 Task: Reply All to email with the signature Edwin Parker with the subject Request for a promotion from softage.1@softage.net with the message I would like to schedule a meeting to discuss the projects risk mitigation plan.
Action: Mouse moved to (111, 144)
Screenshot: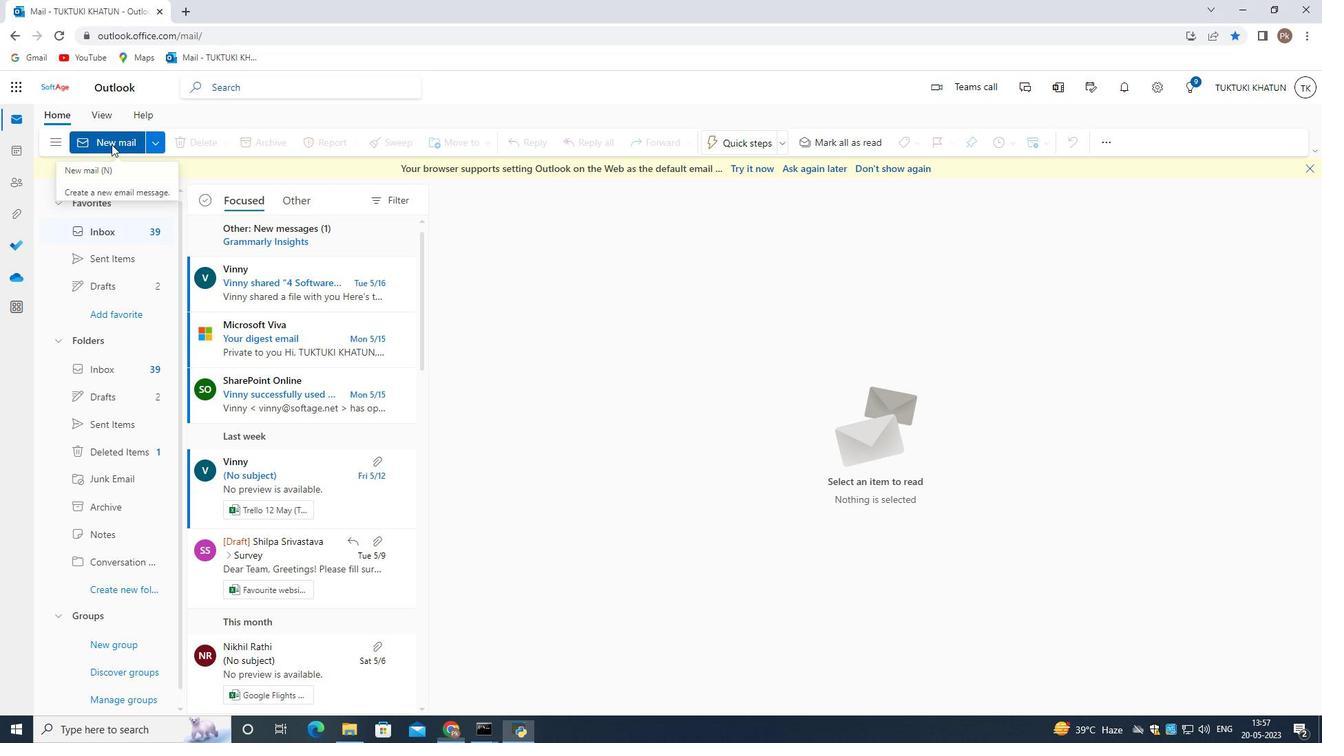 
Action: Mouse pressed left at (111, 144)
Screenshot: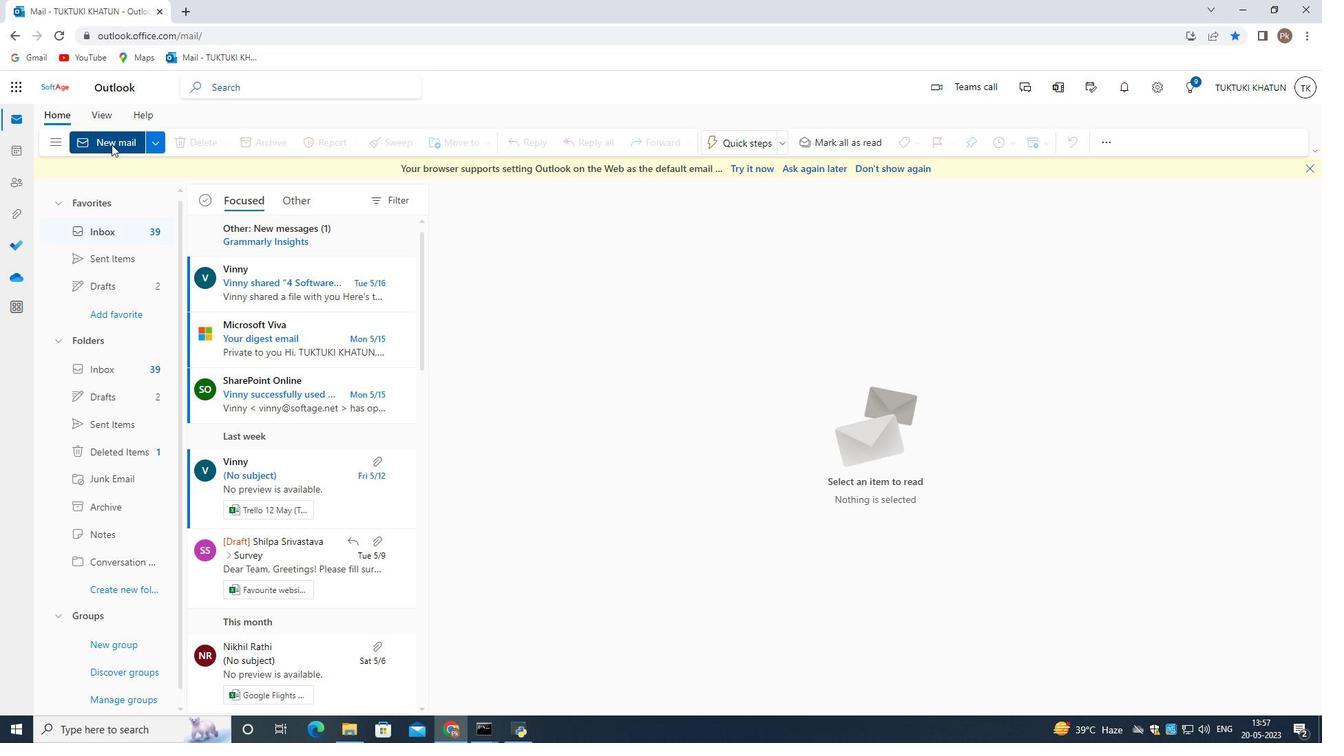 
Action: Mouse moved to (1324, 294)
Screenshot: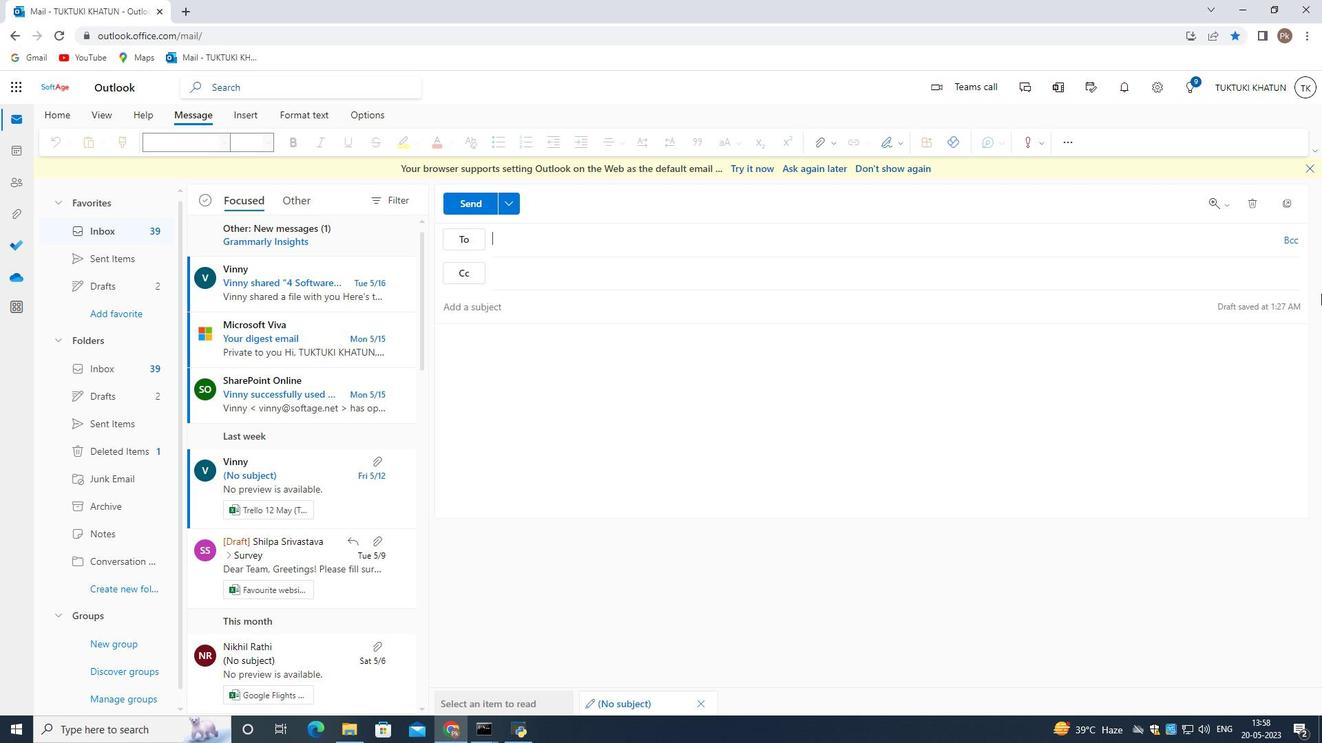 
Action: Key pressed <Key.shift><Key.shift><Key.shift><Key.shift><Key.shift><Key.shift><Key.shift><Key.shift><Key.shift><Key.shift>S<Key.backspace>softage.1<Key.shift>@
Screenshot: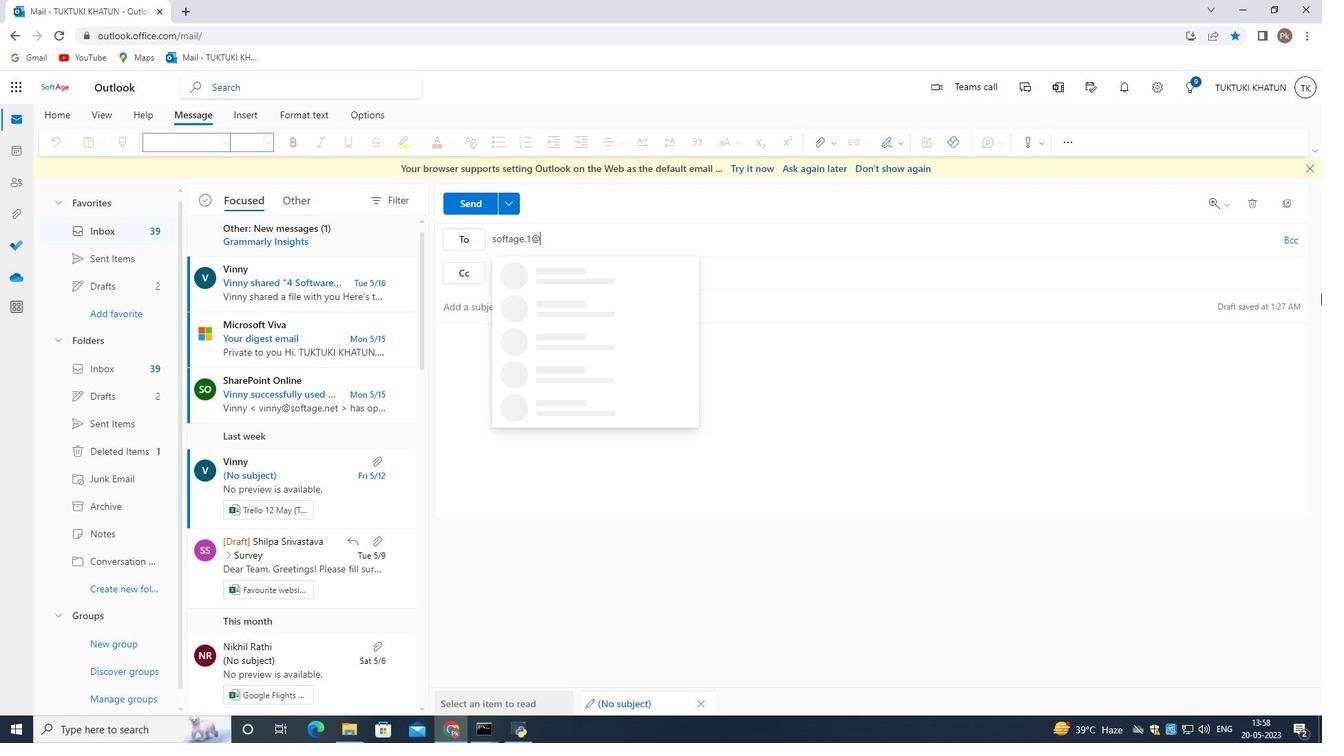 
Action: Mouse moved to (1321, 231)
Screenshot: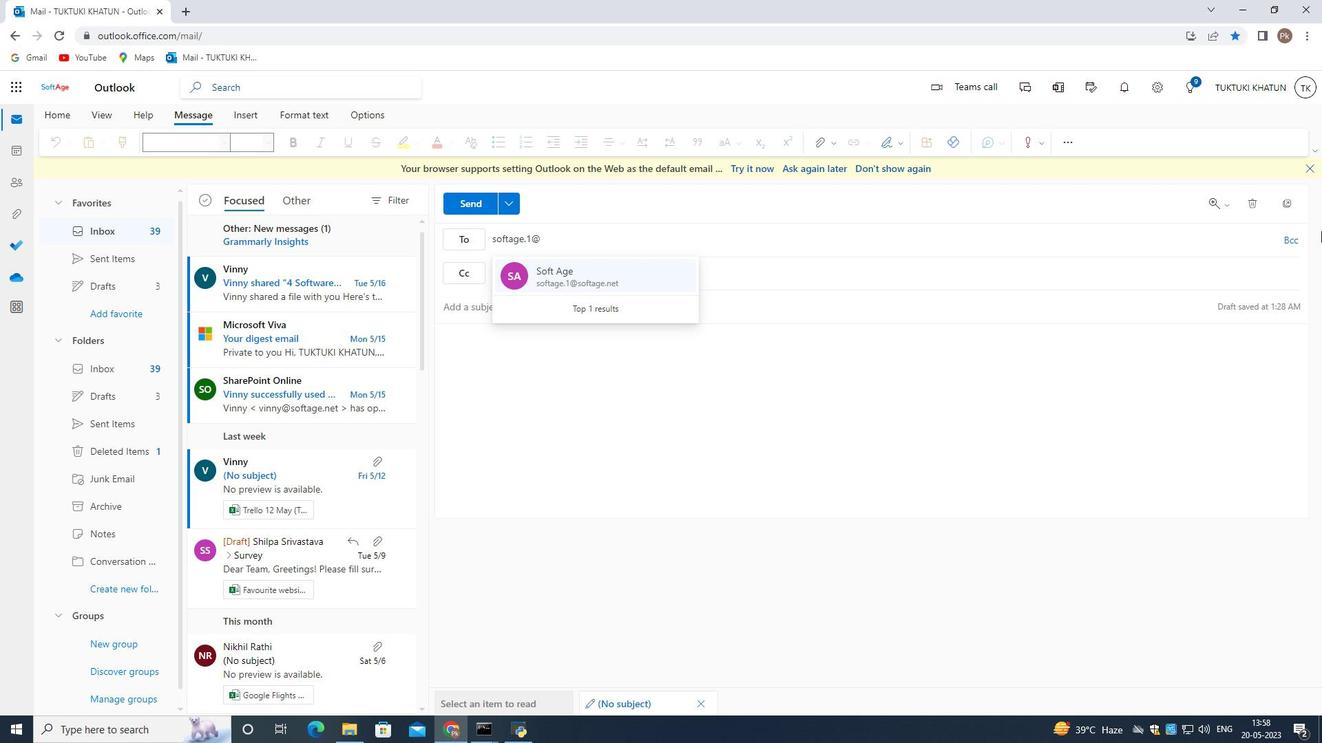 
Action: Key pressed softage.net
Screenshot: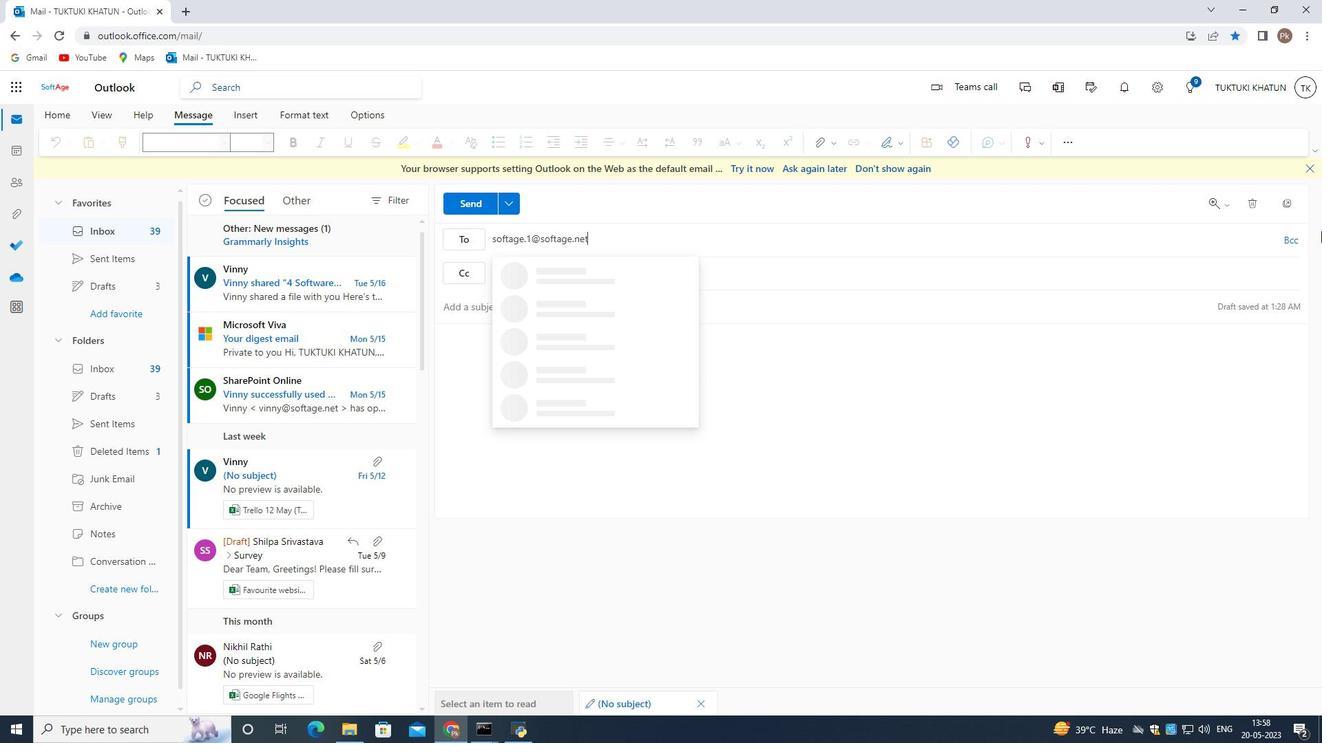 
Action: Mouse moved to (577, 427)
Screenshot: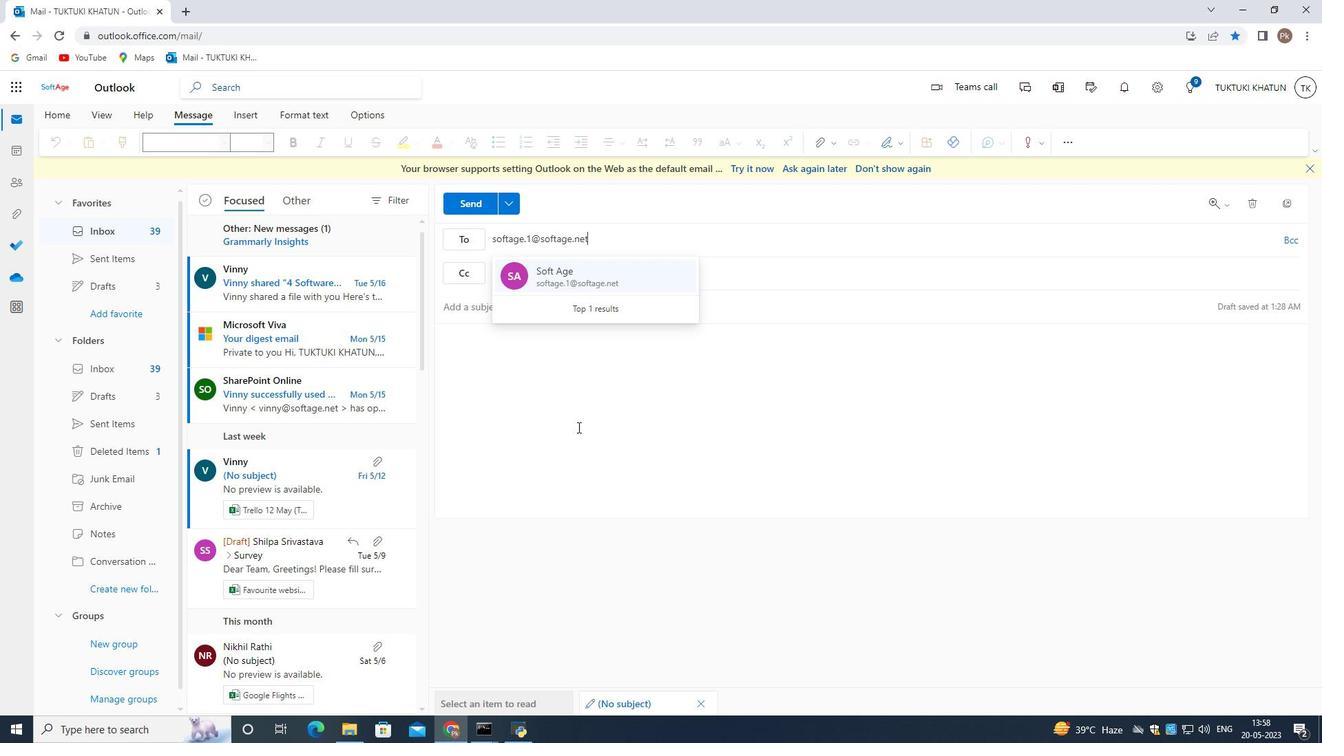 
Action: Mouse pressed left at (577, 427)
Screenshot: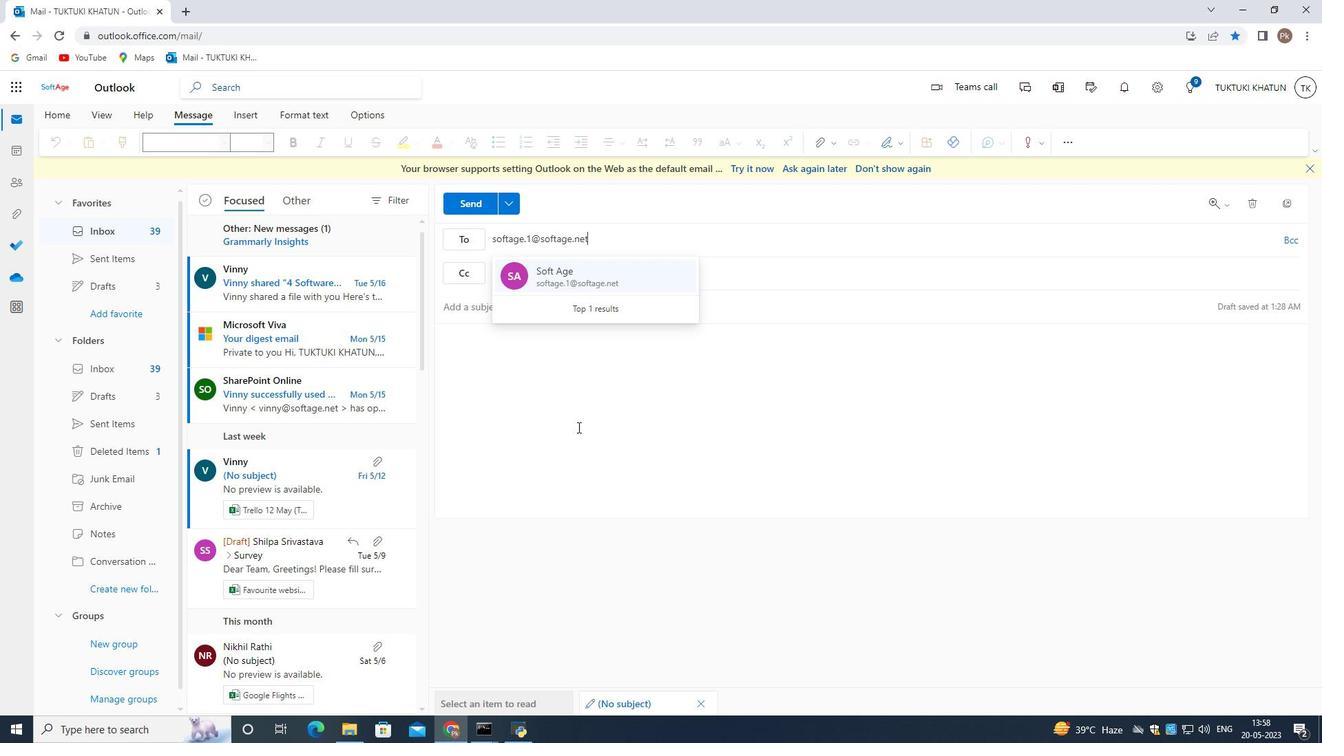 
Action: Mouse moved to (513, 304)
Screenshot: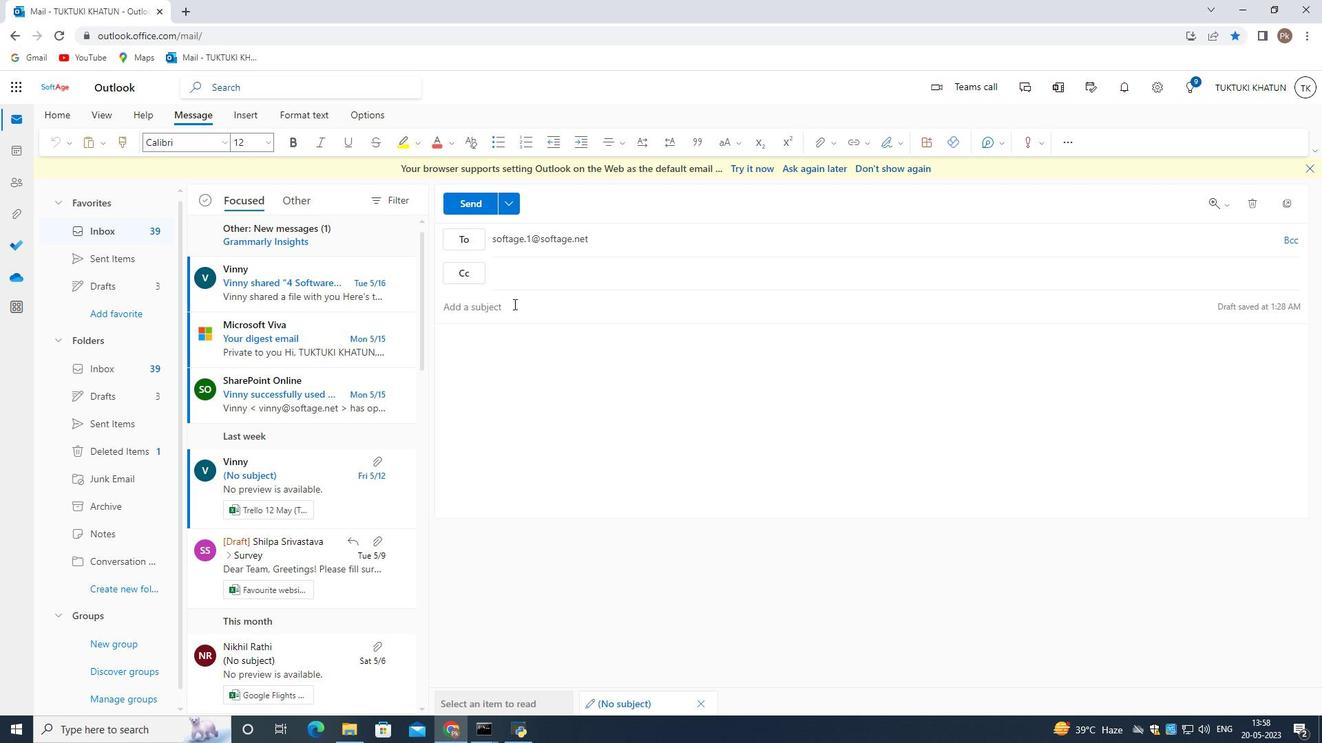 
Action: Mouse pressed left at (513, 304)
Screenshot: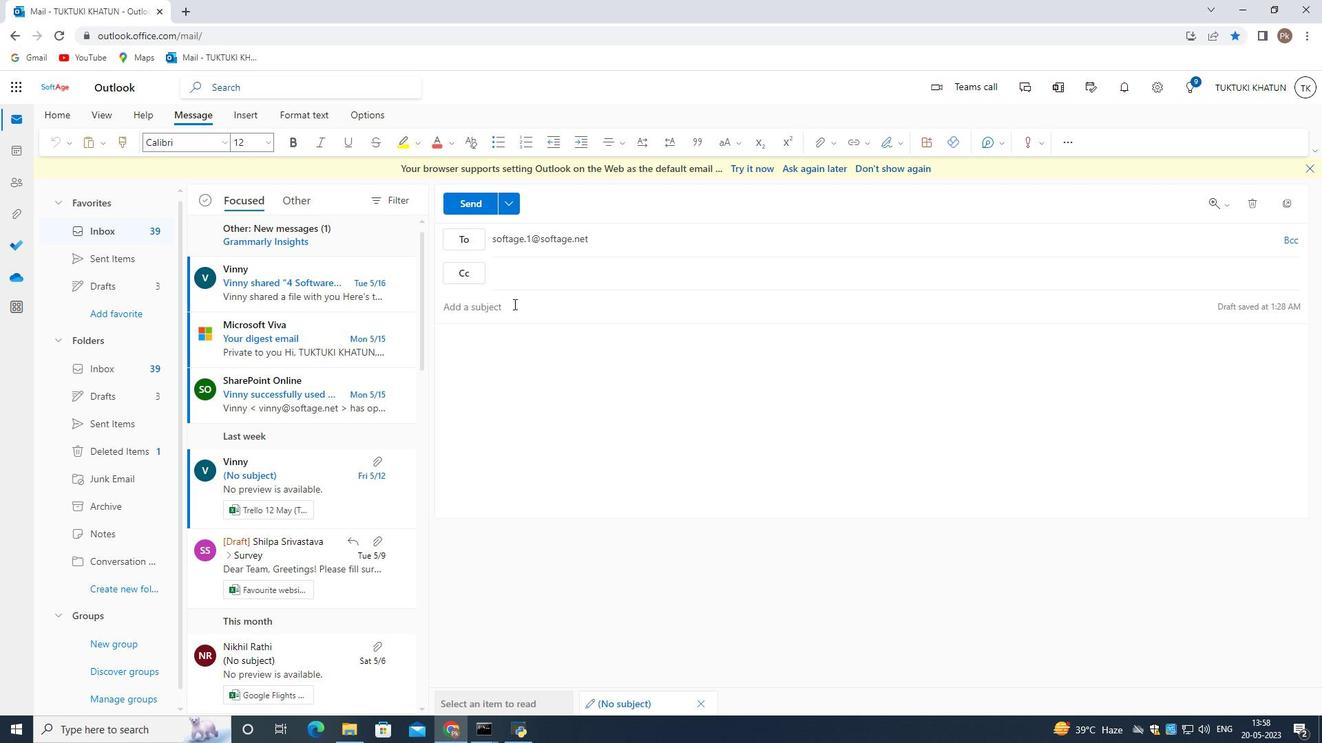 
Action: Key pressed <Key.shift><Key.shift><Key.shift><Key.shift><Key.shift><Key.shift><Key.shift><Key.shift><Key.shift><Key.shift><Key.shift><Key.shift><Key.shift><Key.shift><Key.shift><Key.shift><Key.shift><Key.shift><Key.shift><Key.shift>Request<Key.space>for<Key.space><Key.shift>Promotion<Key.space>and<Key.space>schedule<Key.space>a<Key.space>meeting
Screenshot: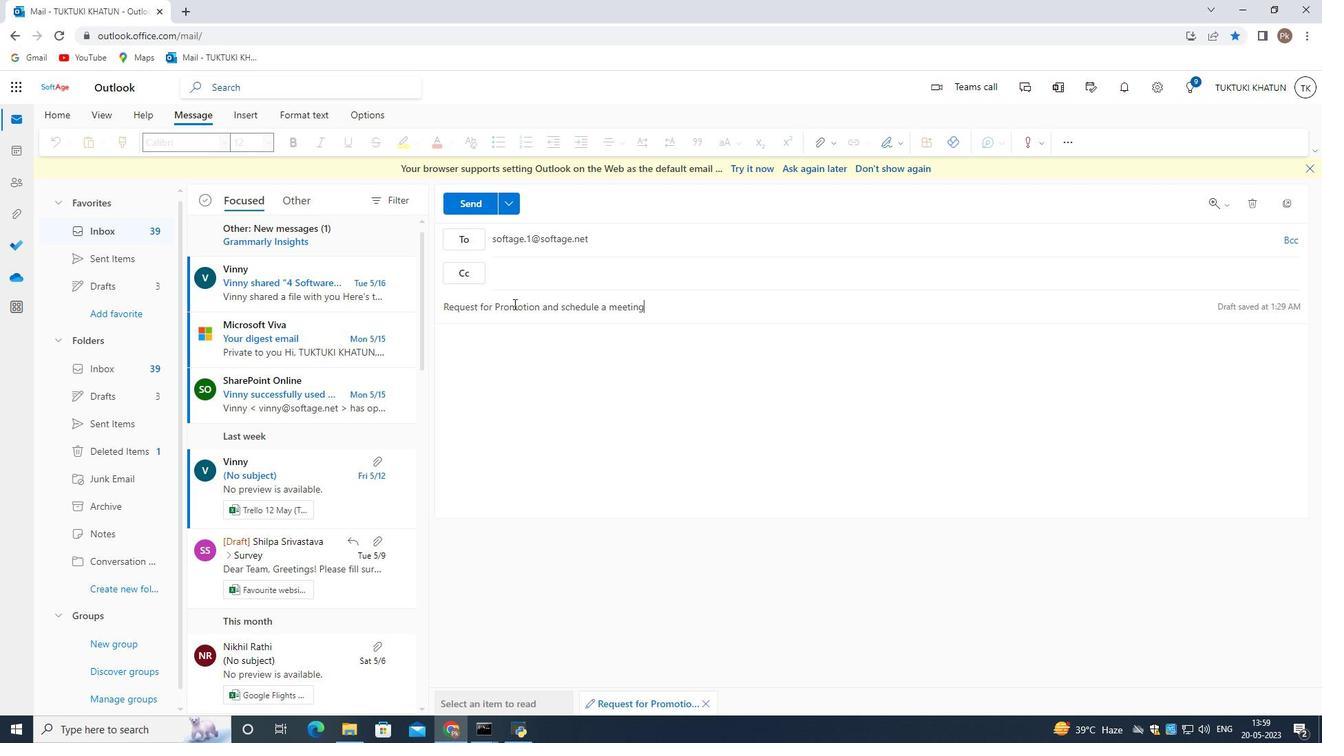 
Action: Mouse moved to (561, 304)
Screenshot: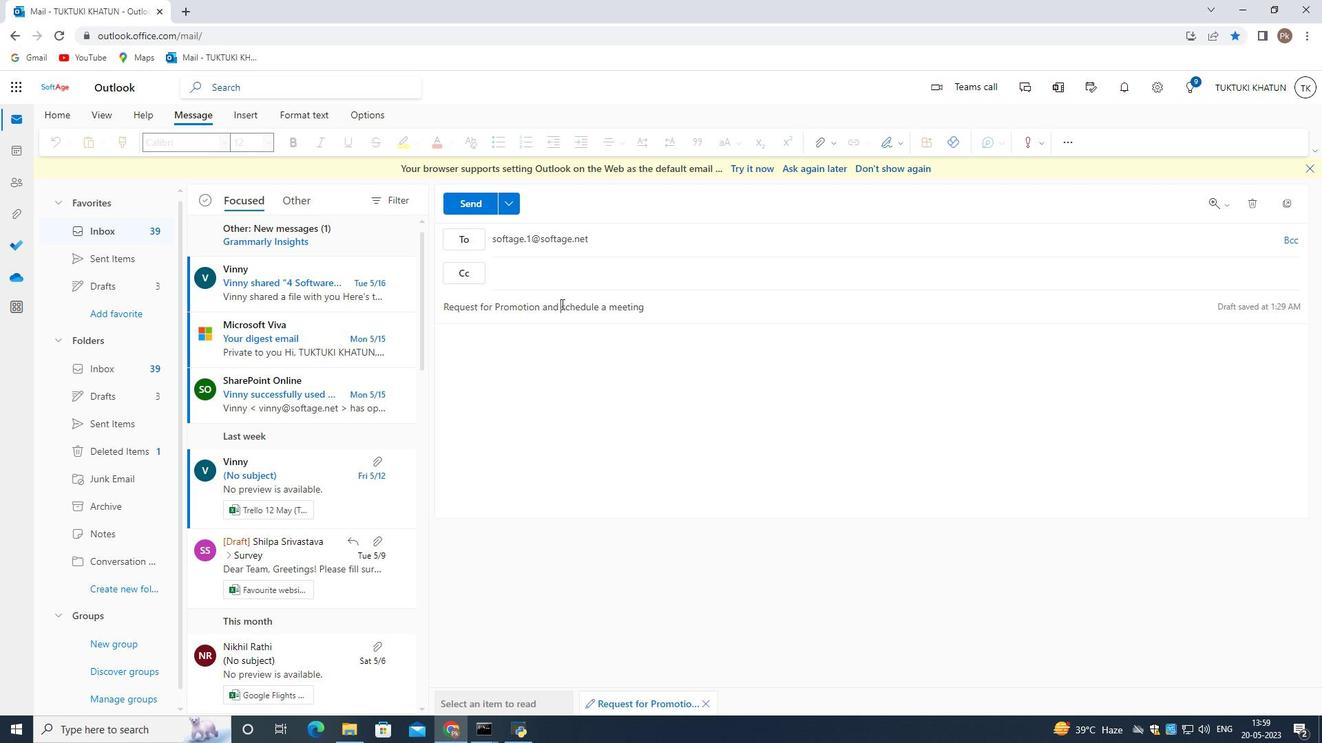 
Action: Mouse pressed left at (561, 304)
Screenshot: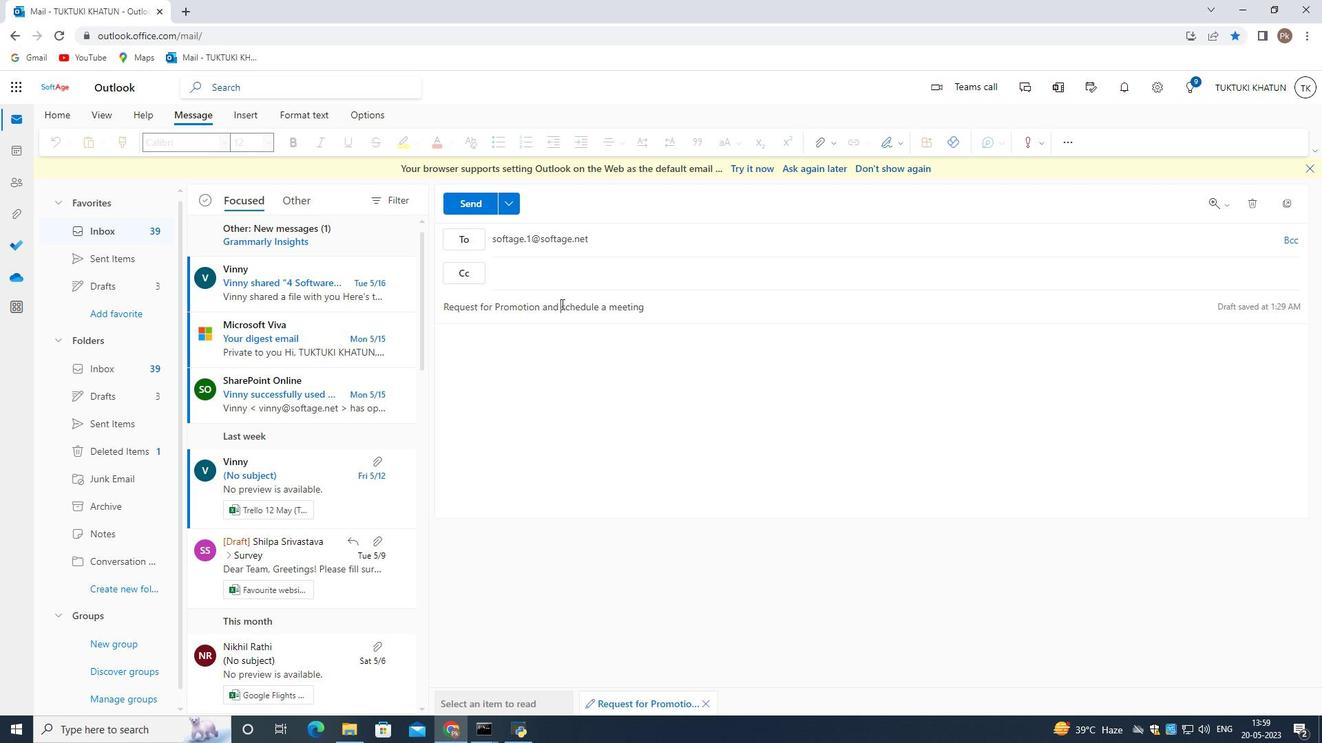 
Action: Key pressed arrenge<Key.space>
Screenshot: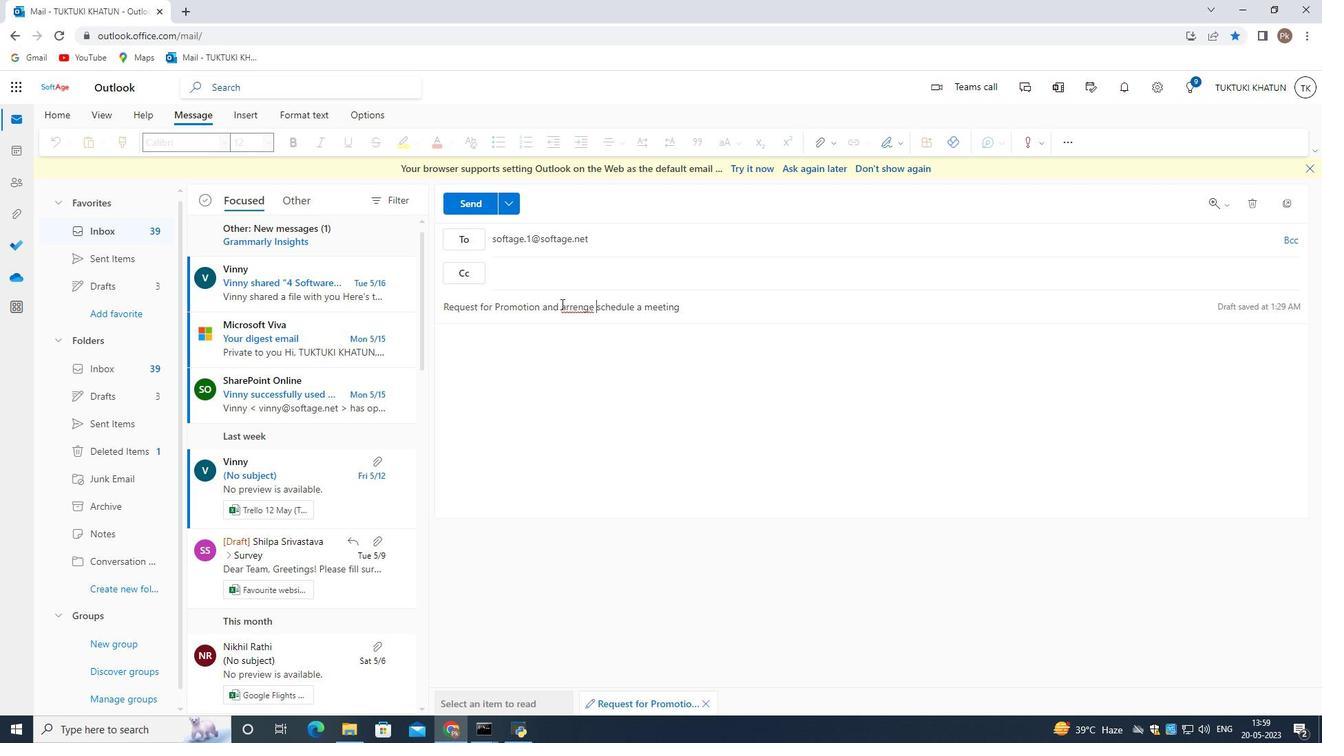 
Action: Mouse moved to (570, 312)
Screenshot: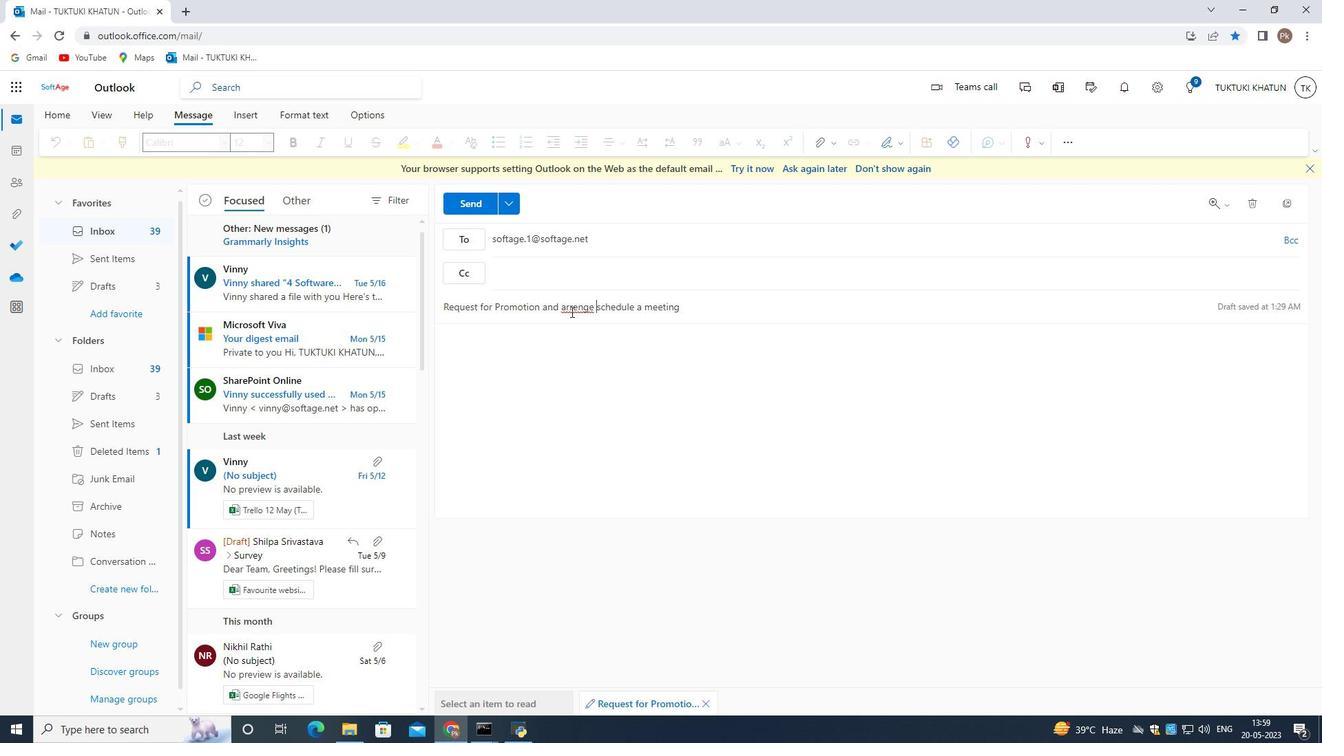
Action: Mouse pressed right at (570, 312)
Screenshot: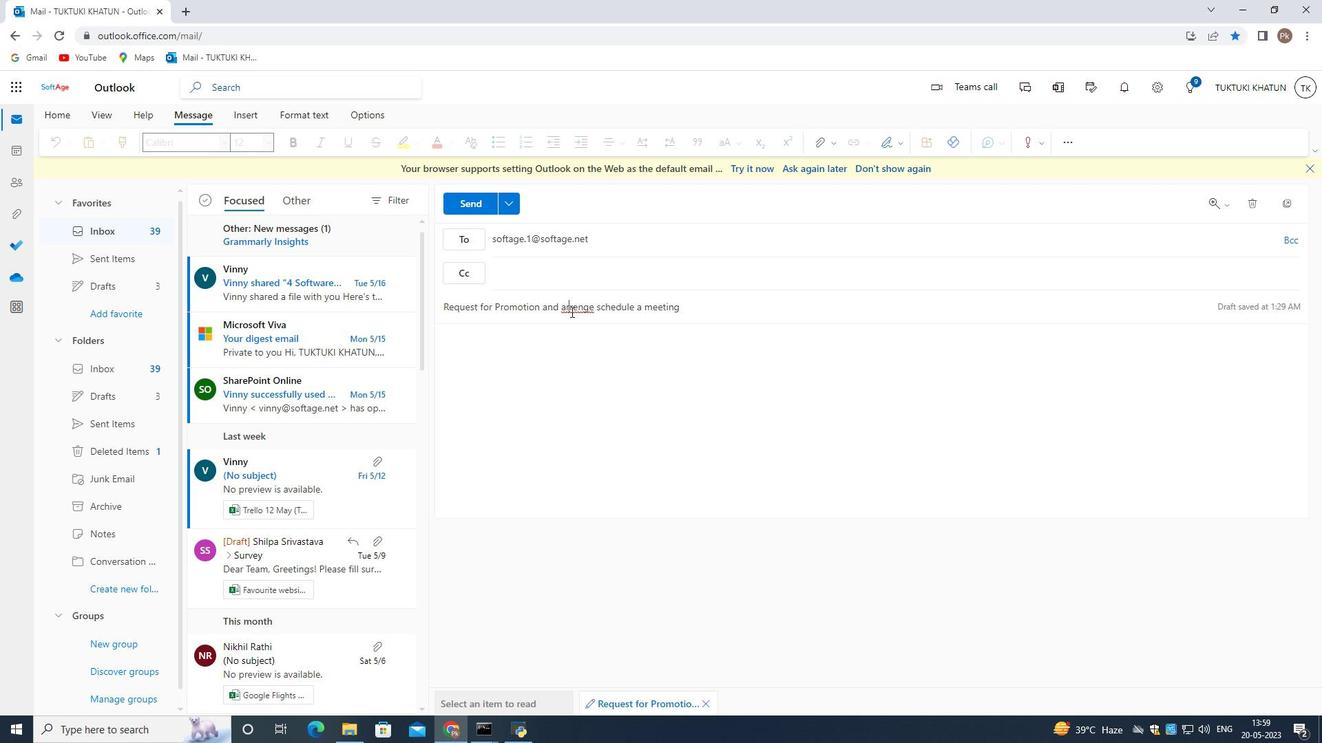 
Action: Mouse moved to (579, 325)
Screenshot: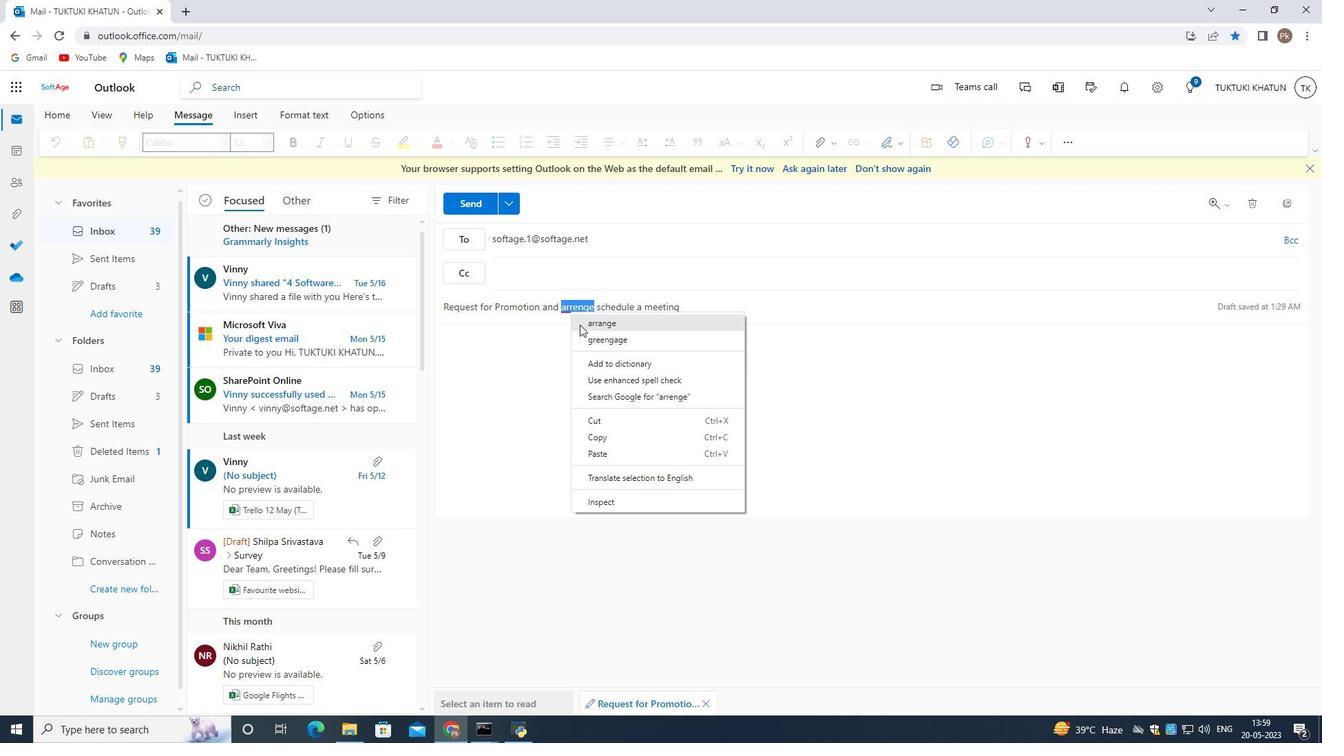 
Action: Mouse pressed left at (579, 325)
Screenshot: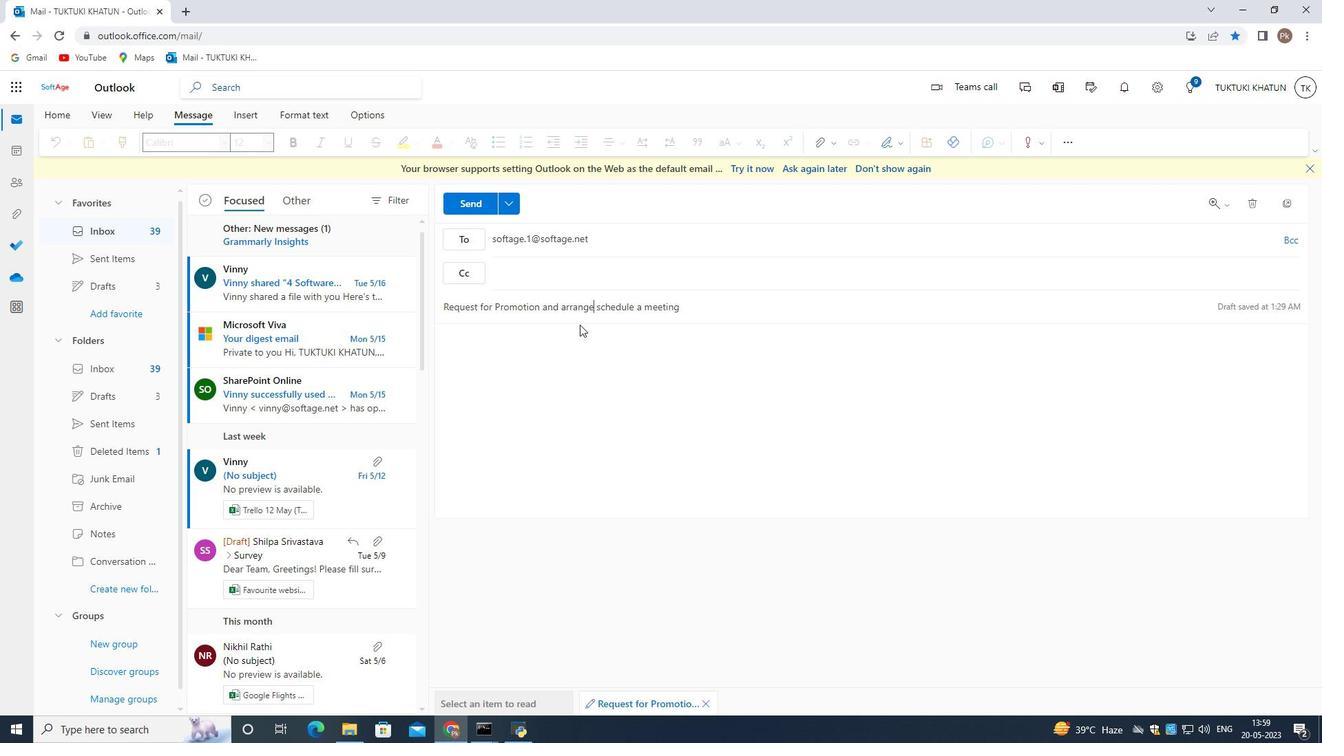 
Action: Mouse moved to (703, 307)
Screenshot: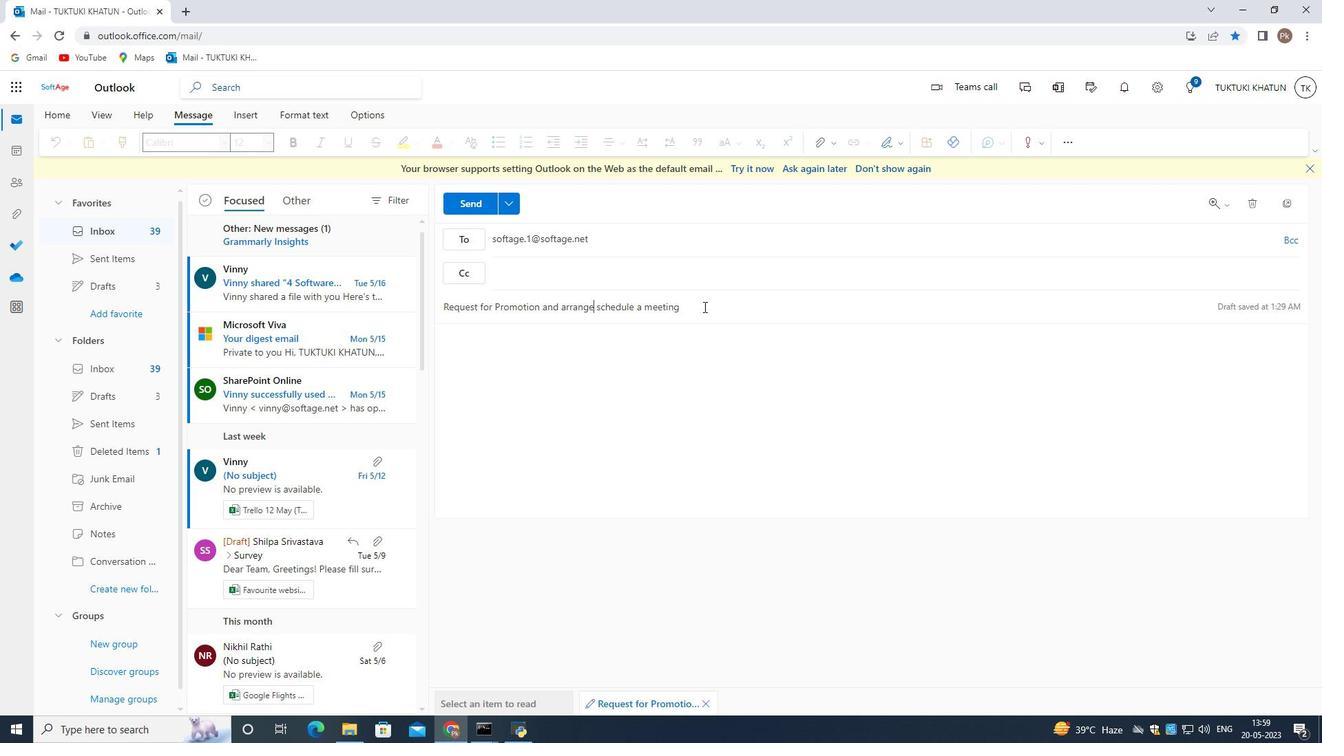 
Action: Mouse pressed left at (703, 307)
Screenshot: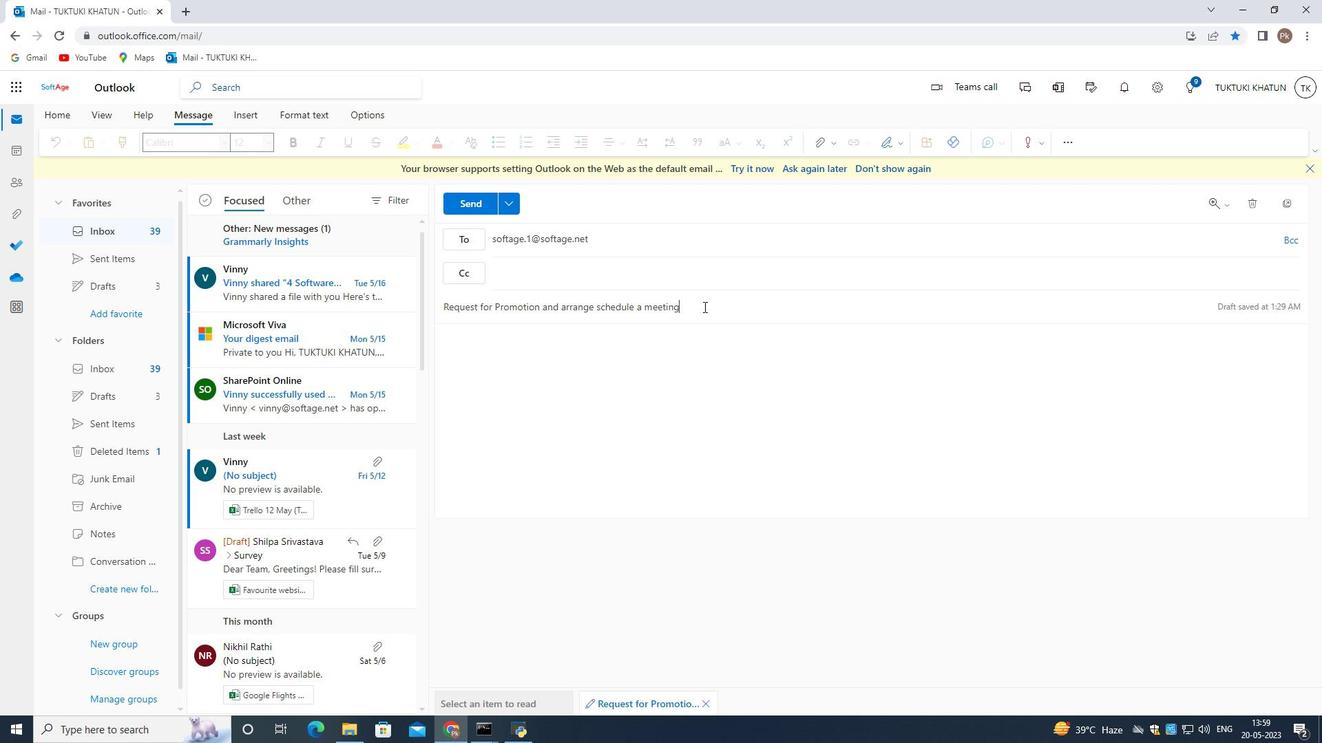
Action: Mouse moved to (634, 306)
Screenshot: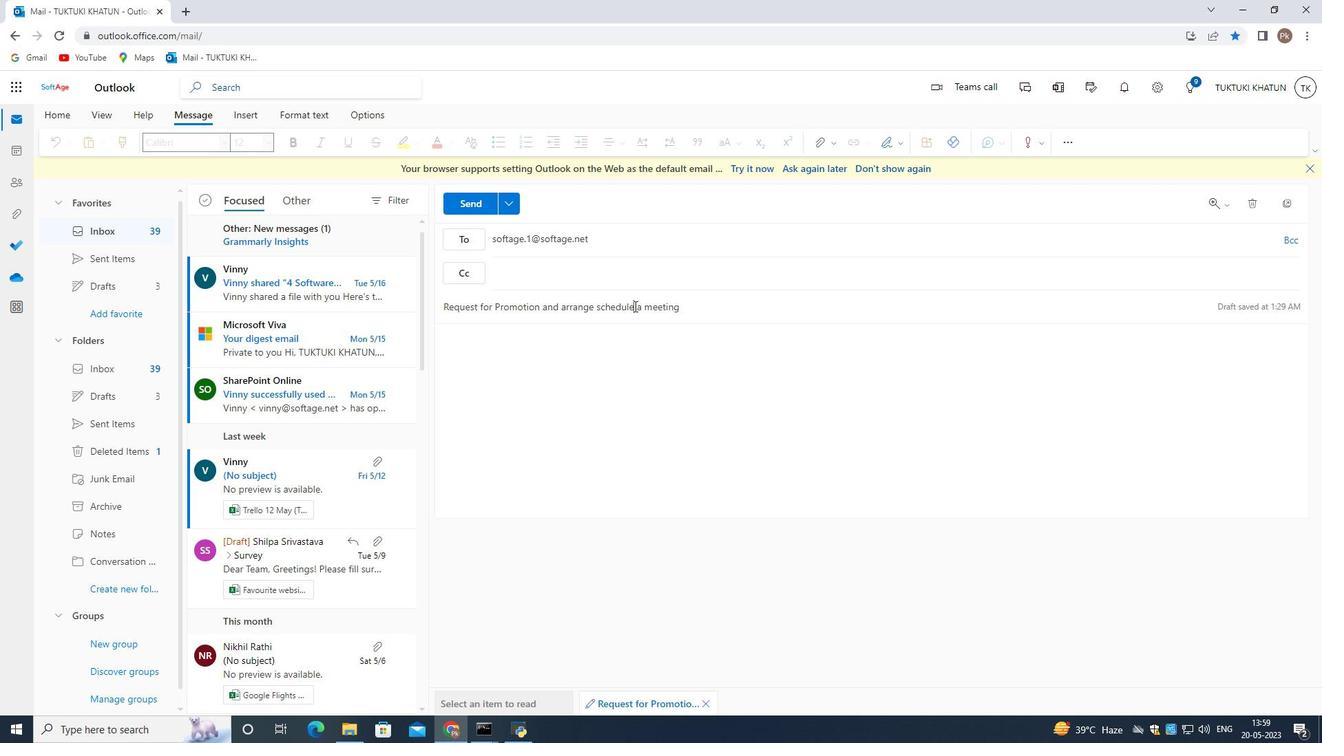 
Action: Mouse pressed left at (634, 306)
Screenshot: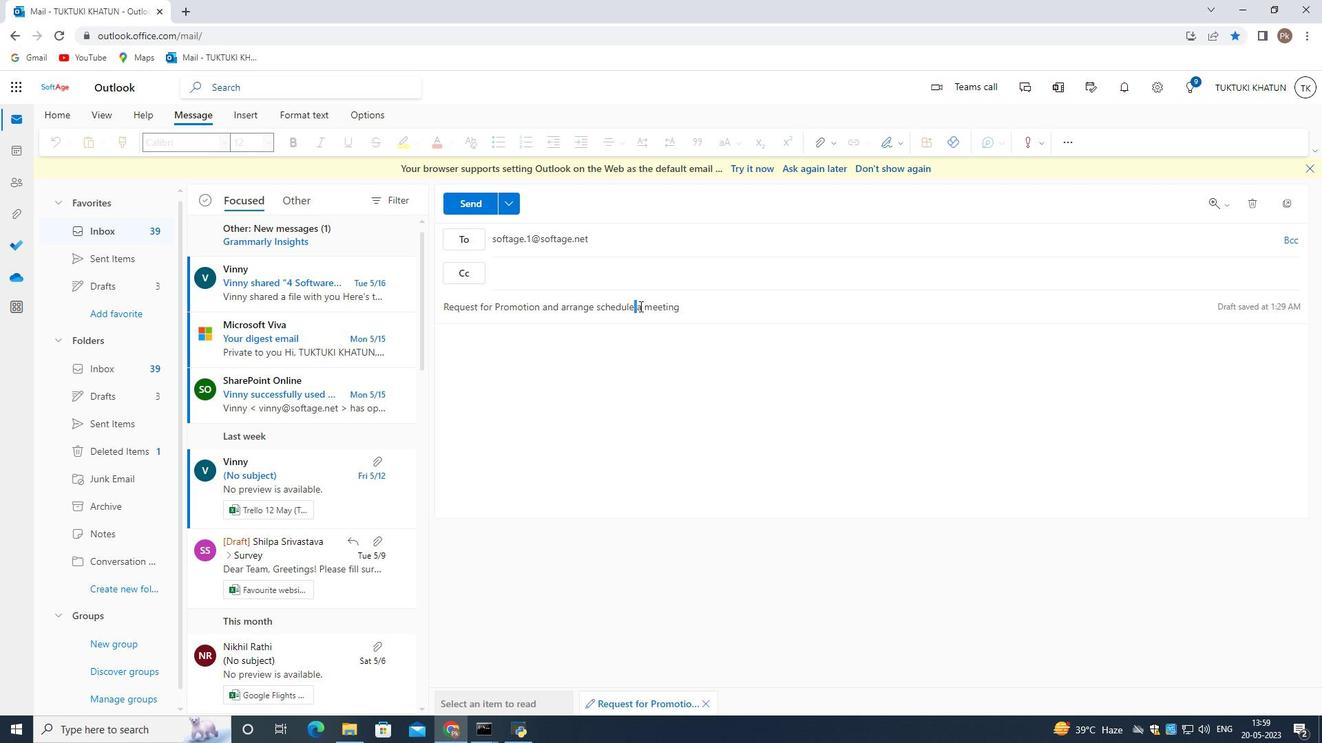 
Action: Mouse moved to (634, 307)
Screenshot: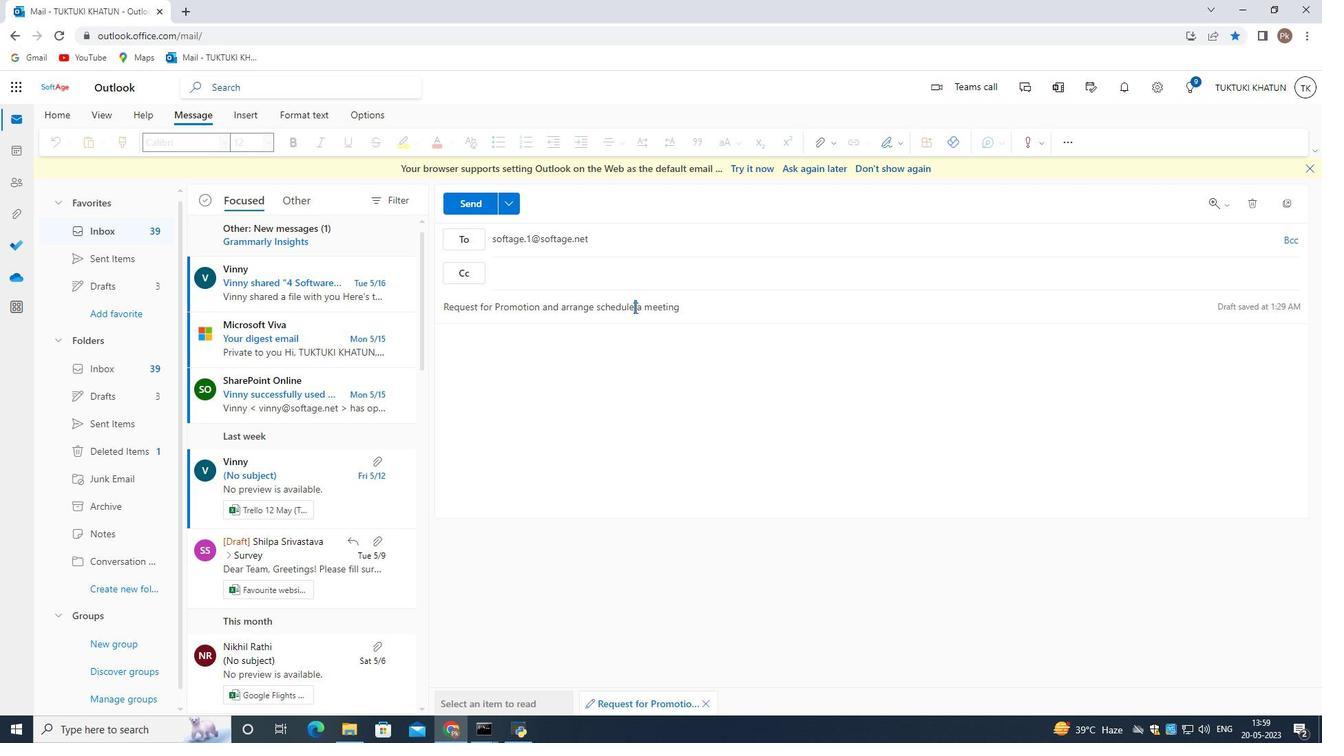 
Action: Mouse pressed left at (634, 307)
Screenshot: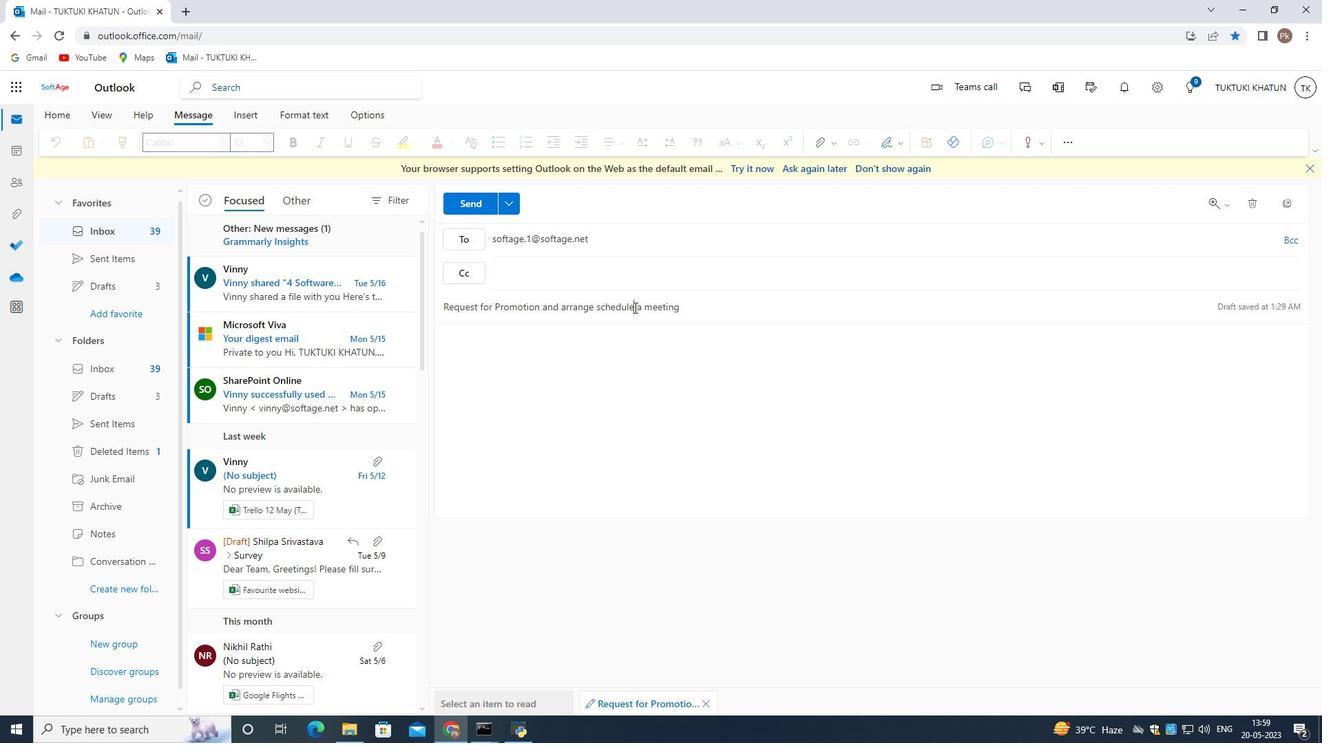 
Action: Mouse moved to (644, 307)
Screenshot: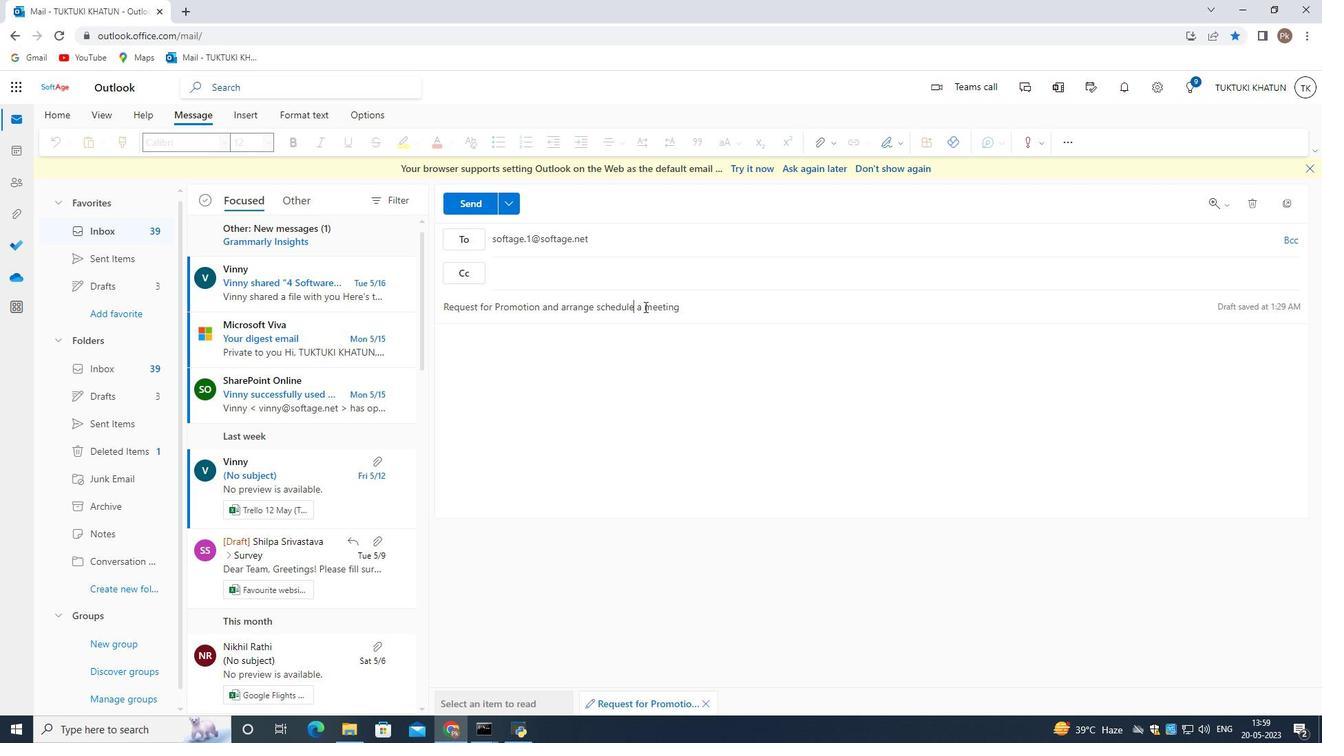 
Action: Key pressed <Key.space>for
Screenshot: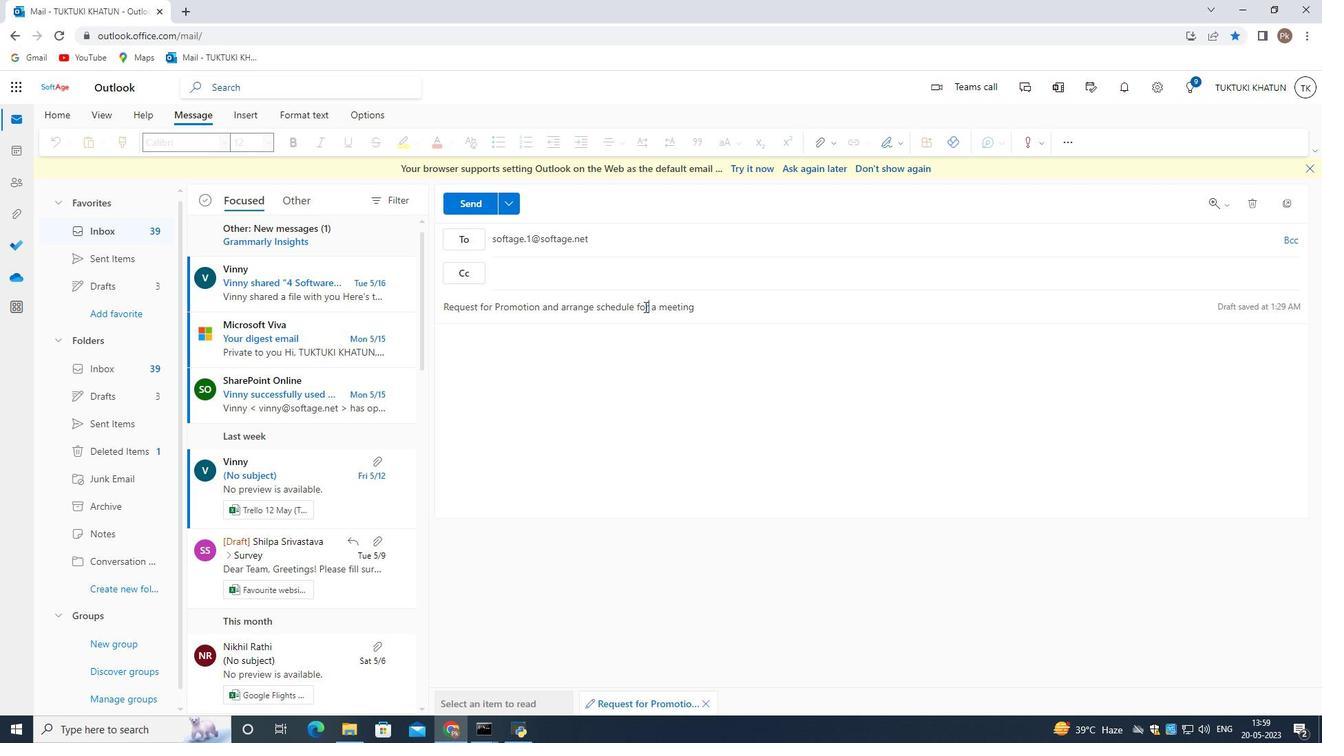 
Action: Mouse moved to (699, 312)
Screenshot: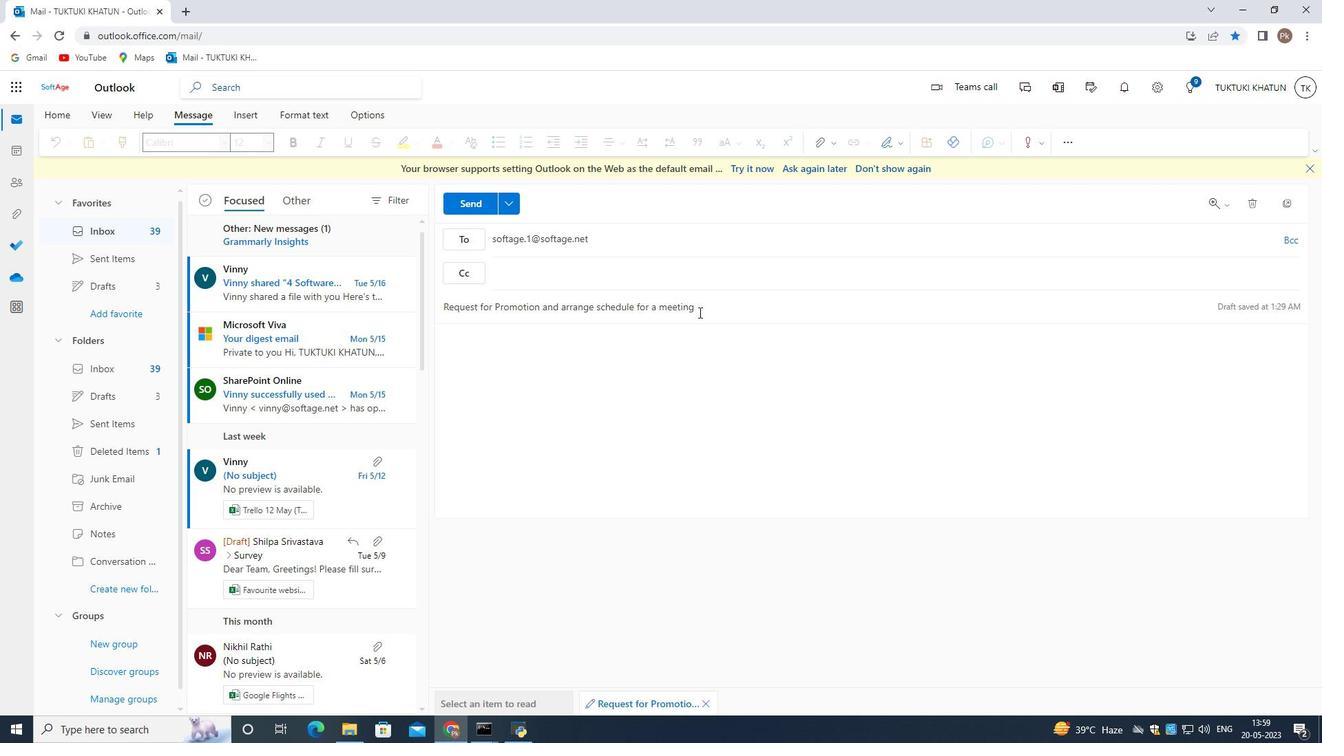 
Action: Mouse pressed left at (699, 312)
Screenshot: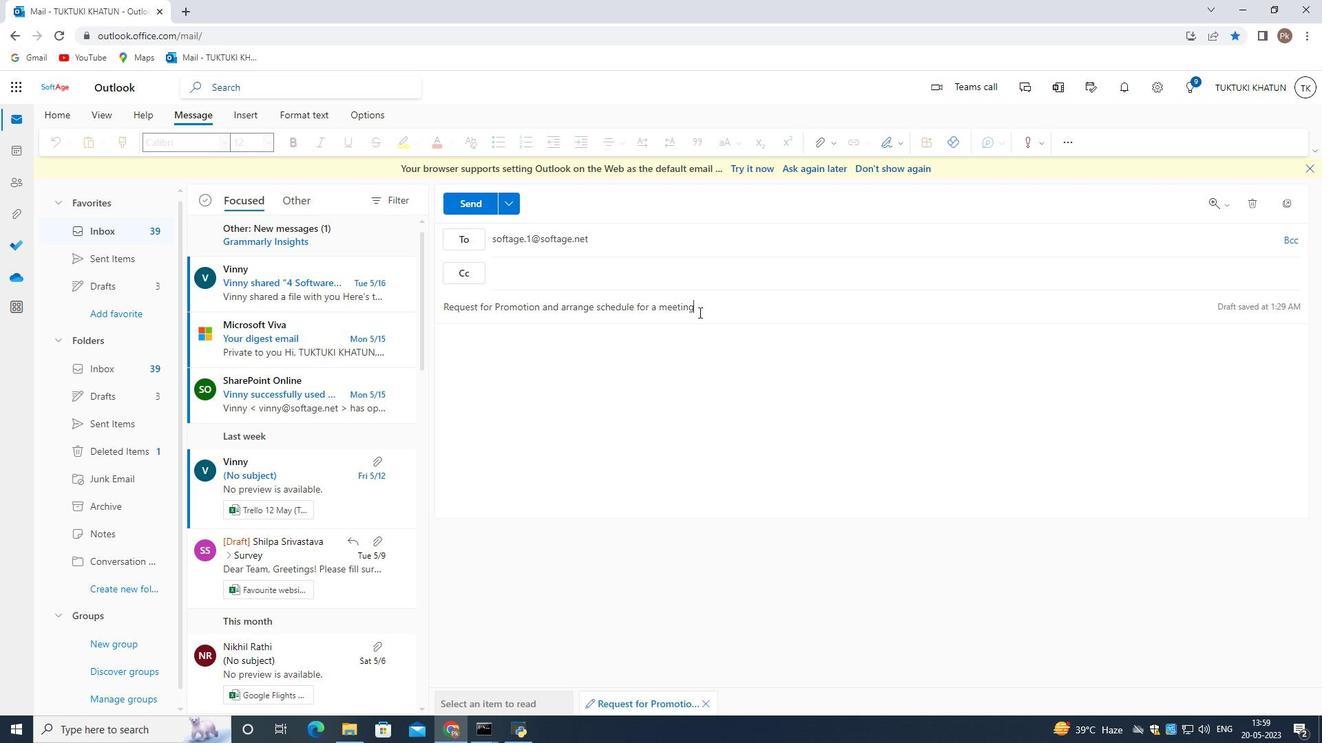 
Action: Mouse moved to (1001, 407)
Screenshot: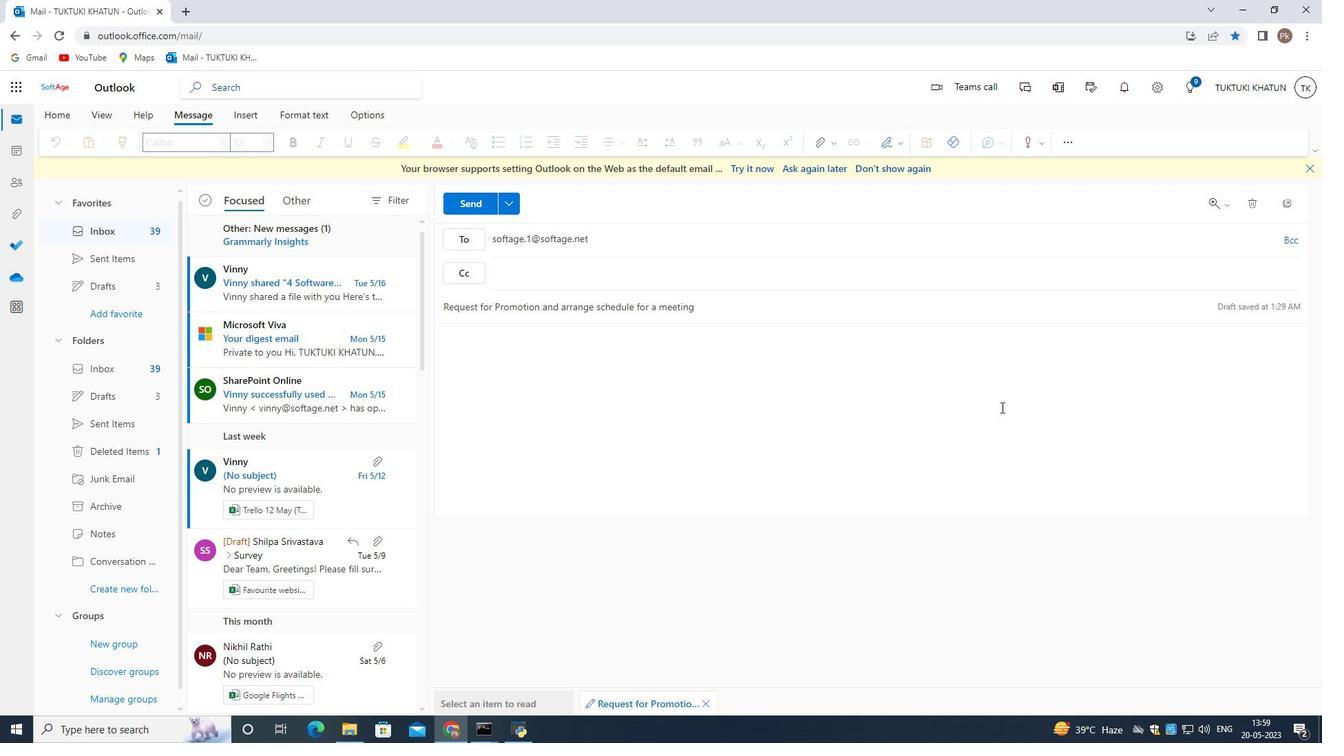 
Action: Key pressed <Key.space>to<Key.space>discuss<Key.space>the<Key.space>projects<Key.space>risk<Key.space>mitigation<Key.space>plan.
Screenshot: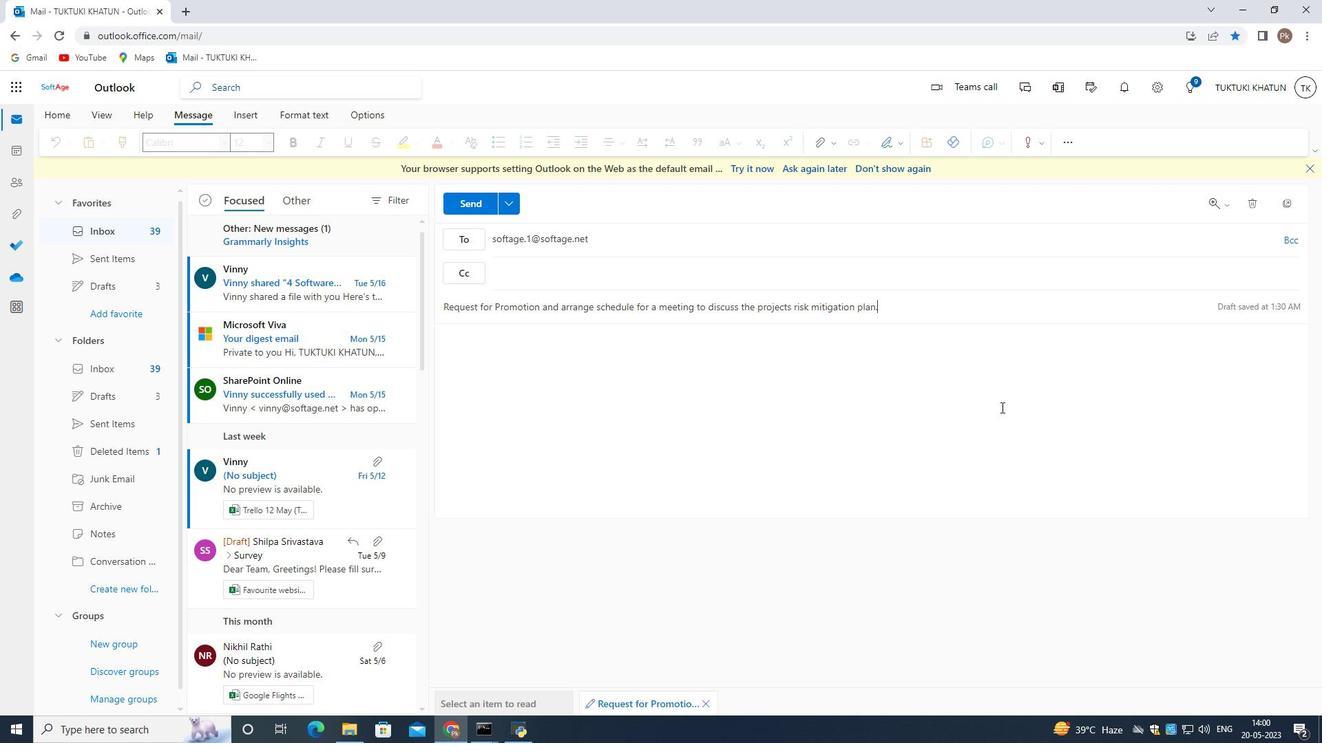
Action: Mouse moved to (475, 373)
Screenshot: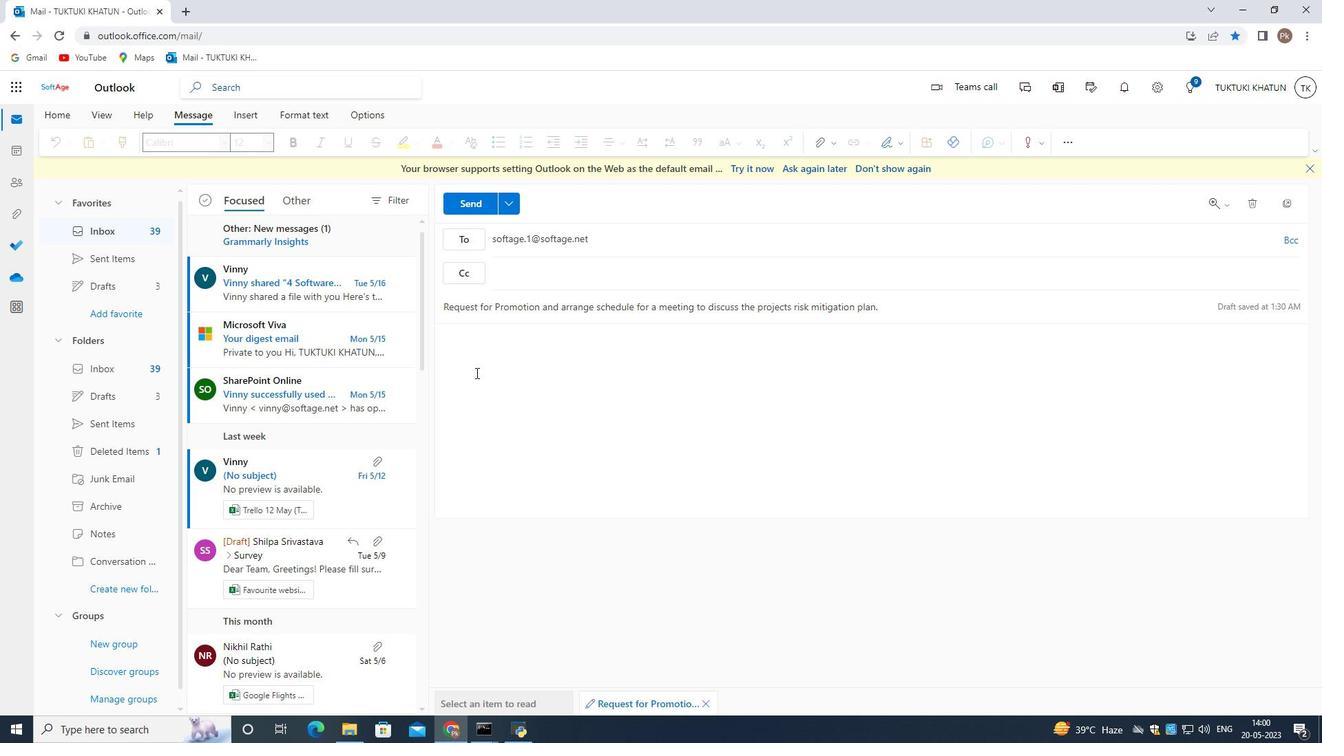 
Action: Mouse pressed left at (475, 373)
Screenshot: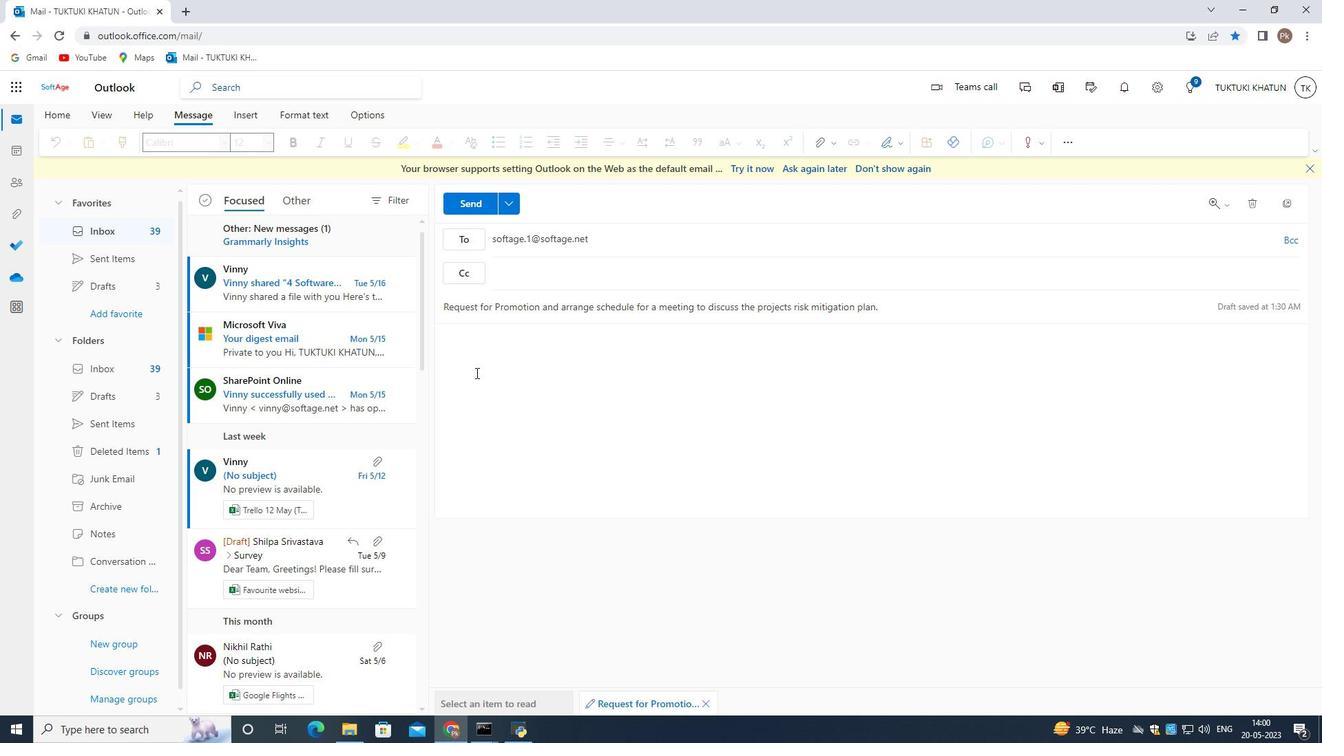 
Action: Key pressed <Key.shift>TO<Key.space><Key.space><Key.space><Key.space><Key.space><Key.space><Key.space><Key.space><Key.space><Key.space><Key.space><Key.space><Key.space><Key.space><Key.space><Key.space><Key.space><Key.space><Key.space><Key.space><Key.space><Key.space><Key.space><Key.space><Key.space><Key.space><Key.space><Key.space><Key.space><Key.space><Key.space><Key.space><Key.enter><Key.space><Key.space><Key.space><Key.space>sir/<Key.space>mam<Key.space><Key.shift>I<Key.space>am<Key.space><Key.shift>Edwin<Key.space><Key.shift>Parker<Key.space>,<Key.space>i<Key.backspace><Key.shift>I<Key.space>would<Key.space>like<Key.space>to<Key.space>schedule<Key.space>a<Key.space>meeting<Key.space>to<Key.space>discuss<Key.space>the<Key.space>proj<Key.backspace><Key.backspace><Key.backspace><Key.backspace><Key.backspace><Key.backspace><Key.backspace><Key.backspace>about<Key.space>the<Key.space>project<Key.space>benefit<Key.space>or<Key.space>loss<Key.space><Key.backspace><Key.backspace><Key.backspace><Key.backspace><Key.backspace><Key.backspace><Key.backspace><Key.backspace><Key.backspace><Key.backspace><Key.backspace><Key.backspace><Key.backspace><Key.backspace><Key.backspace><Key.backspace>risk<Key.space>relatrd<Key.space>
Screenshot: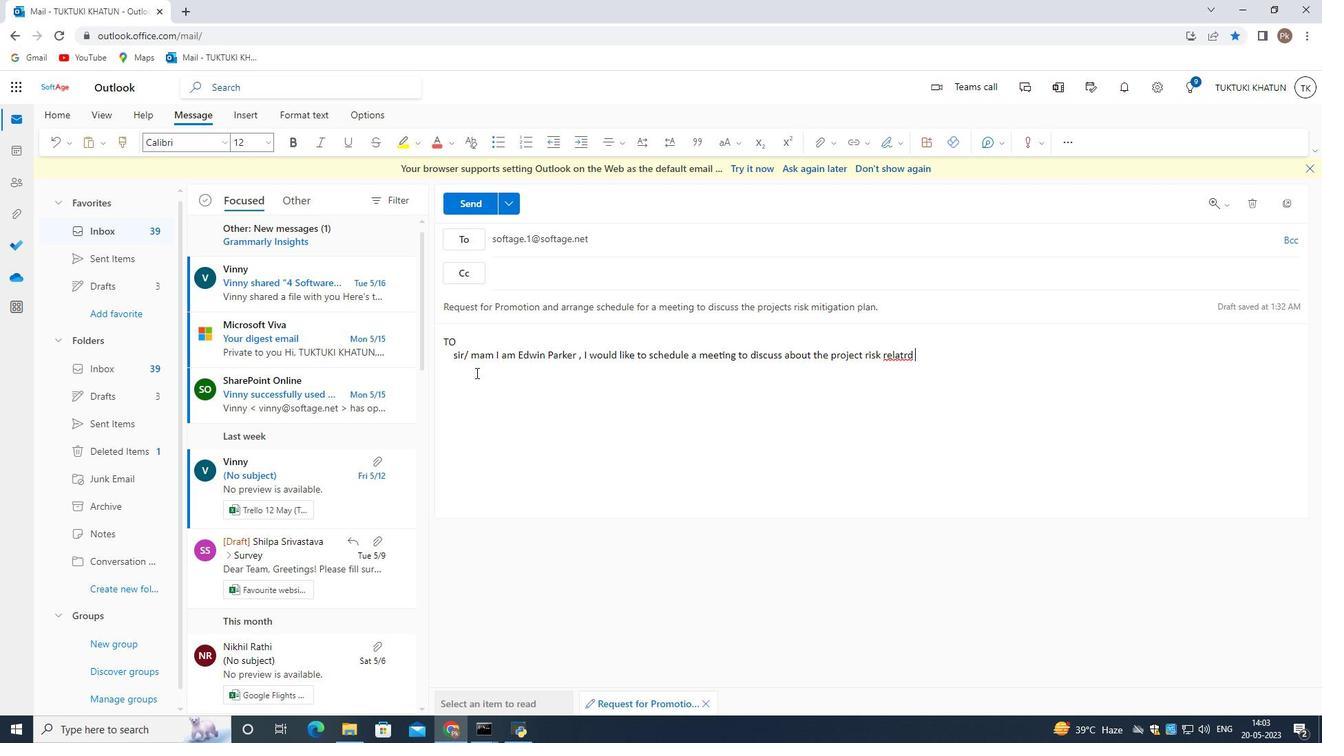 
Action: Mouse moved to (909, 360)
Screenshot: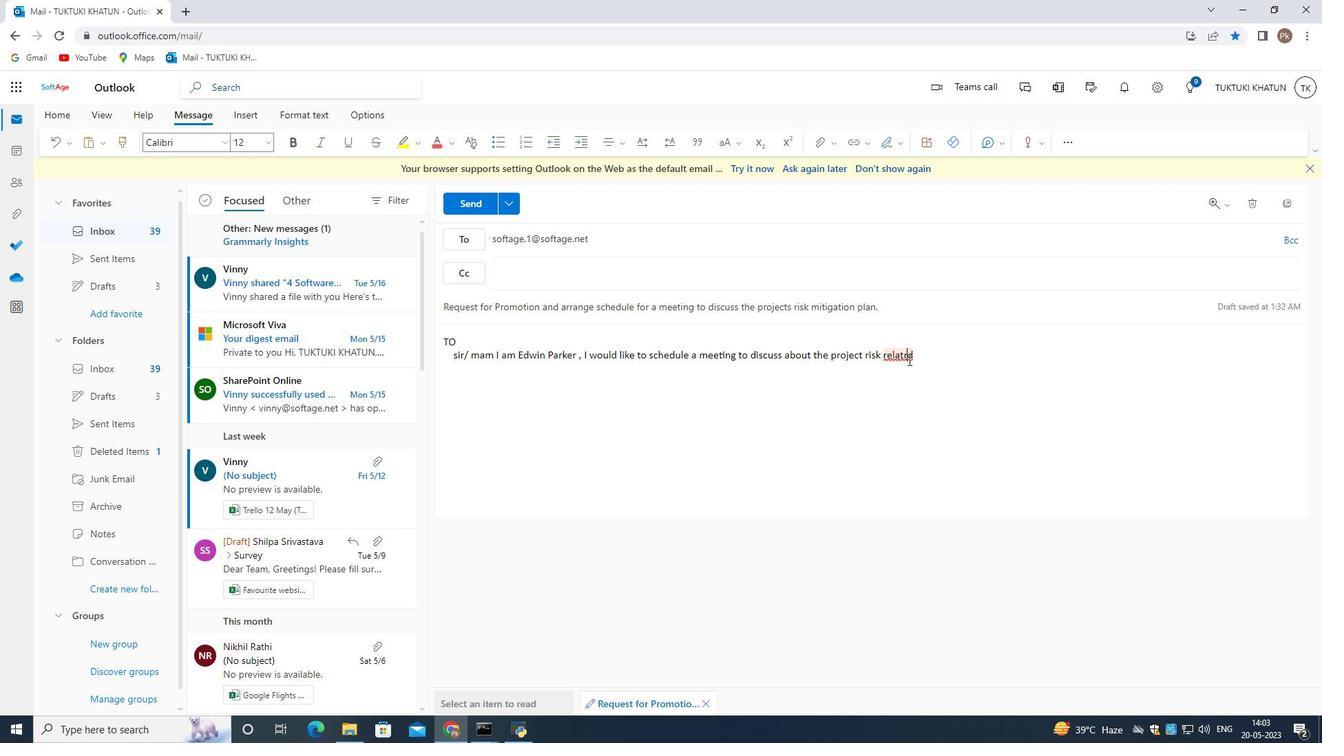 
Action: Mouse pressed right at (909, 360)
Screenshot: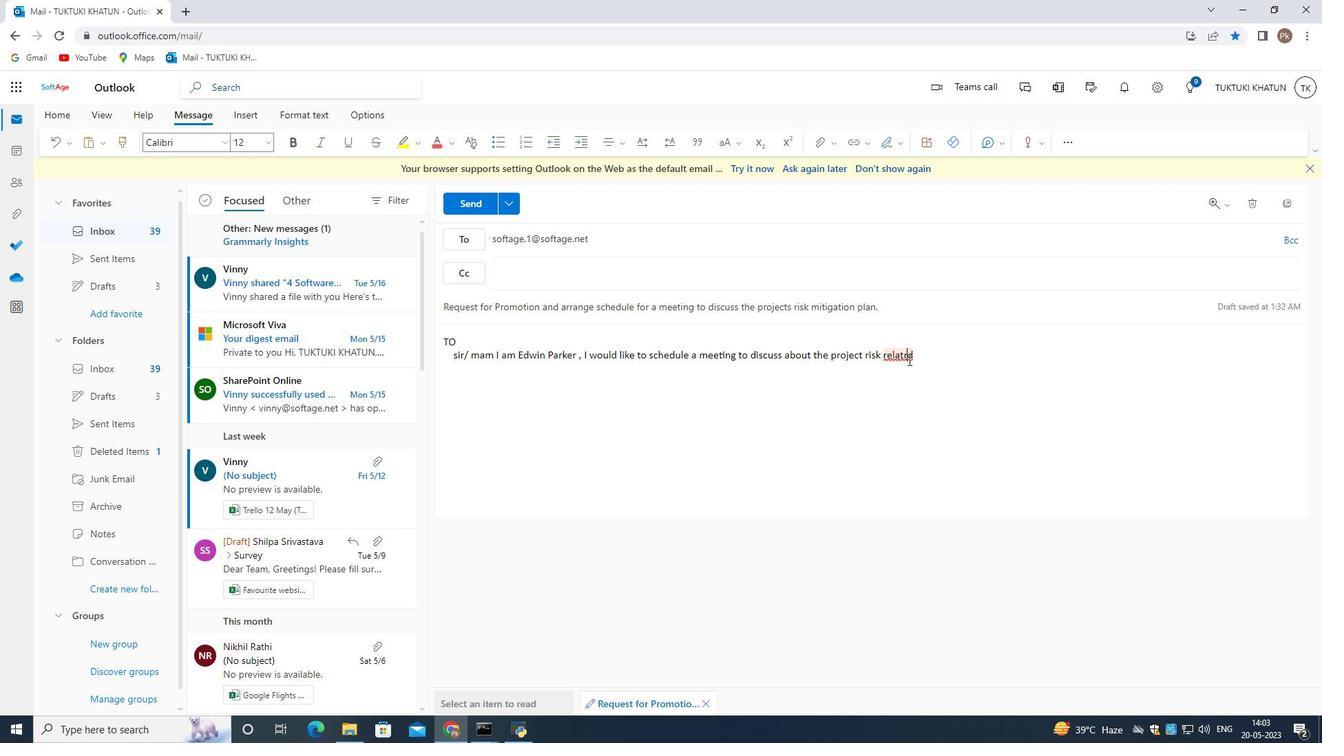 
Action: Mouse moved to (892, 360)
Screenshot: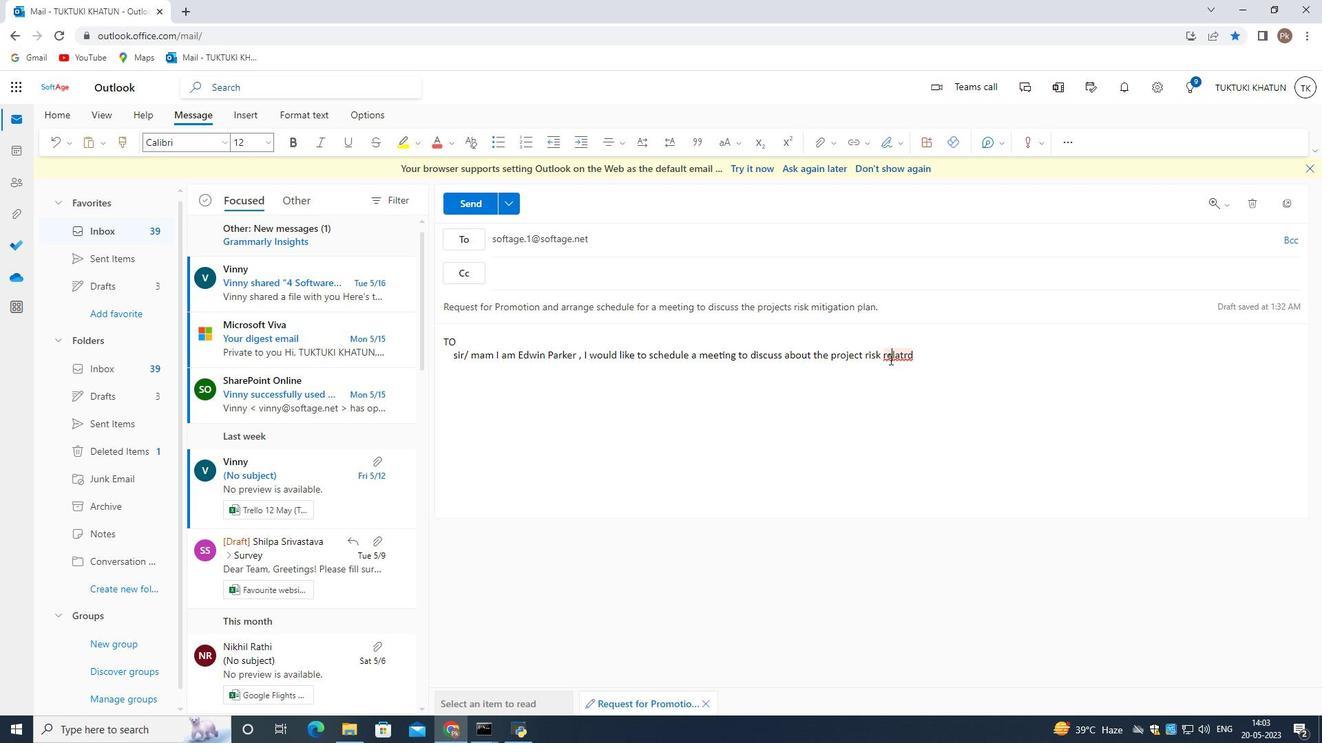 
Action: Mouse pressed right at (892, 360)
Screenshot: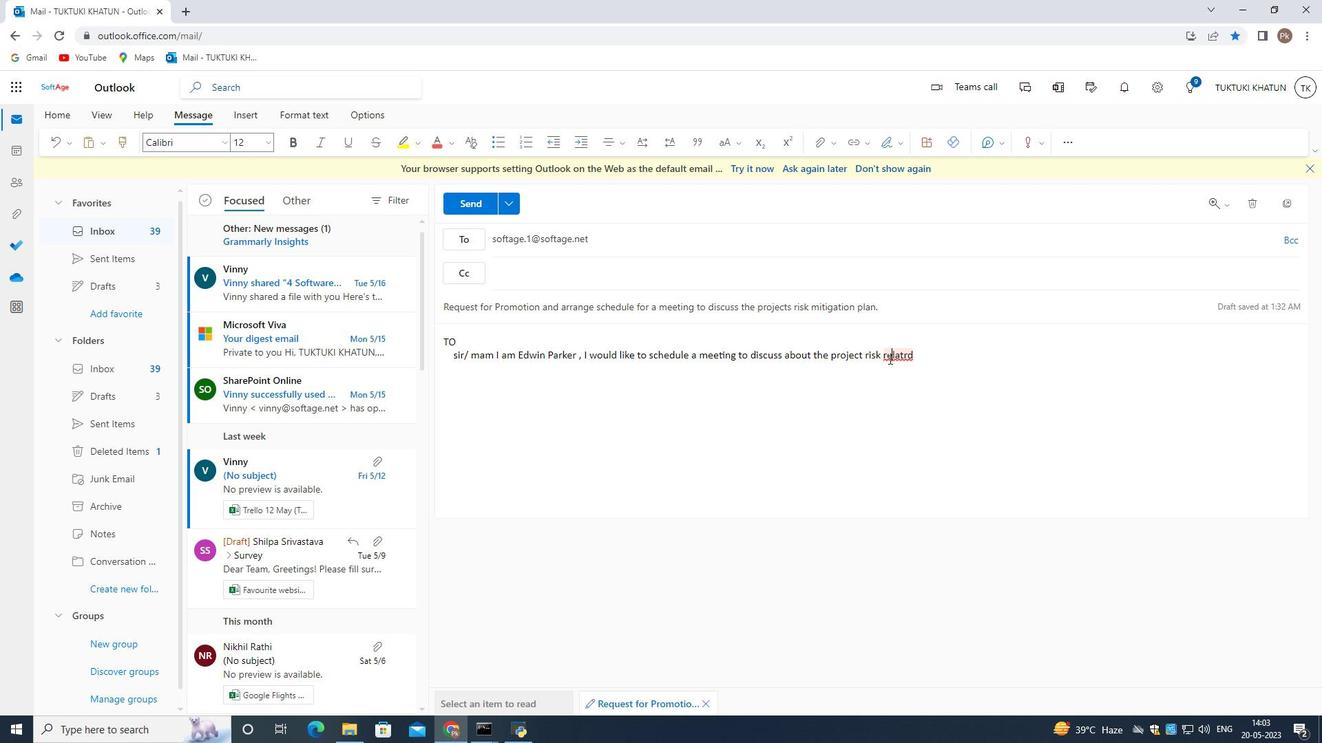 
Action: Mouse moved to (832, 469)
Screenshot: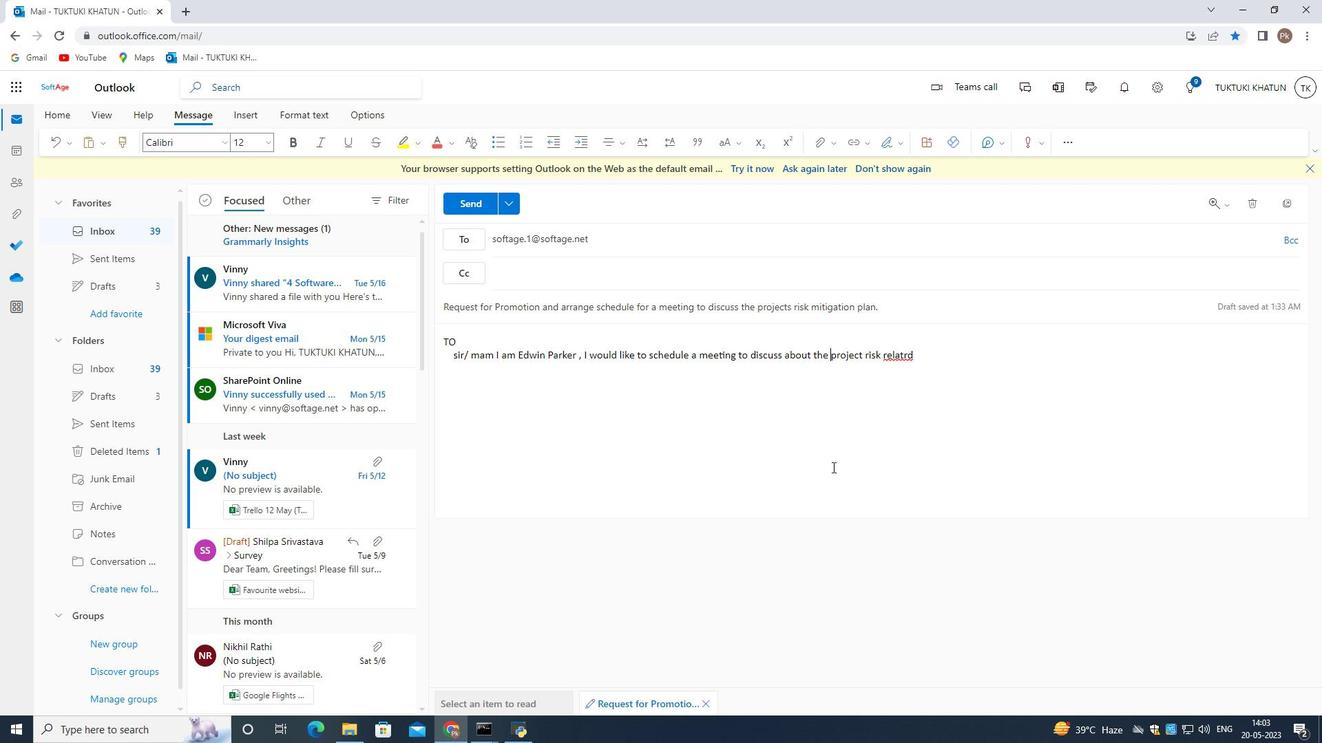 
Action: Mouse pressed left at (832, 469)
Screenshot: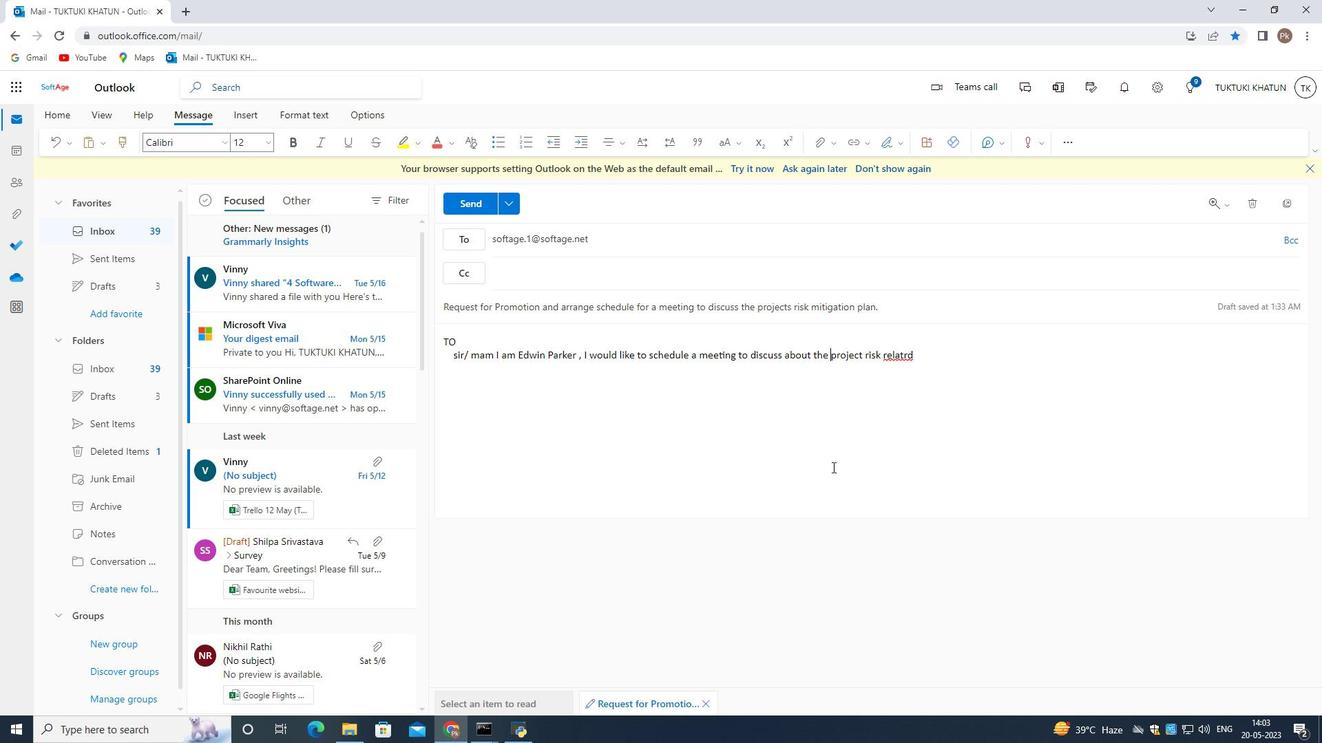 
Action: Mouse moved to (900, 356)
Screenshot: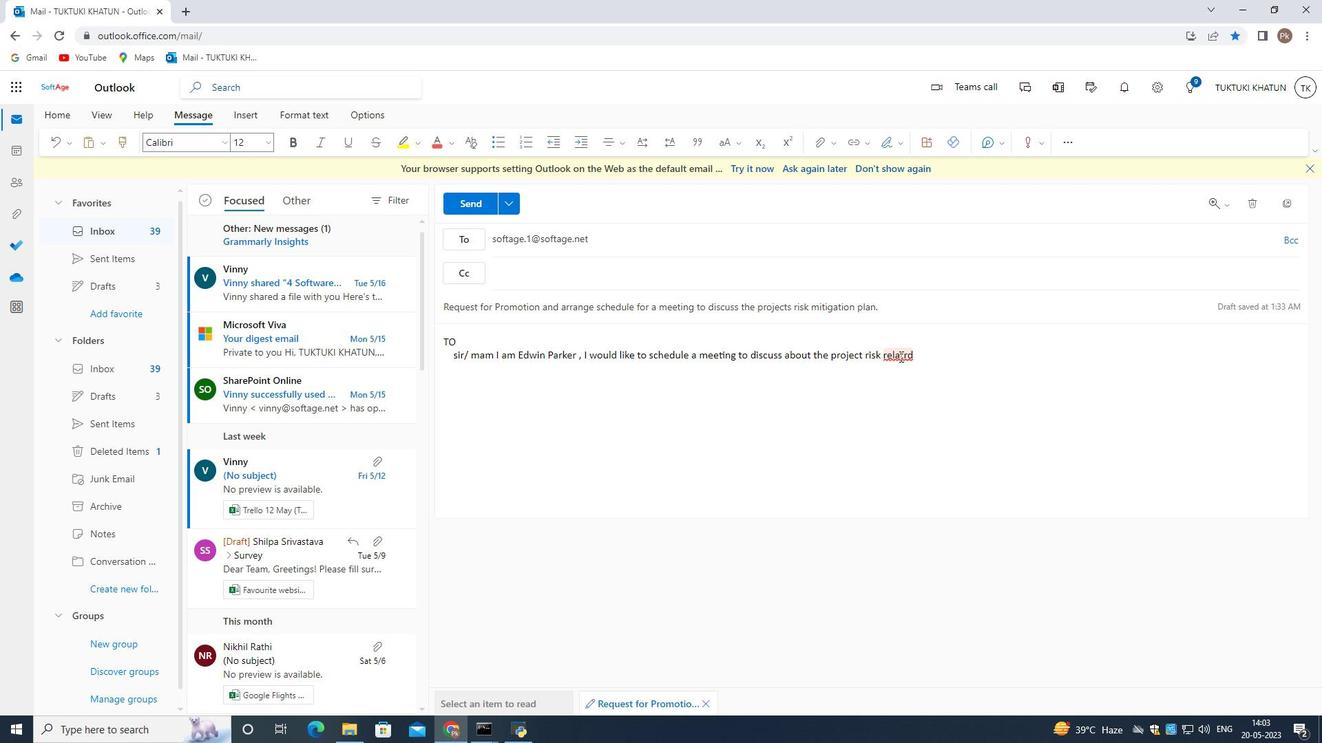 
Action: Mouse pressed left at (900, 356)
Screenshot: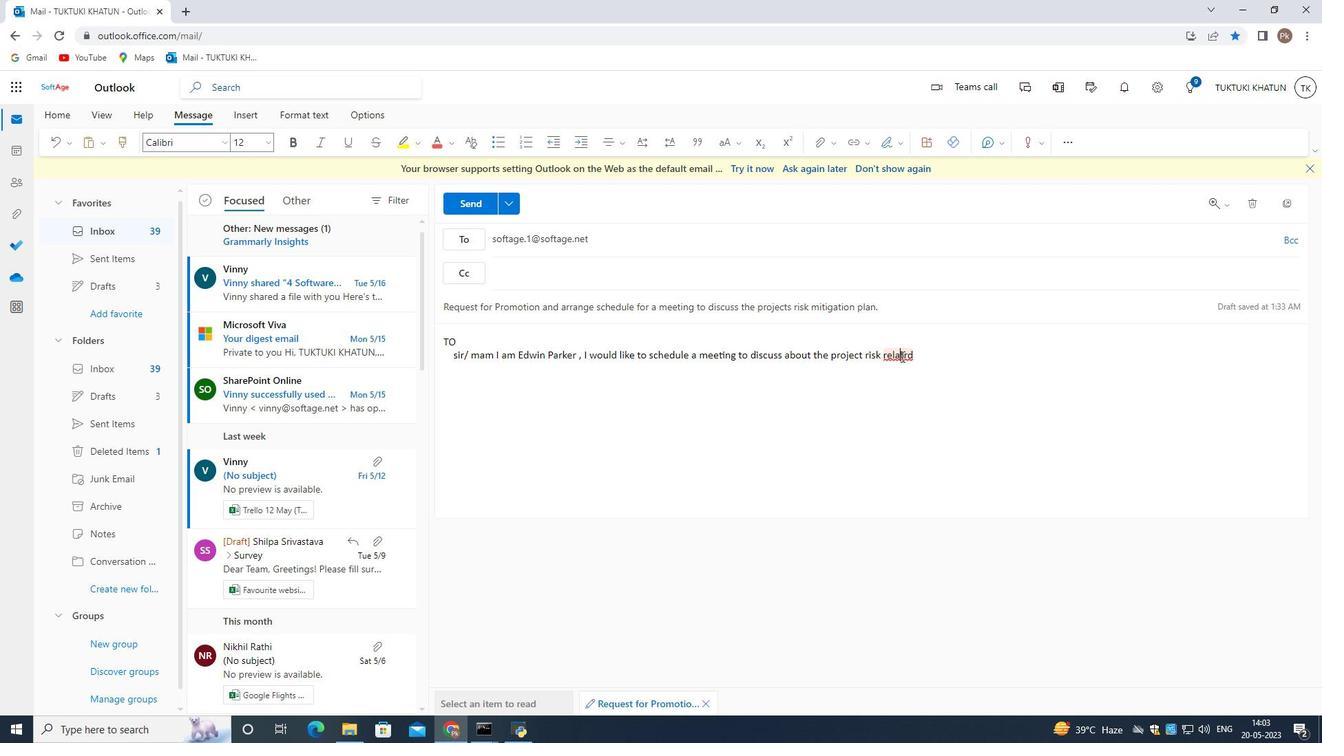 
Action: Mouse moved to (761, 403)
Screenshot: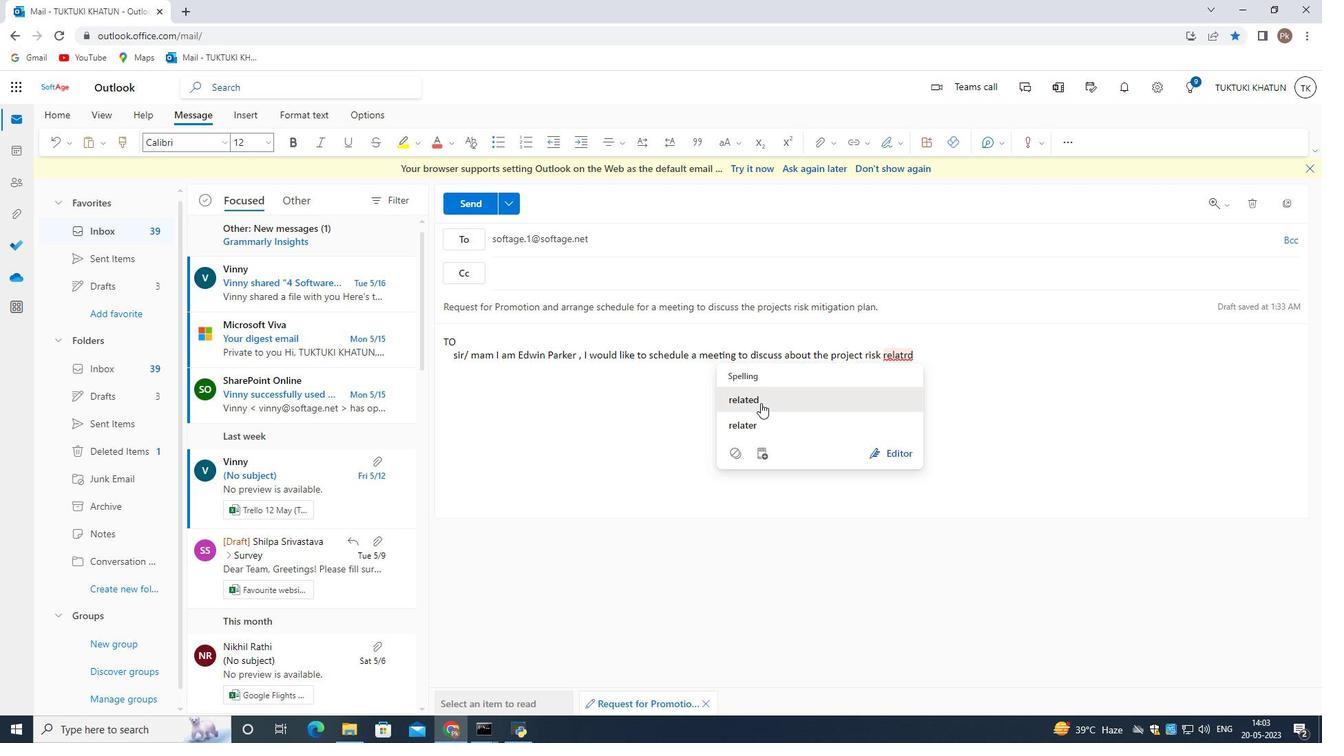 
Action: Mouse pressed left at (761, 403)
Screenshot: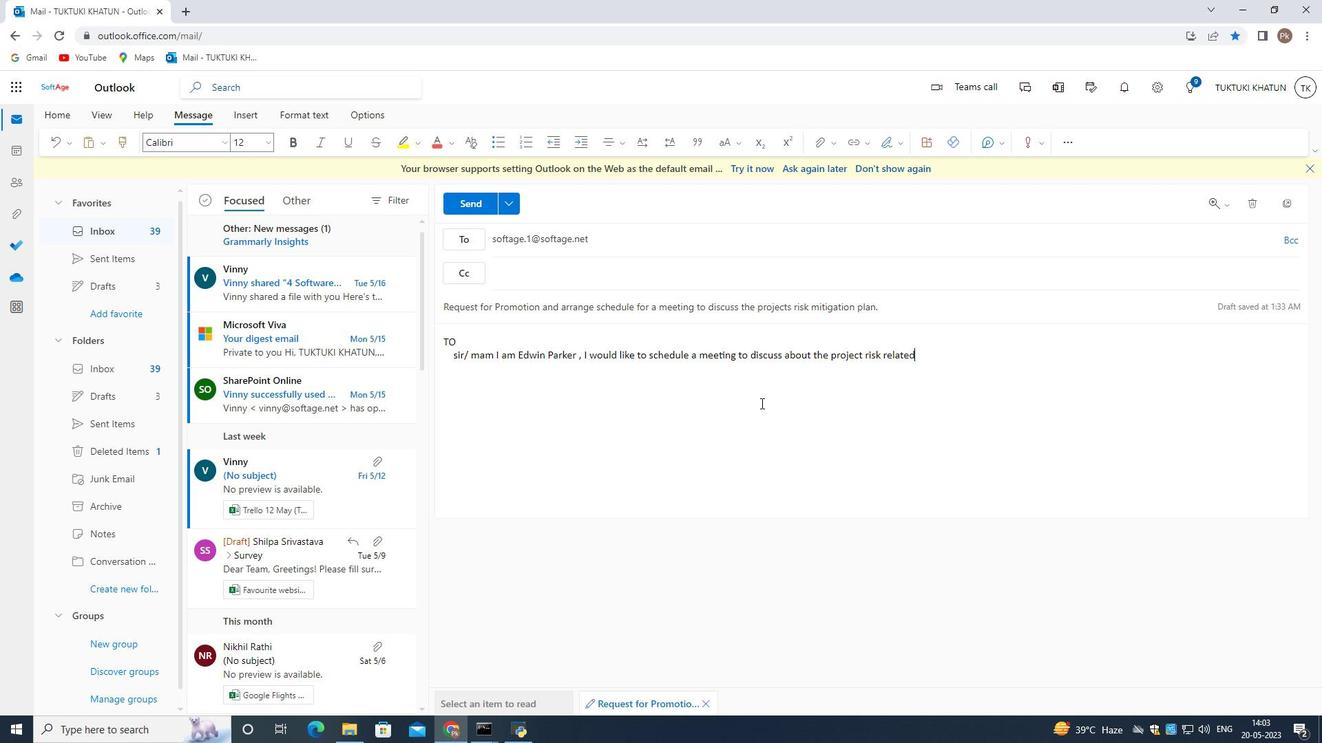
Action: Mouse moved to (964, 373)
Screenshot: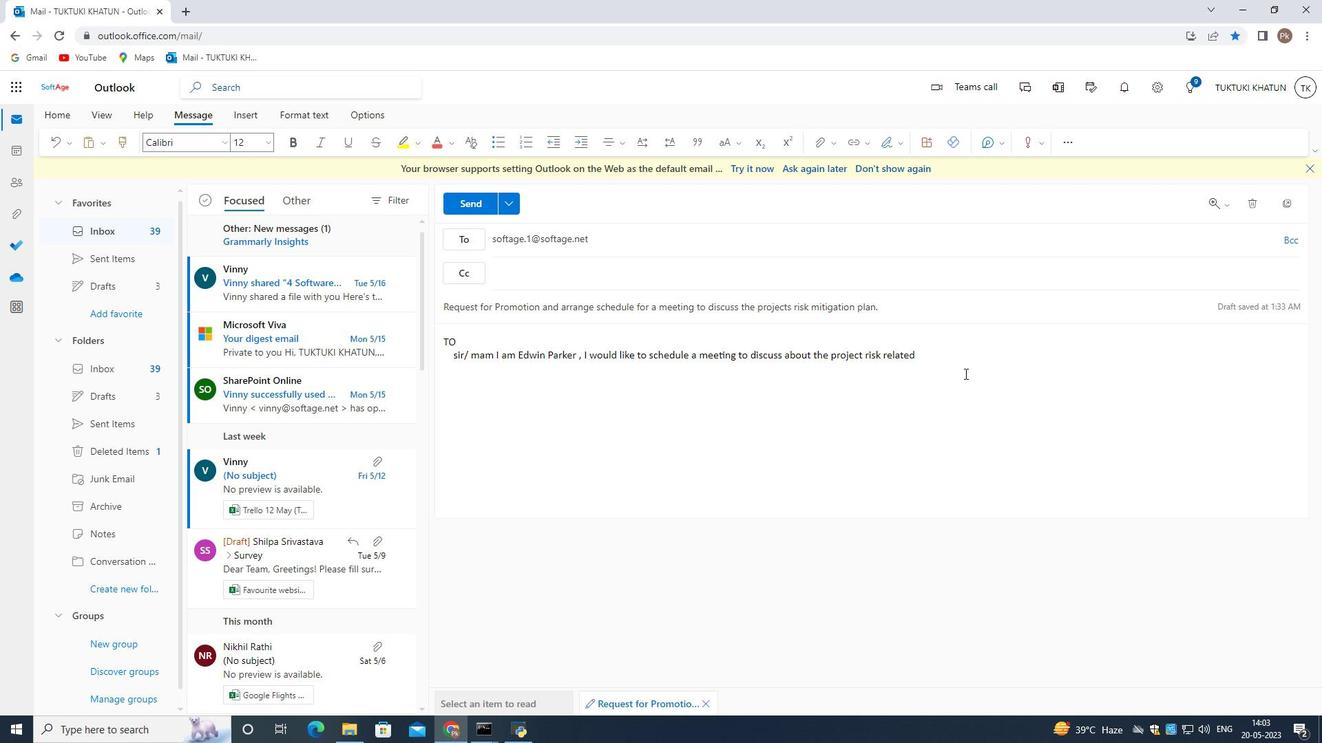 
Action: Key pressed <Key.space>eny<Key.space>
Screenshot: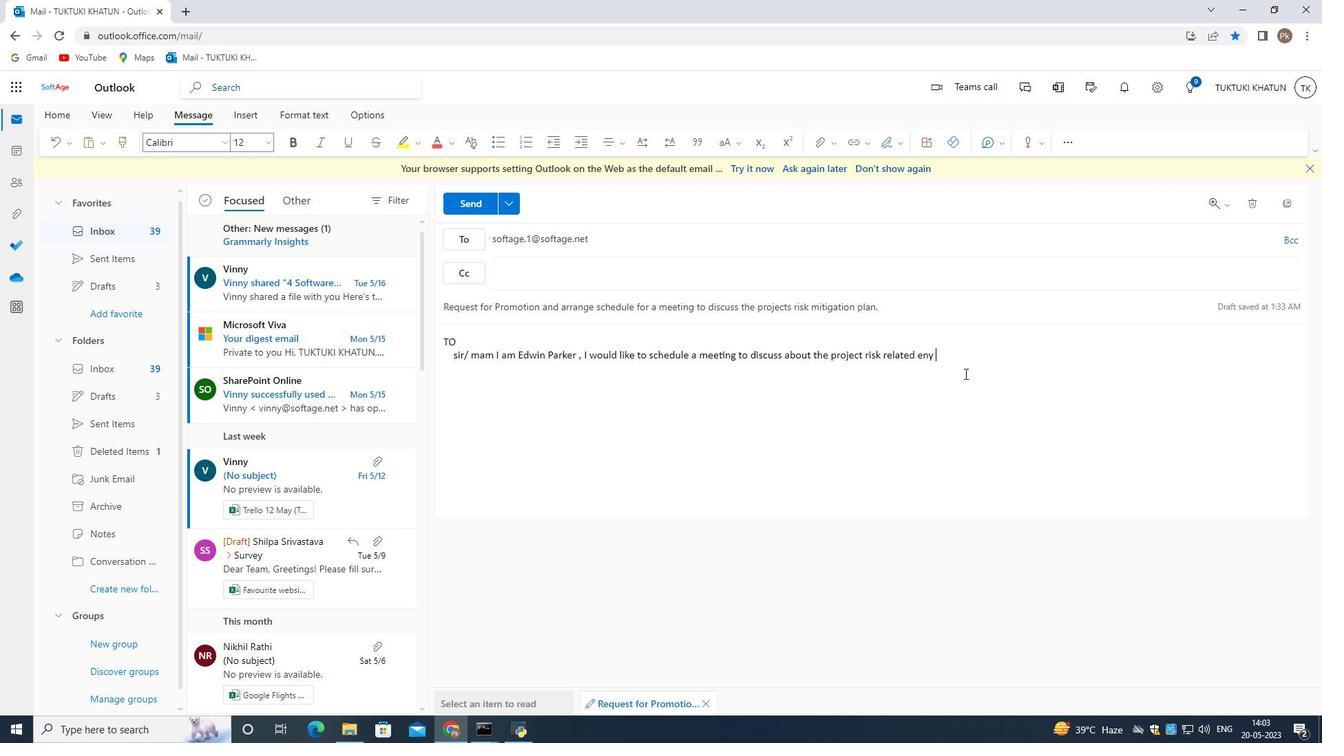 
Action: Mouse moved to (922, 361)
Screenshot: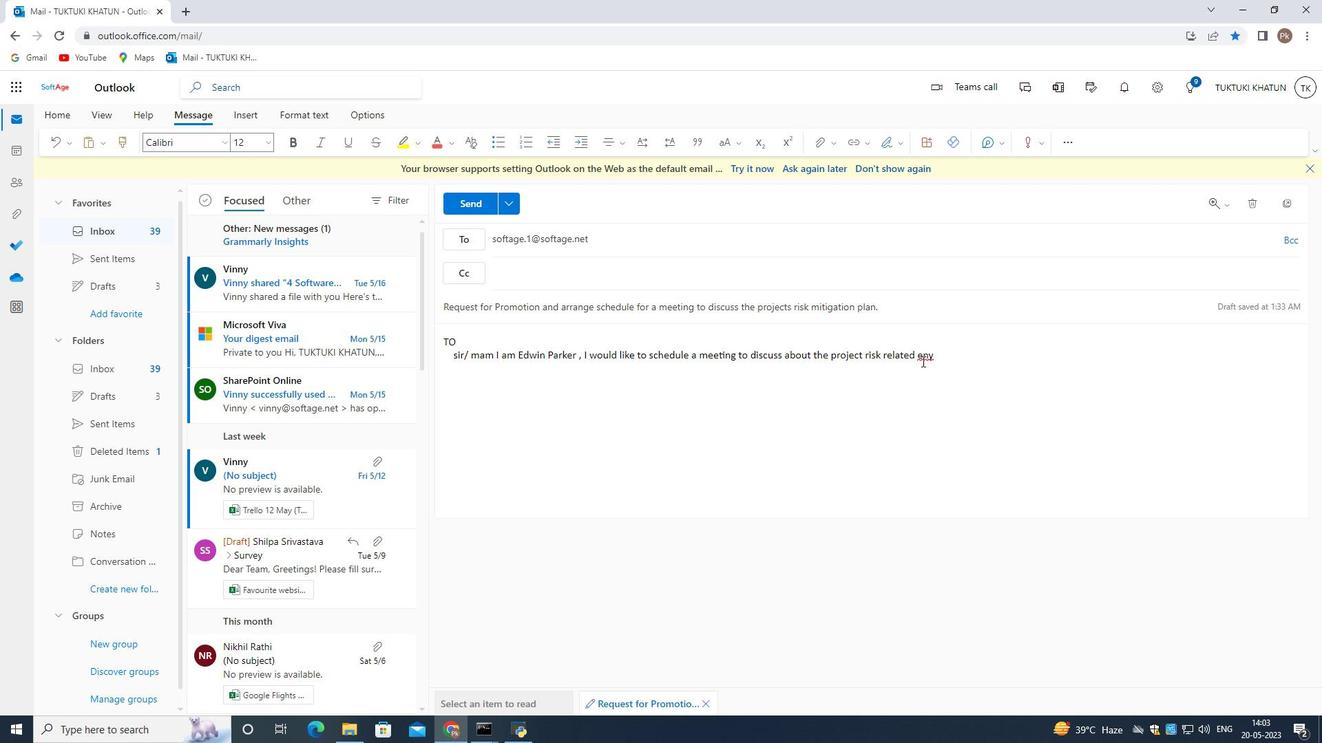 
Action: Mouse pressed right at (922, 361)
Screenshot: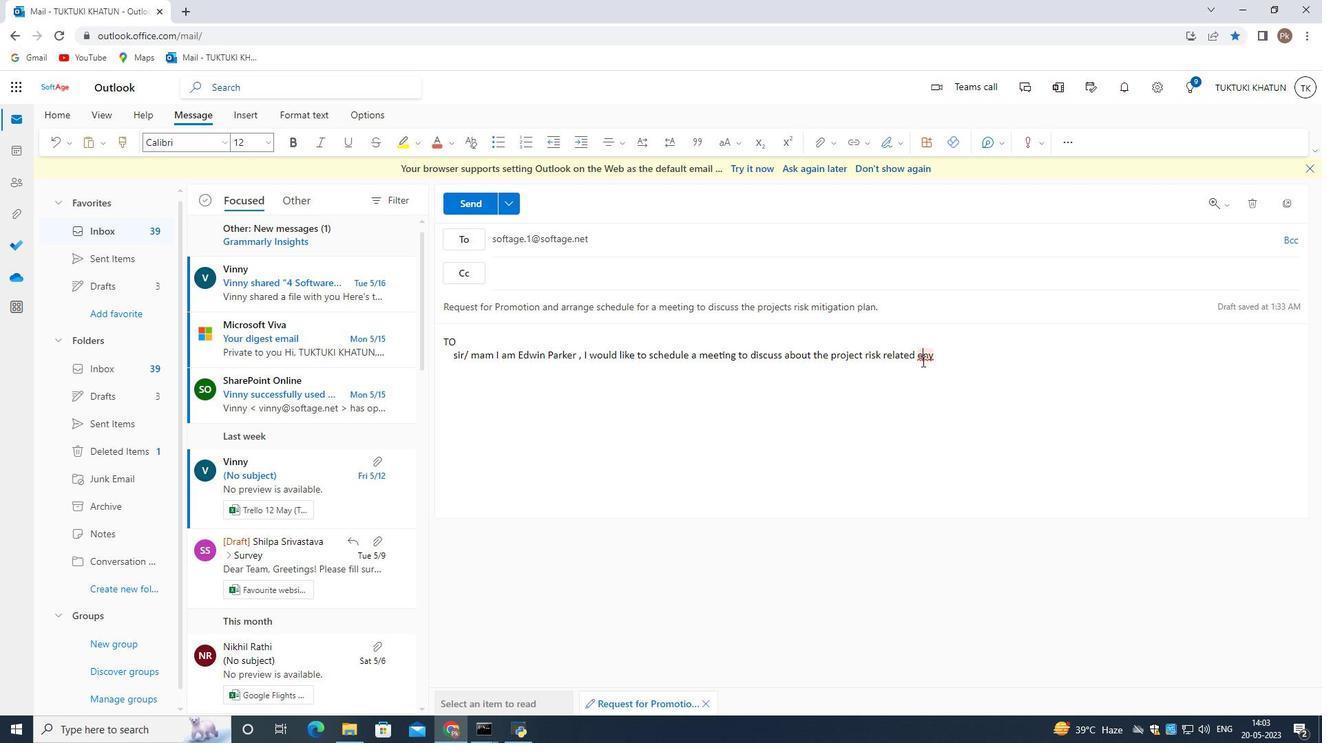 
Action: Mouse moved to (880, 453)
Screenshot: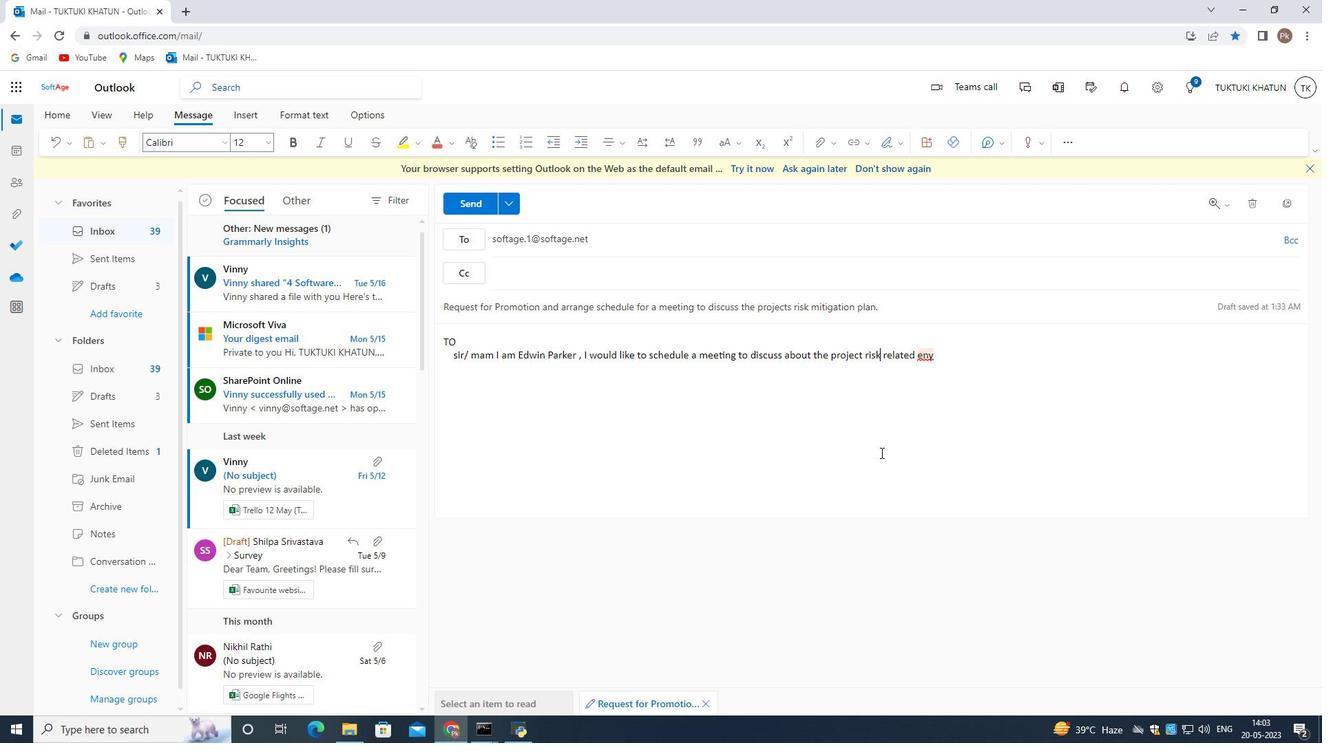 
Action: Mouse pressed left at (880, 453)
Screenshot: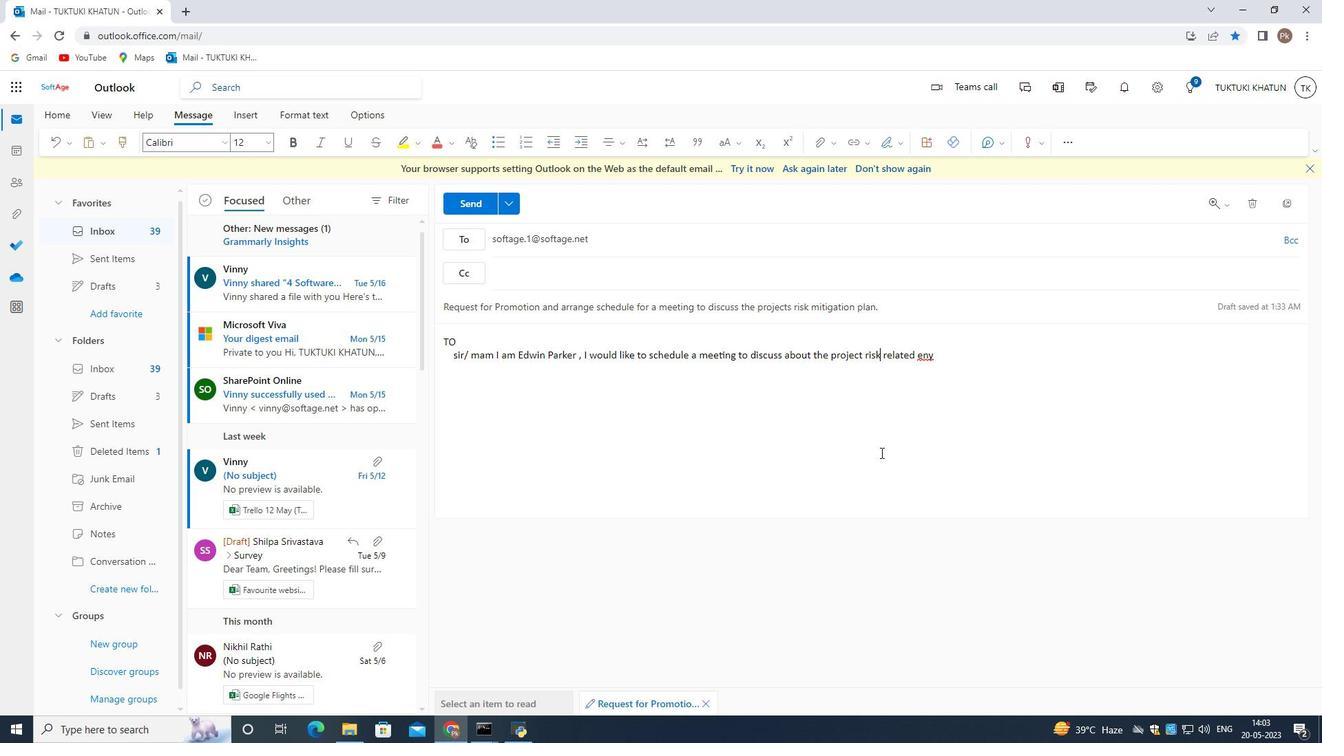 
Action: Mouse moved to (929, 357)
Screenshot: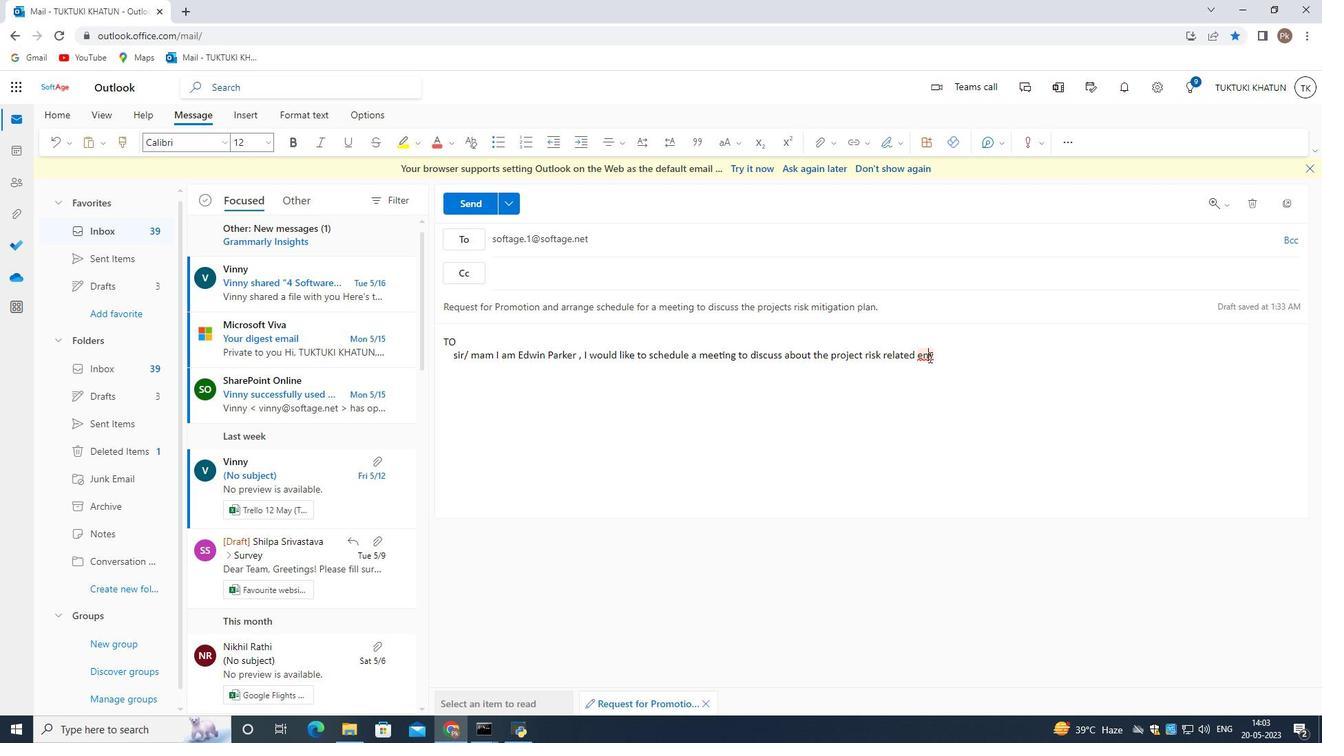 
Action: Mouse pressed left at (929, 357)
Screenshot: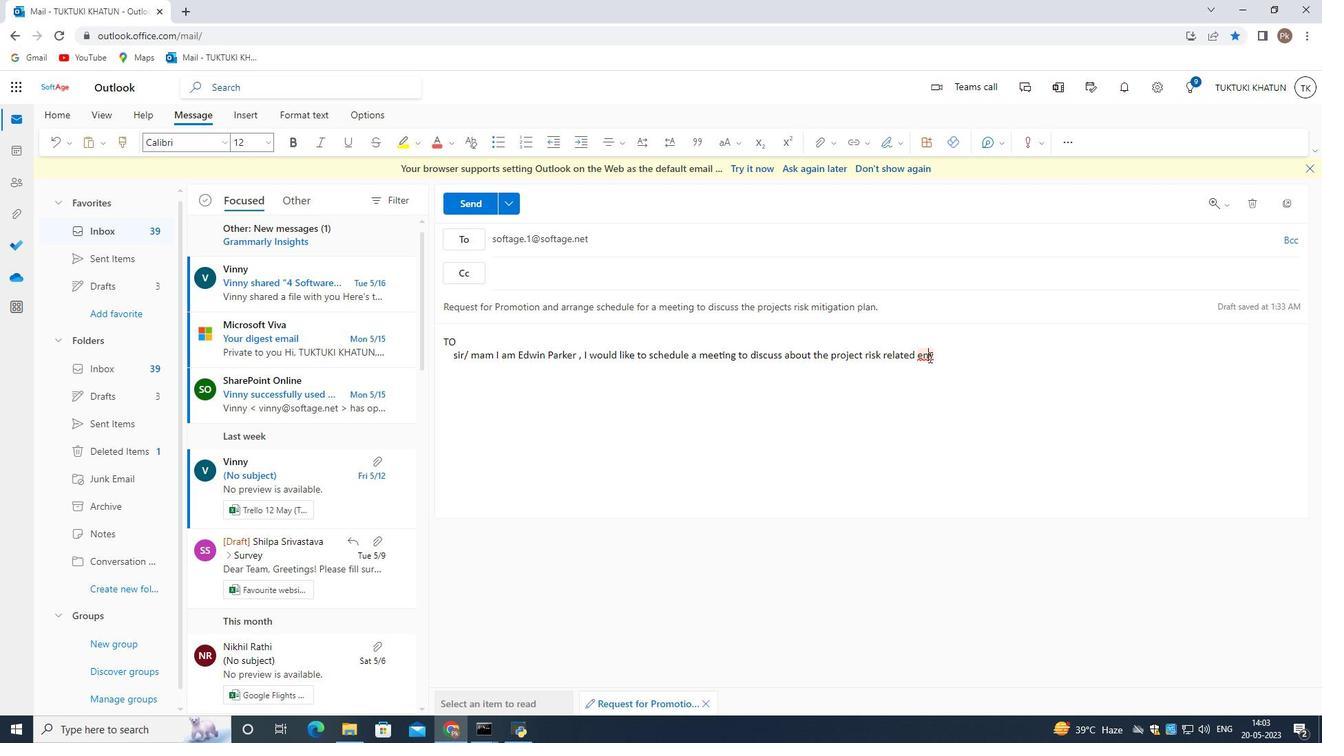 
Action: Mouse moved to (943, 360)
Screenshot: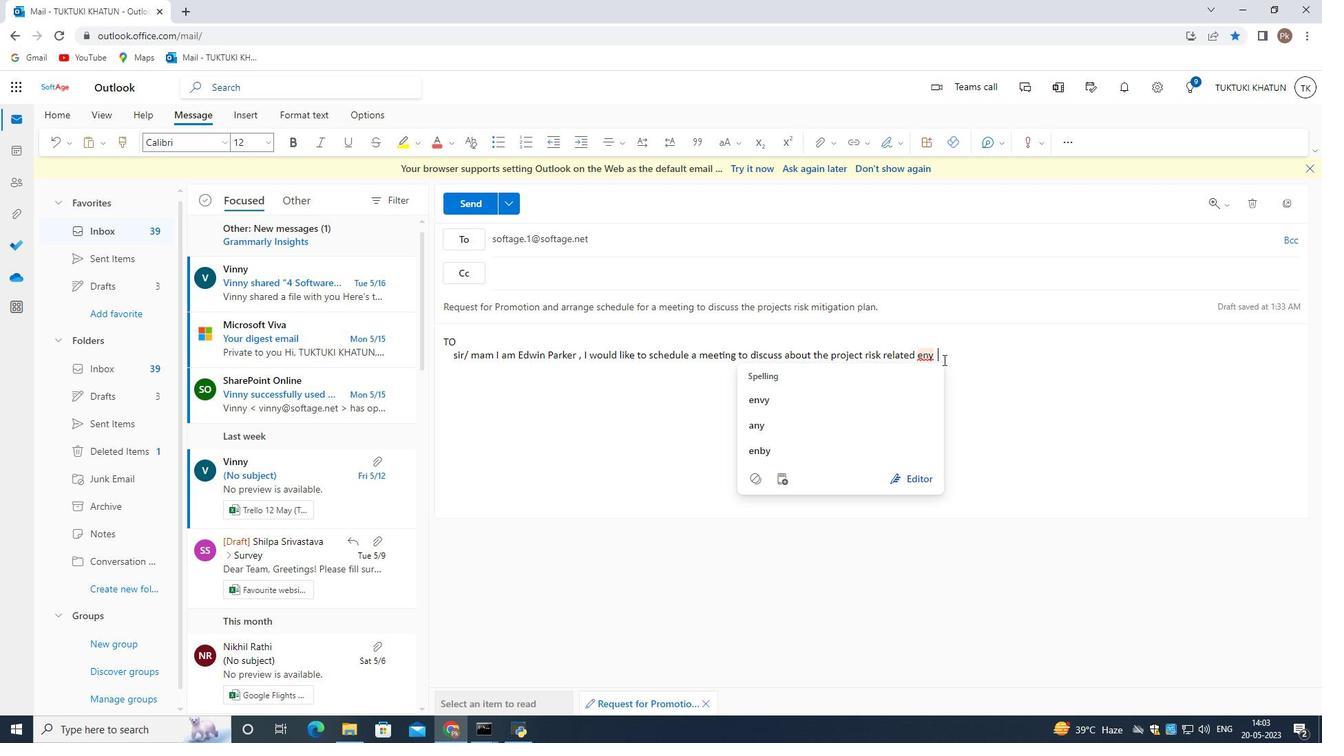 
Action: Mouse pressed left at (943, 360)
Screenshot: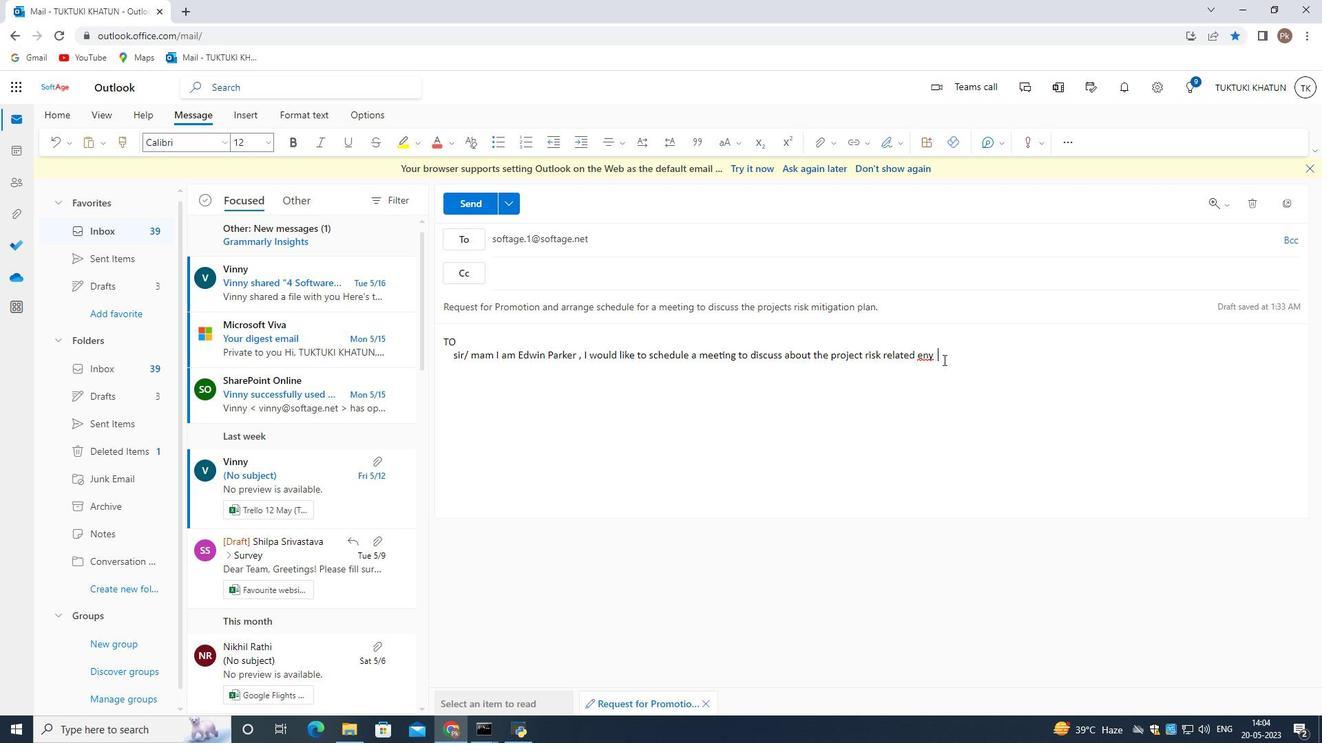 
Action: Key pressed <Key.backspace><Key.backspace><Key.backspace>
Screenshot: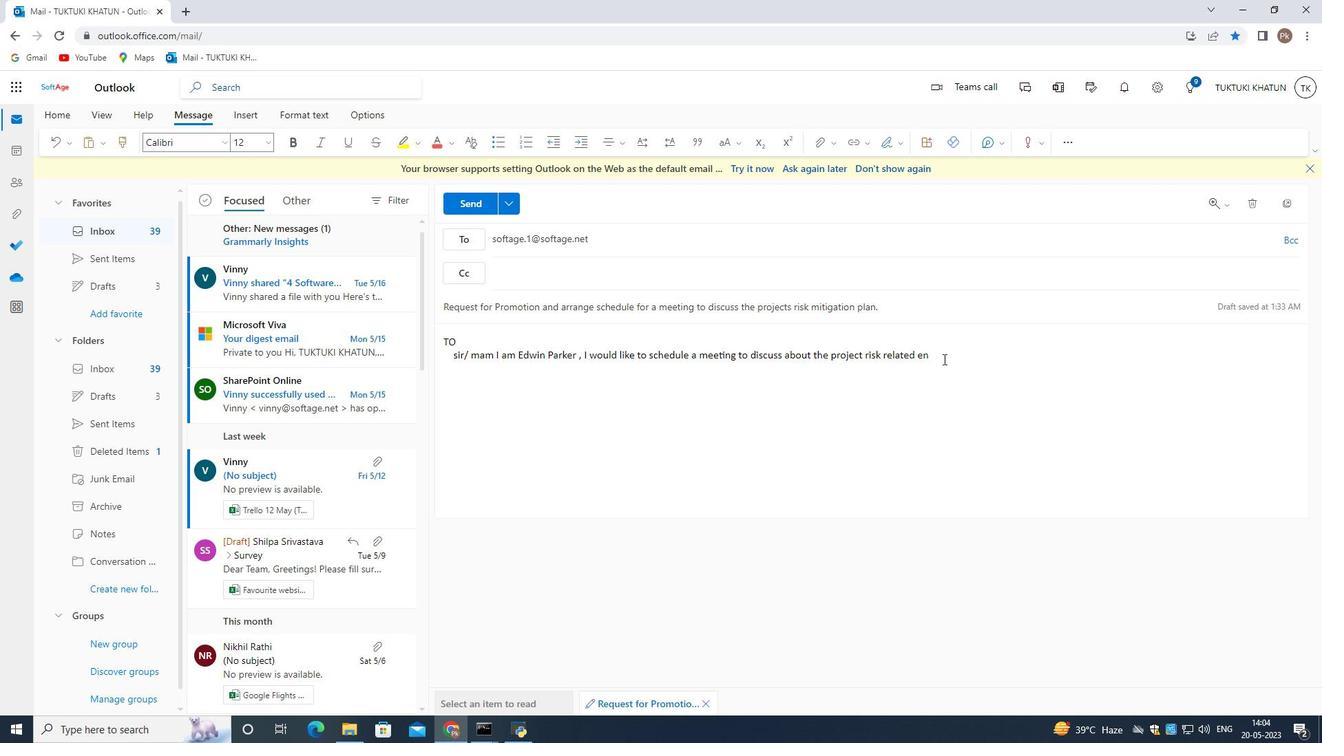 
Action: Mouse moved to (943, 359)
Screenshot: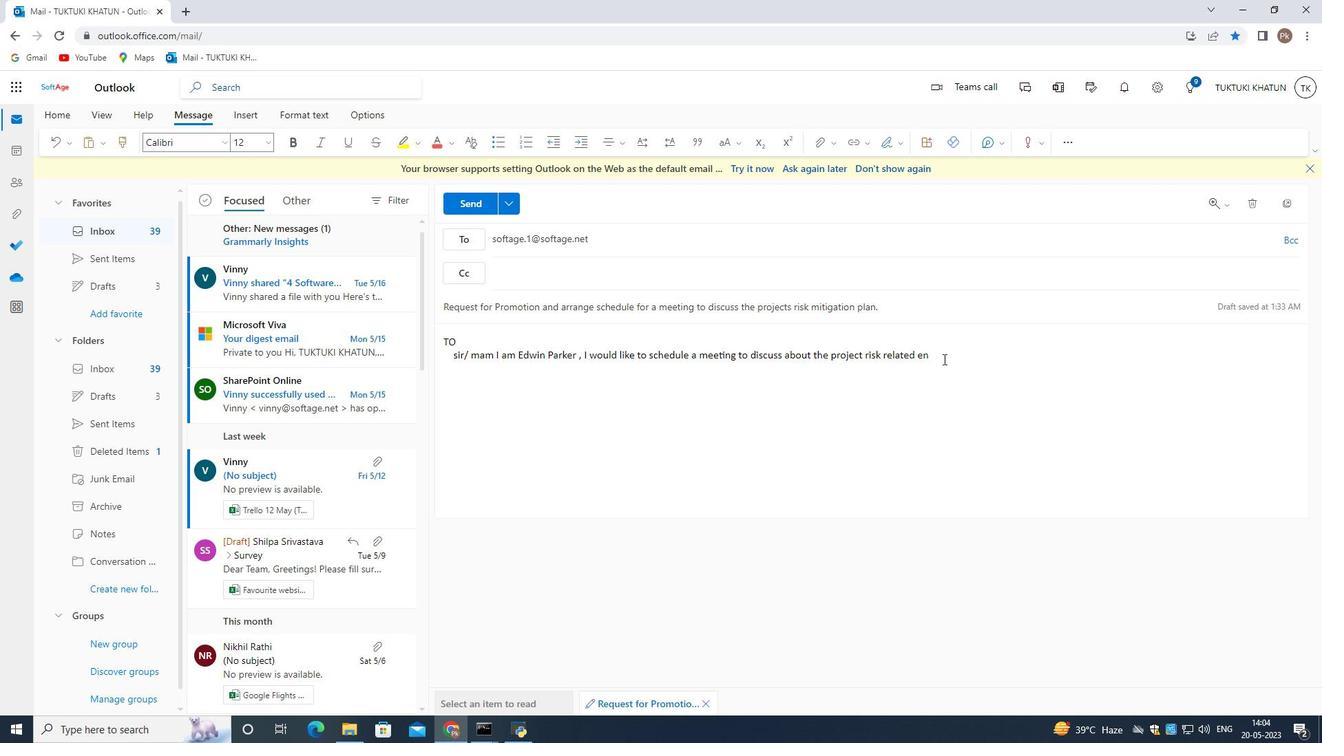 
Action: Key pressed <Key.backspace>very
Screenshot: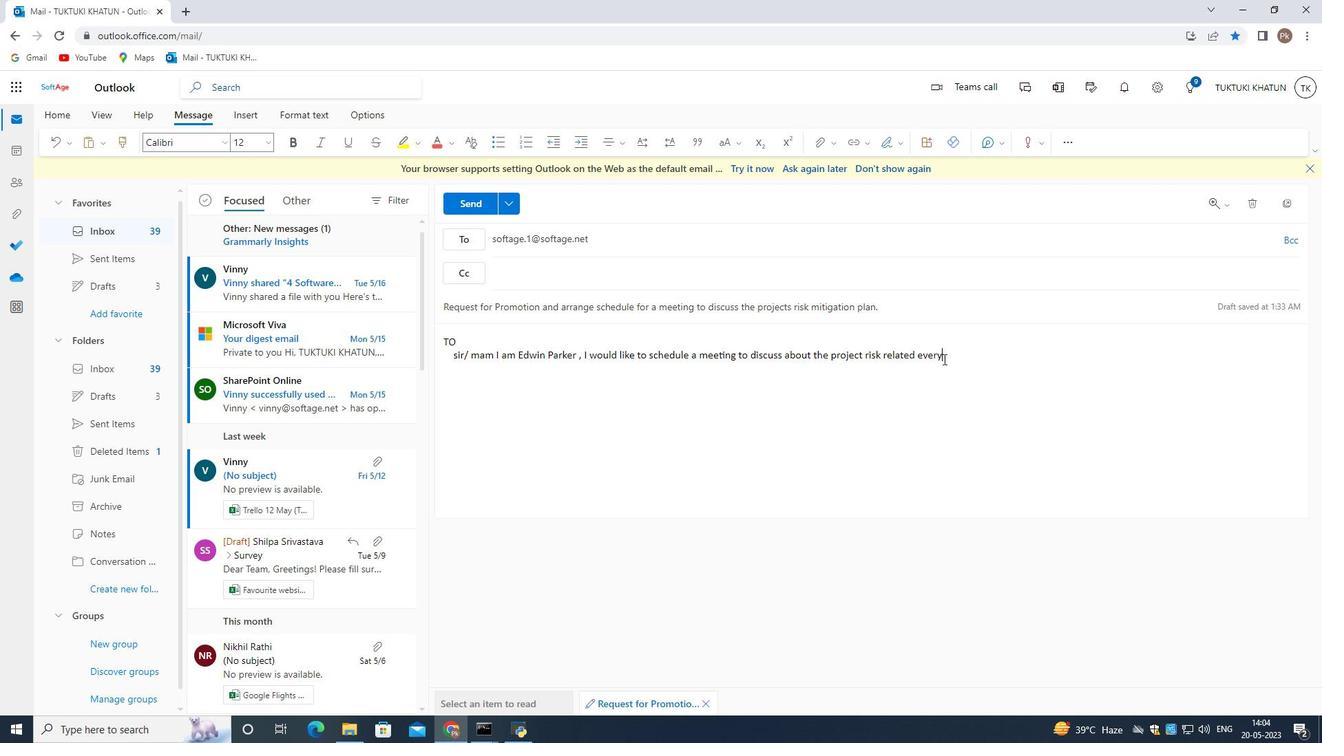 
Action: Mouse moved to (1302, 340)
Screenshot: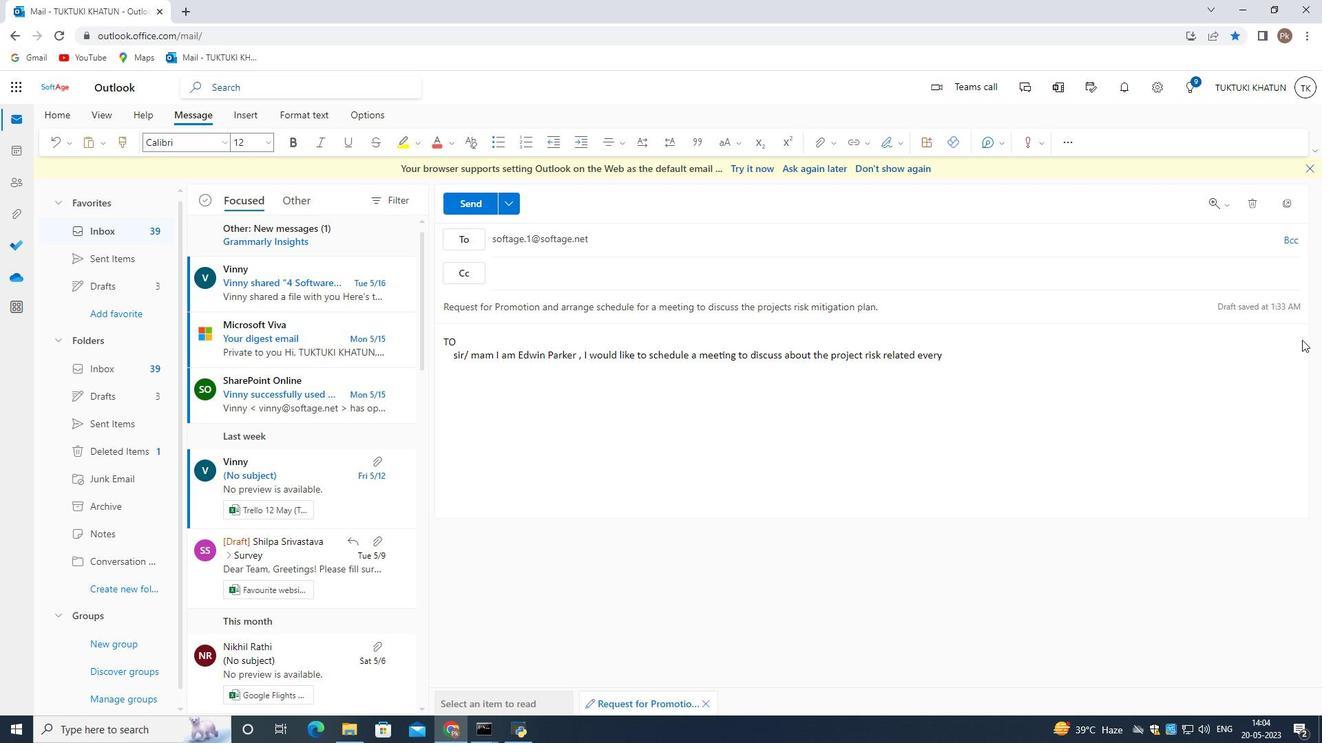 
Action: Key pressed <Key.space>subjet<Key.space>
Screenshot: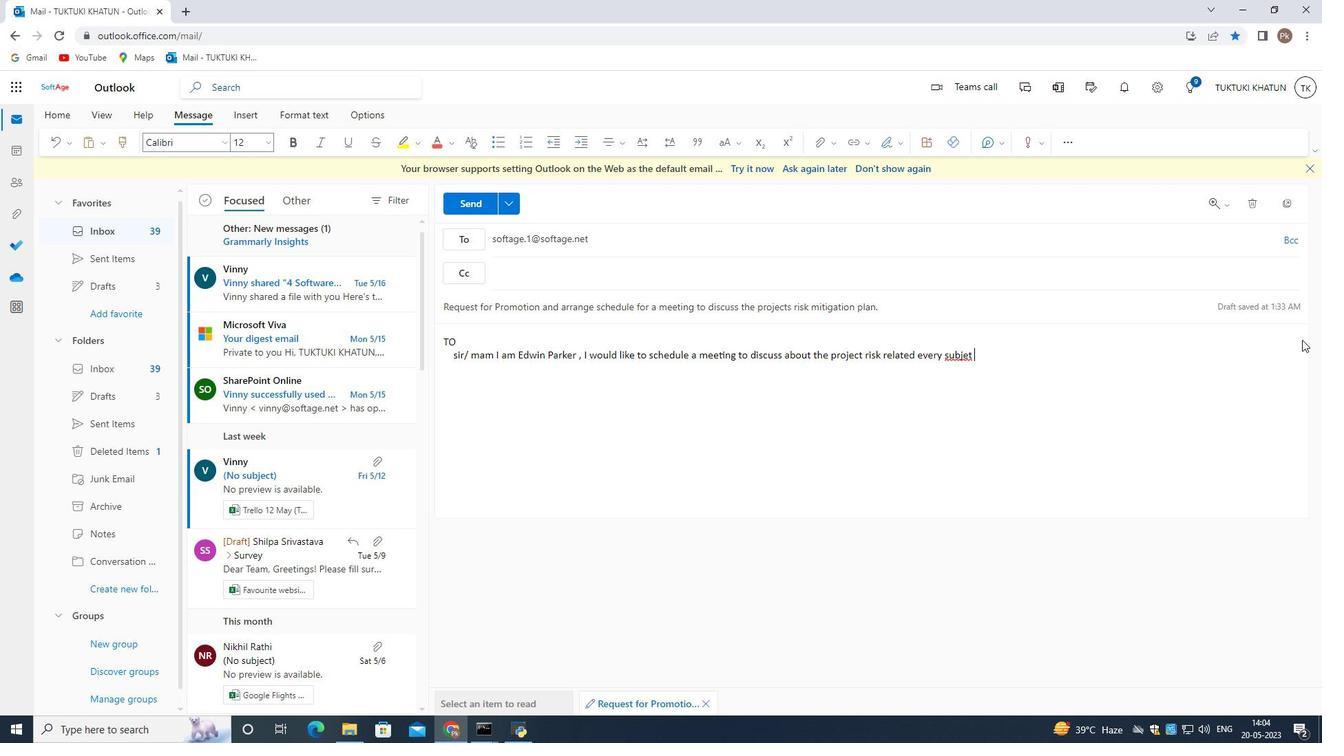 
Action: Mouse moved to (964, 355)
Screenshot: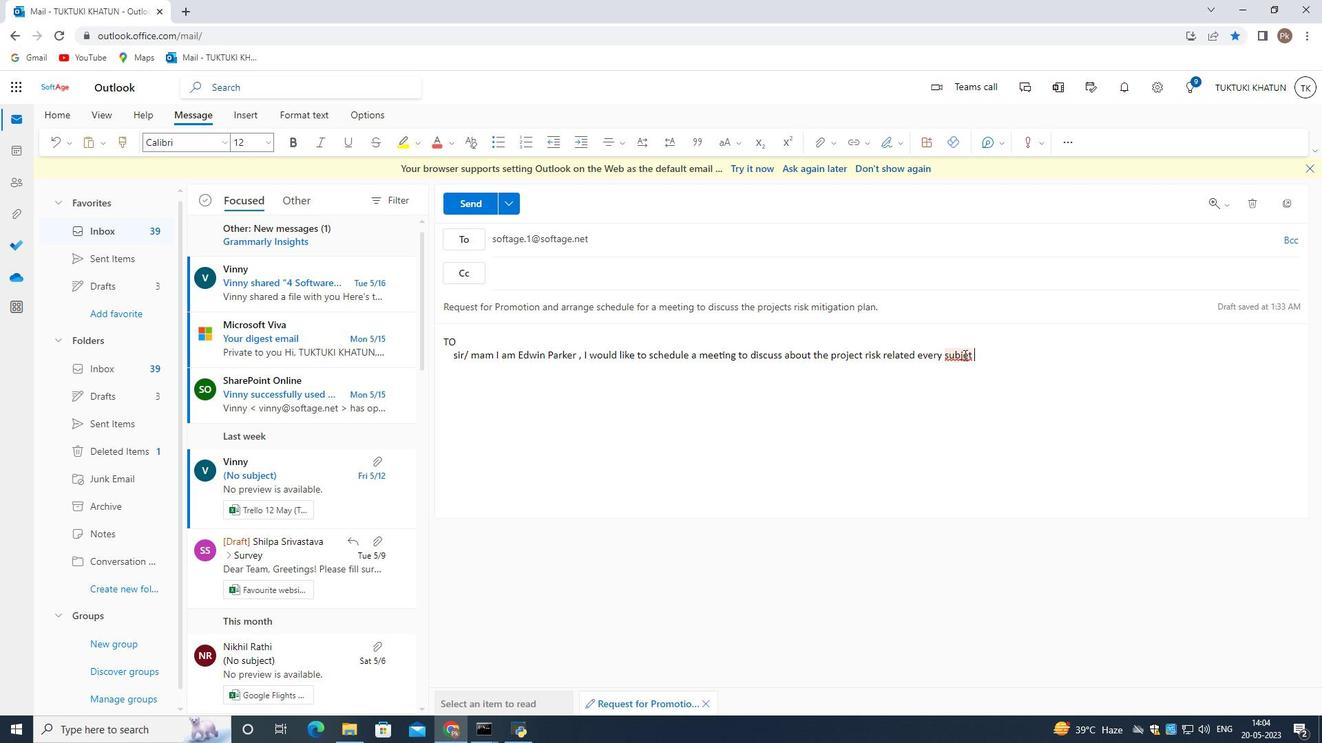 
Action: Mouse pressed right at (964, 355)
Screenshot: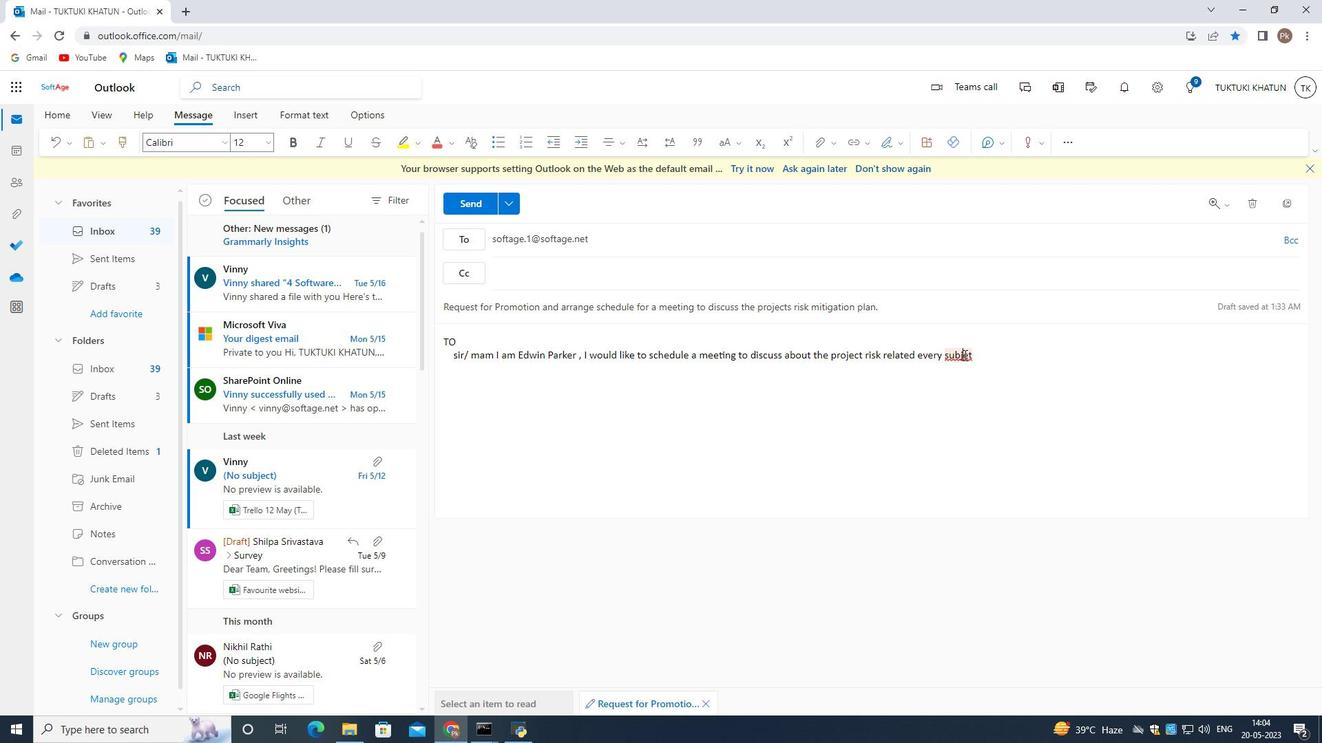 
Action: Mouse moved to (807, 440)
Screenshot: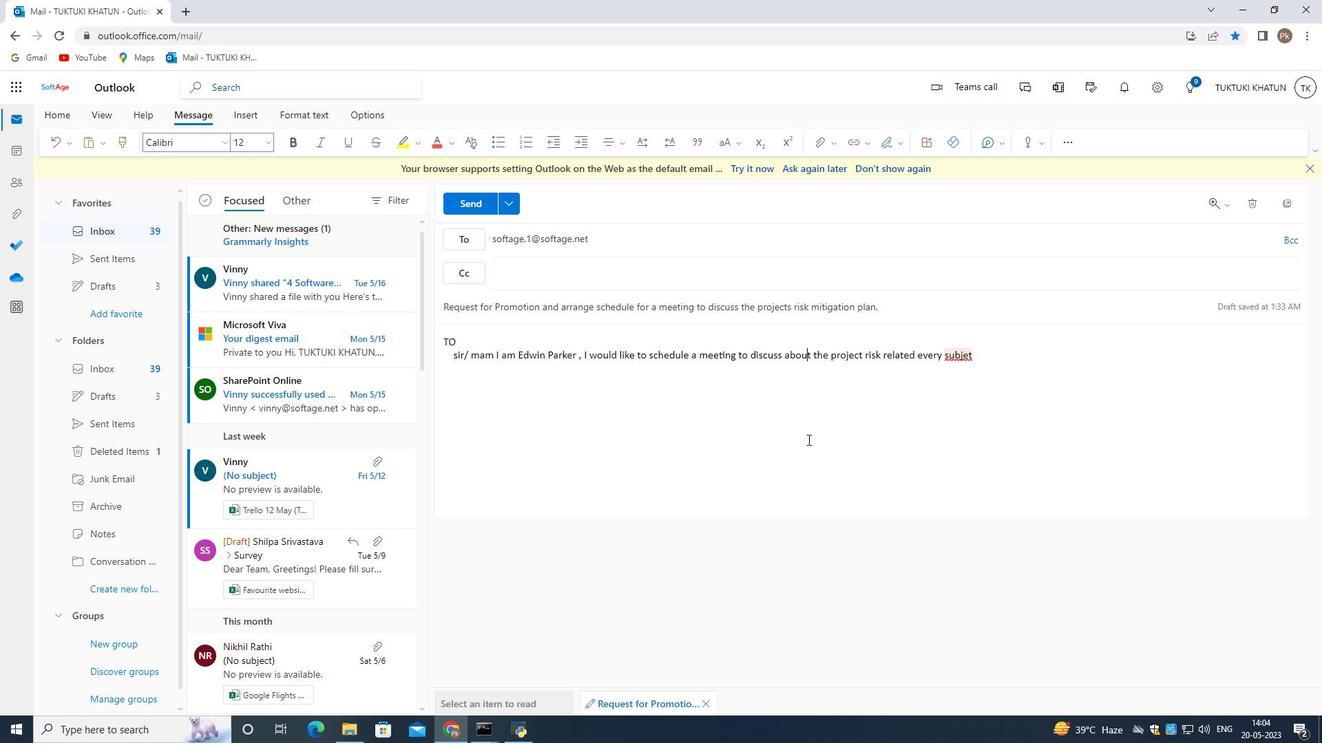 
Action: Mouse pressed left at (807, 440)
Screenshot: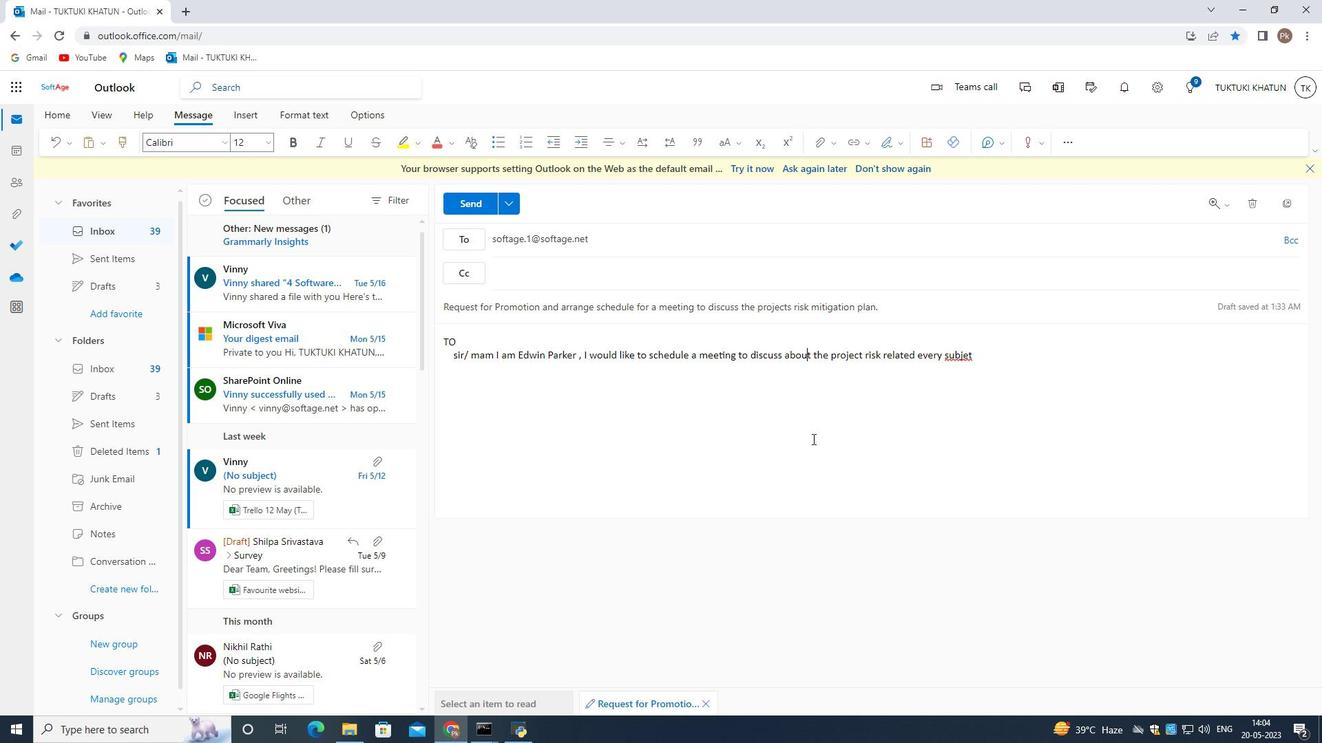 
Action: Mouse moved to (969, 355)
Screenshot: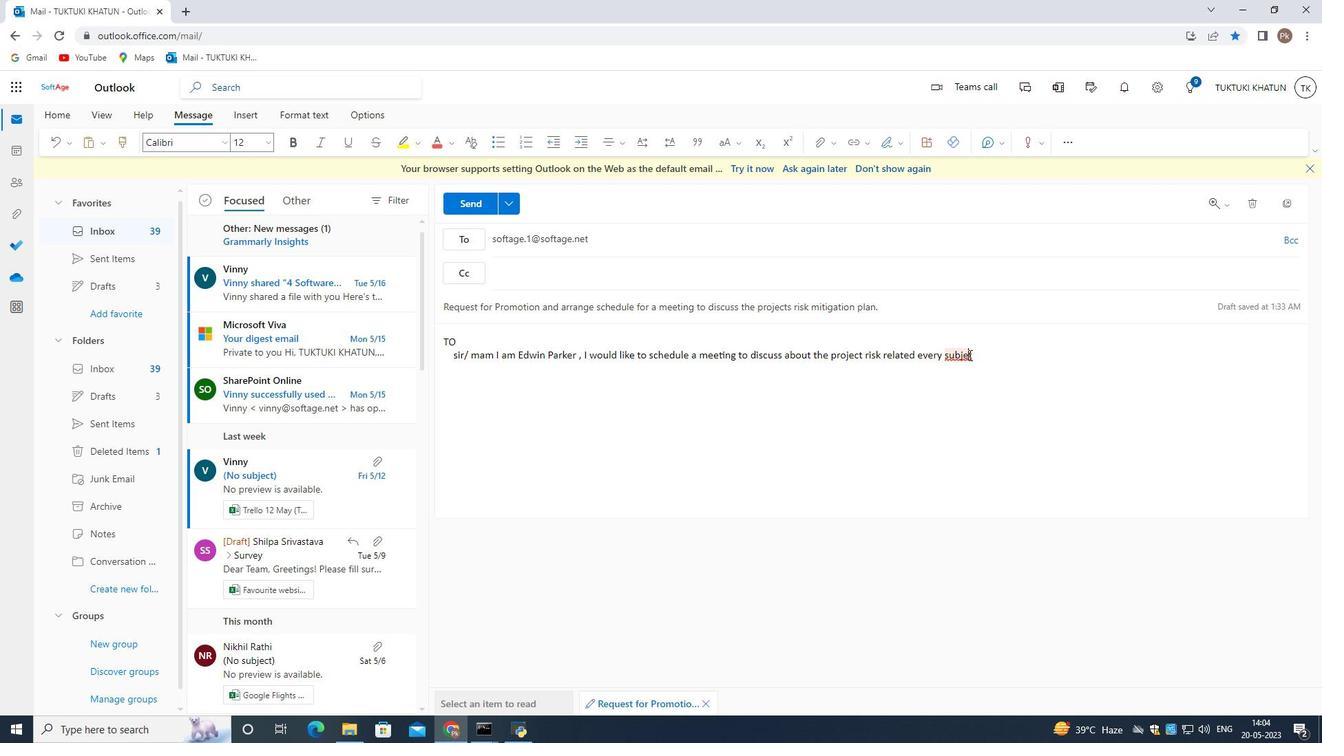 
Action: Mouse pressed left at (969, 355)
Screenshot: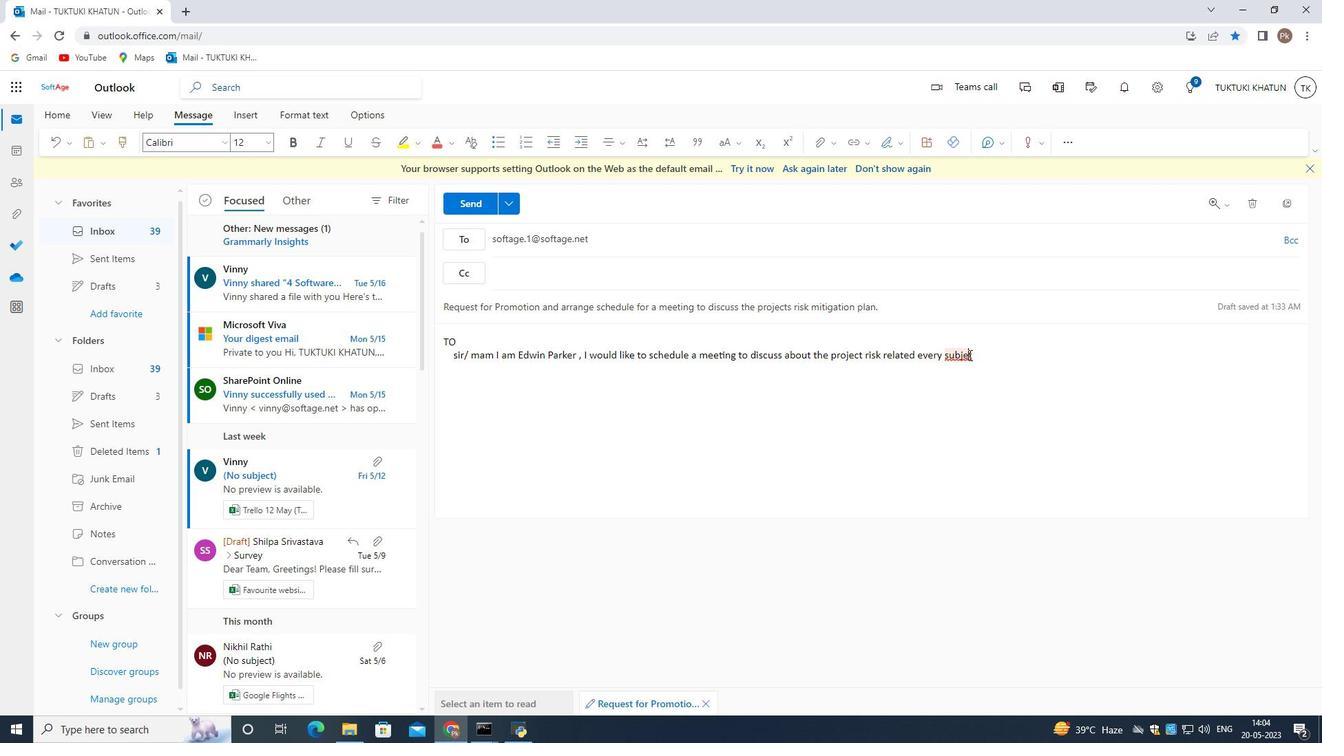 
Action: Mouse moved to (829, 407)
Screenshot: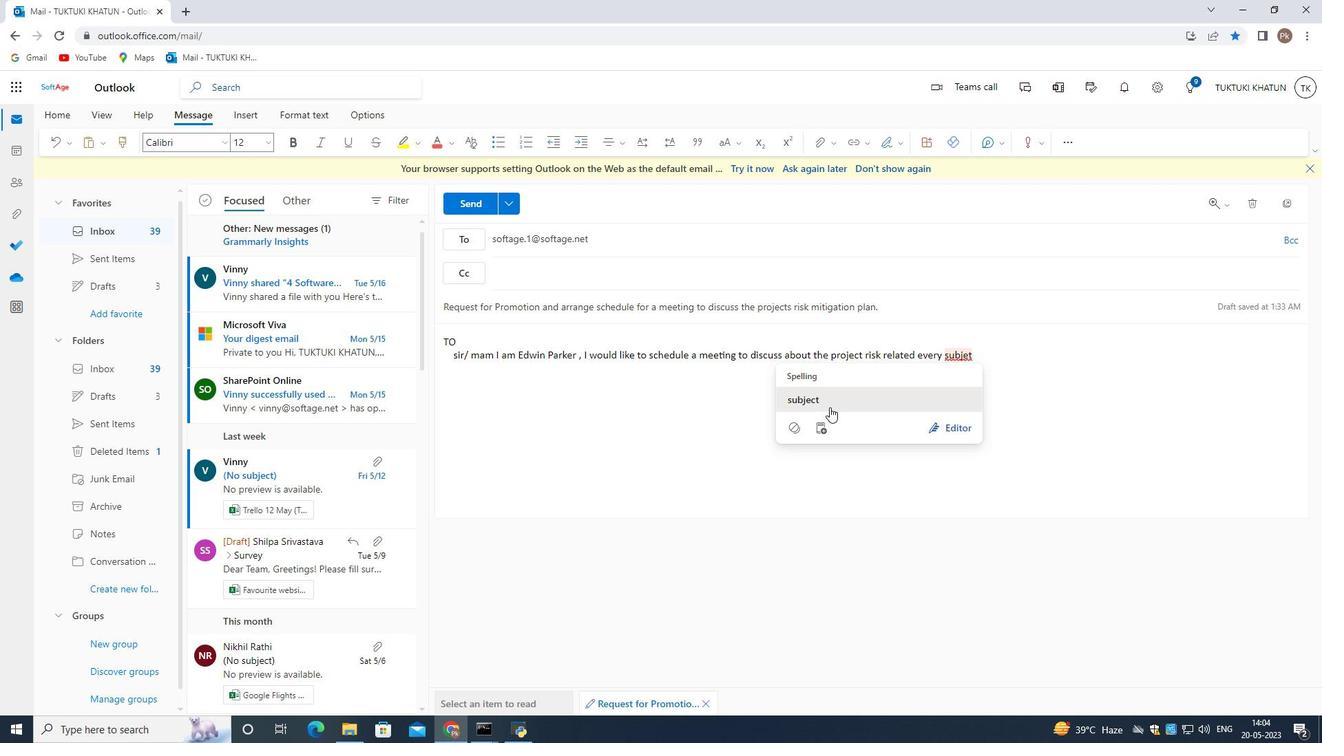 
Action: Mouse pressed left at (829, 407)
Screenshot: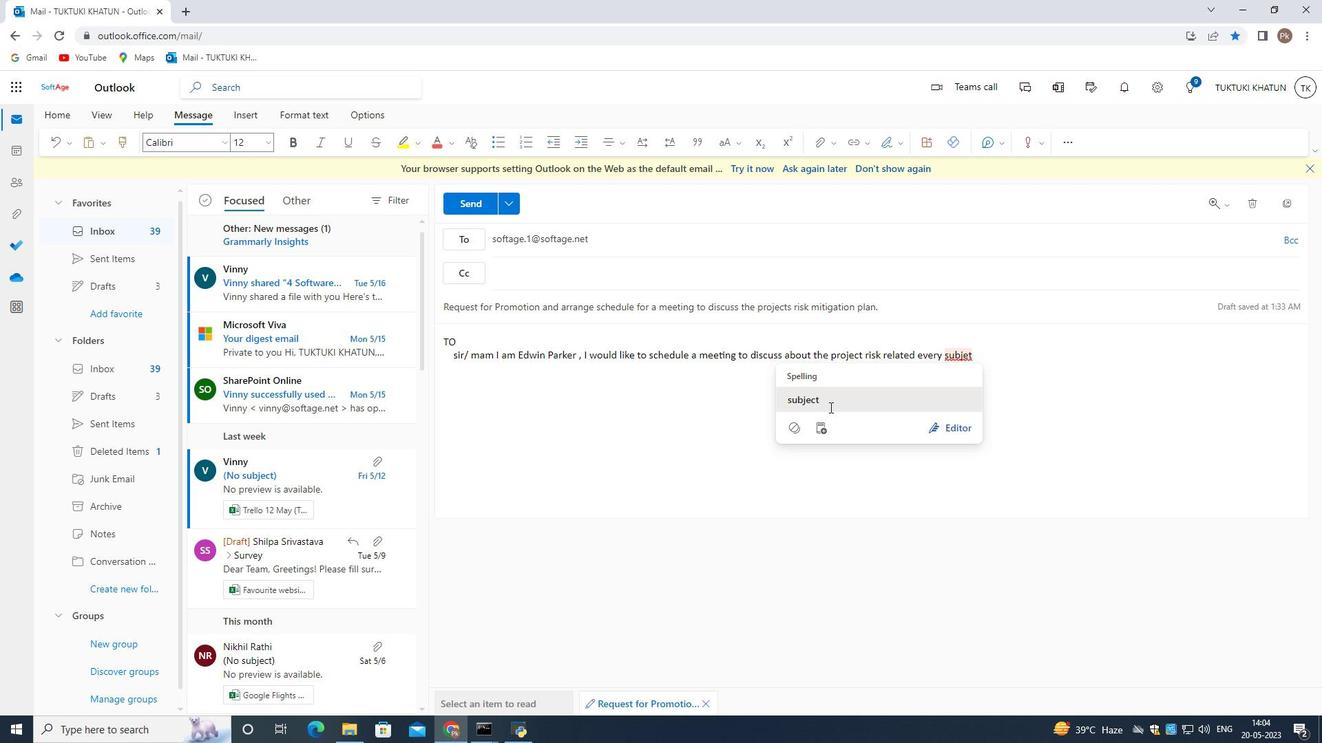 
Action: Mouse moved to (1186, 360)
Screenshot: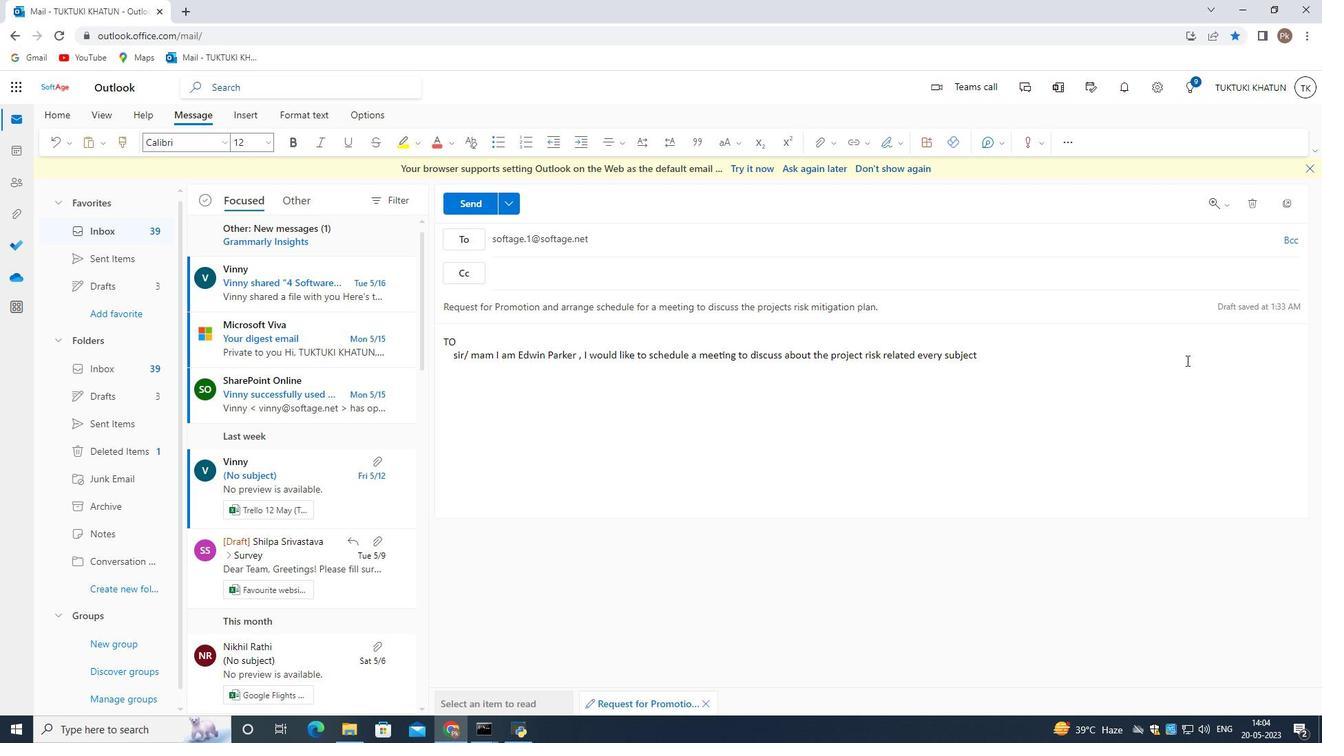 
Action: Key pressed <Key.space>for<Key.space>risk<Key.space>mitigation<Key.space>plan
Screenshot: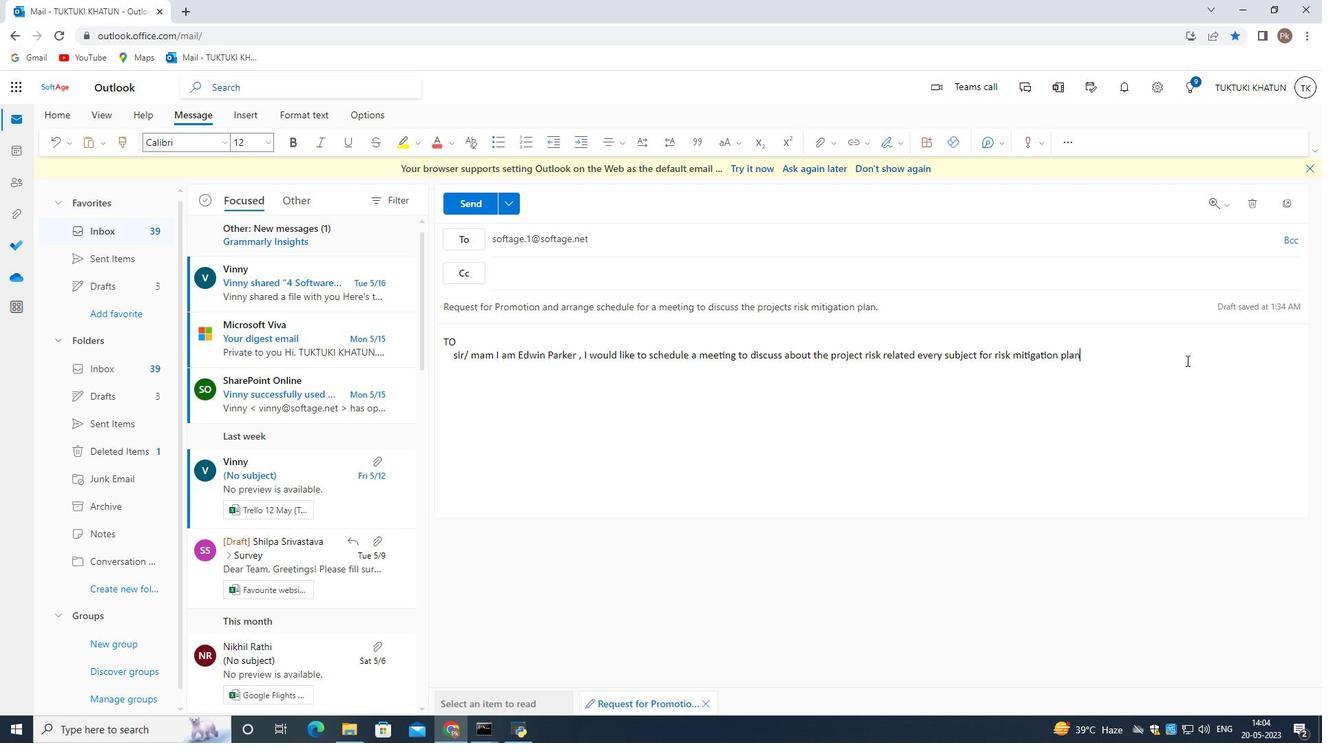 
Action: Mouse moved to (881, 356)
Screenshot: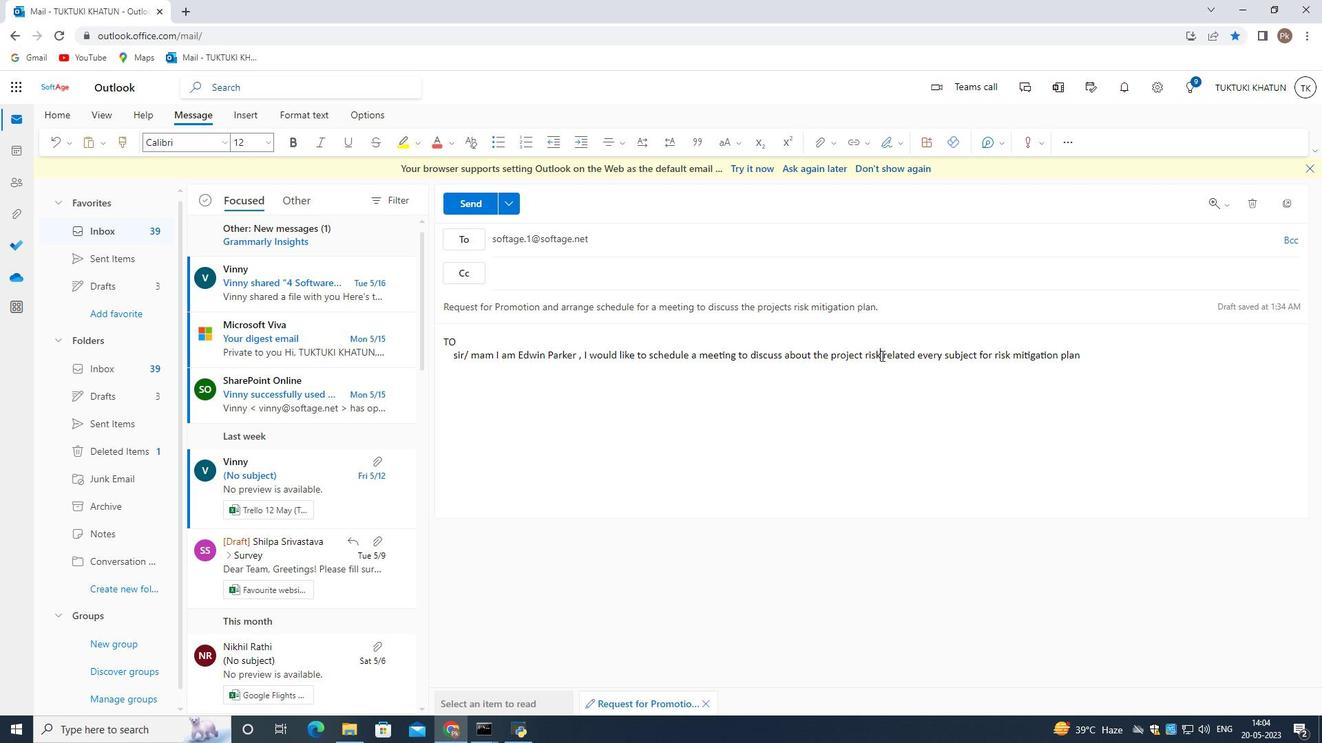 
Action: Mouse pressed left at (881, 356)
Screenshot: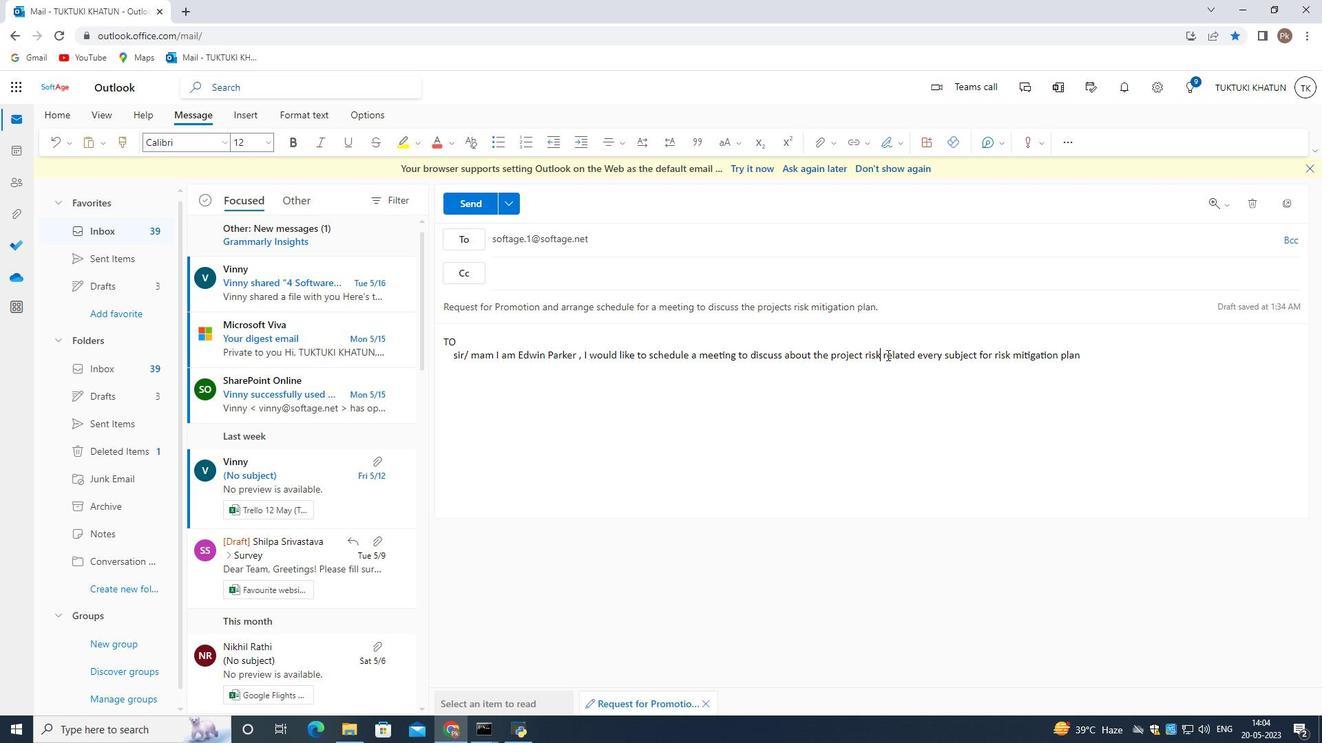 
Action: Mouse moved to (1012, 385)
Screenshot: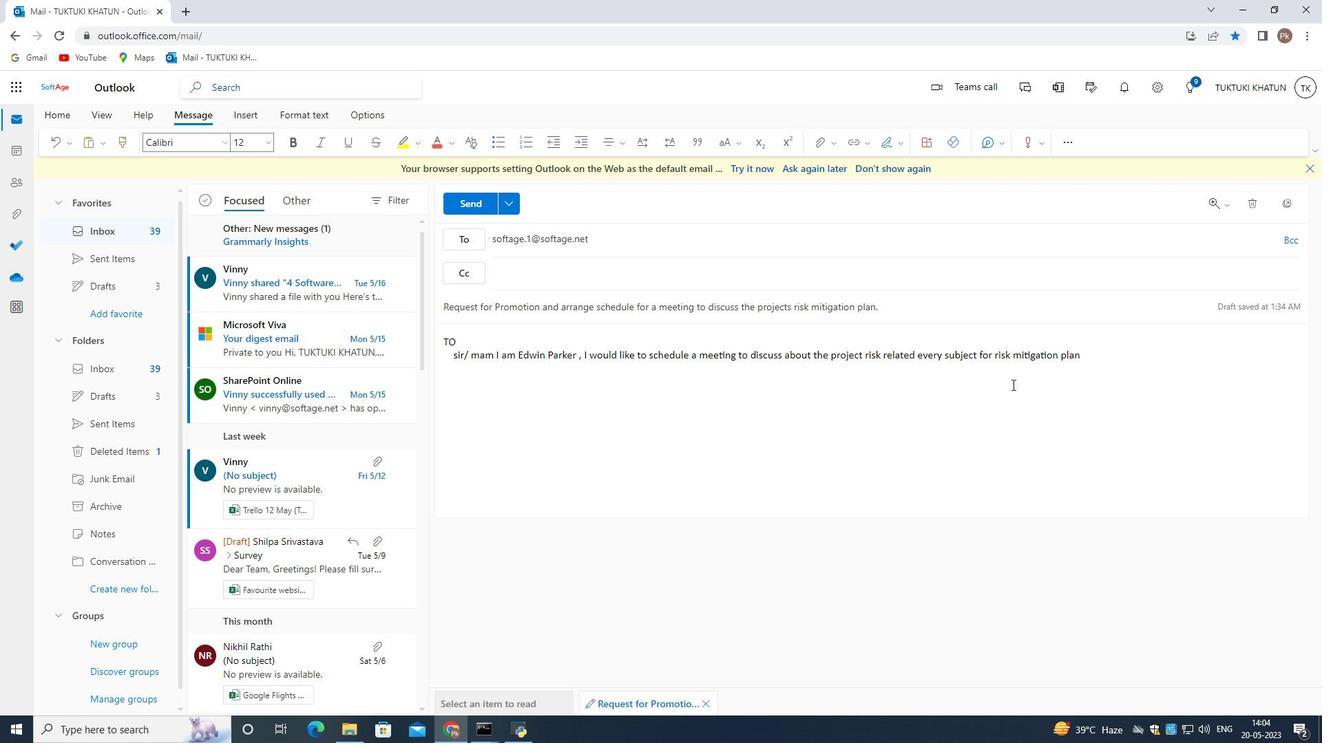 
Action: Key pressed <Key.space>or<Key.space>other<Key.space>ma<Key.backspace><Key.backspace>side
Screenshot: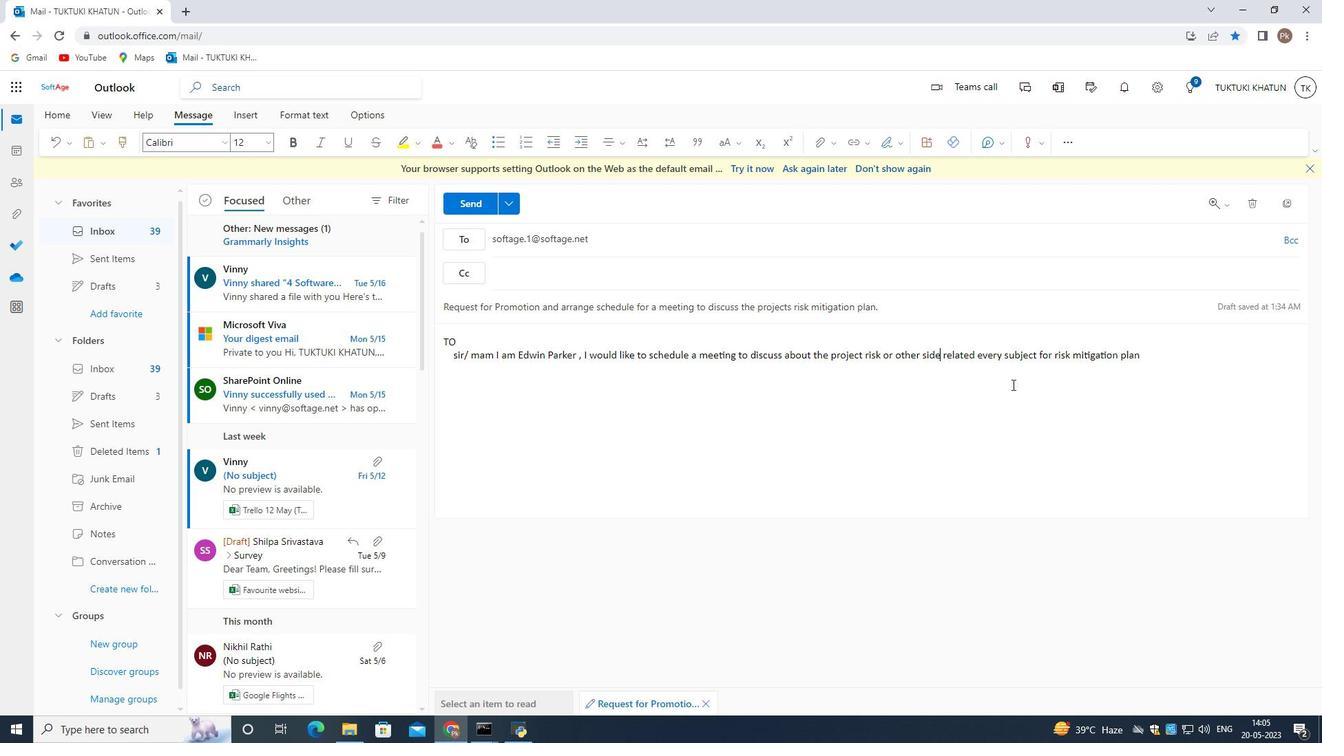 
Action: Mouse moved to (1146, 366)
Screenshot: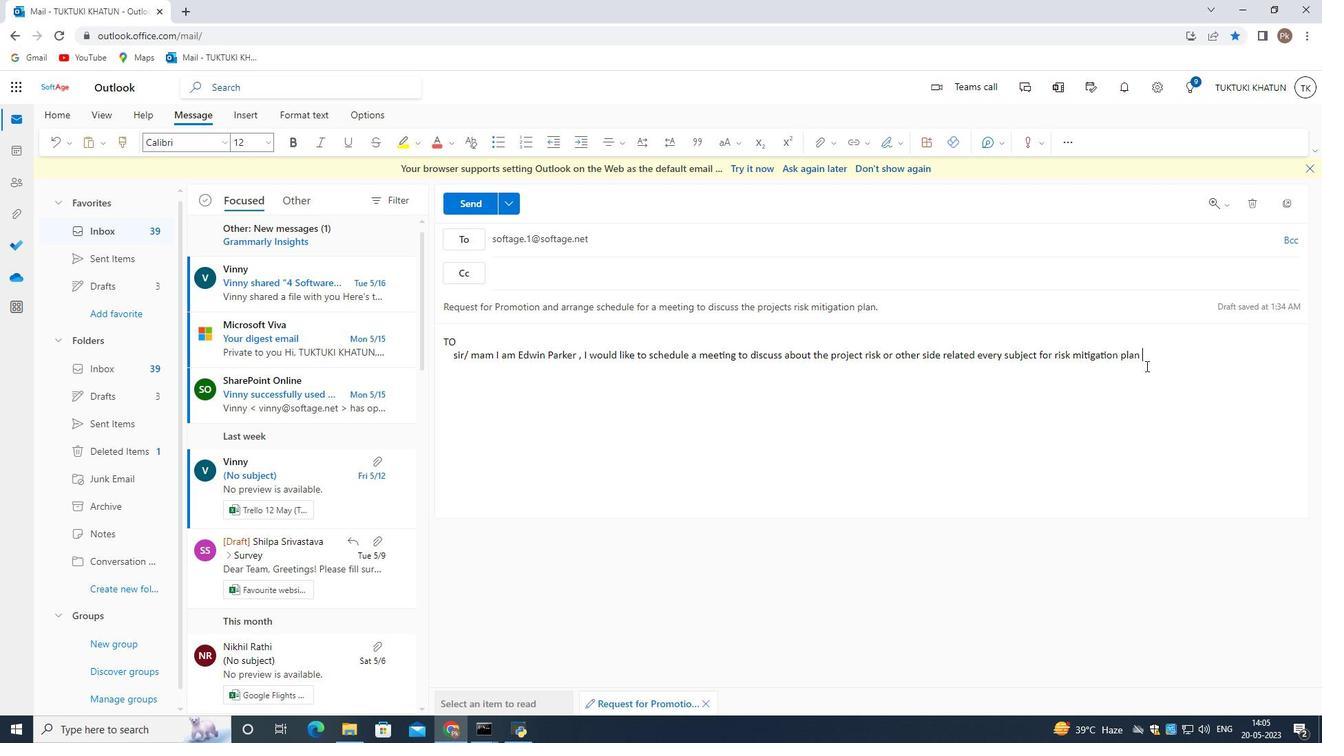 
Action: Mouse pressed left at (1146, 366)
Screenshot: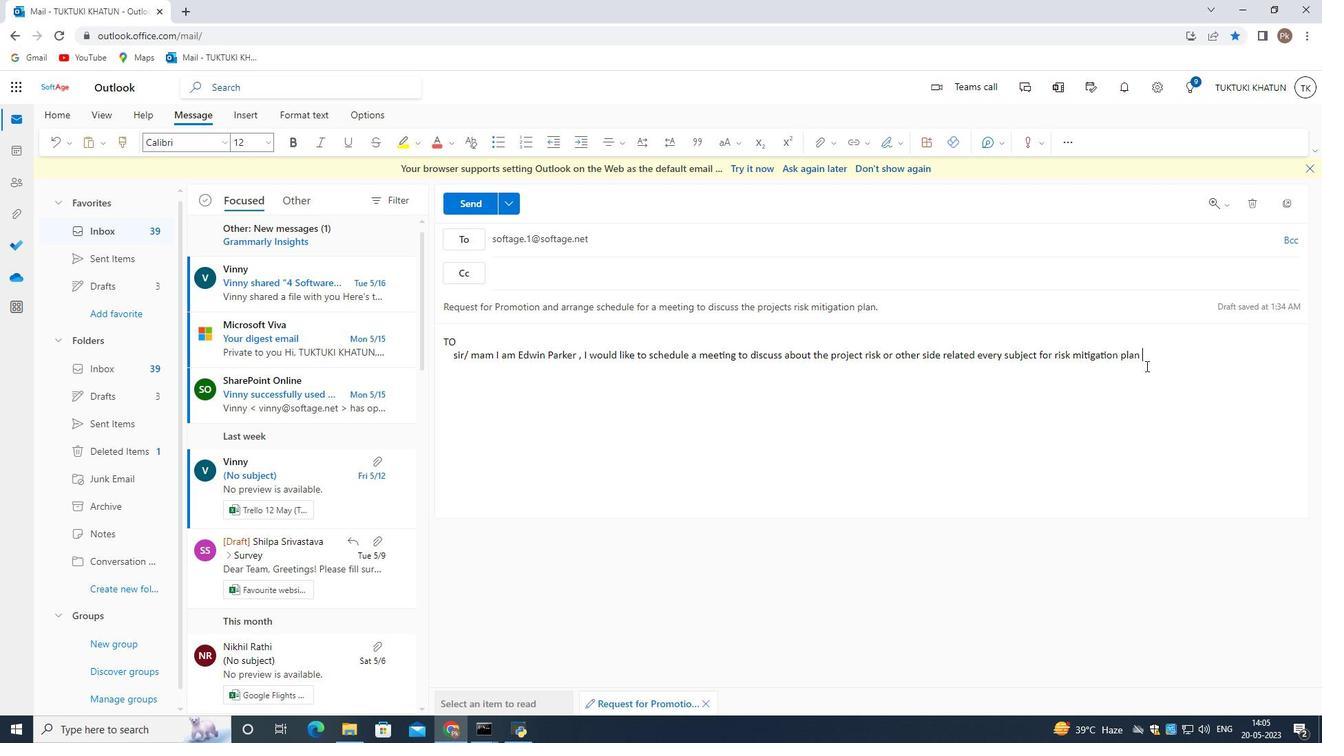 
Action: Key pressed .<Key.space>so<Key.space><Key.backspace><Key.backspace><Key.backspace>k<Key.backspace><Key.shift>Kindly<Key.space>you<Key.space>give<Key.space>me<Key.space>a<Key.space>chance<Key.space>prove<Key.space>my<Key.space>self<Key.space>as<Key.space>a<Key.space><Key.backspace><Key.backspace><Key.backspace><Key.backspace><Key.backspace>,<Key.space><Key.backspace><Key.space>and<Key.space>discuss<Key.space>this<Key.backspace><Key.backspace><Key.backspace><Key.backspace>this<Key.space>subjectwir<Key.backspace>th<Key.space><Key.backspace><Key.backspace><Key.backspace><Key.backspace><Key.backspace><Key.space><Key.space><Key.backspace>wir<Key.backspace>th<Key.space>
Screenshot: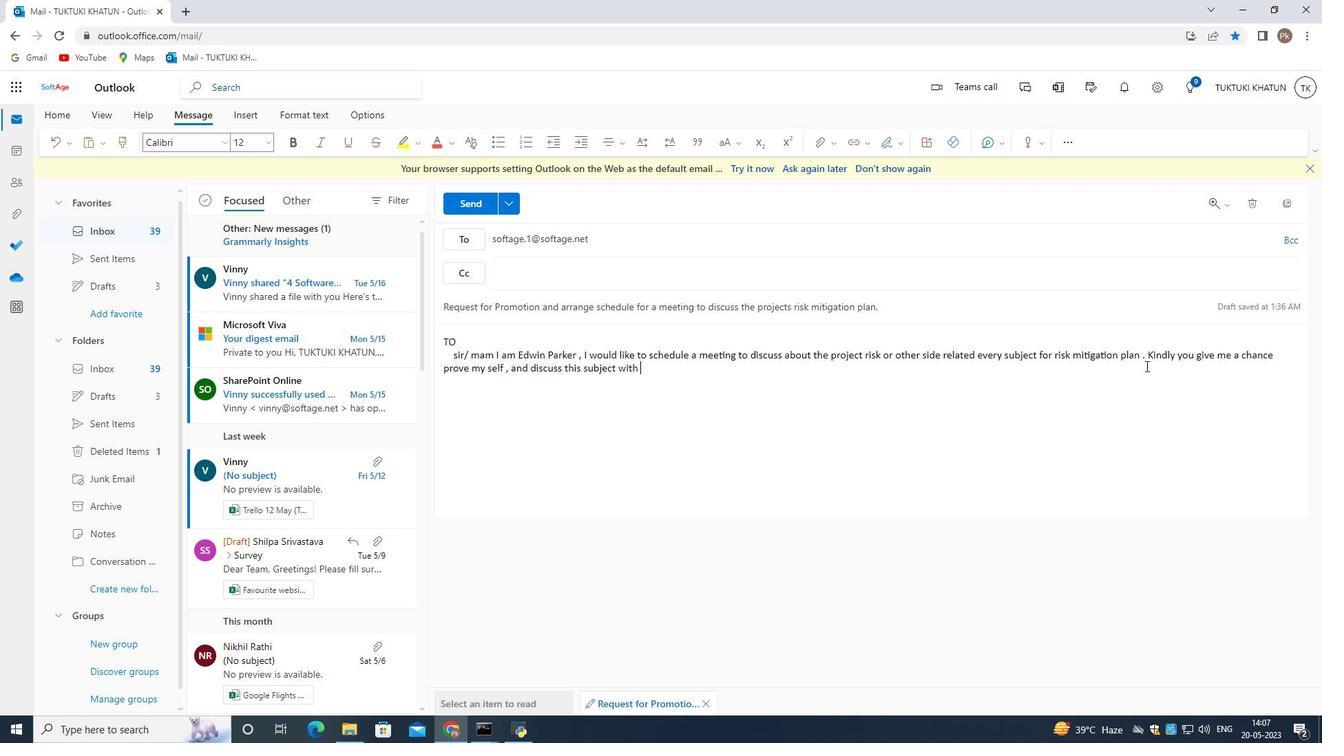 
Action: Mouse moved to (1145, 366)
Screenshot: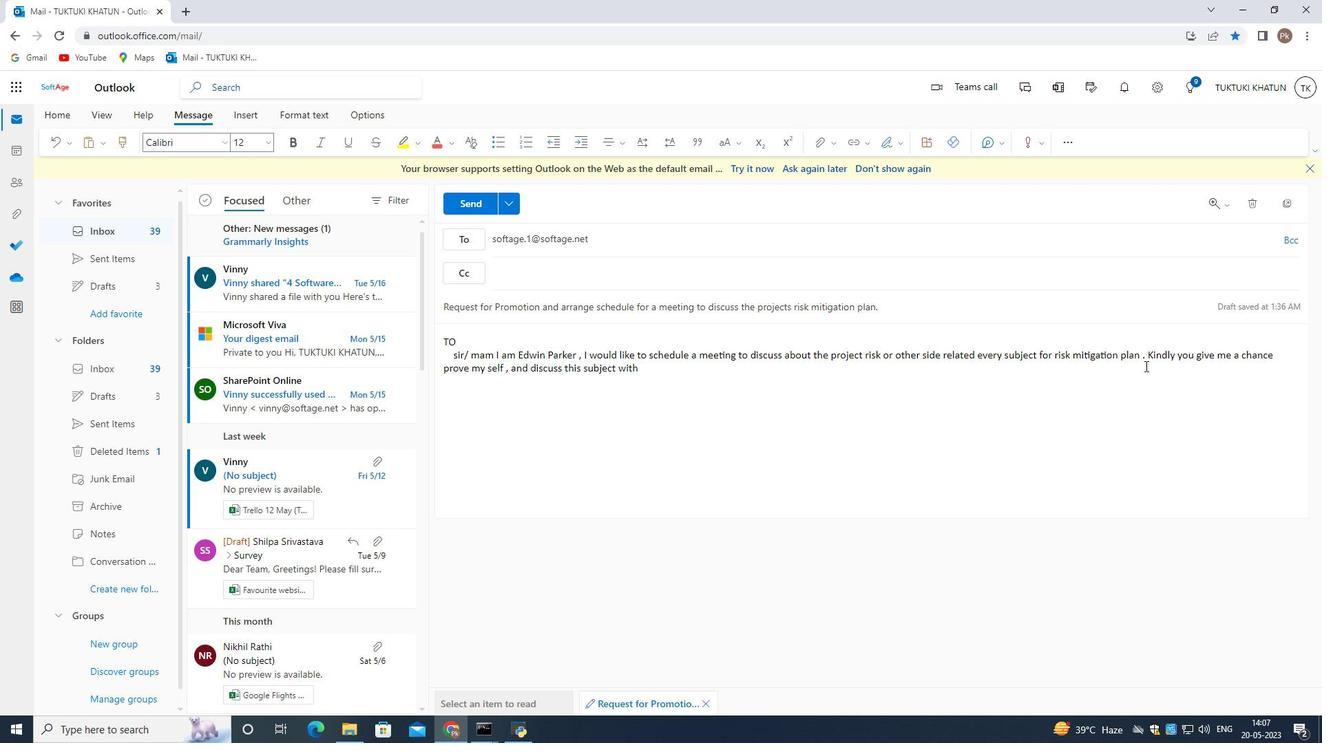 
Action: Key pressed a<Key.space>perfect<Key.space>decission<Key.space>
Screenshot: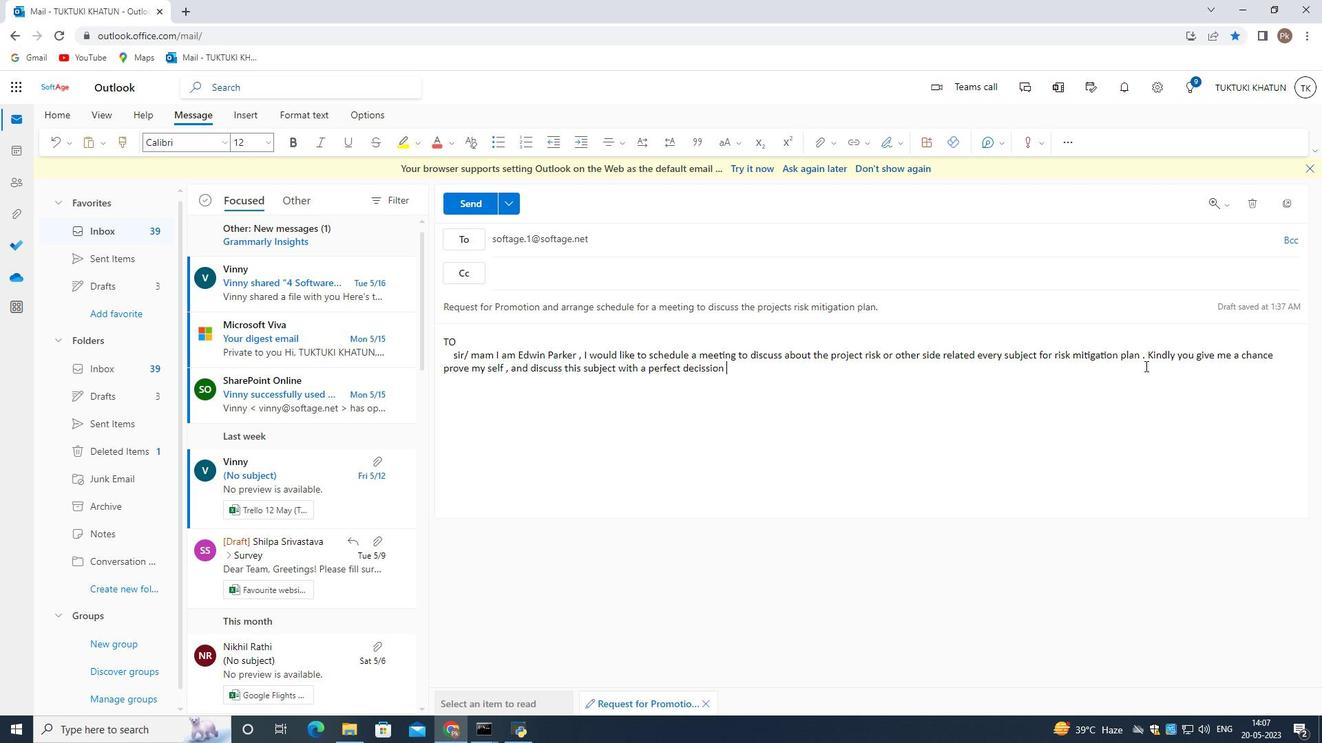 
Action: Mouse moved to (695, 376)
Screenshot: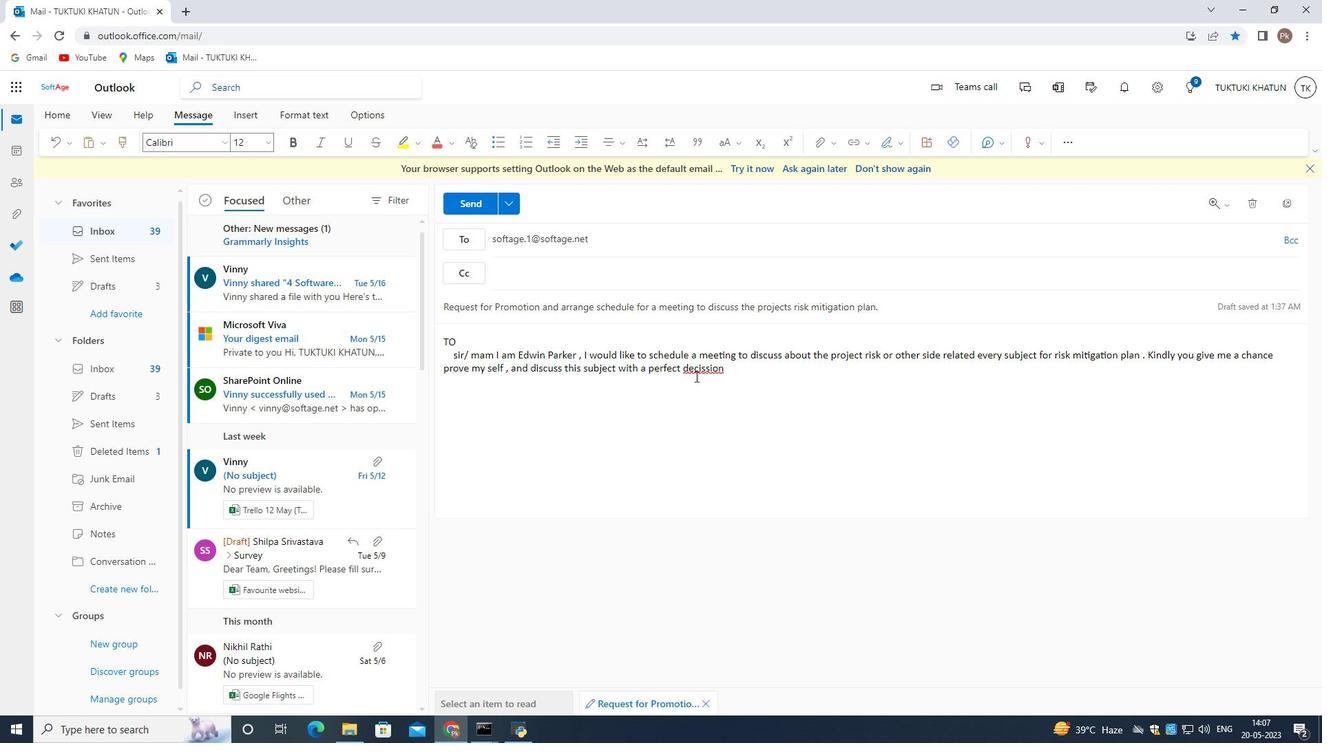 
Action: Mouse pressed right at (695, 376)
Screenshot: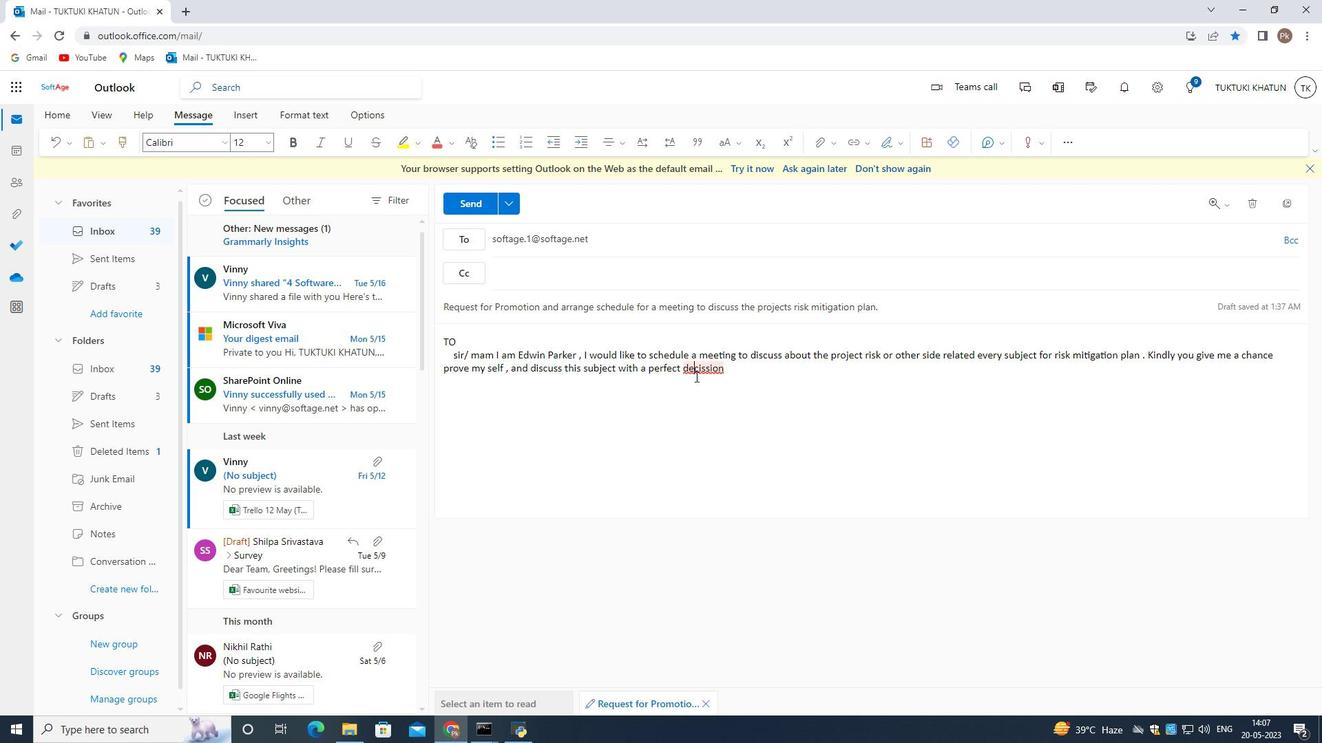 
Action: Mouse moved to (650, 454)
Screenshot: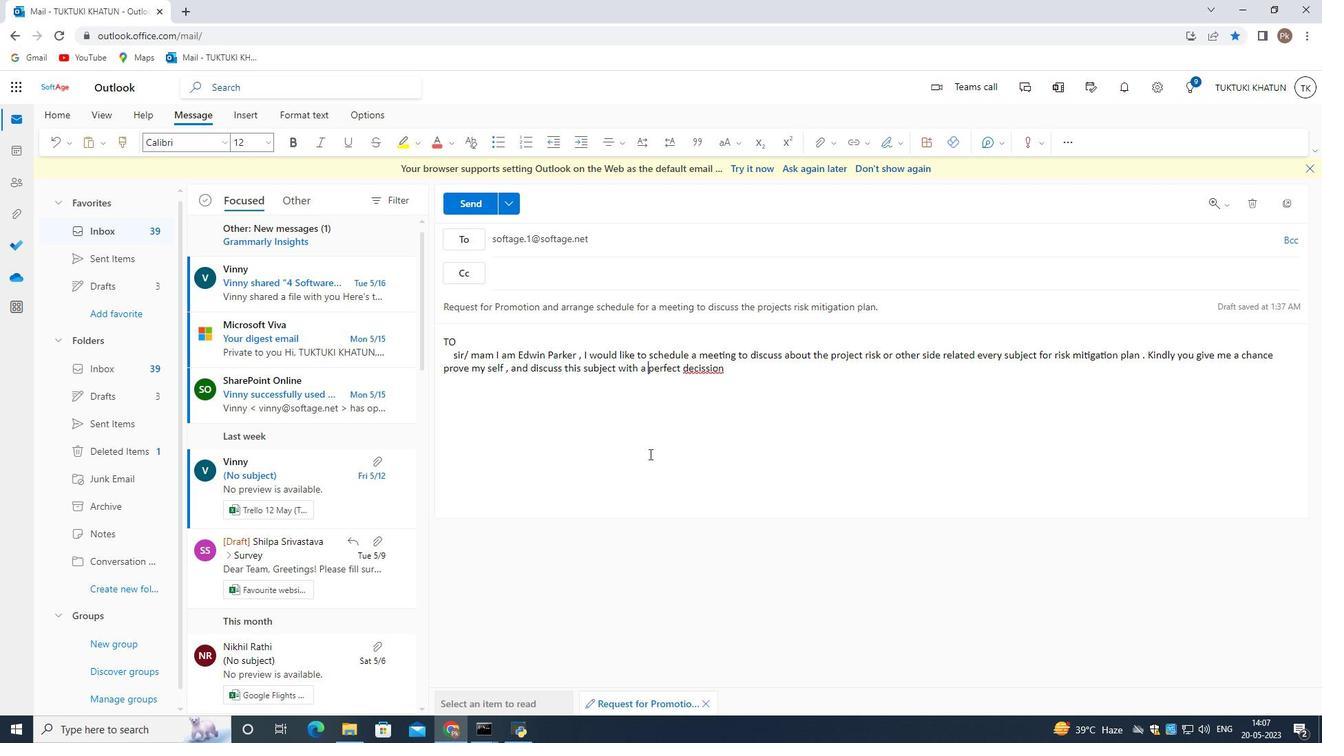 
Action: Mouse pressed left at (650, 454)
Screenshot: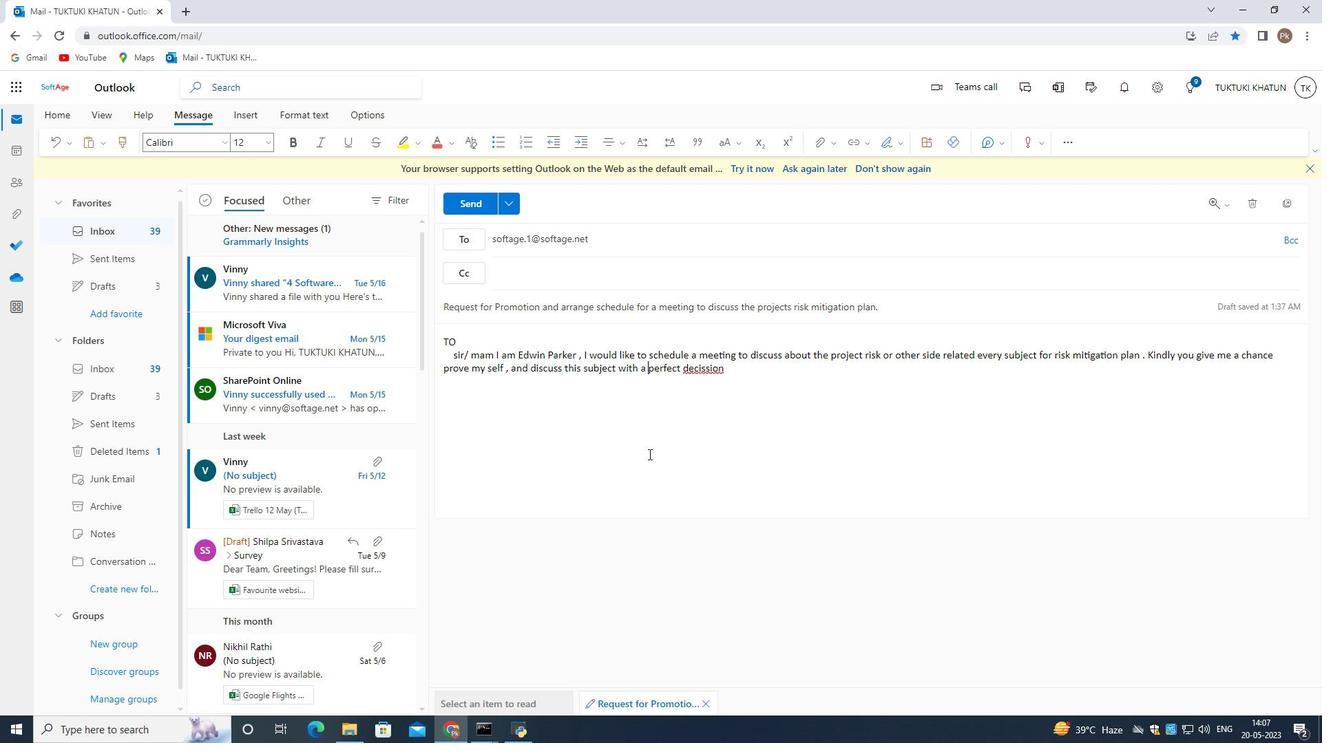 
Action: Mouse moved to (703, 376)
Screenshot: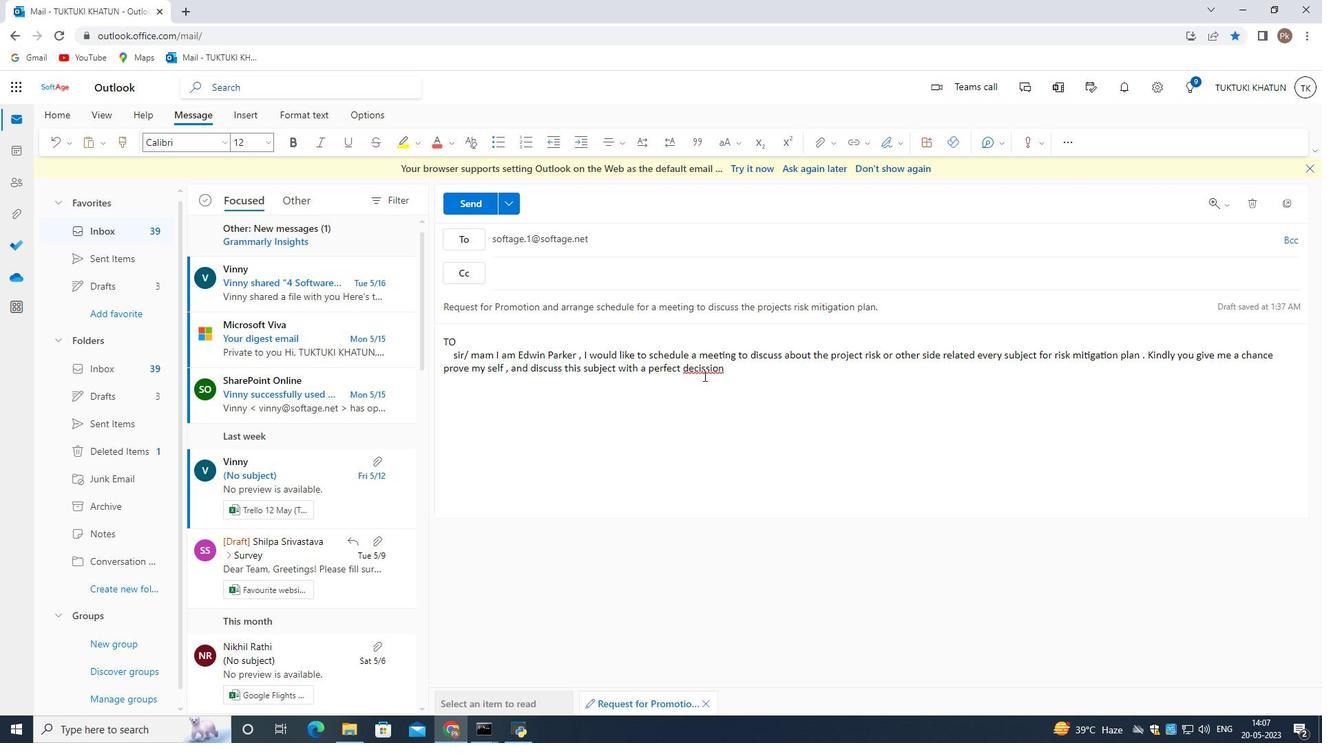 
Action: Mouse pressed right at (703, 376)
Screenshot: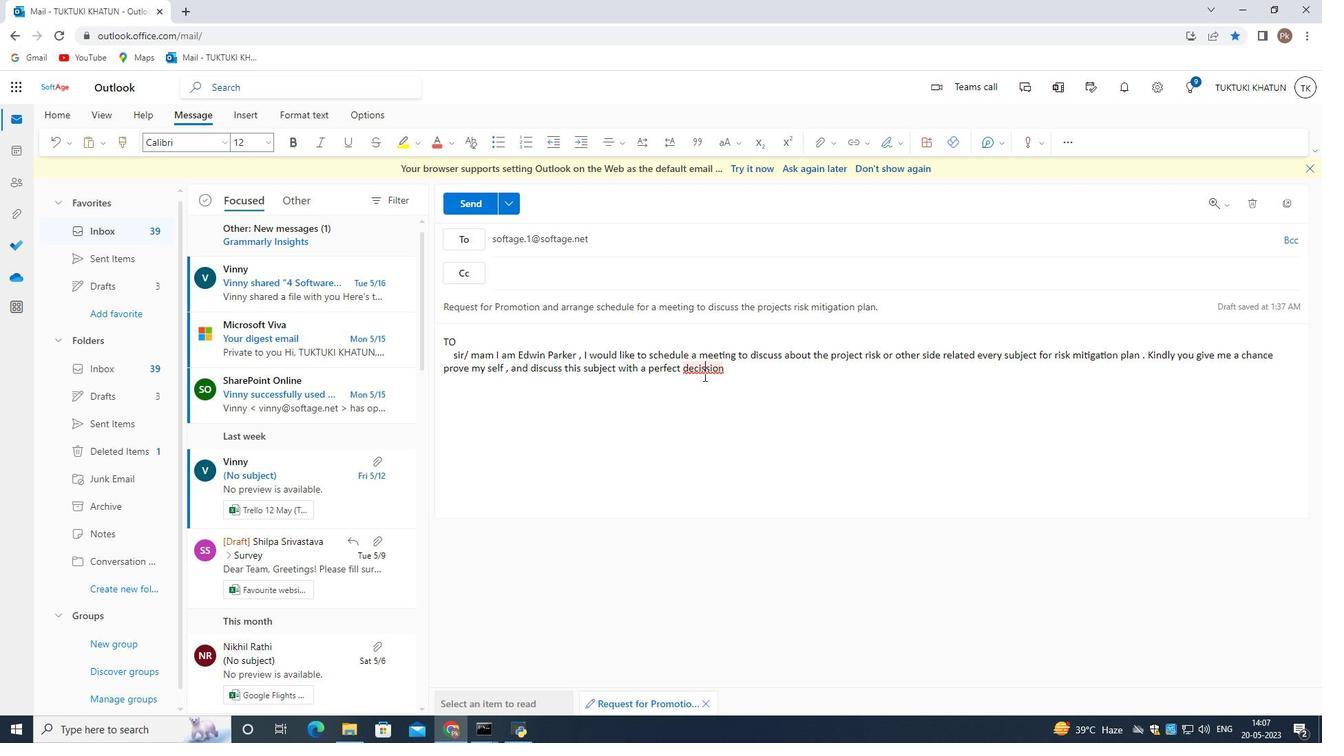 
Action: Mouse moved to (661, 448)
Screenshot: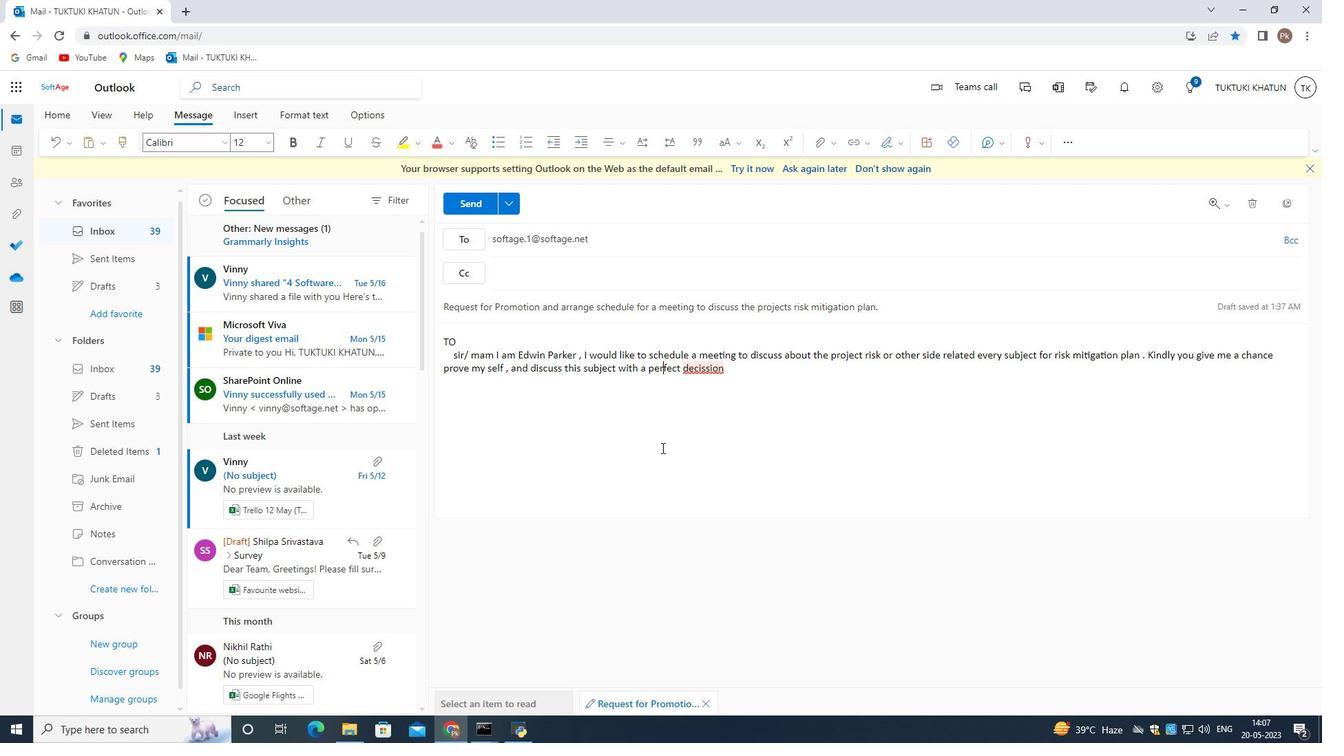 
Action: Mouse pressed right at (661, 448)
Screenshot: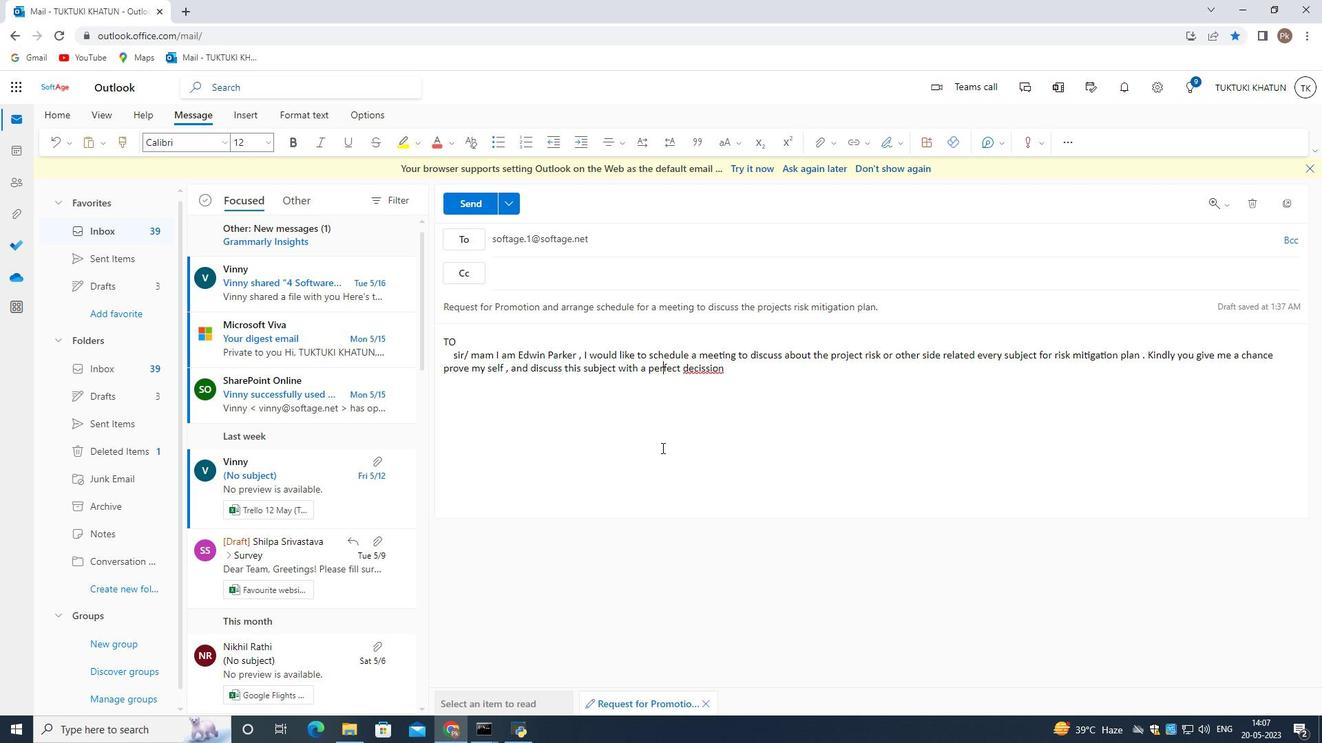 
Action: Mouse moved to (708, 373)
Screenshot: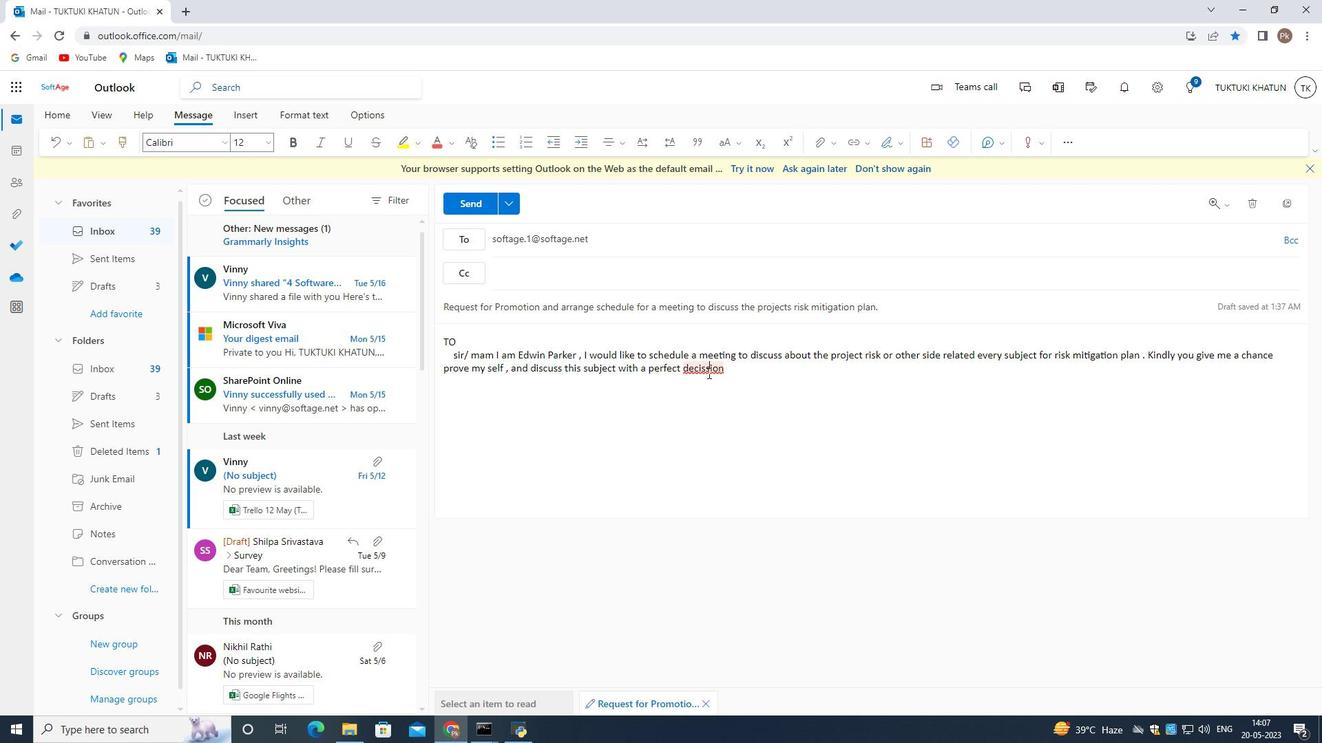 
Action: Mouse pressed left at (708, 373)
Screenshot: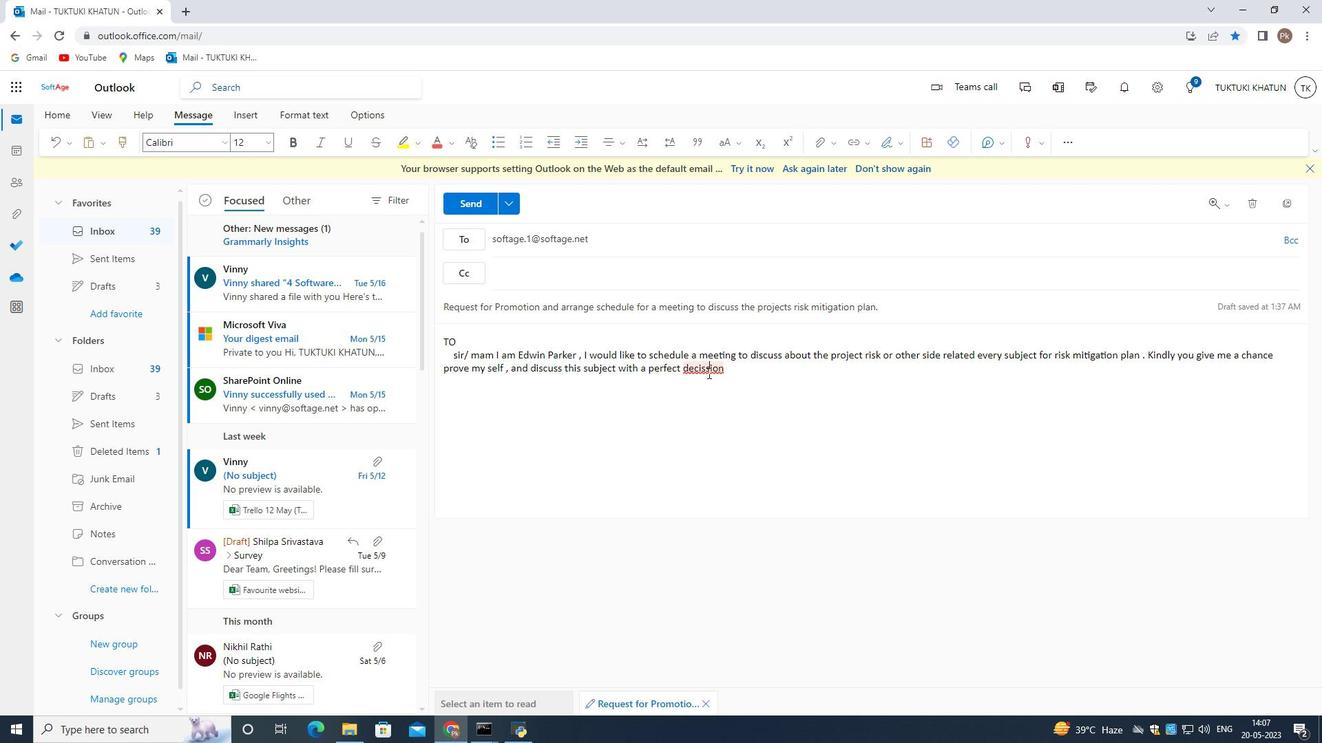 
Action: Mouse moved to (544, 416)
Screenshot: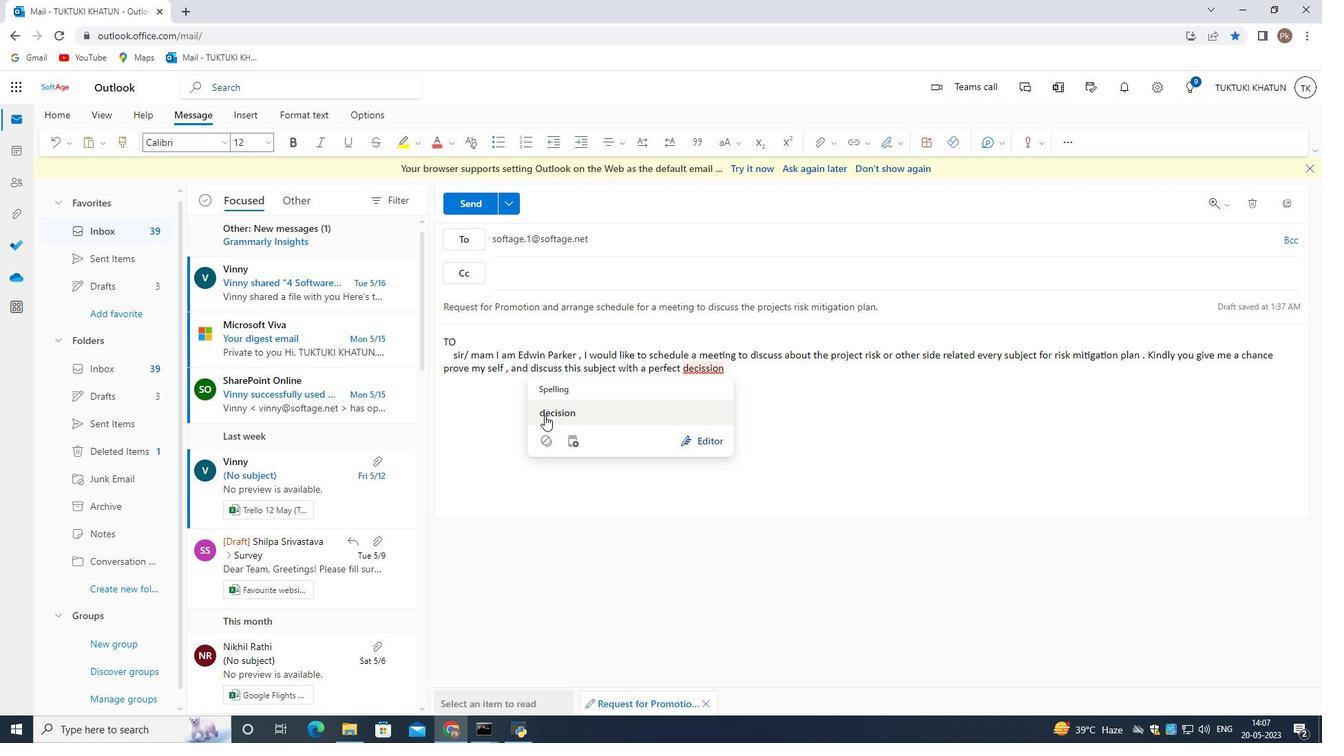 
Action: Mouse pressed left at (544, 416)
Screenshot: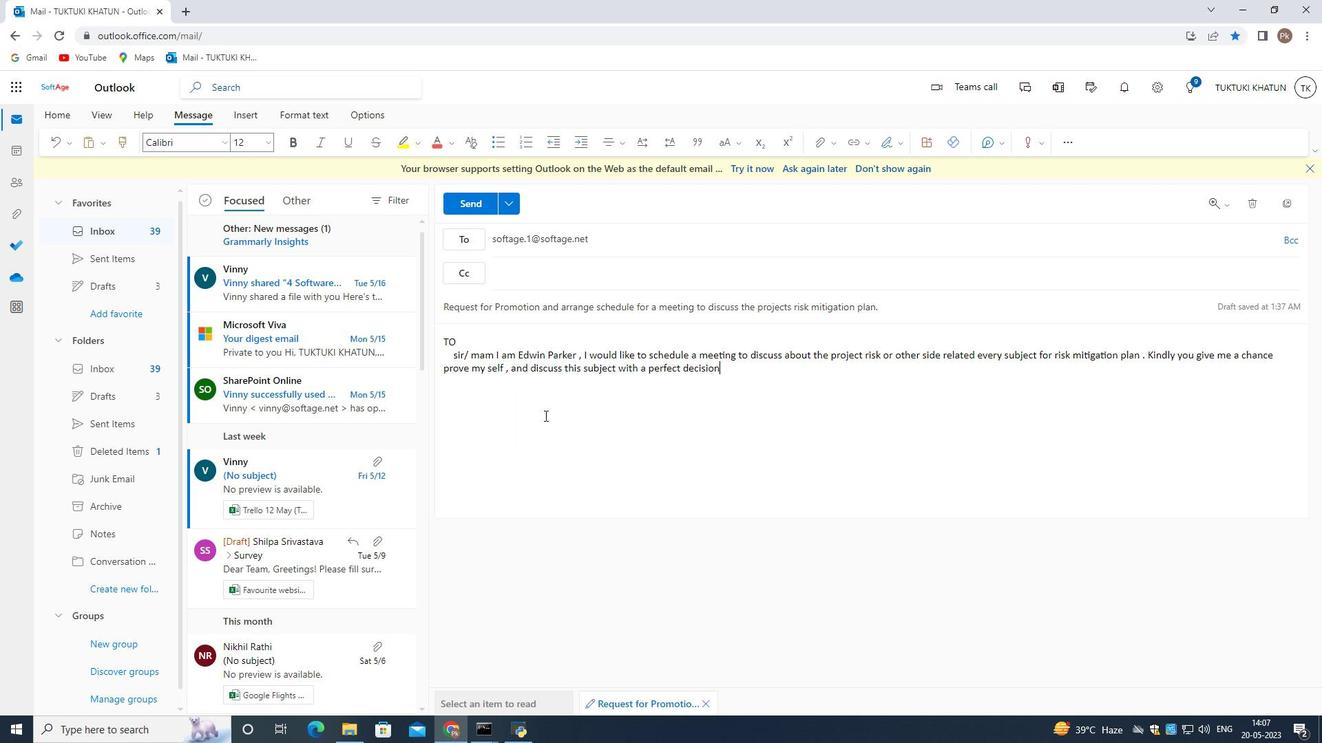 
Action: Mouse moved to (1008, 357)
Screenshot: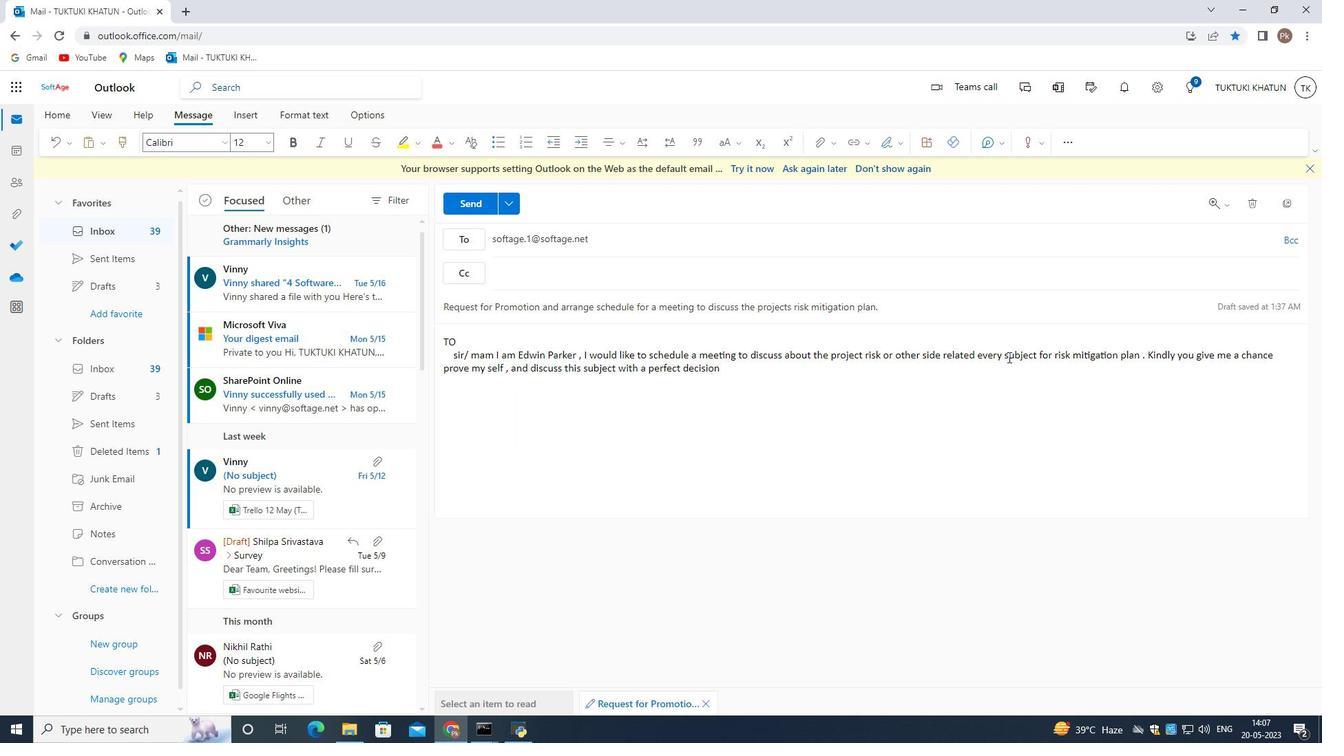 
Action: Key pressed <Key.space>to<Key.space><Key.backspace><Key.backspace><Key.backspace>for<Key.space>protion
Screenshot: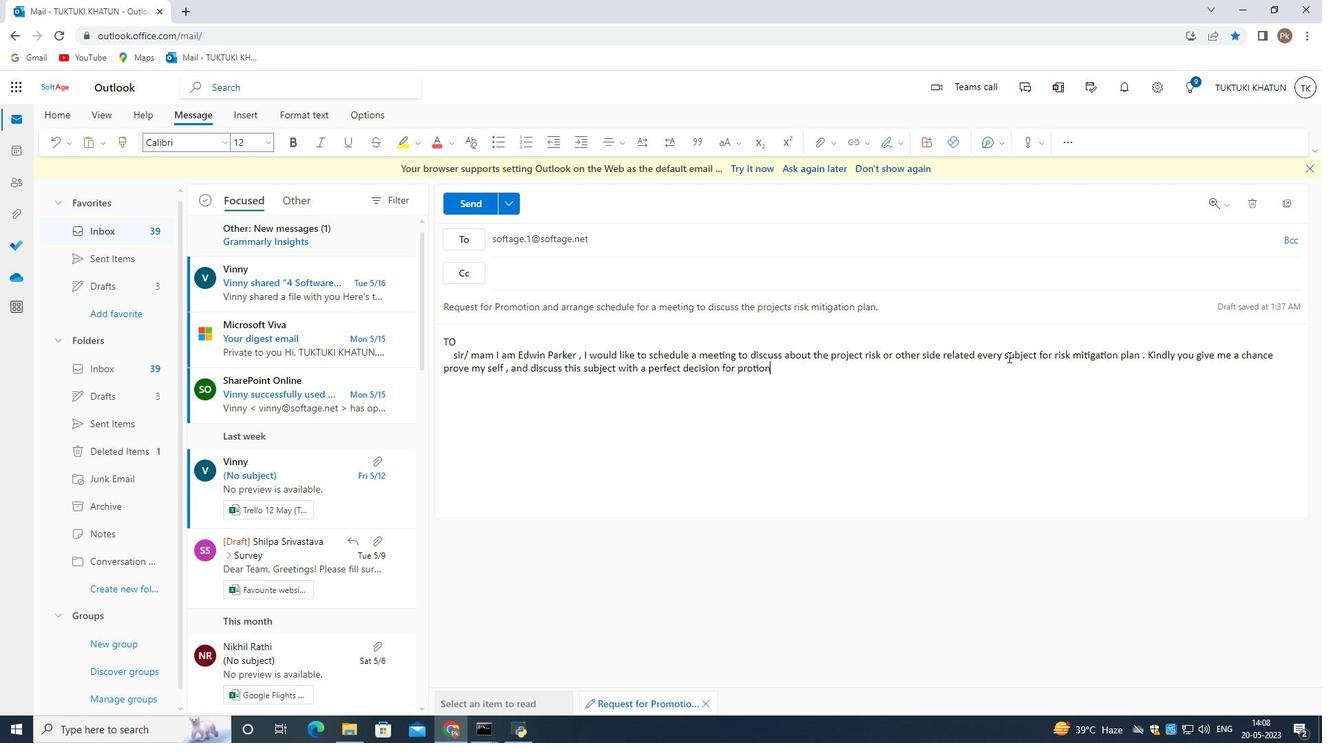 
Action: Mouse moved to (748, 369)
Screenshot: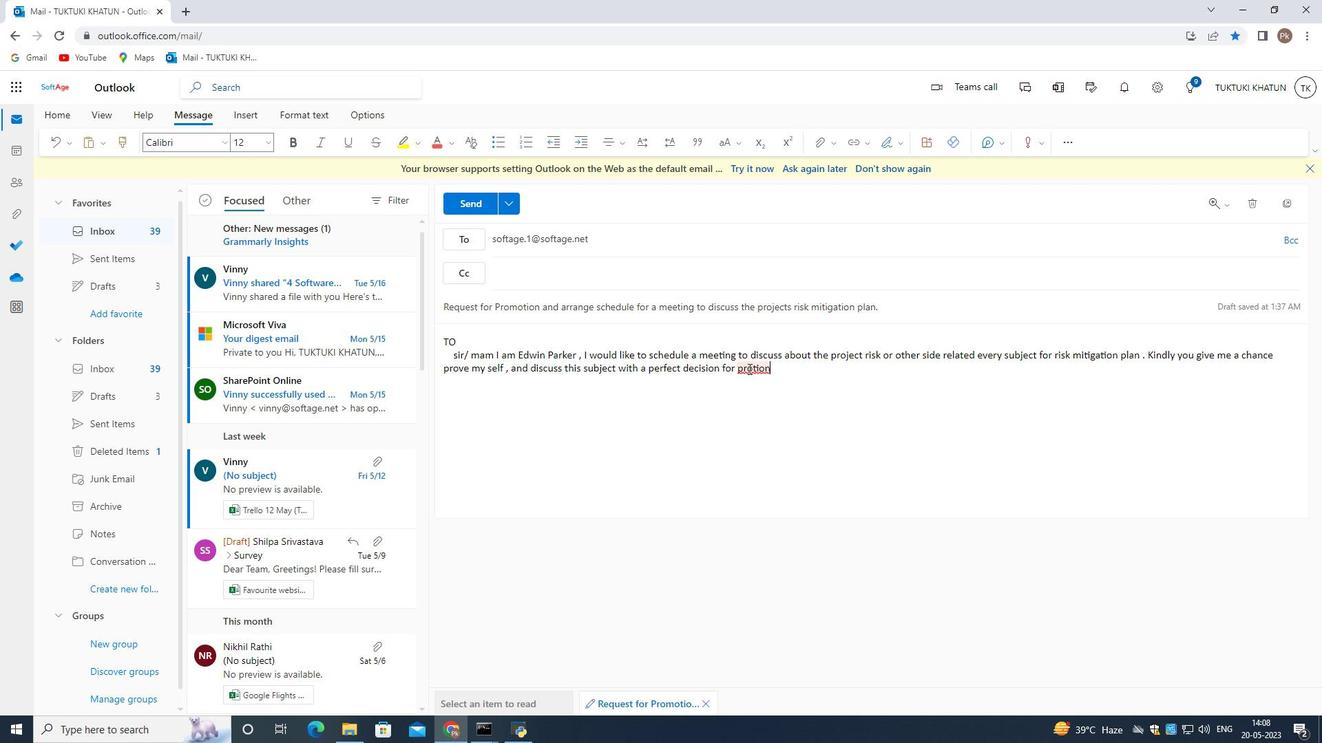 
Action: Mouse pressed right at (748, 369)
Screenshot: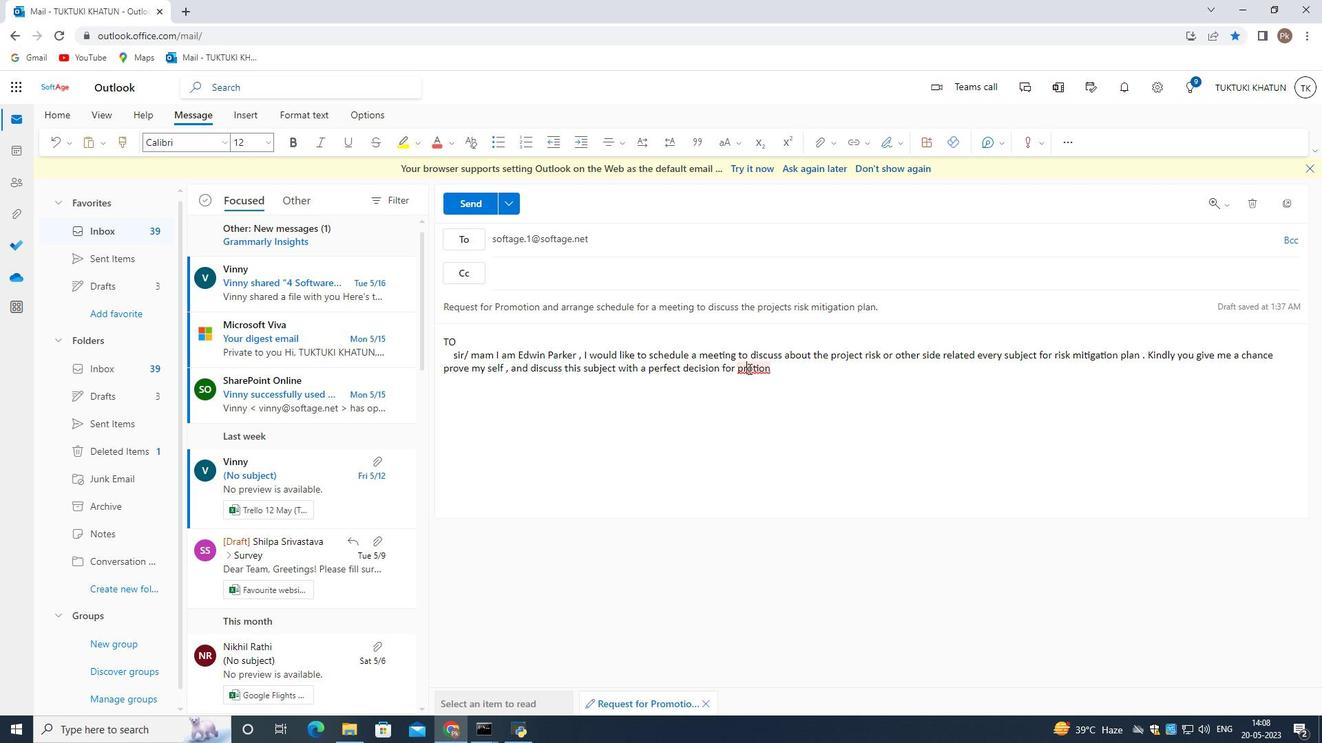 
Action: Mouse moved to (716, 389)
Screenshot: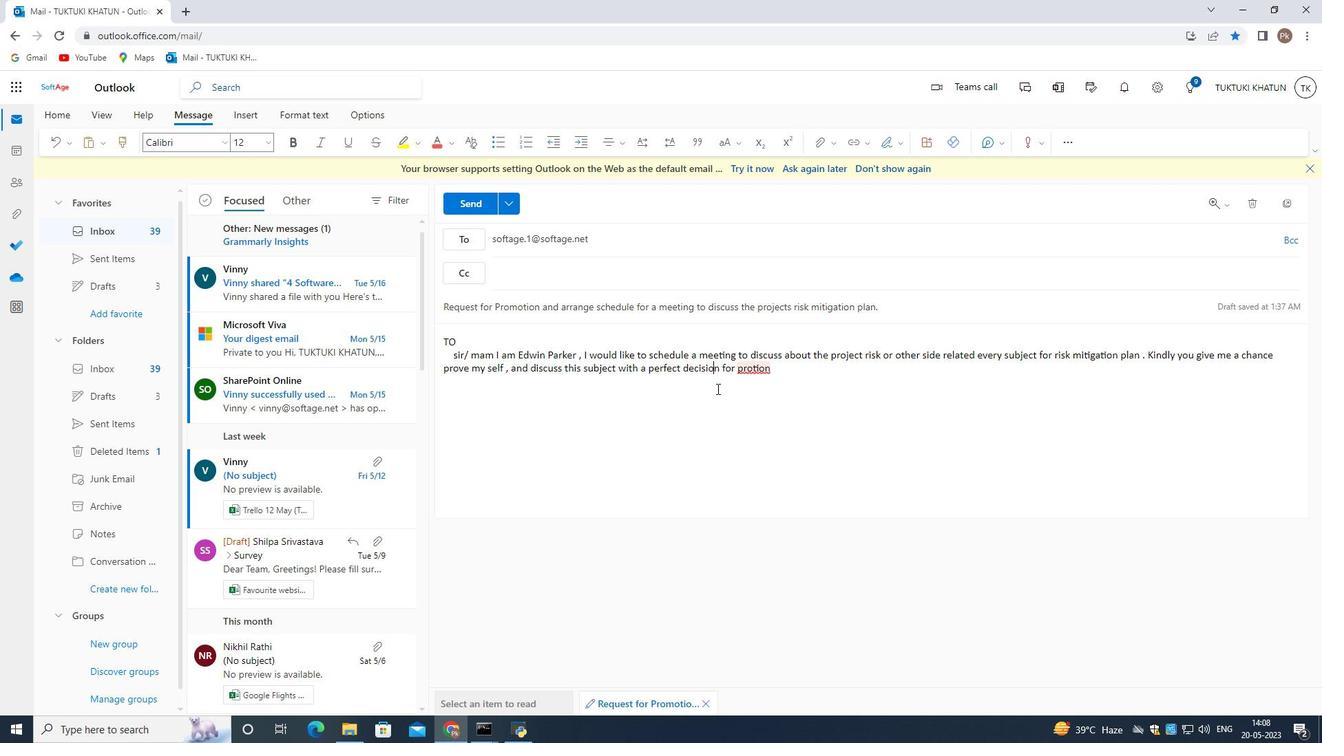 
Action: Mouse pressed left at (716, 389)
Screenshot: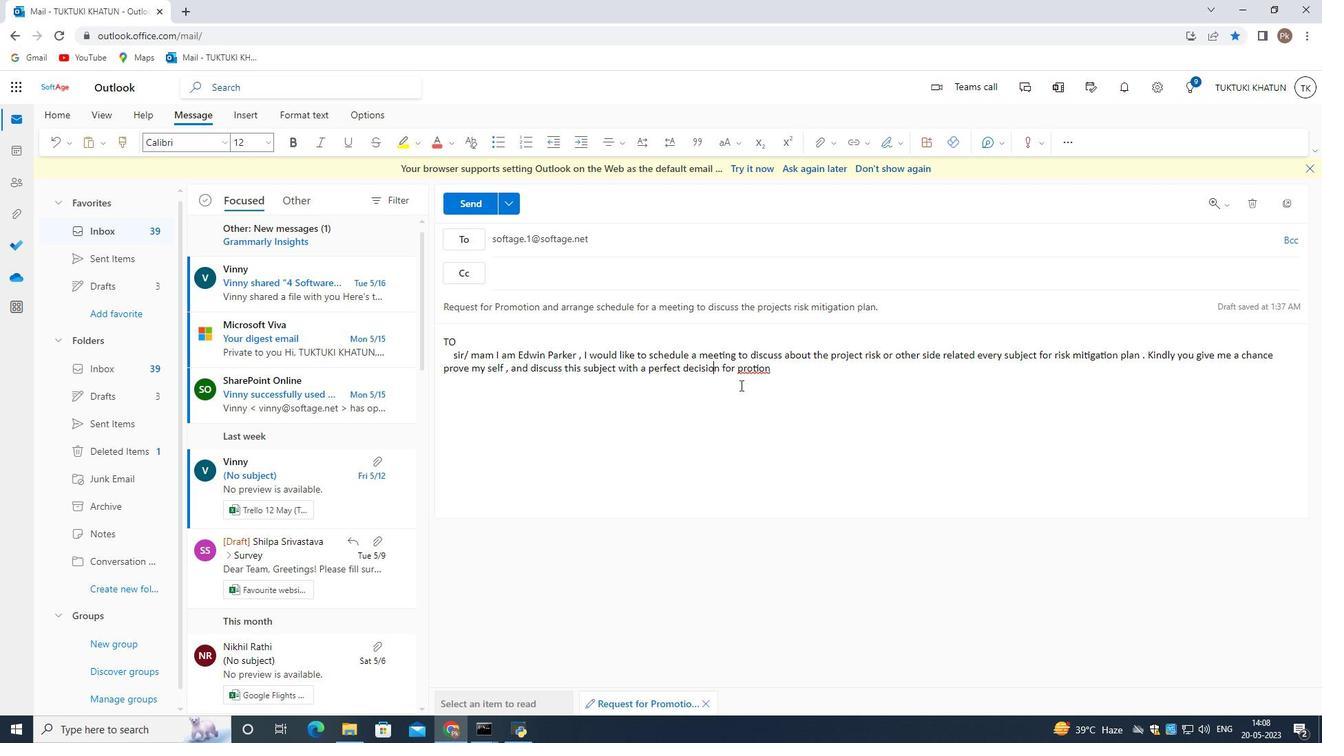 
Action: Mouse moved to (760, 377)
Screenshot: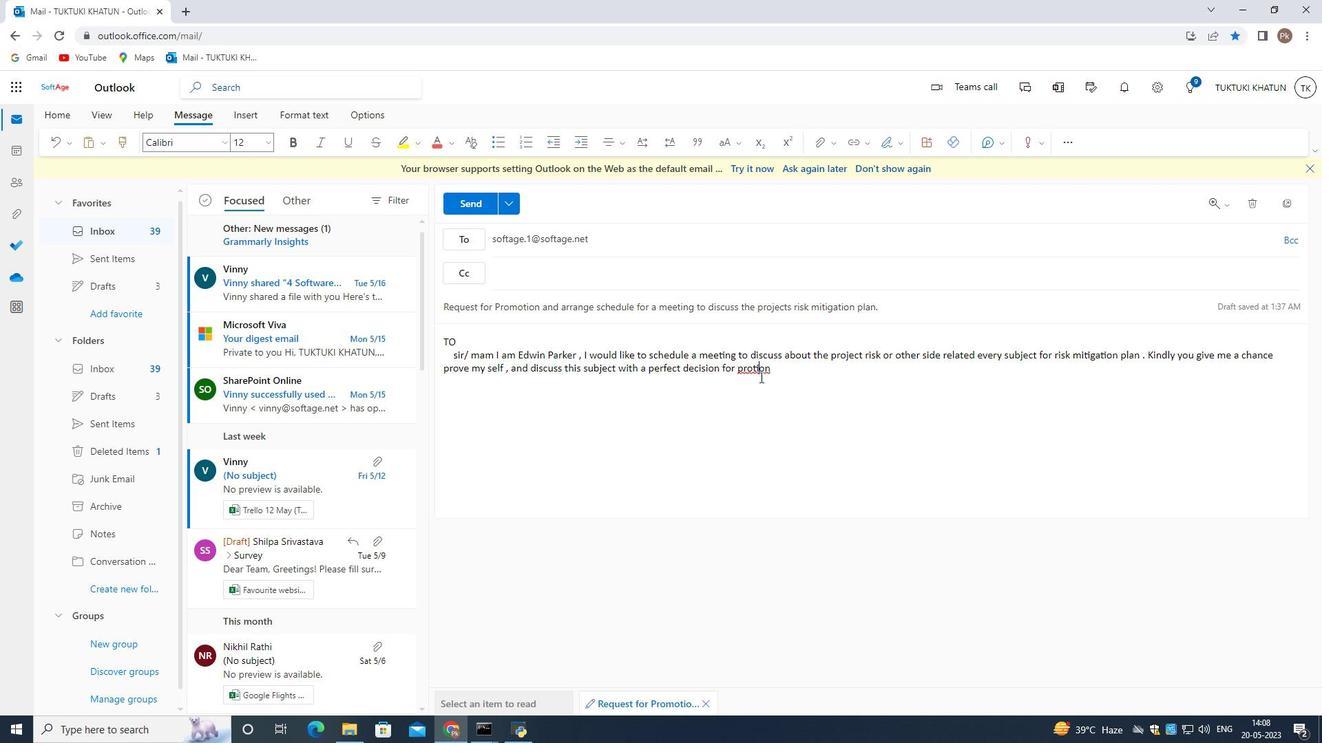 
Action: Mouse pressed left at (760, 377)
Screenshot: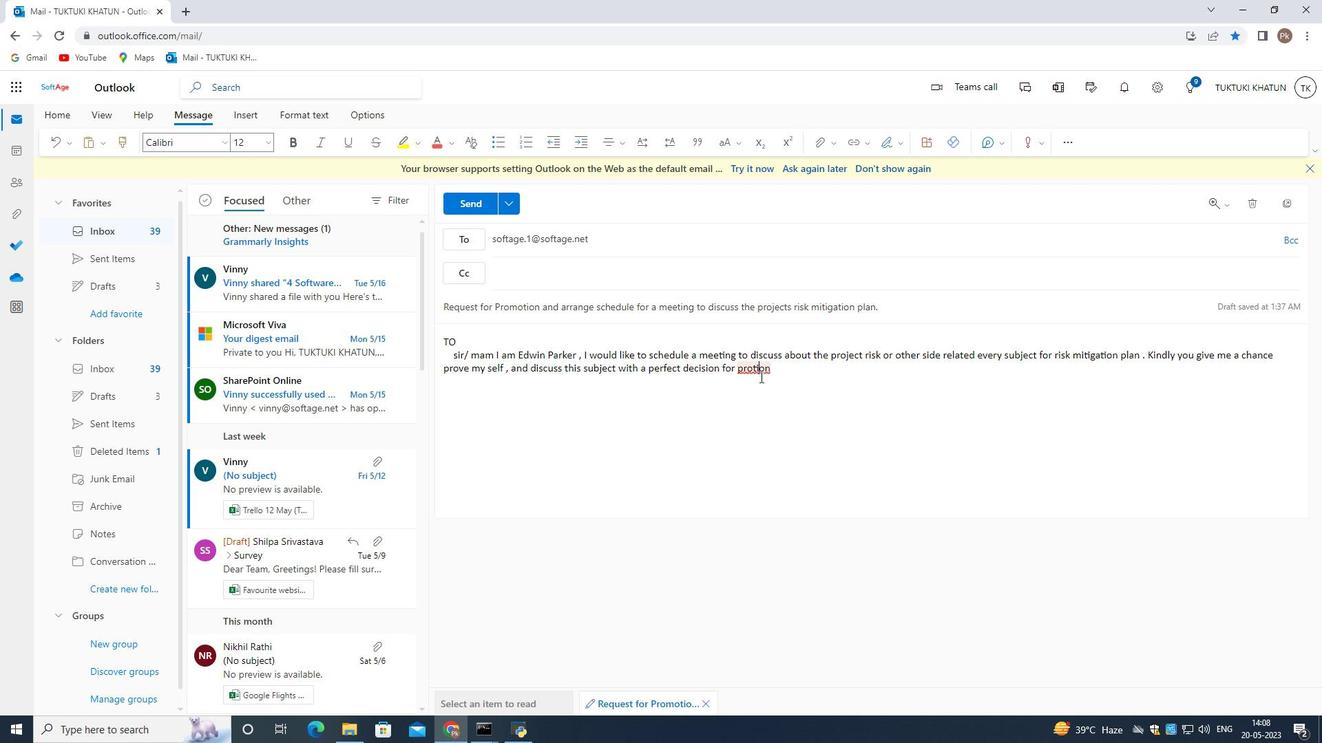 
Action: Mouse moved to (754, 371)
Screenshot: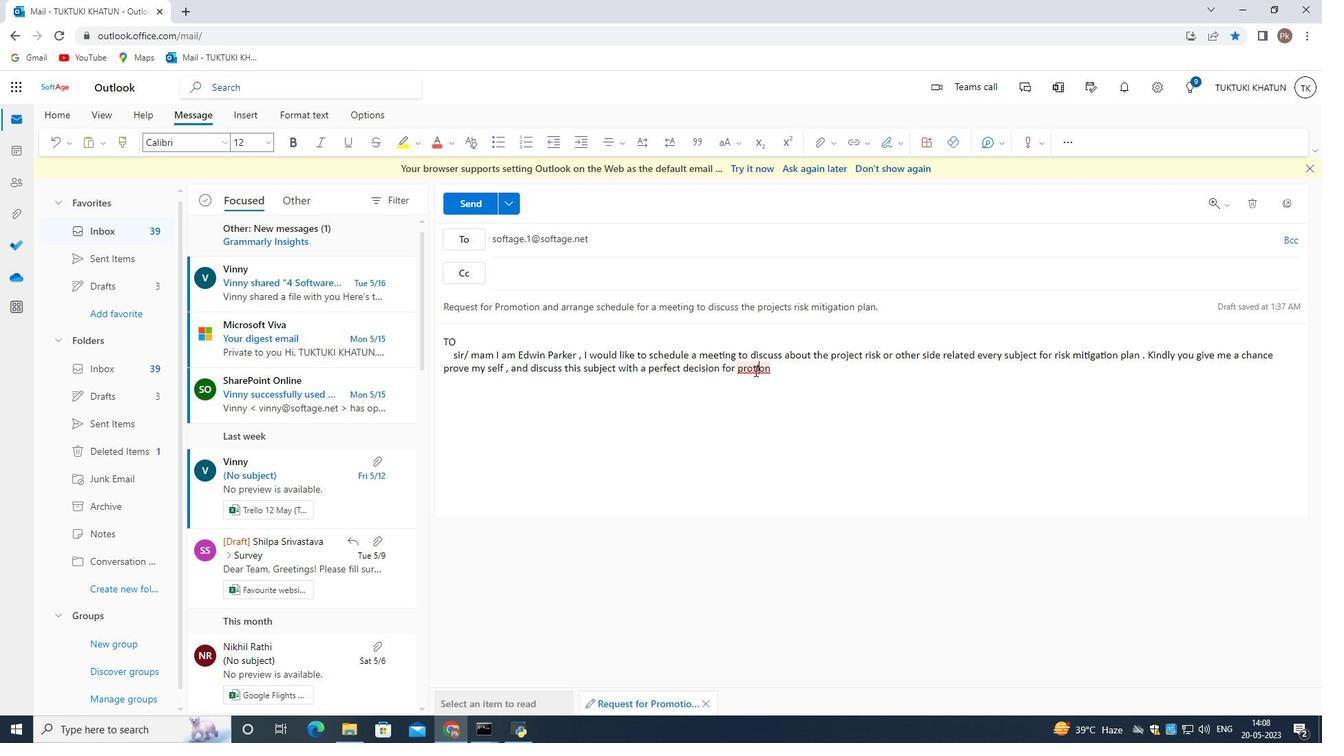 
Action: Mouse pressed left at (754, 371)
Screenshot: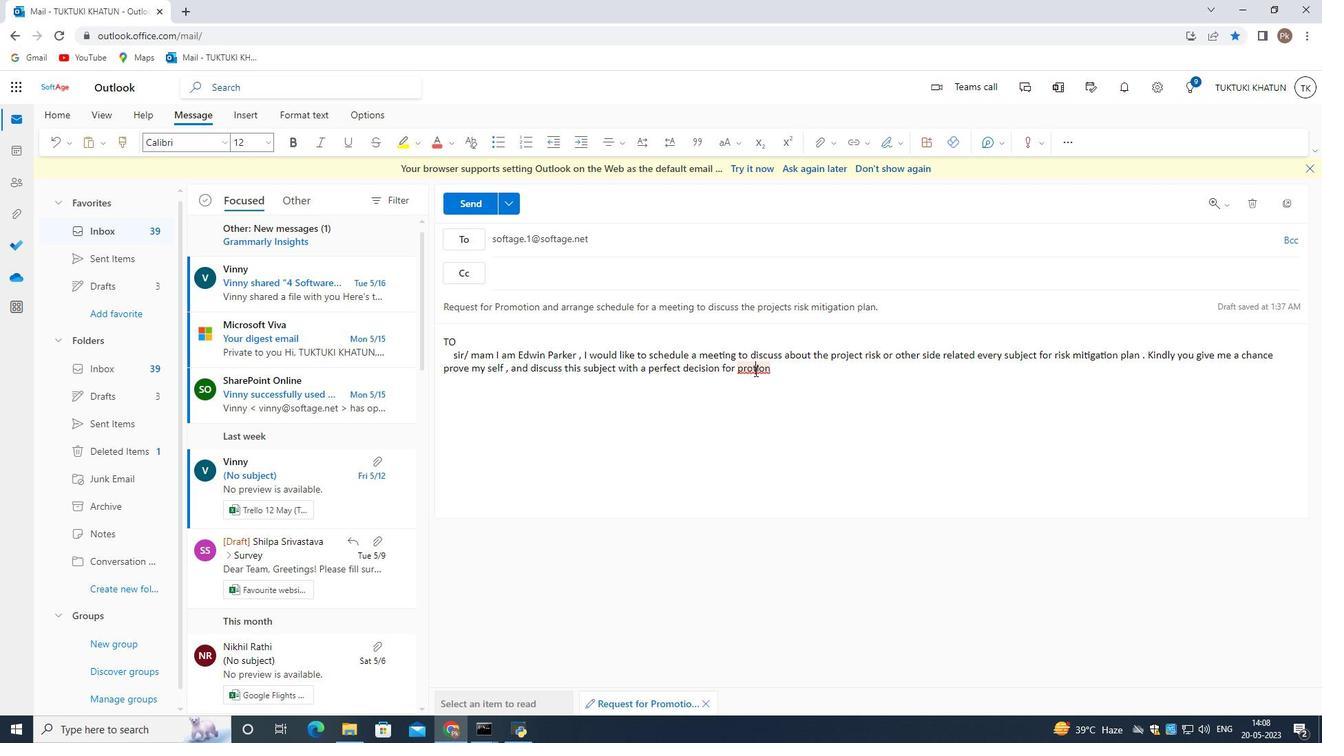 
Action: Mouse moved to (753, 371)
Screenshot: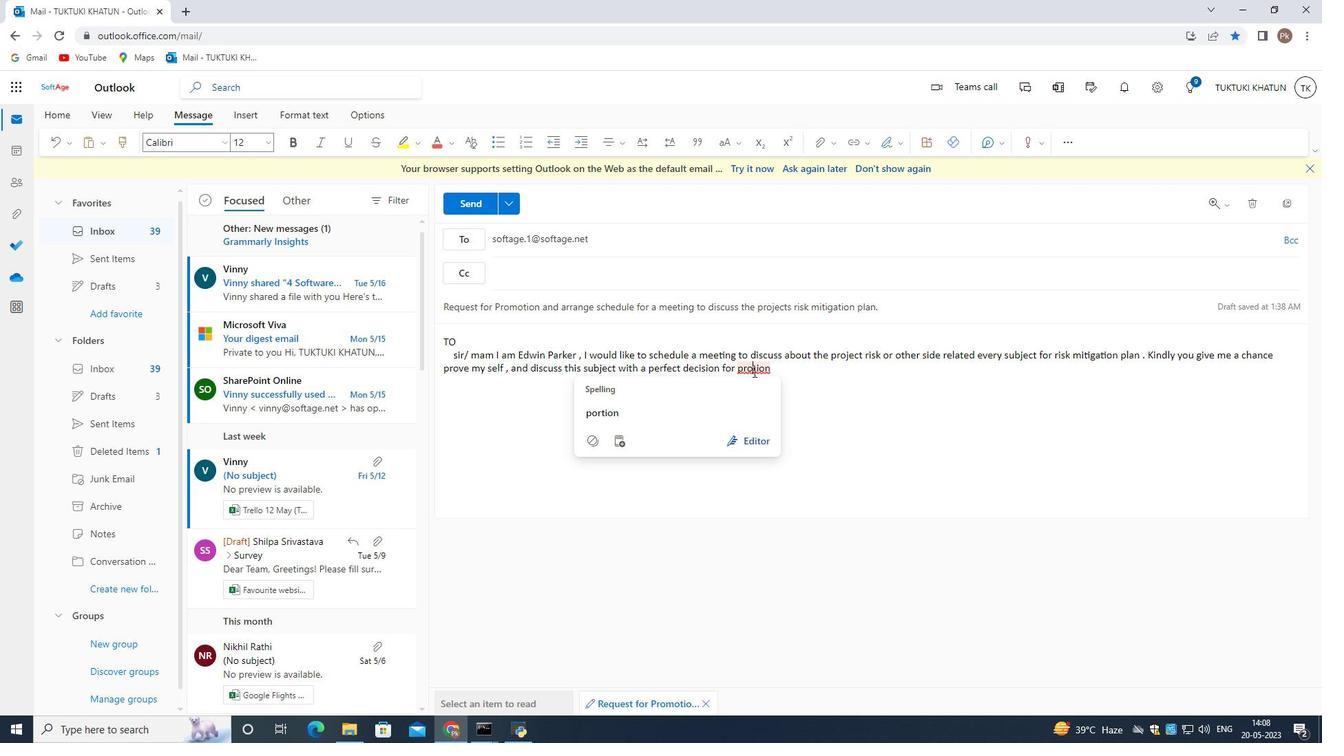 
Action: Mouse pressed left at (753, 371)
Screenshot: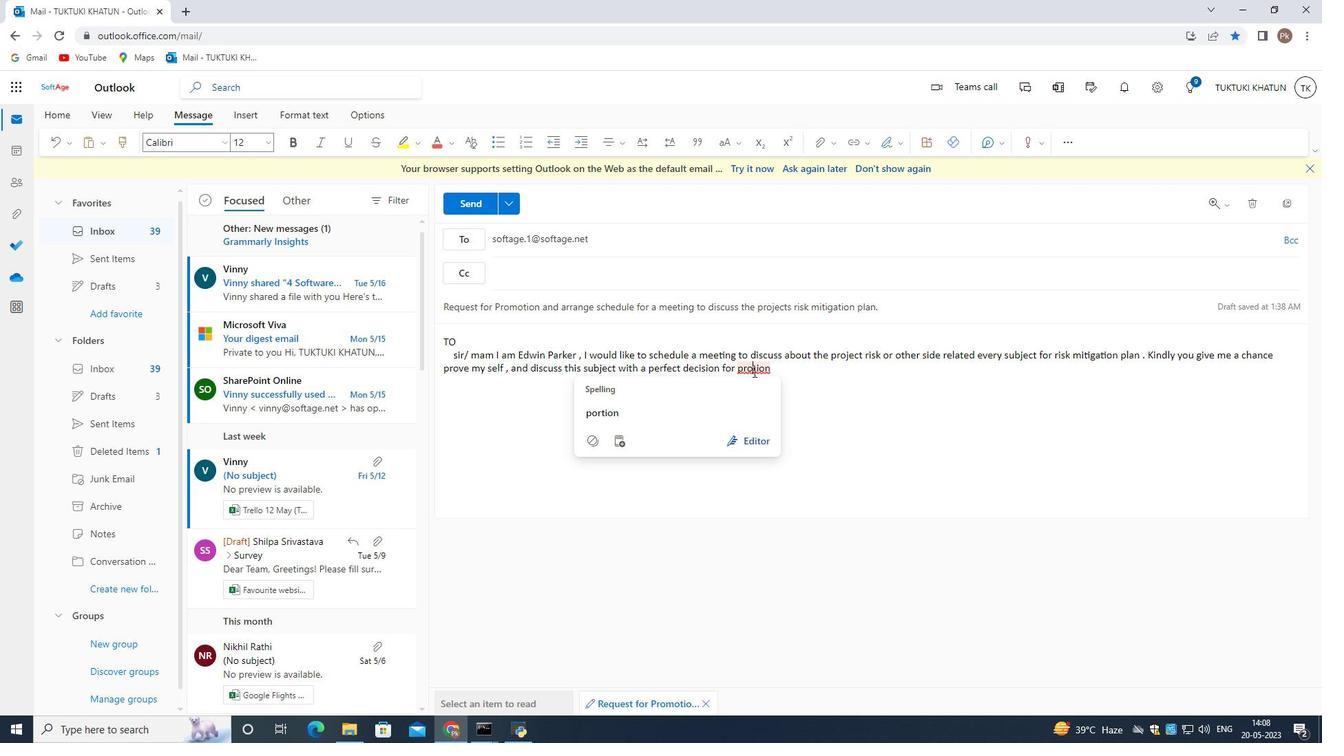 
Action: Mouse moved to (753, 371)
Screenshot: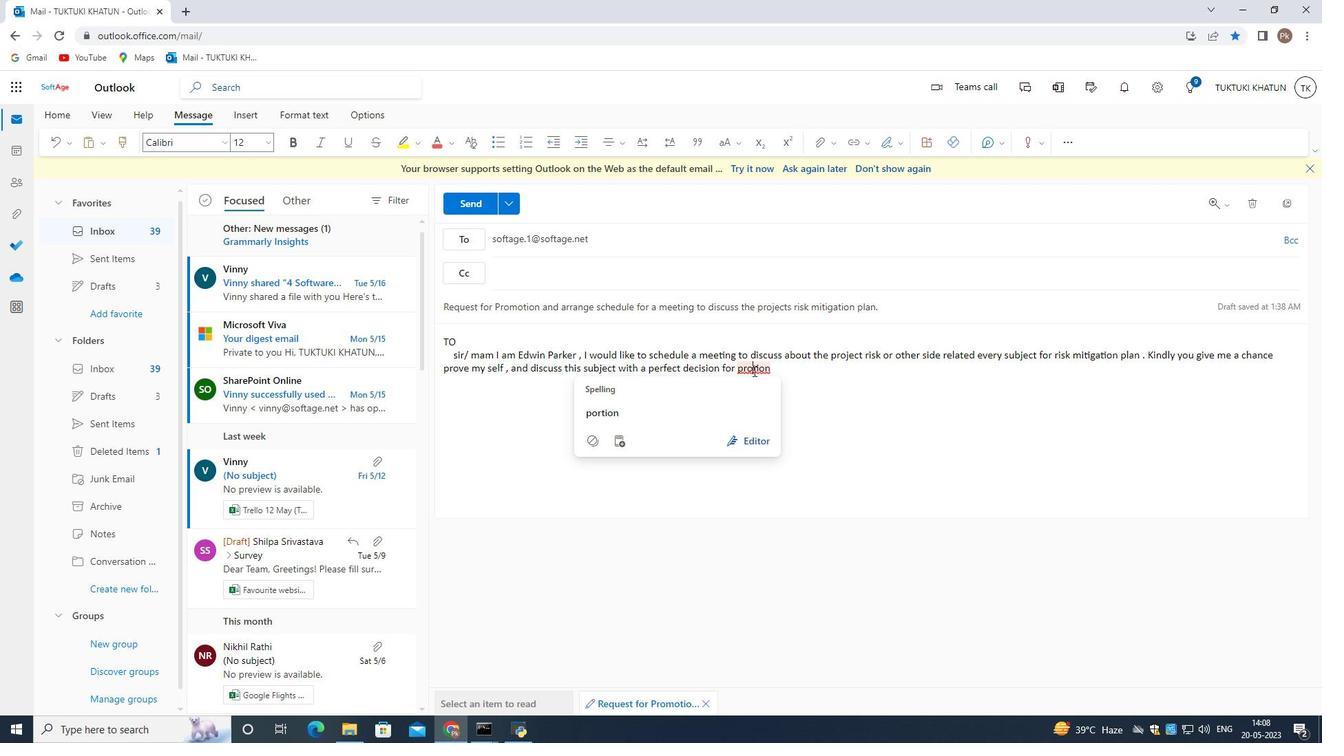 
Action: Key pressed mo
Screenshot: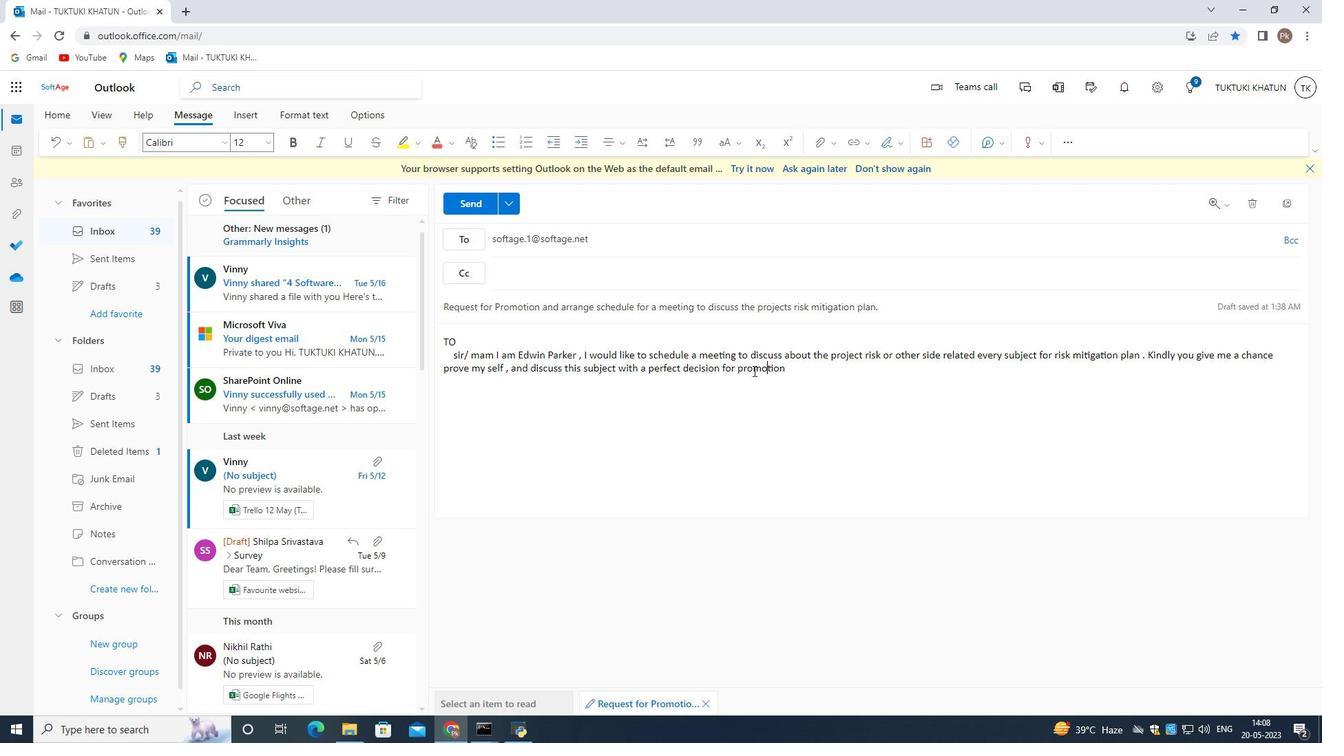 
Action: Mouse moved to (795, 371)
Screenshot: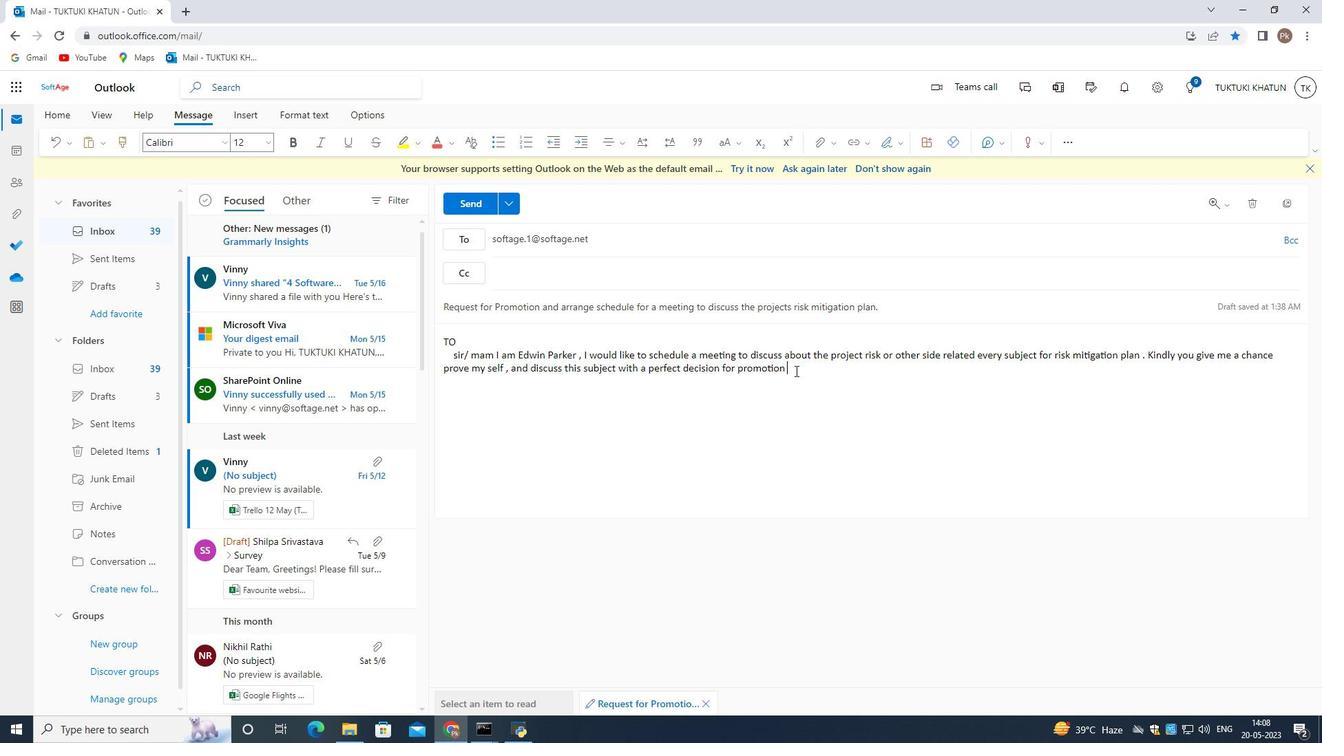 
Action: Mouse pressed left at (795, 371)
Screenshot: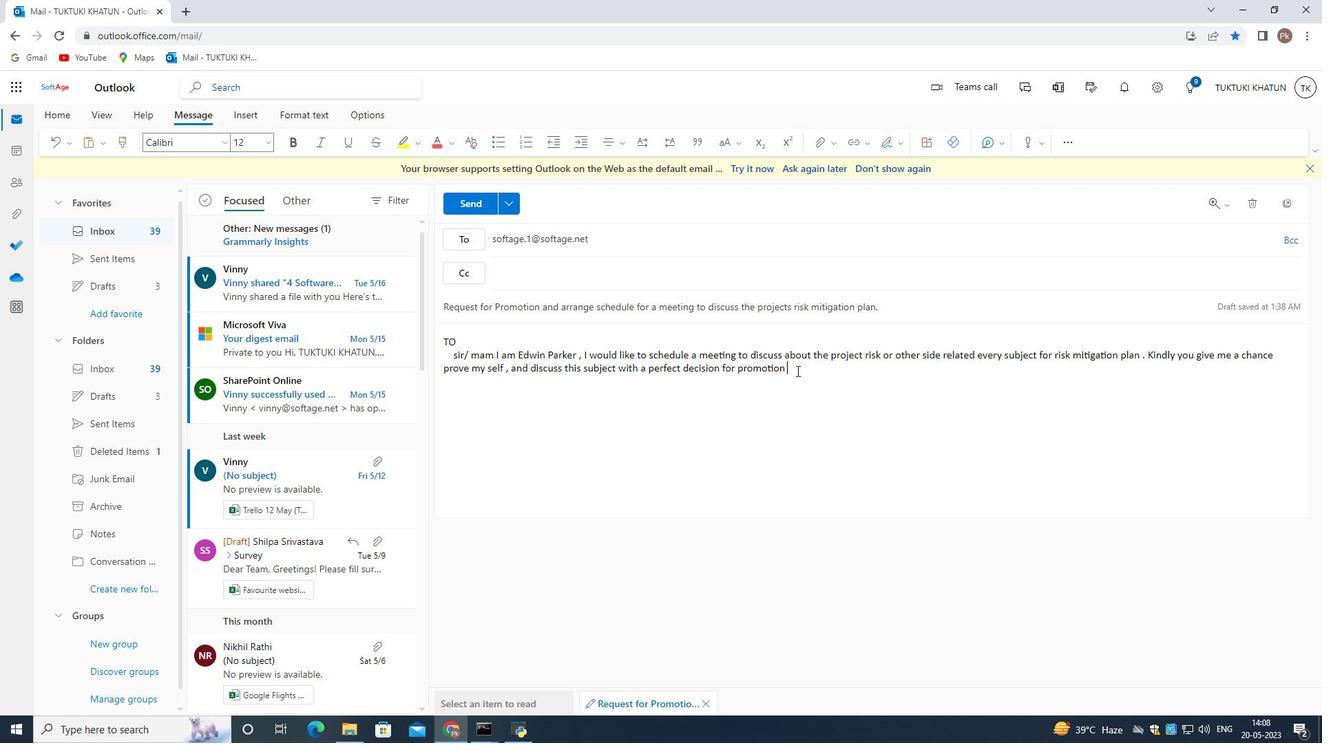 
Action: Mouse moved to (794, 371)
Screenshot: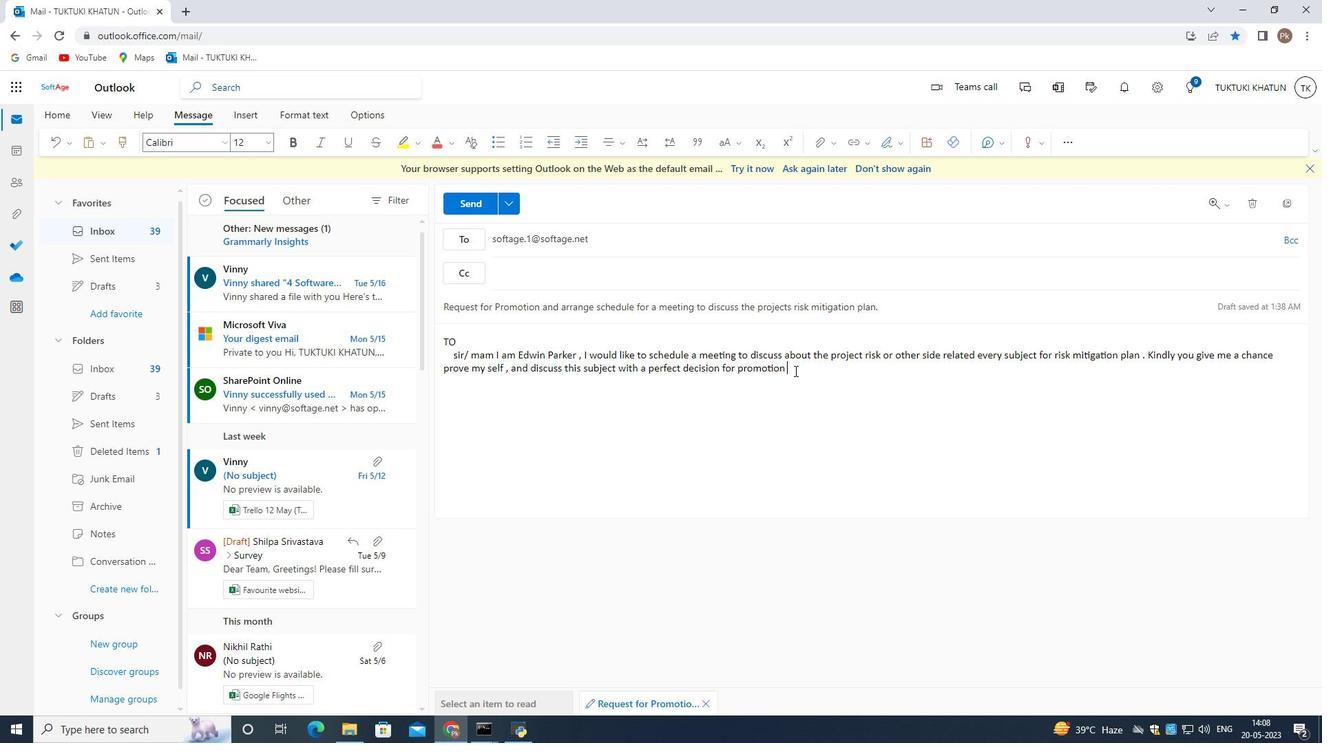 
Action: Key pressed ,<Key.space>
Screenshot: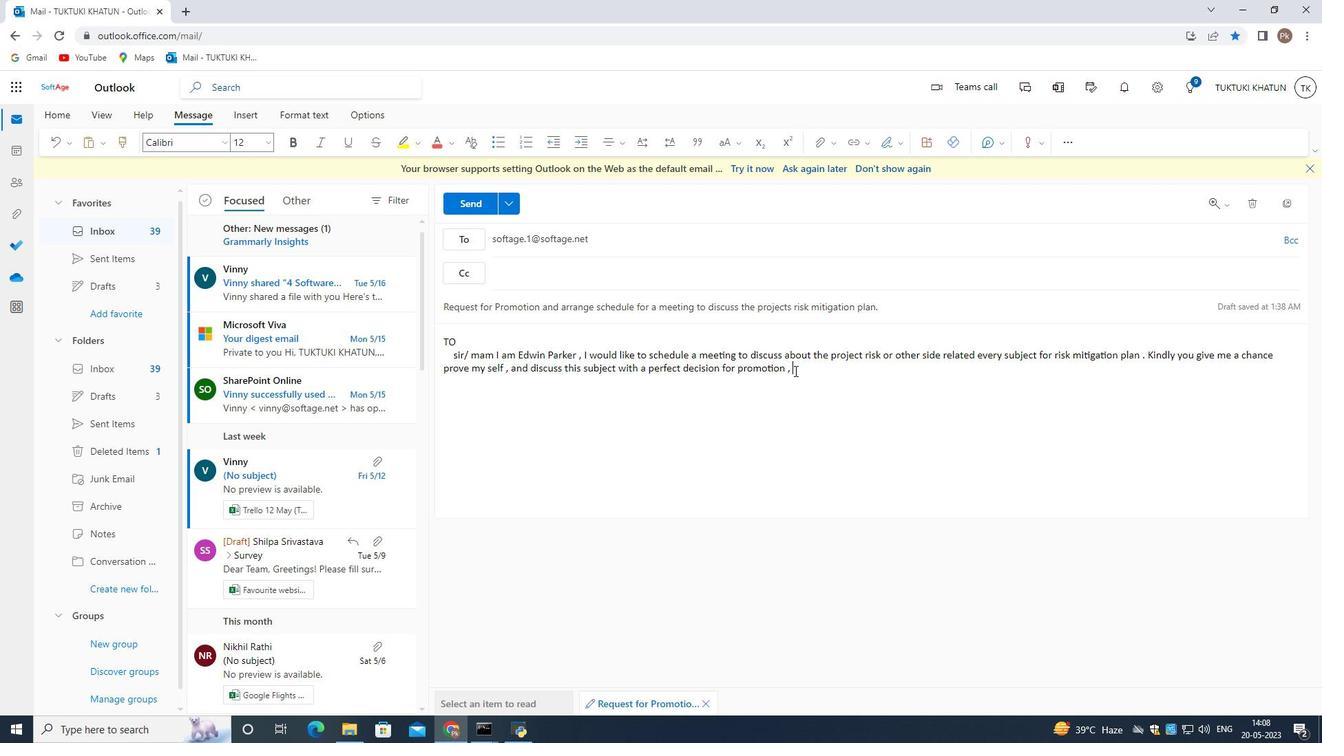 
Action: Mouse moved to (794, 371)
Screenshot: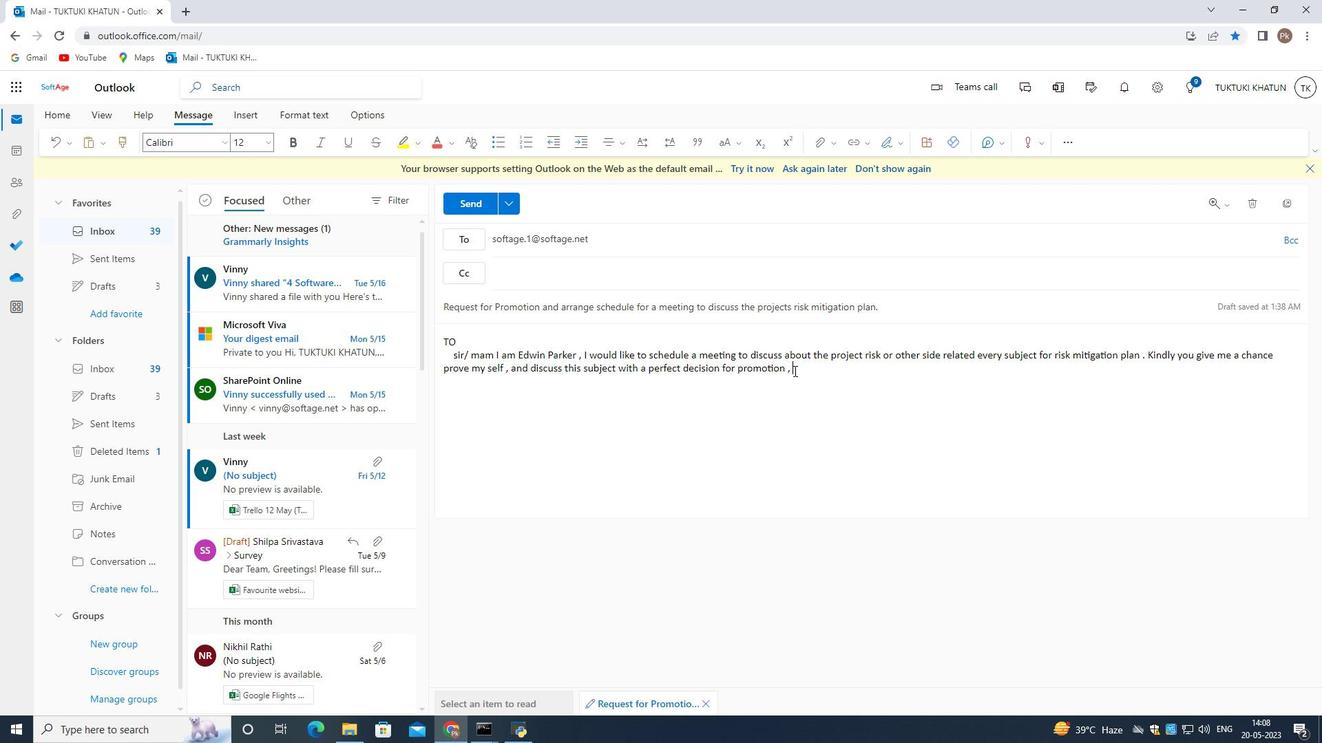 
Action: Key pressed judge<Key.space>
Screenshot: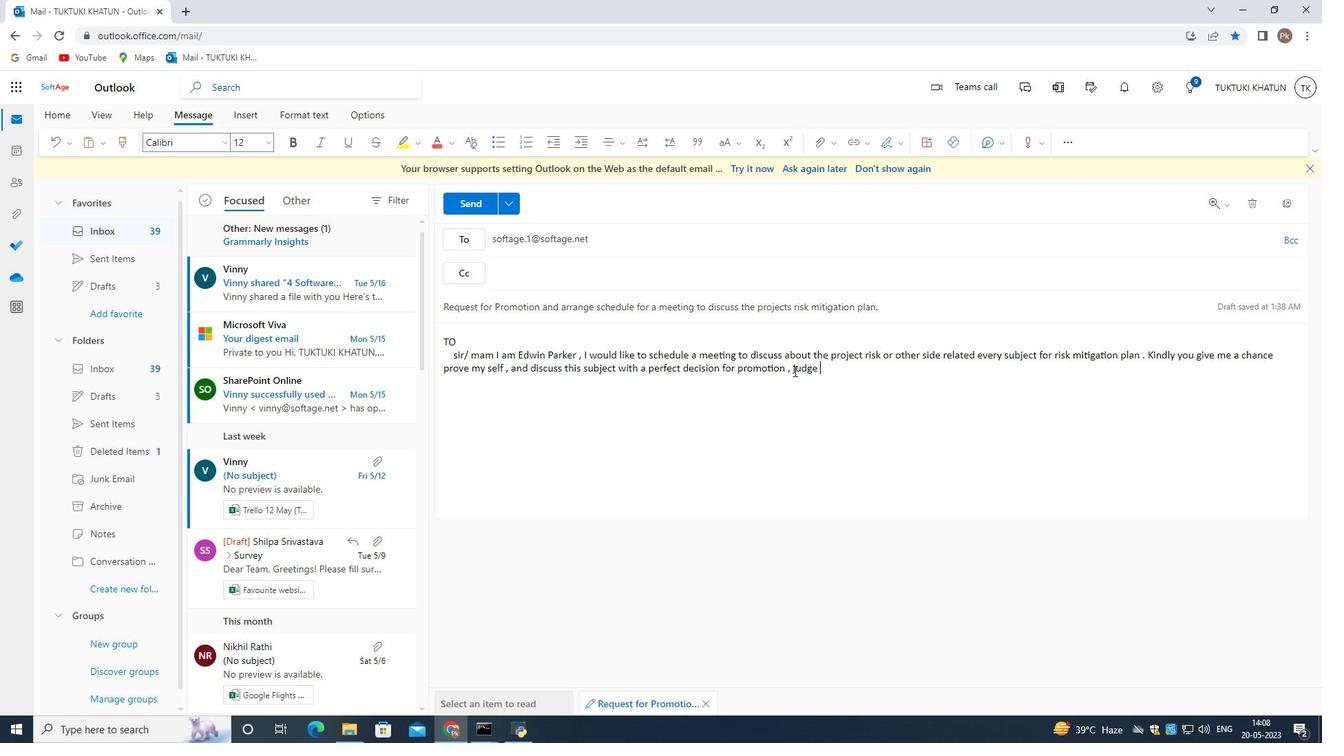 
Action: Mouse moved to (1210, 320)
Screenshot: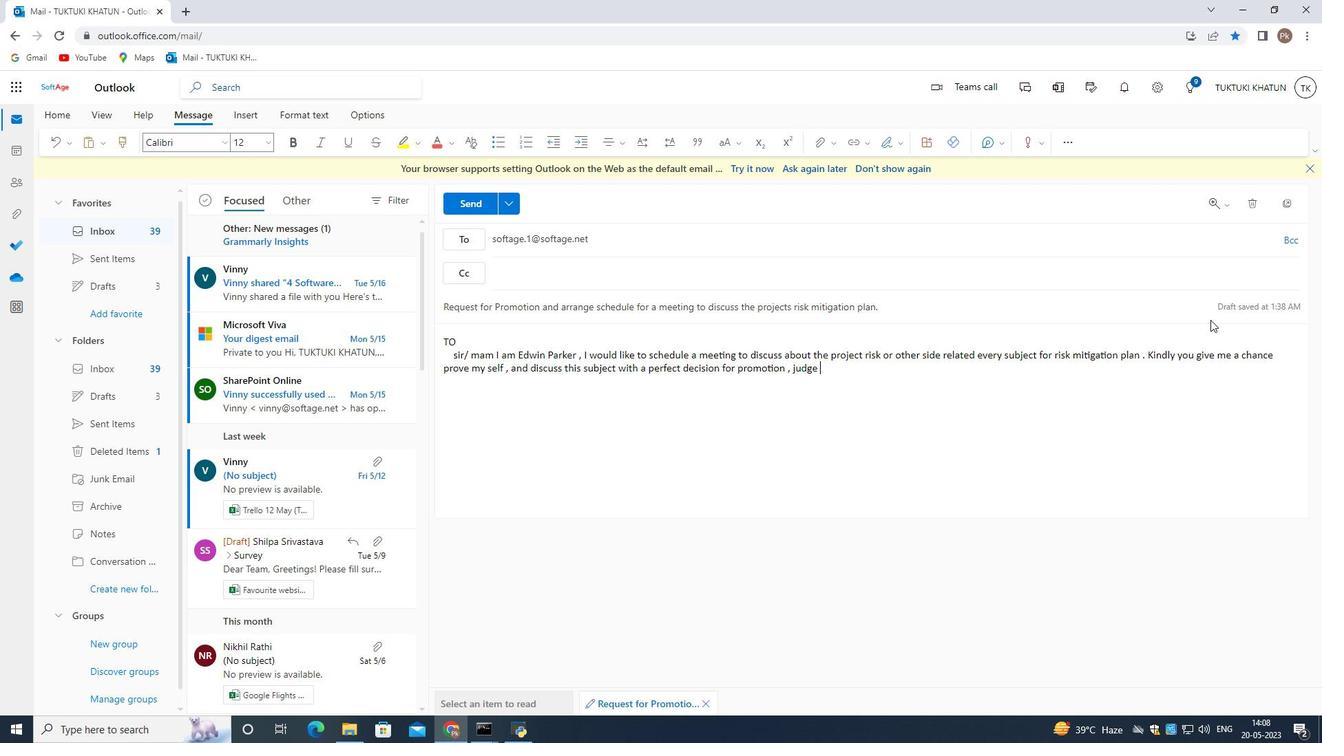 
Action: Key pressed the<Key.space>projects<Key.space>work<Key.space>value<Key.space>of<Key.space>employees,<Key.space>then<Key.space>
Screenshot: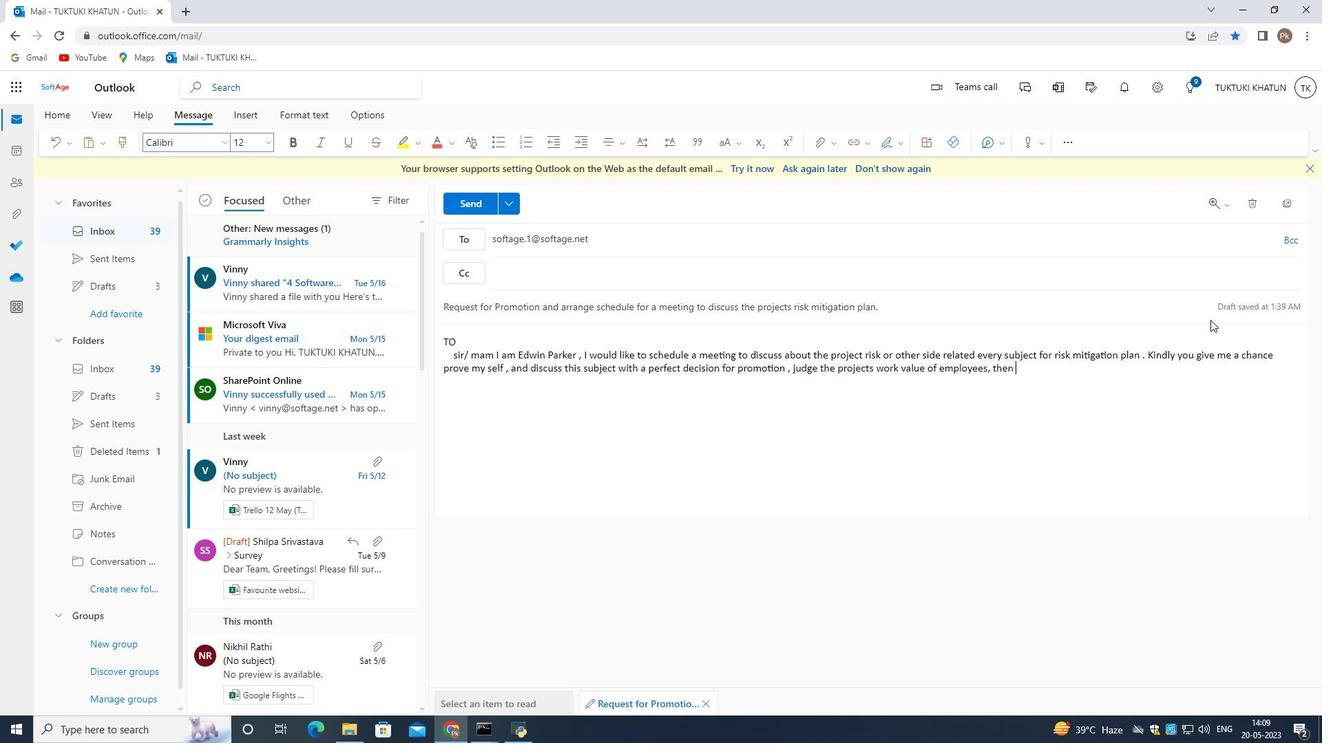 
Action: Mouse moved to (986, 369)
Screenshot: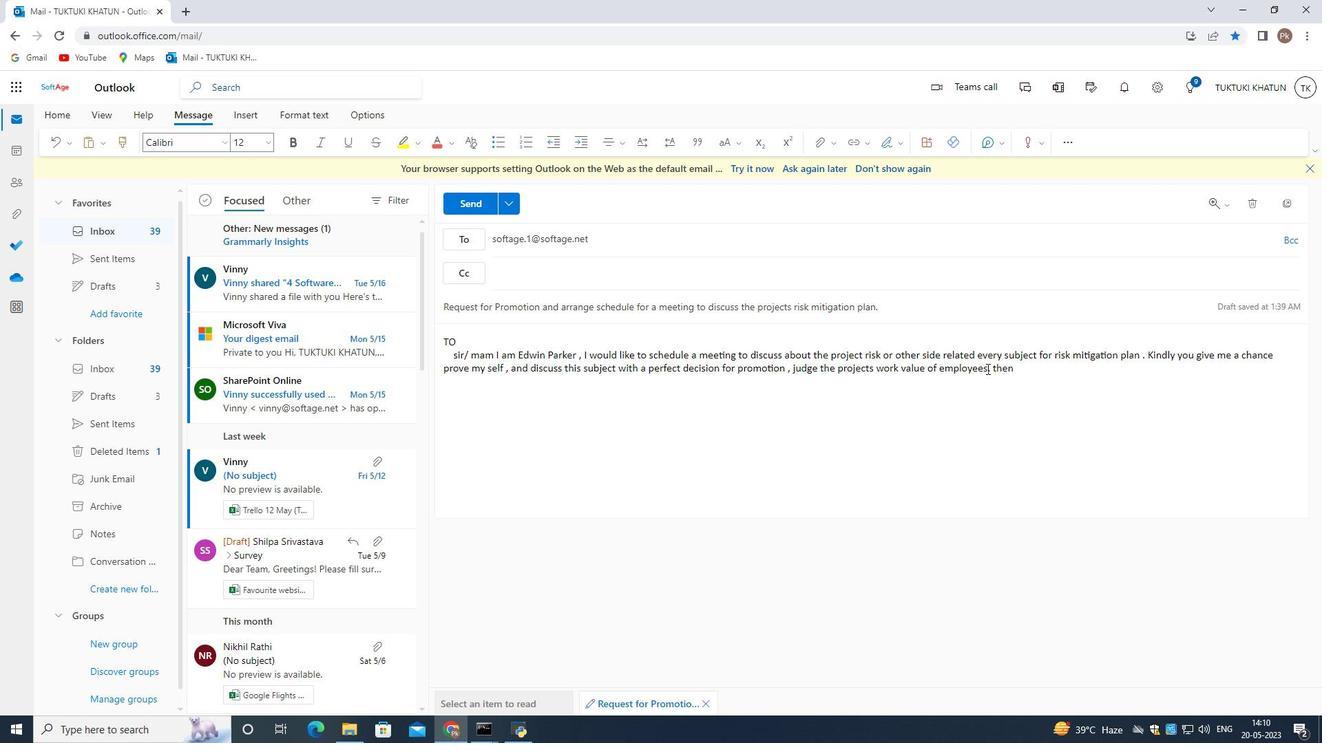 
Action: Mouse pressed left at (986, 369)
Screenshot: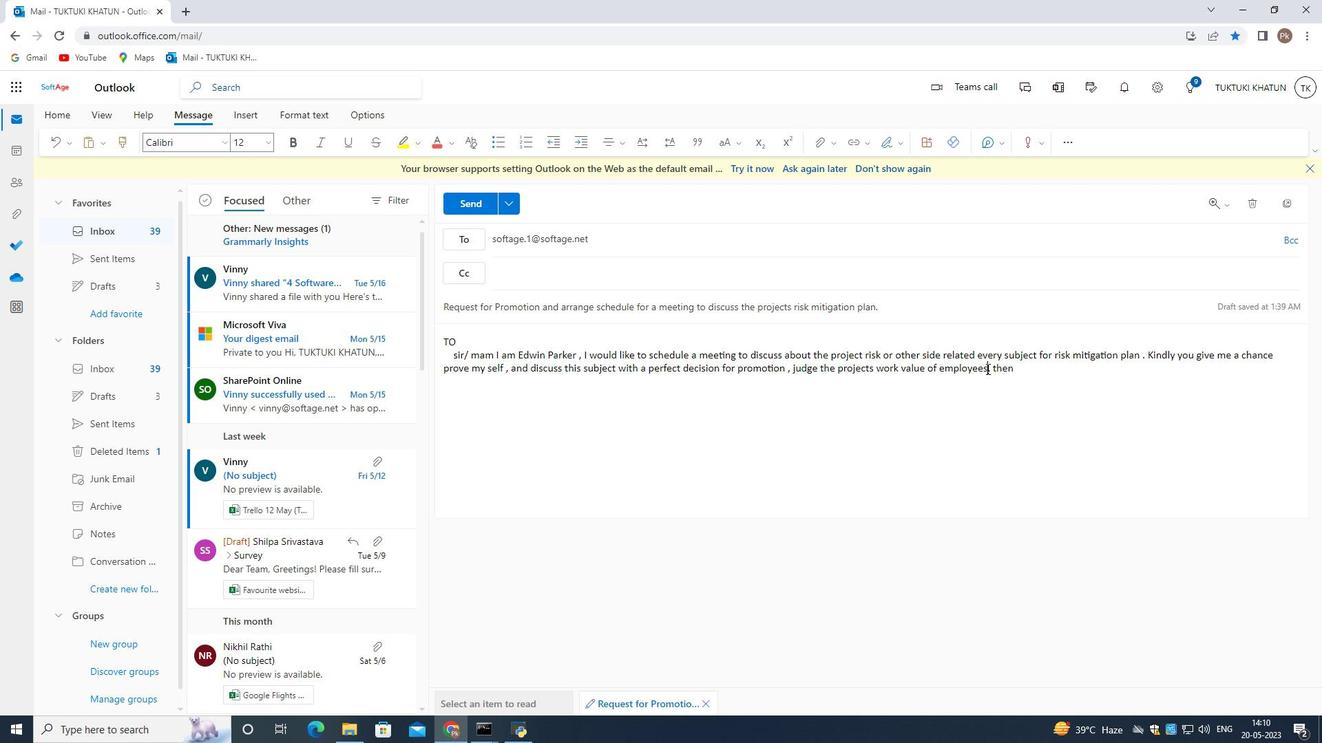 
Action: Mouse moved to (1064, 520)
Screenshot: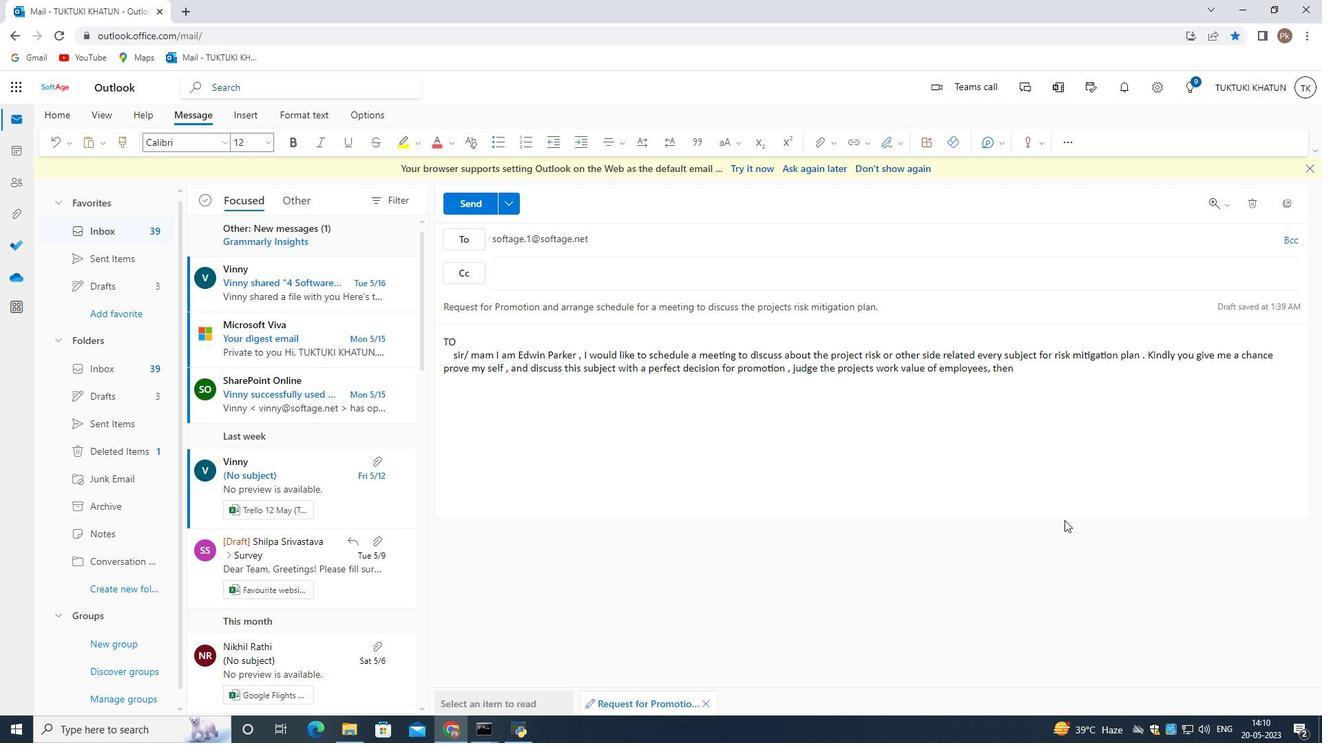 
Action: Key pressed <Key.backspace><Key.backspace><Key.backspace><Key.backspace><Key.backspace><Key.backspace><Key.backspace><Key.backspace><Key.backspace><Key.backspace><Key.backspace><Key.backspace>
Screenshot: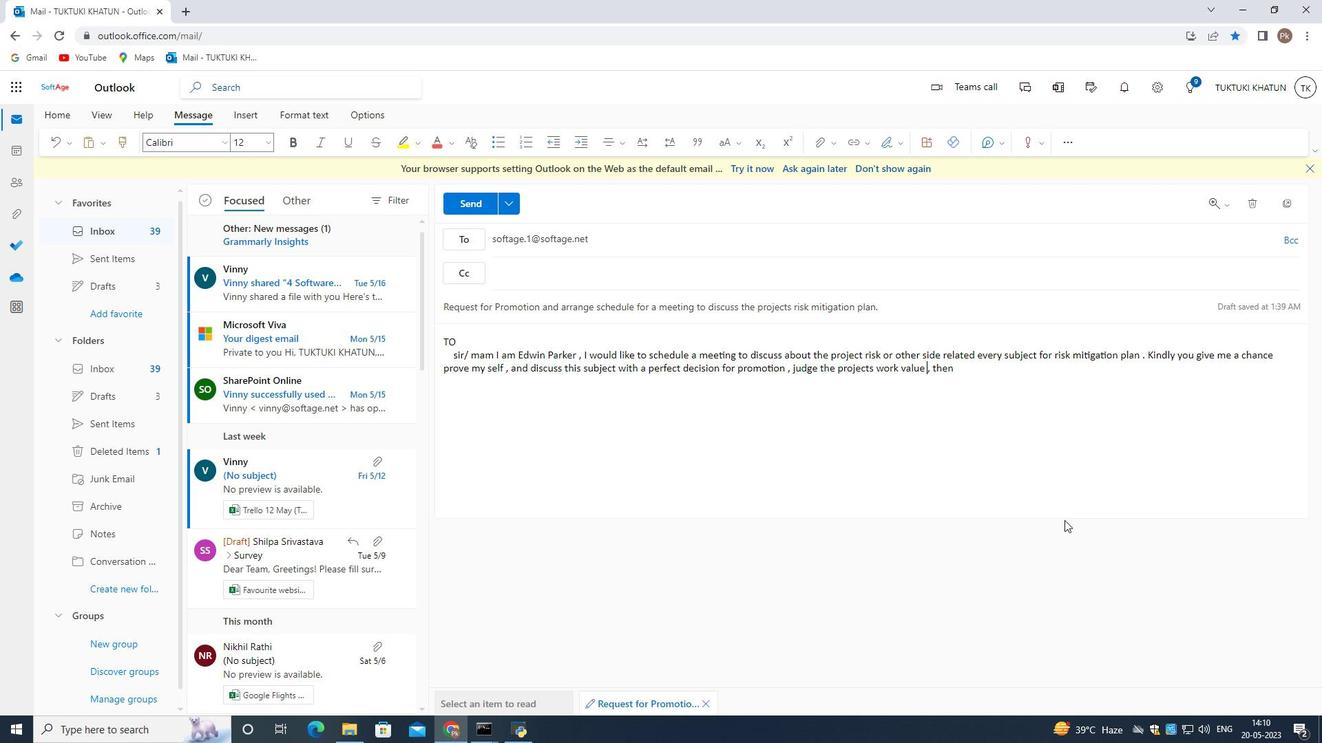 
Action: Mouse moved to (976, 367)
Screenshot: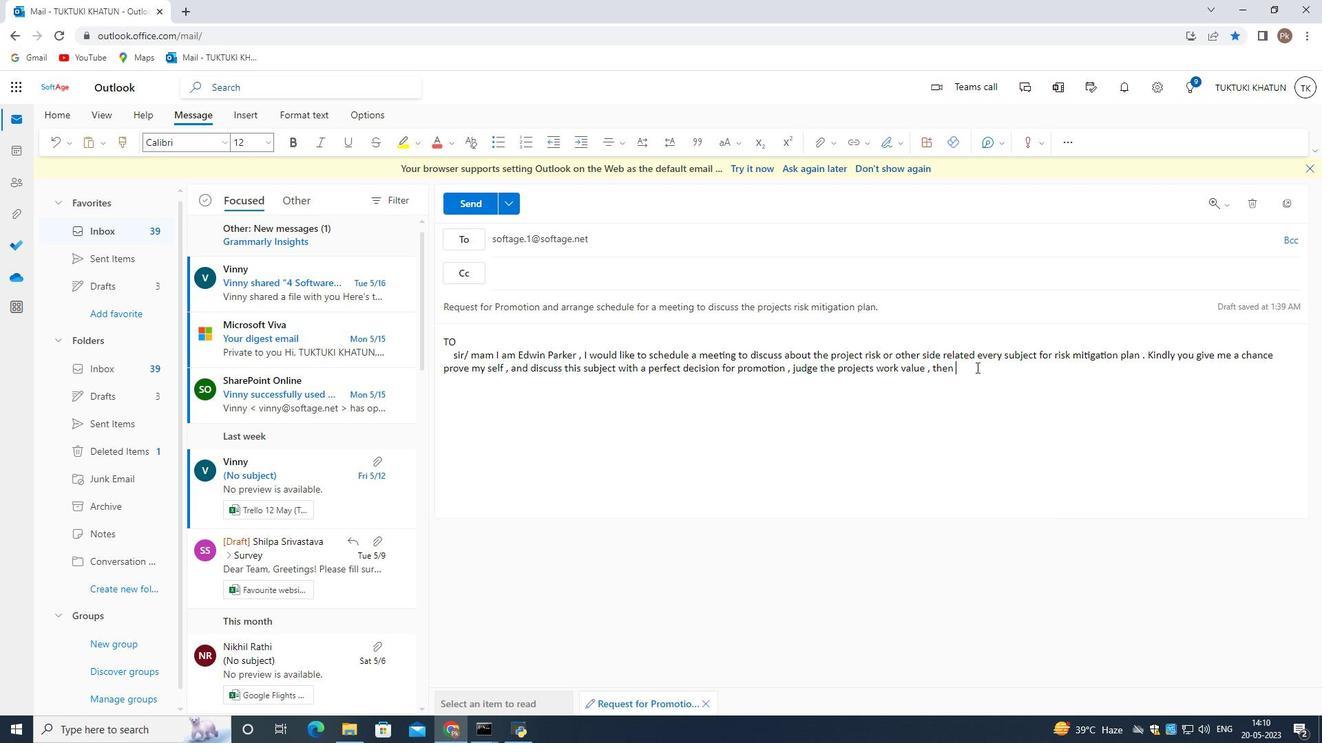 
Action: Mouse pressed left at (976, 367)
Screenshot: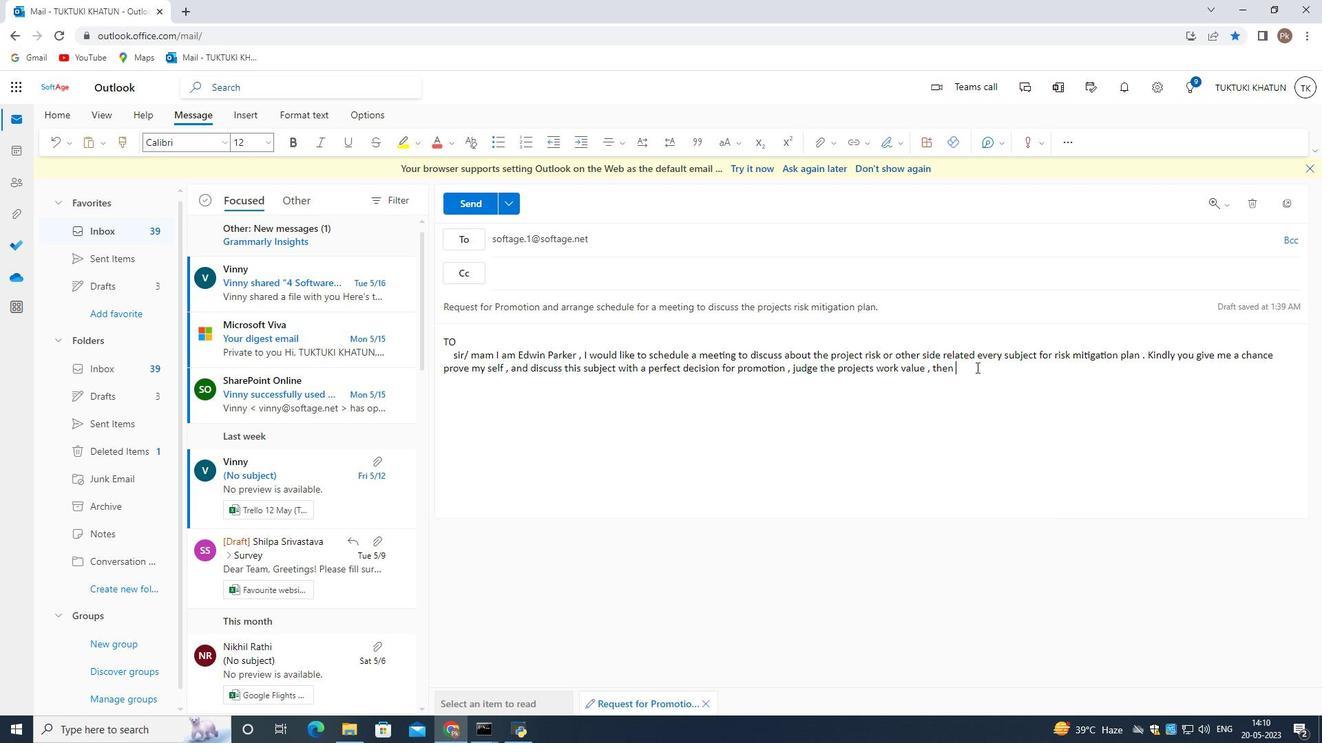 
Action: Key pressed considerd
Screenshot: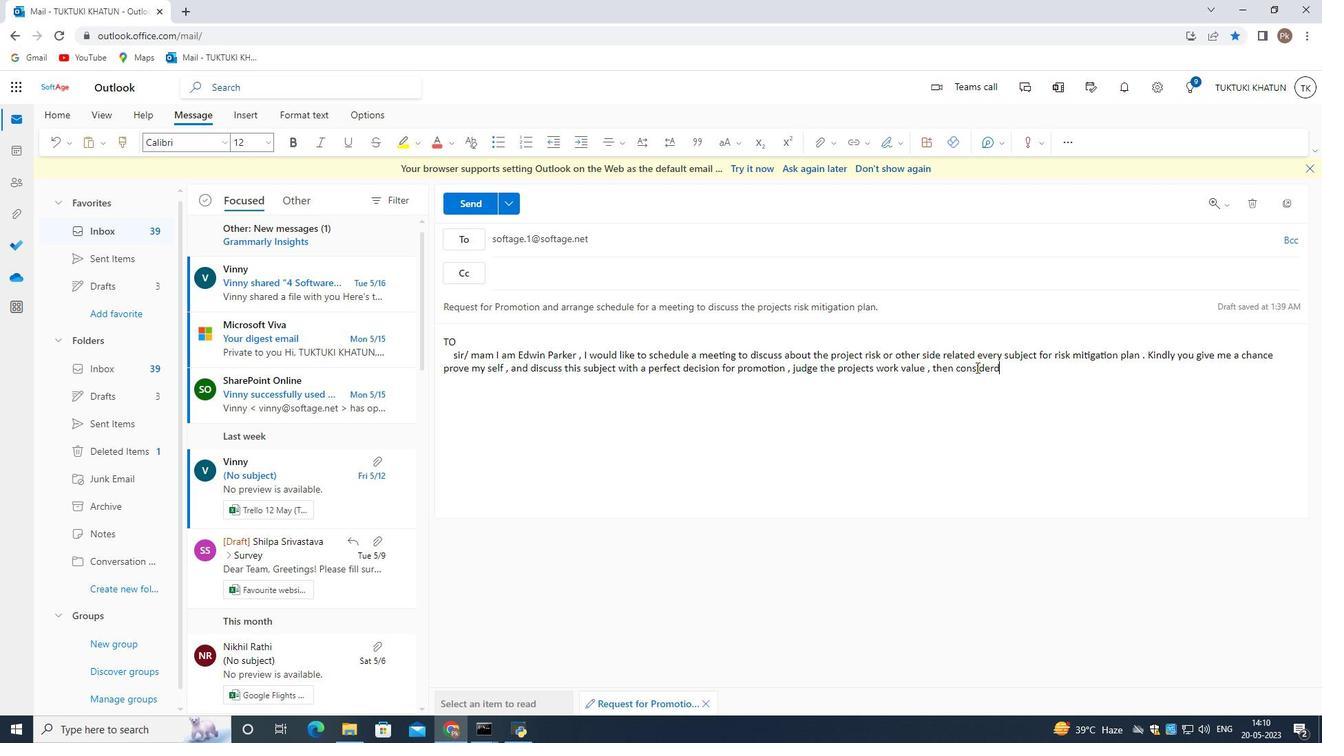
Action: Mouse moved to (913, 471)
Screenshot: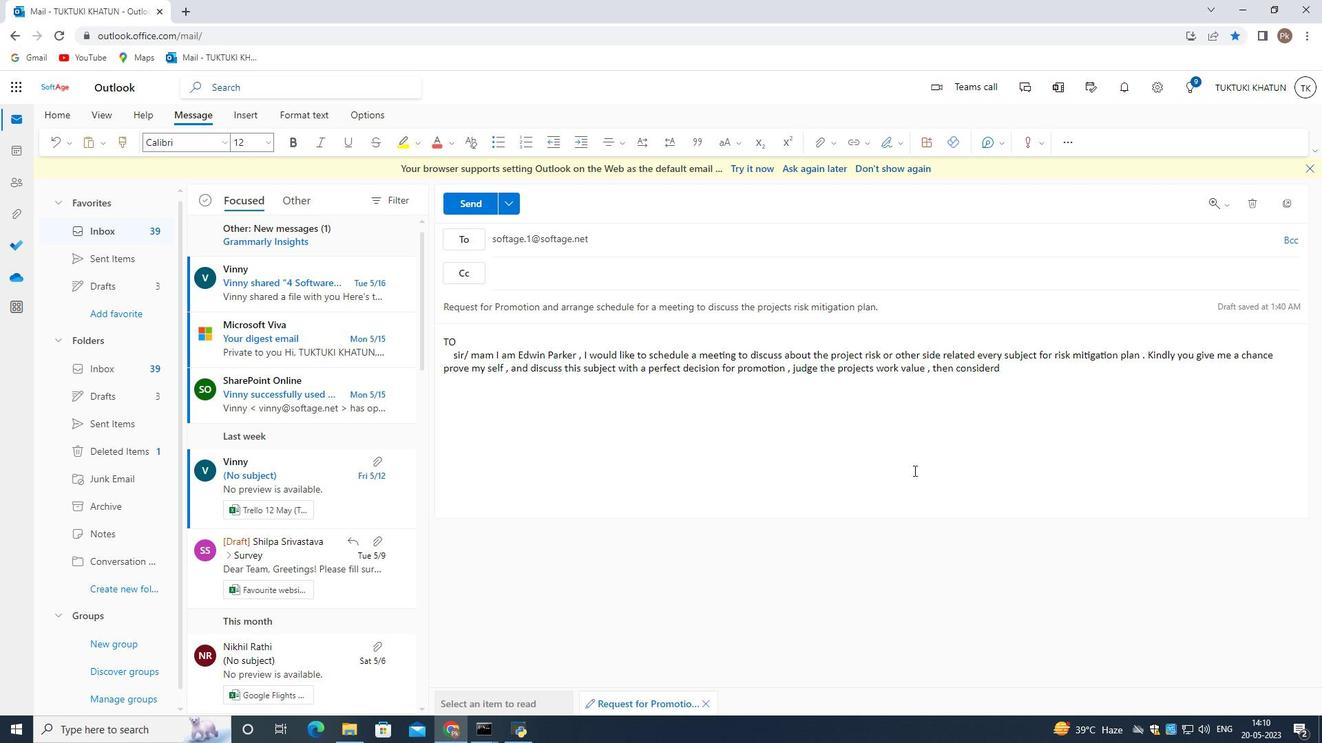 
Action: Key pressed <Key.space>
Screenshot: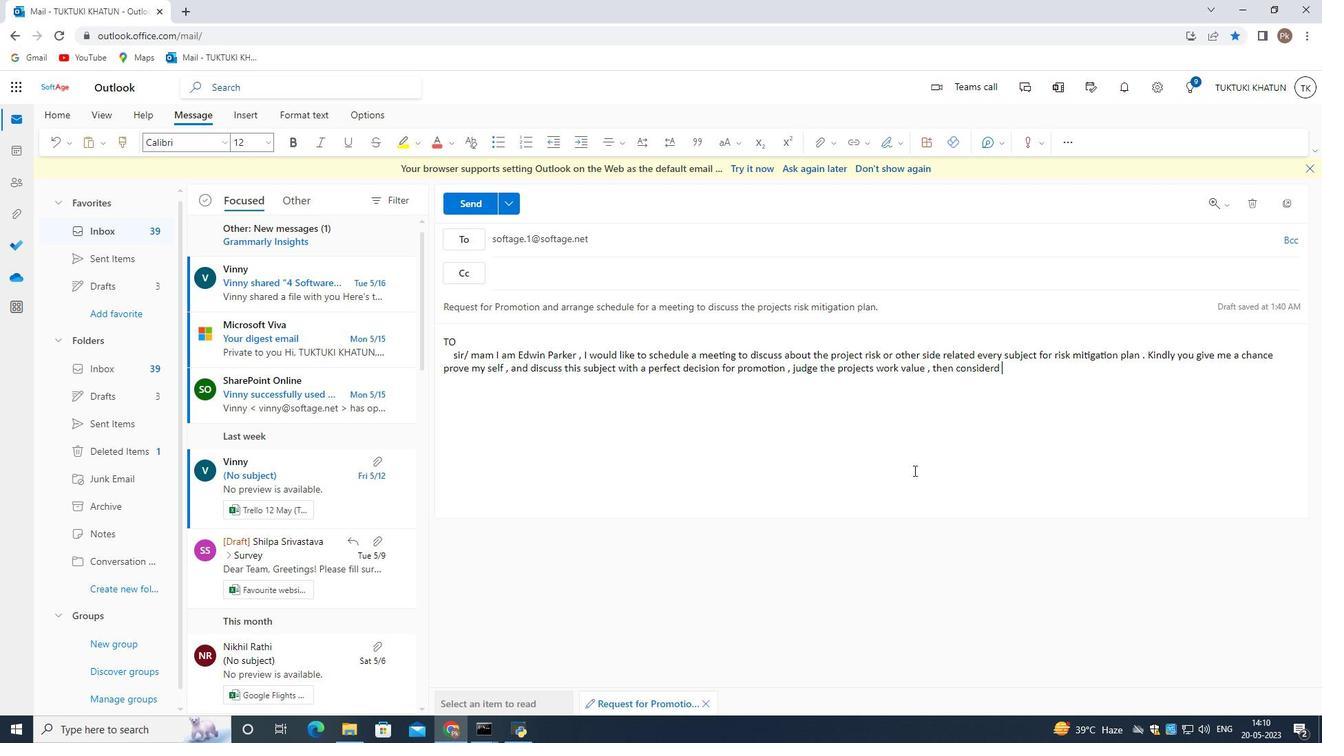 
Action: Mouse moved to (982, 372)
Screenshot: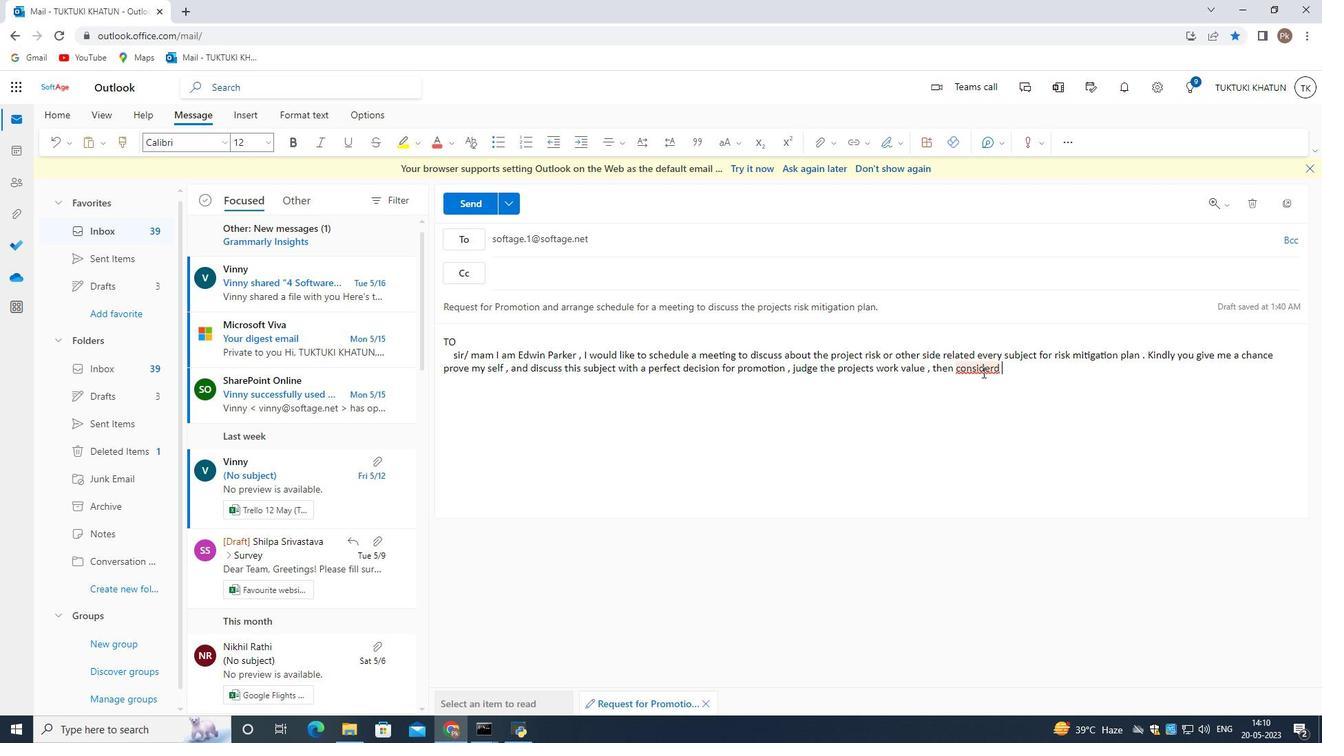 
Action: Mouse pressed right at (982, 372)
Screenshot: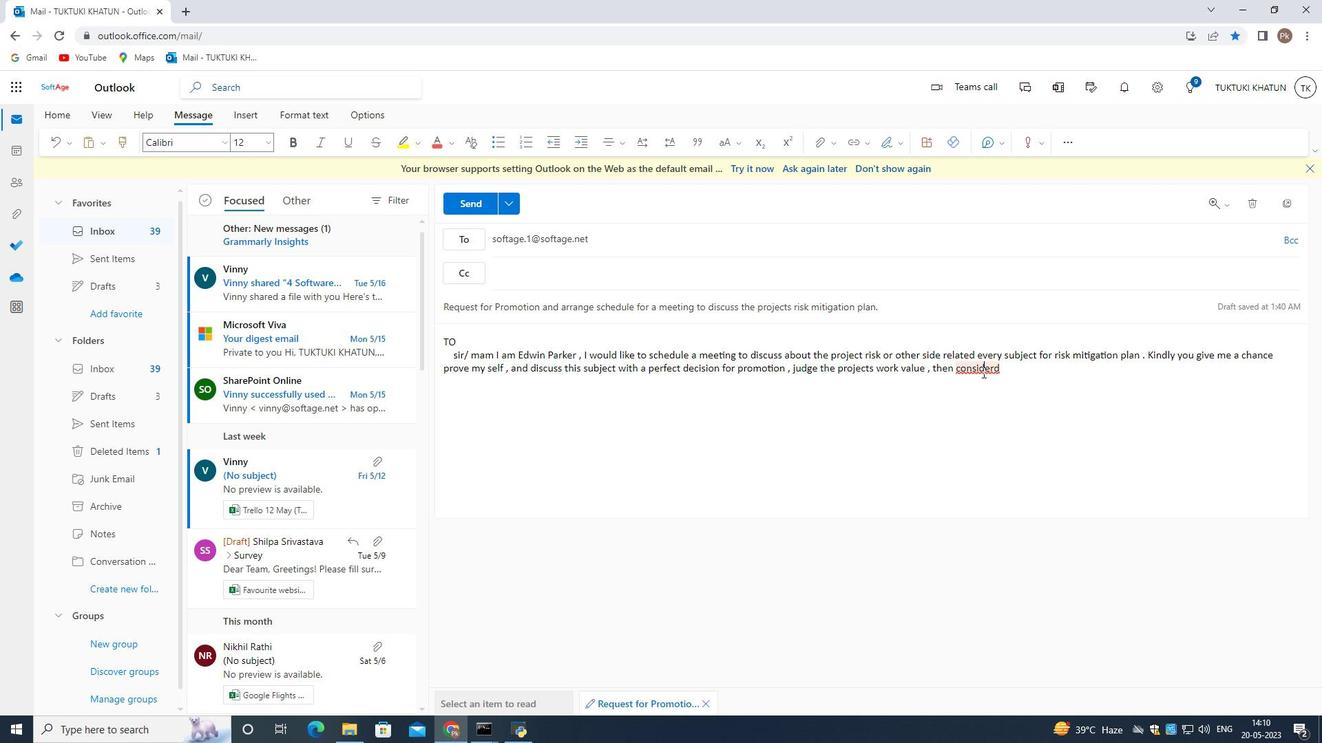 
Action: Mouse moved to (967, 369)
Screenshot: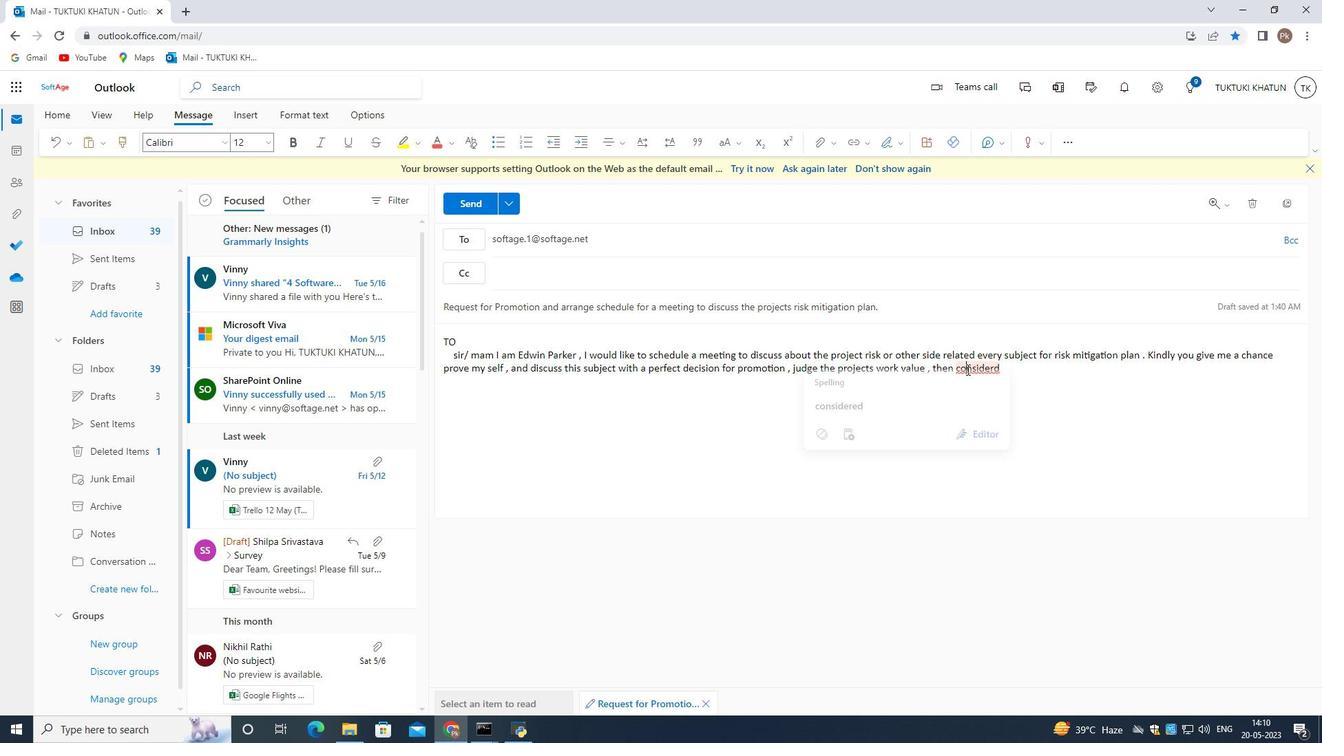 
Action: Mouse pressed left at (967, 369)
Screenshot: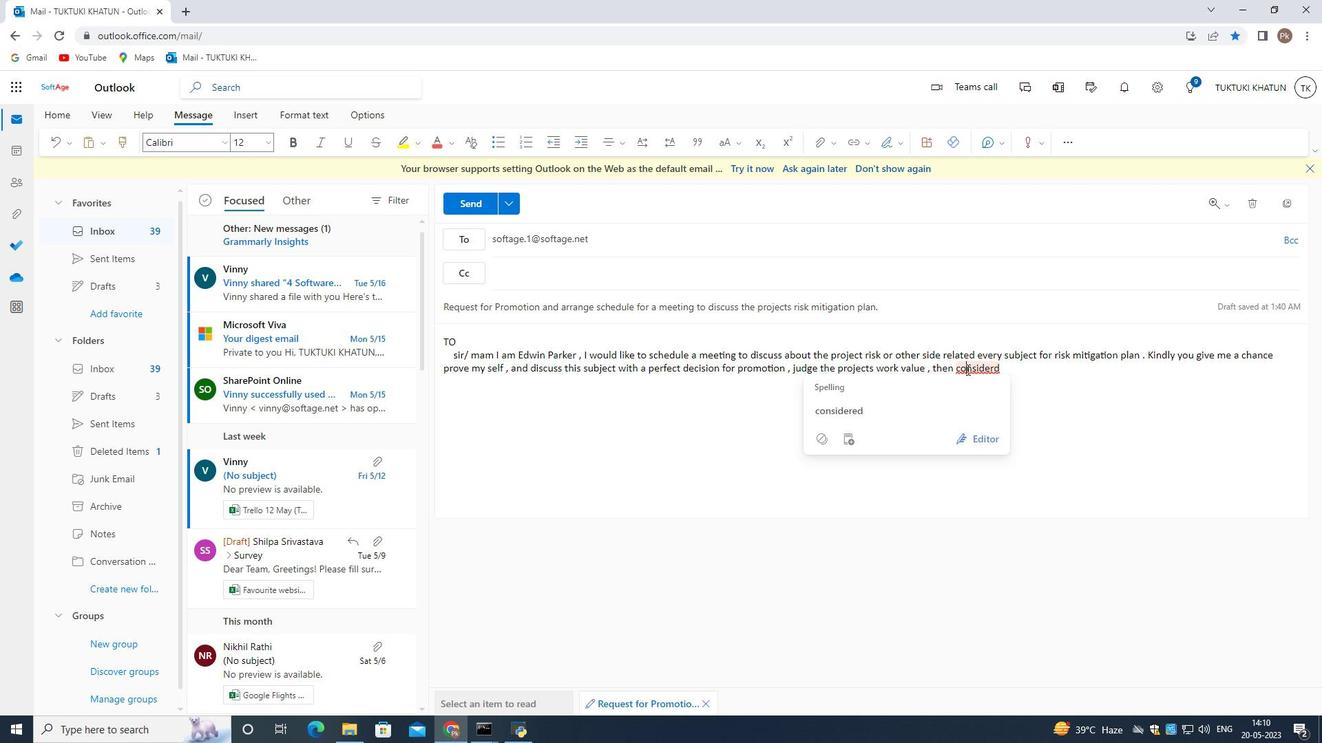 
Action: Mouse moved to (860, 416)
Screenshot: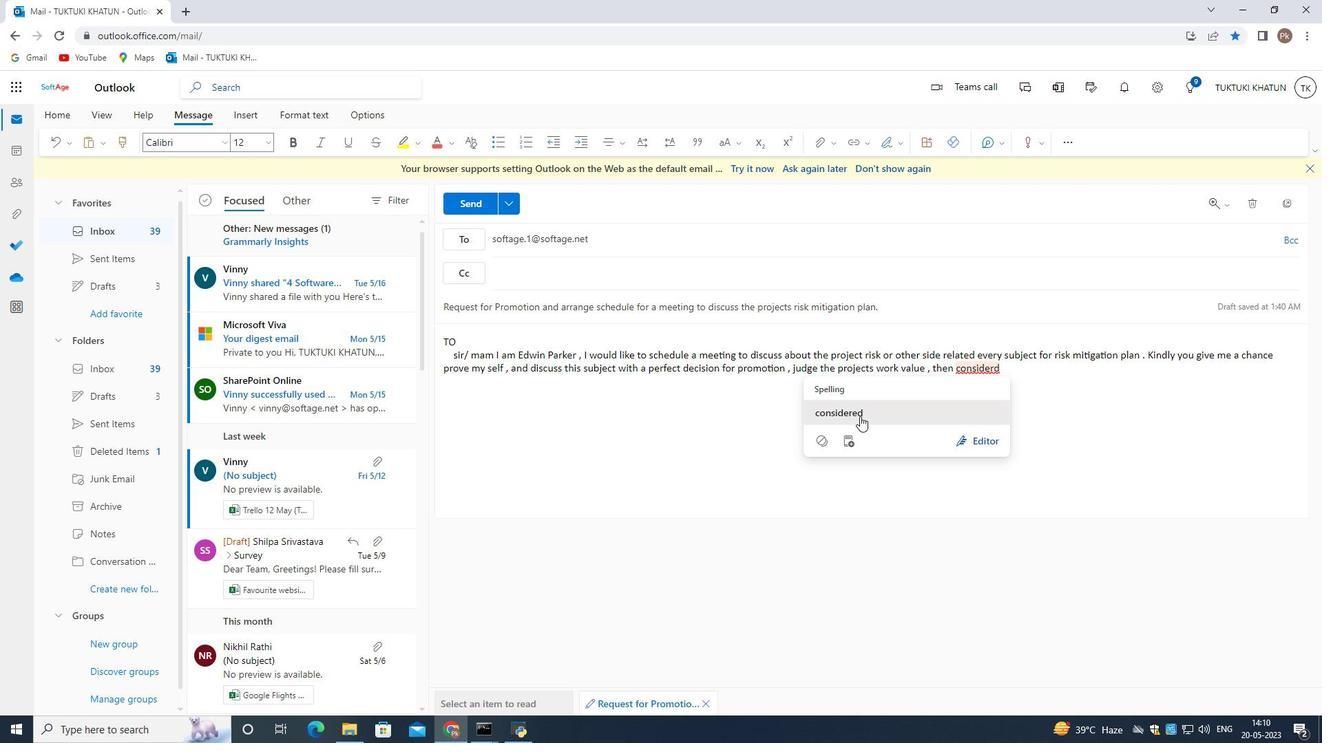 
Action: Mouse pressed left at (860, 416)
Screenshot: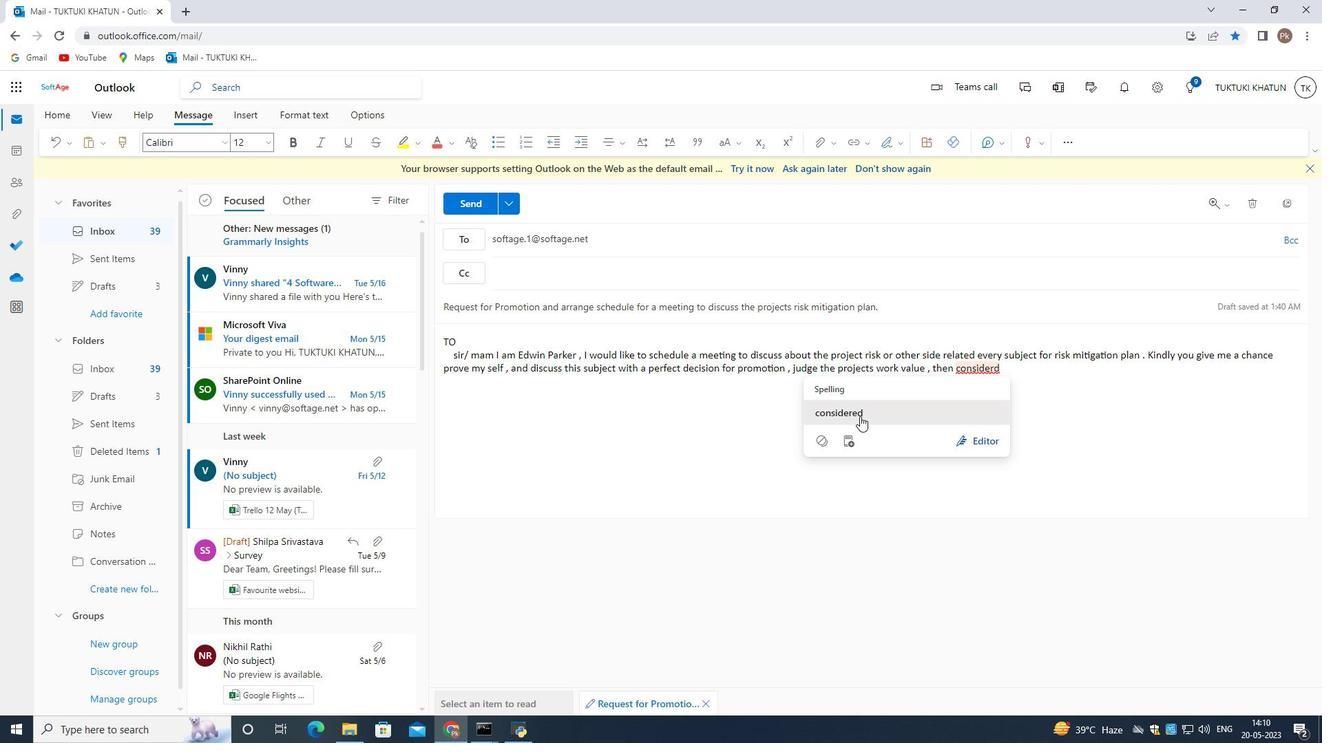 
Action: Mouse moved to (1074, 386)
Screenshot: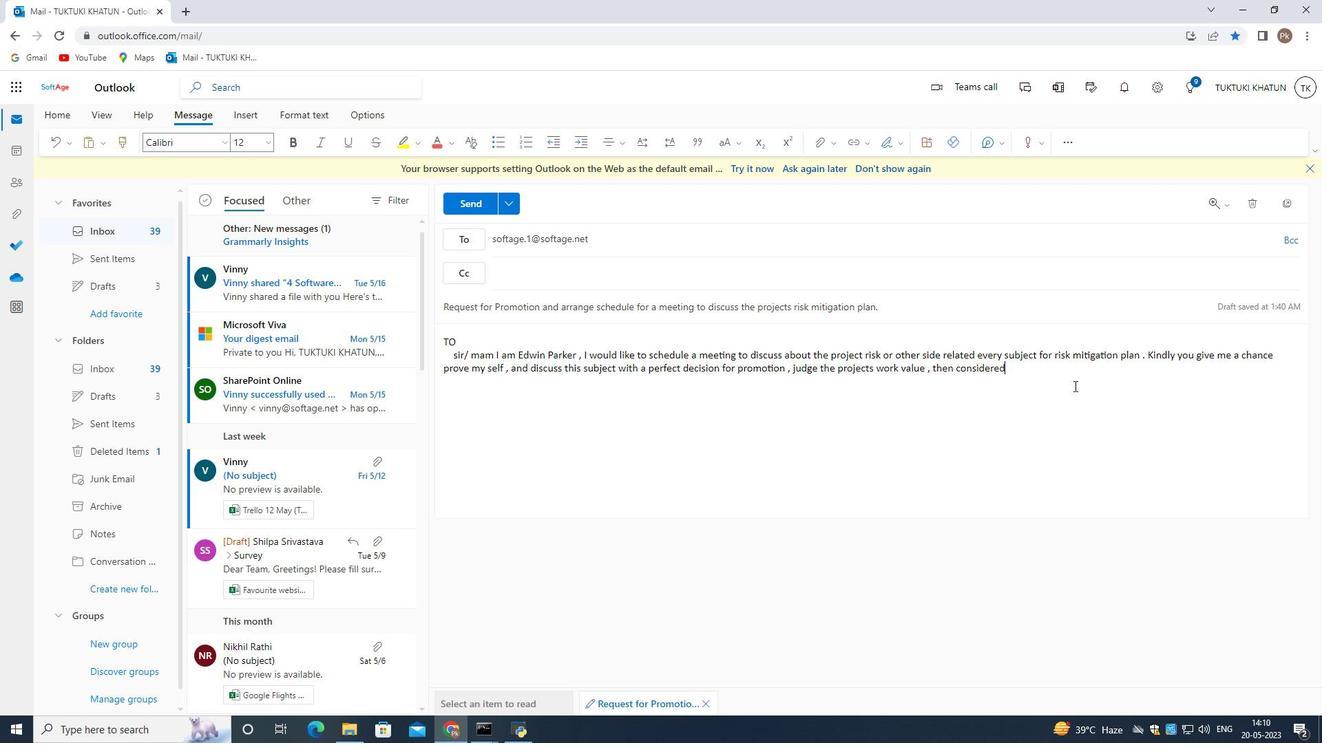 
Action: Key pressed <Key.space>post.<Key.enter><Key.space><Key.space><Key.space><Key.space>t<Key.backspace><Key.shift>Therefore,<Key.enter><Key.space><Key.space><Key.space><Key.space><Key.space><Key.space><Key.space><Key.space><Key.space><Key.space><Key.space><Key.space>please<Key.space>a
Screenshot: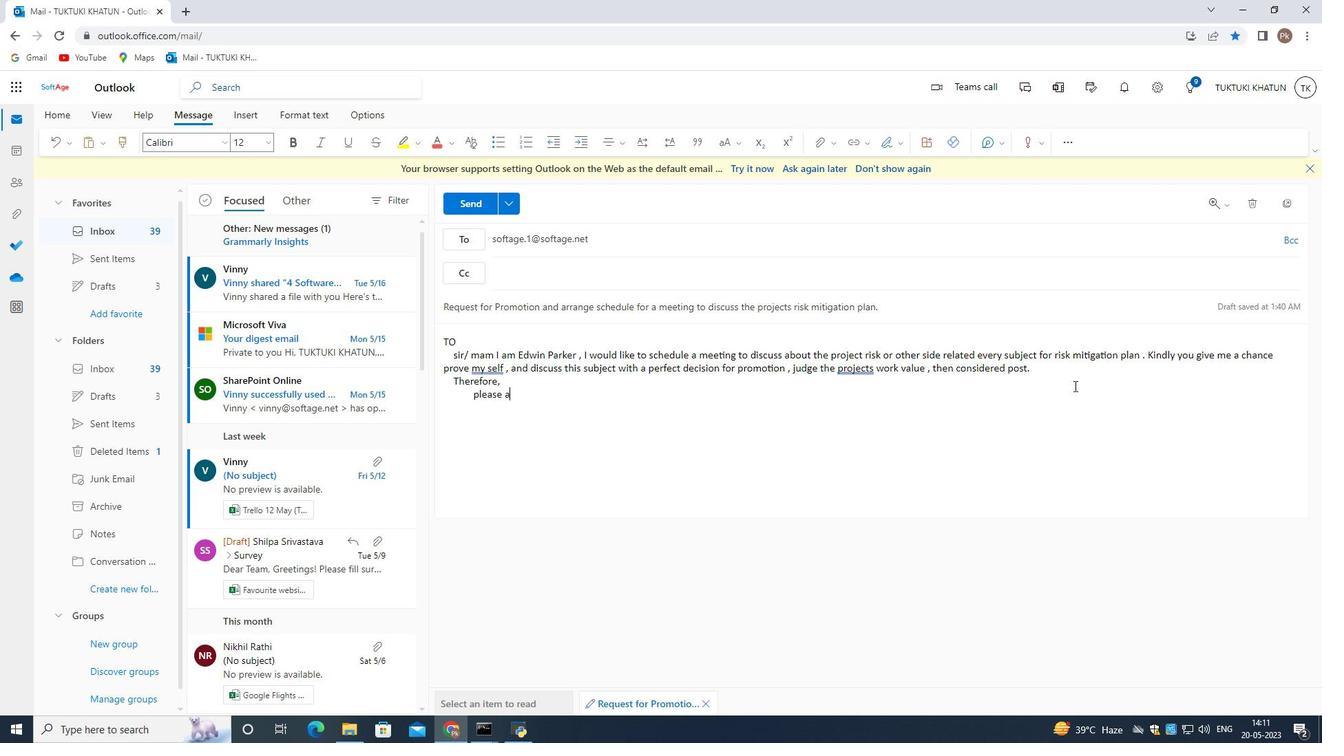 
Action: Mouse moved to (477, 396)
Screenshot: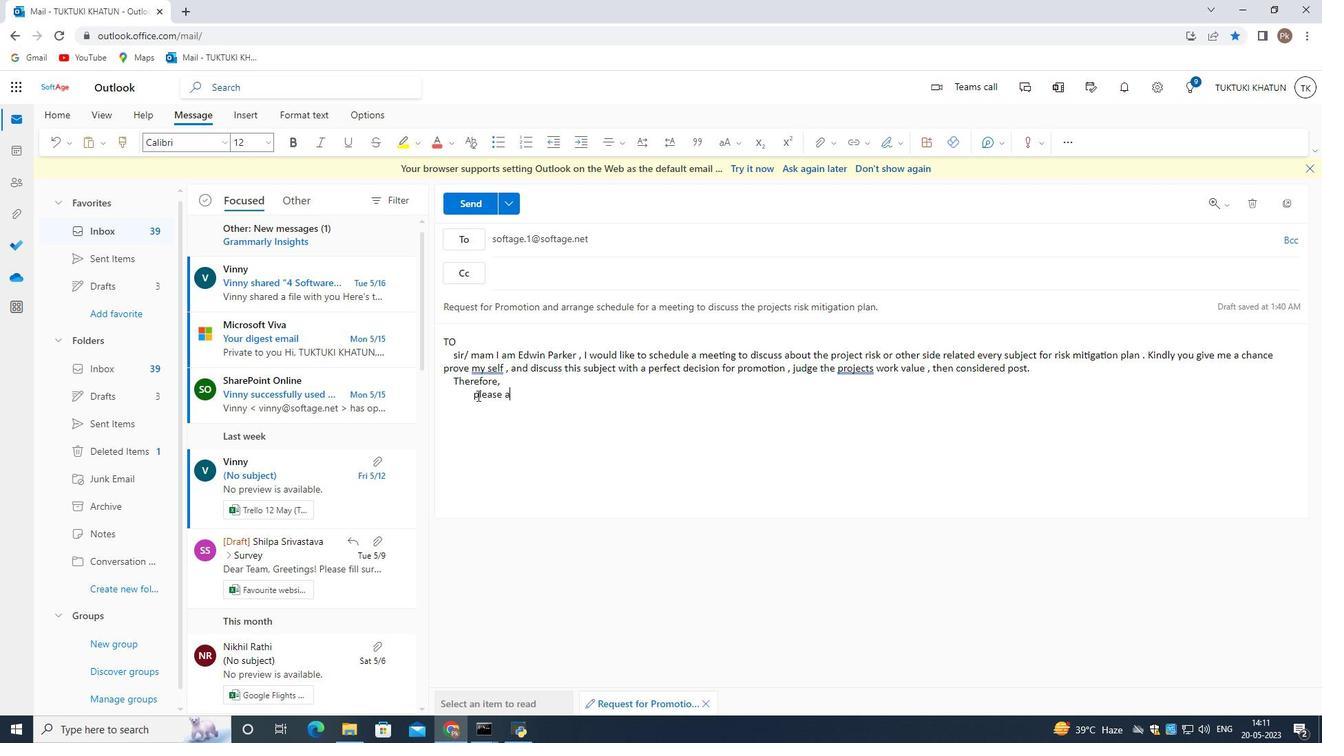 
Action: Mouse pressed left at (477, 396)
Screenshot: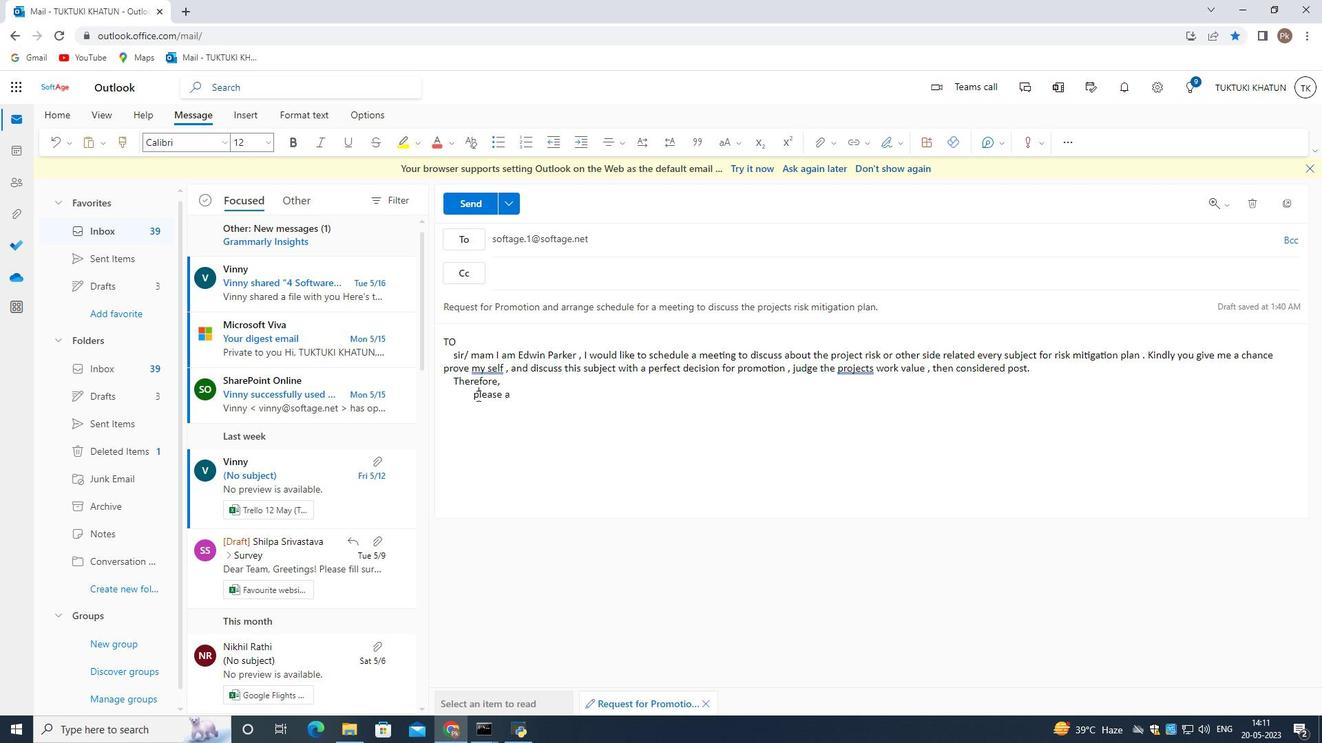
Action: Key pressed <Key.backspace><Key.shift>P
Screenshot: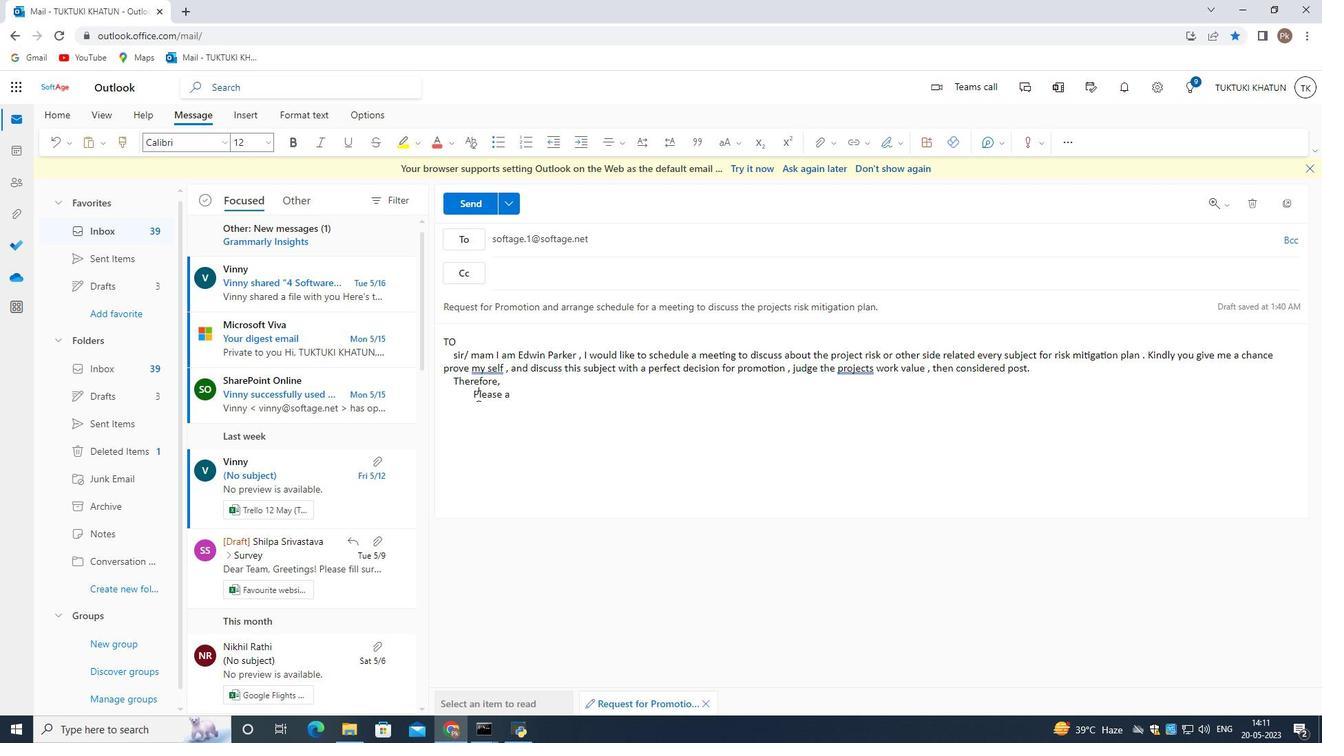 
Action: Mouse moved to (516, 402)
Screenshot: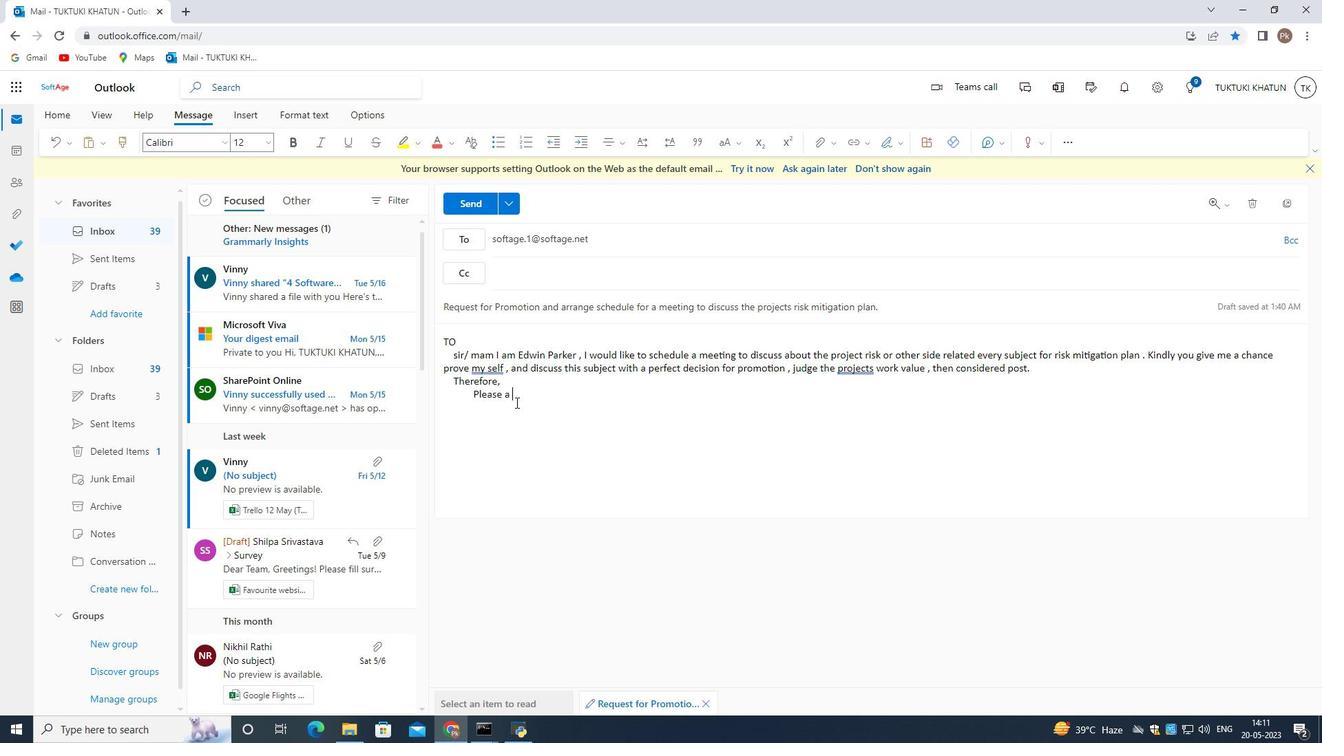 
Action: Mouse pressed left at (516, 402)
Screenshot: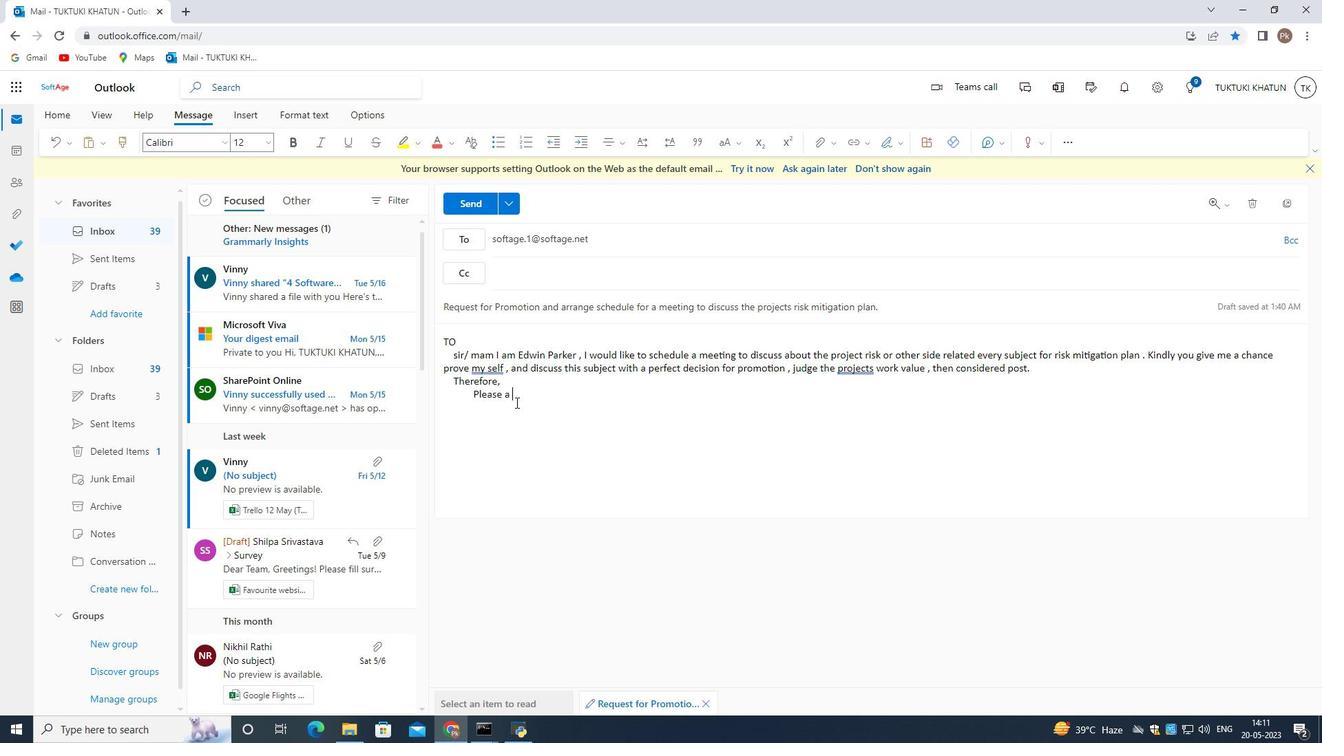 
Action: Mouse moved to (517, 400)
Screenshot: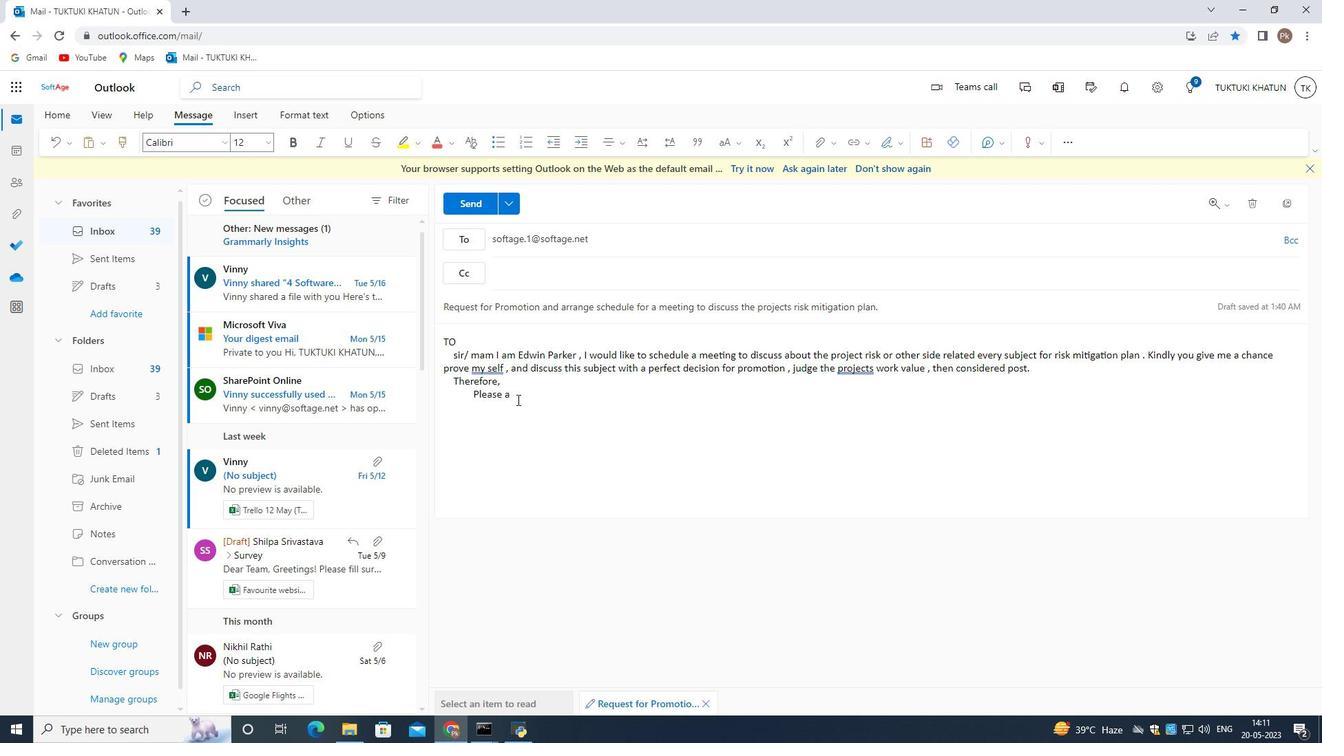 
Action: Key pressed <Key.backspace>rrange<Key.space>
Screenshot: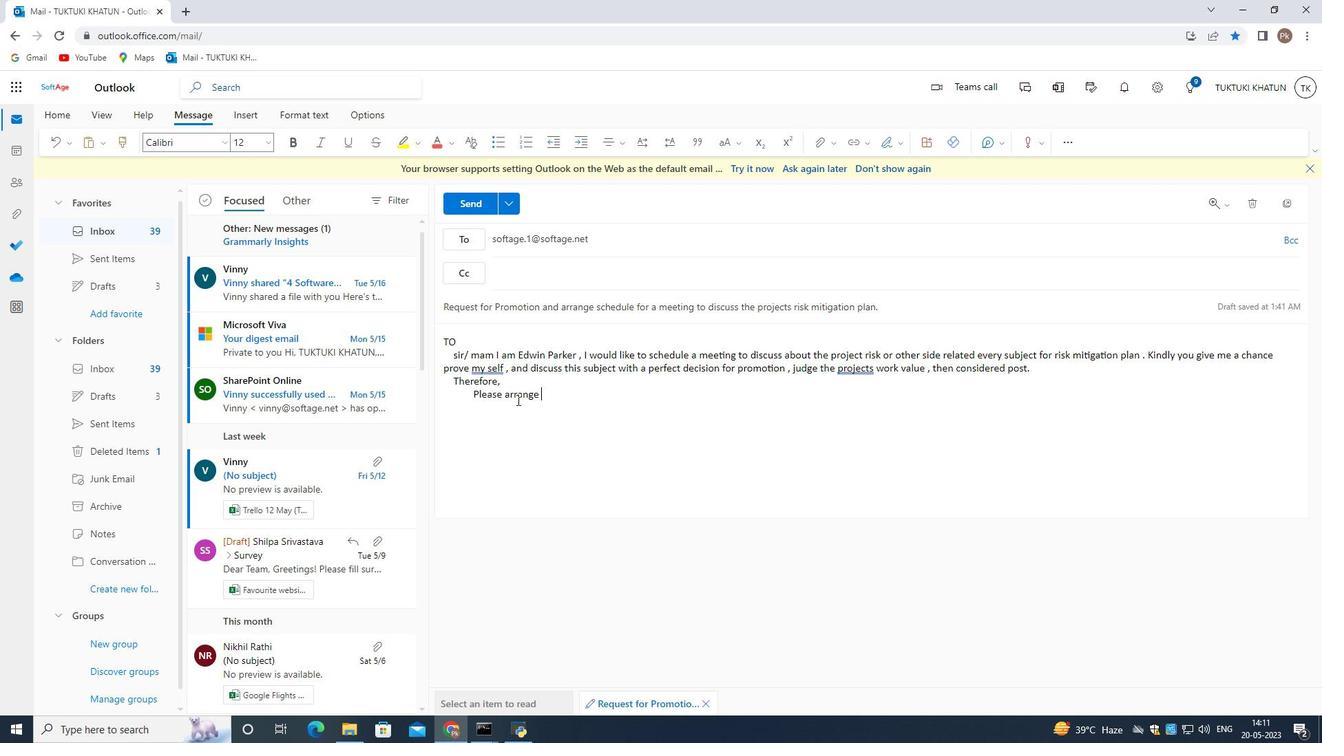 
Action: Mouse moved to (692, 298)
Screenshot: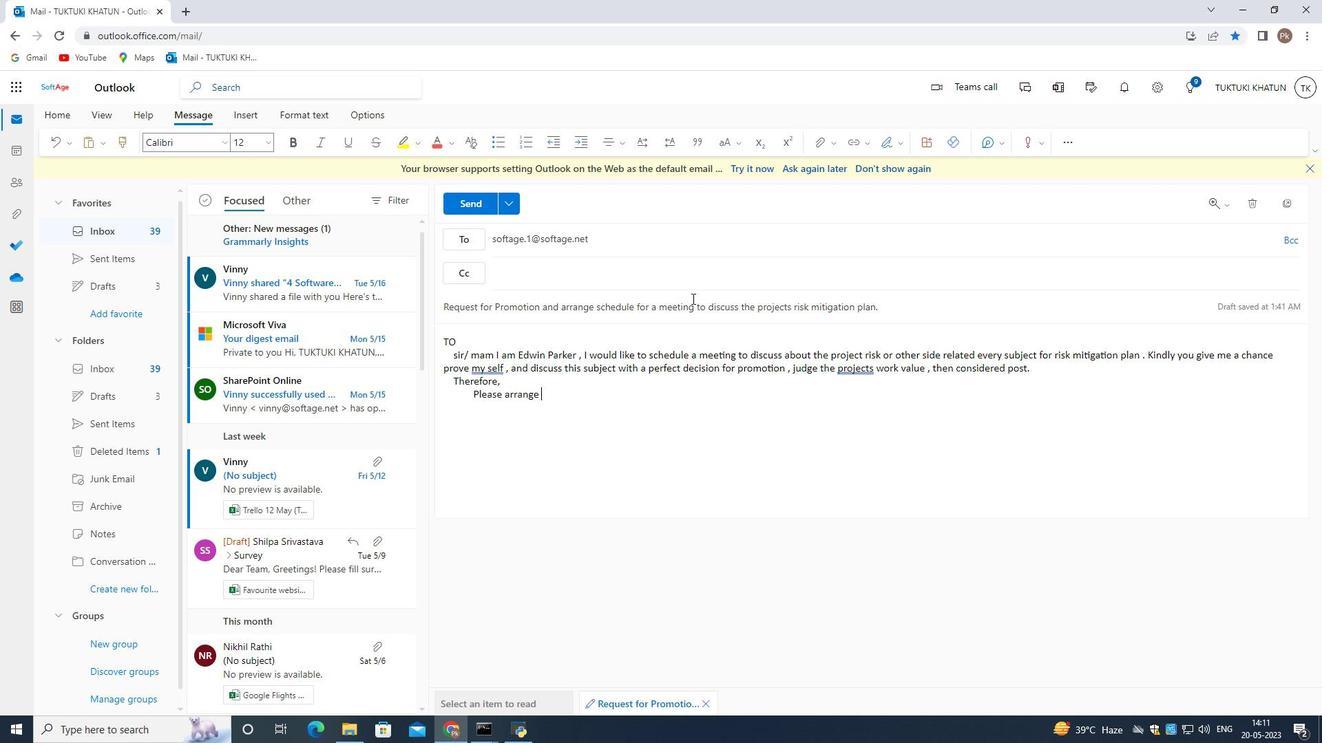 
Action: Key pressed a<Key.space>t
Screenshot: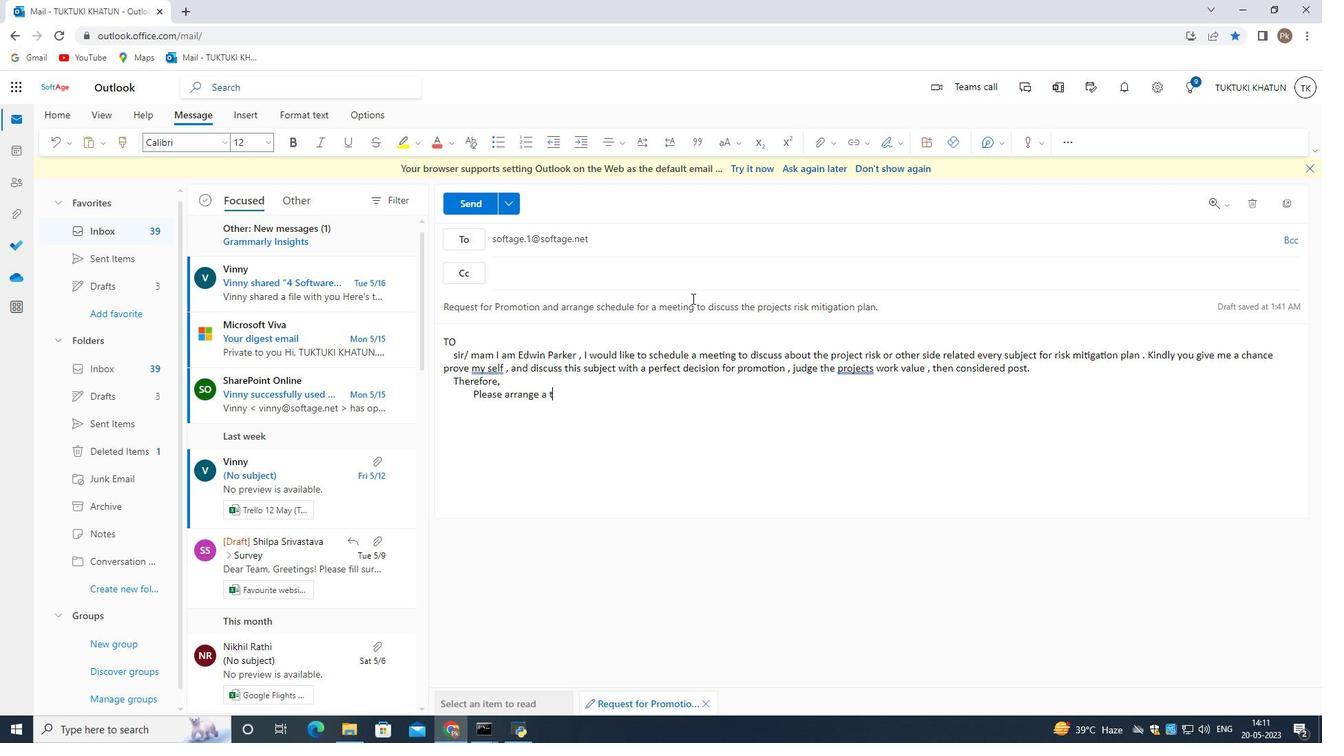 
Action: Mouse moved to (705, 63)
Screenshot: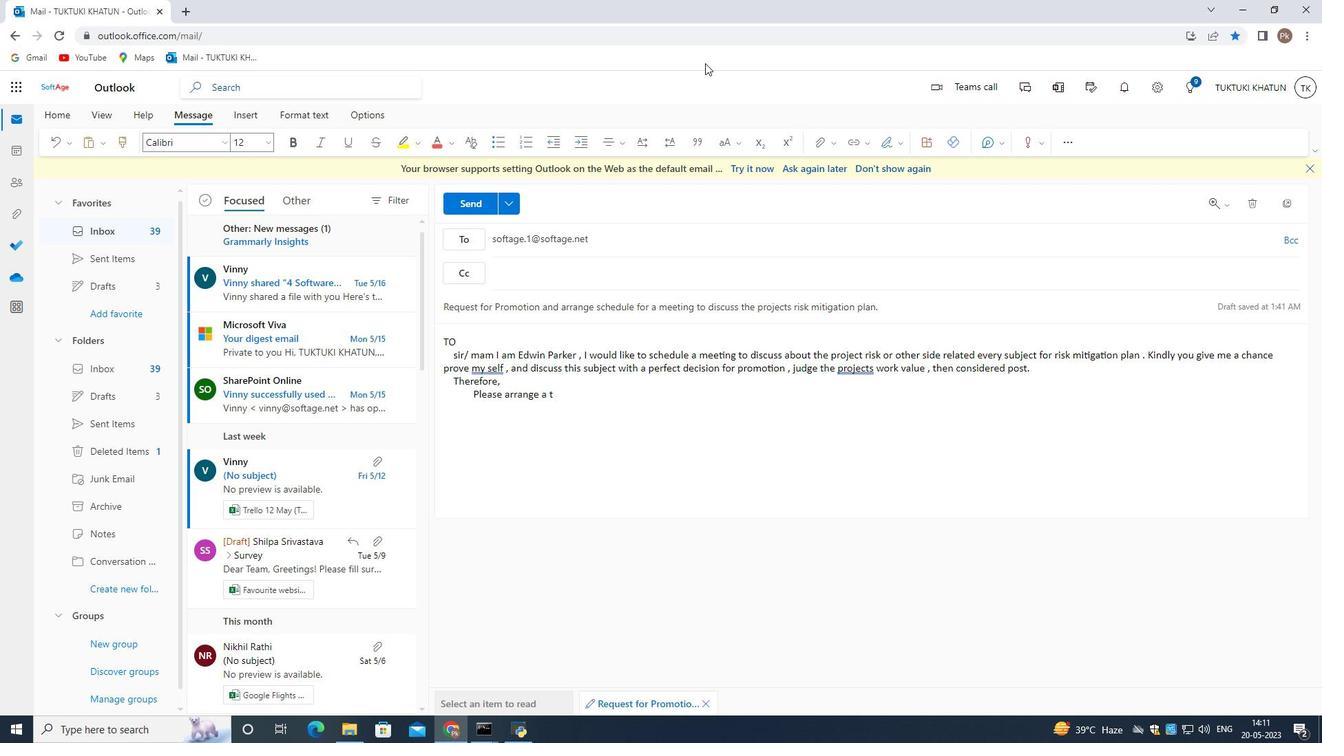 
Action: Key pressed <Key.backspace>fixed<Key.space>time<Key.space>when<Key.space>we<Key.space>can<Key.space>available<Key.space>to<Key.space>discu
Screenshot: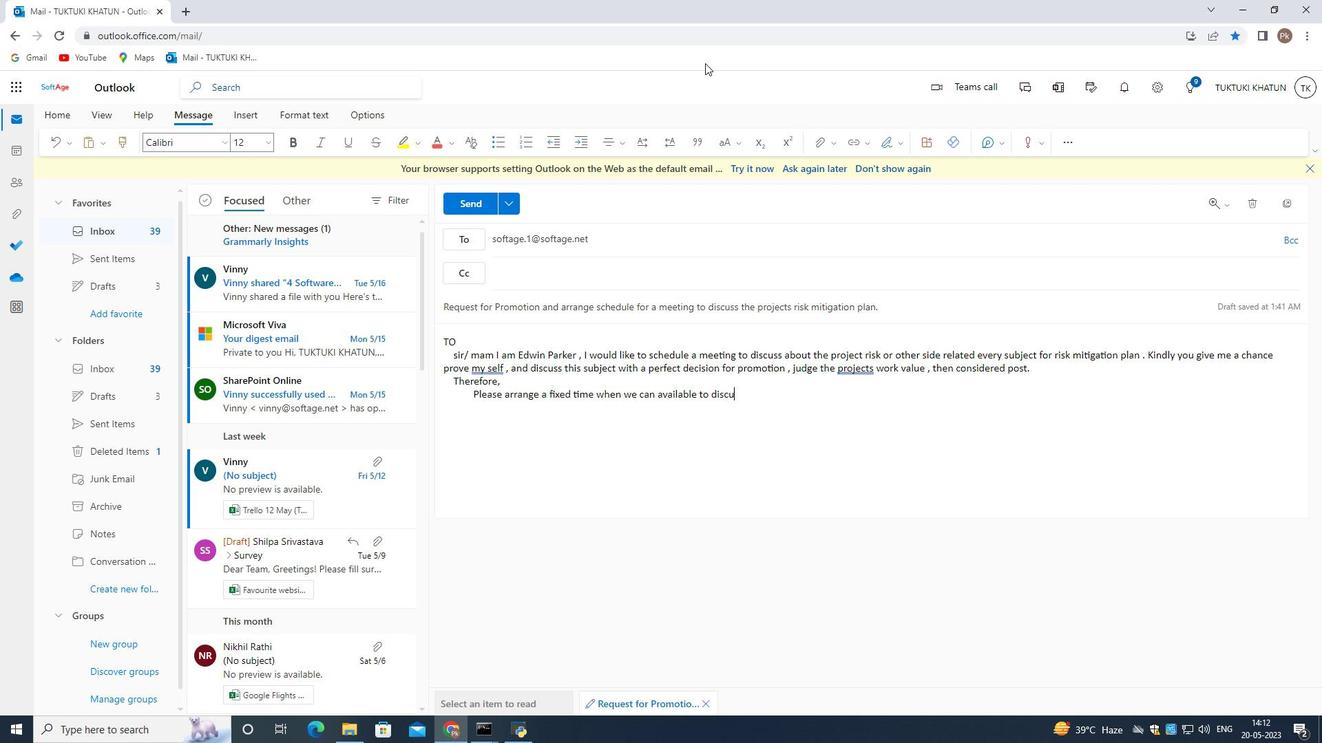 
Action: Mouse moved to (705, 63)
Screenshot: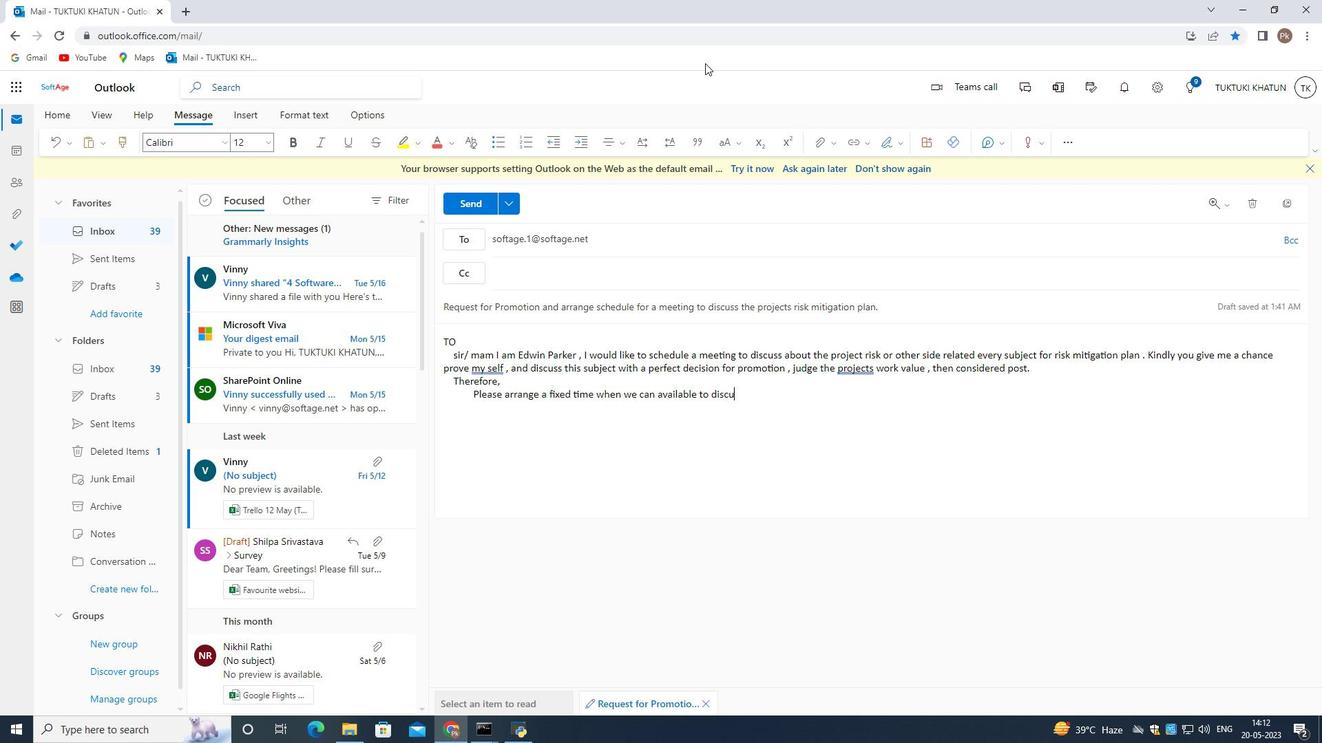 
Action: Key pressed ss<Key.space>abo
Screenshot: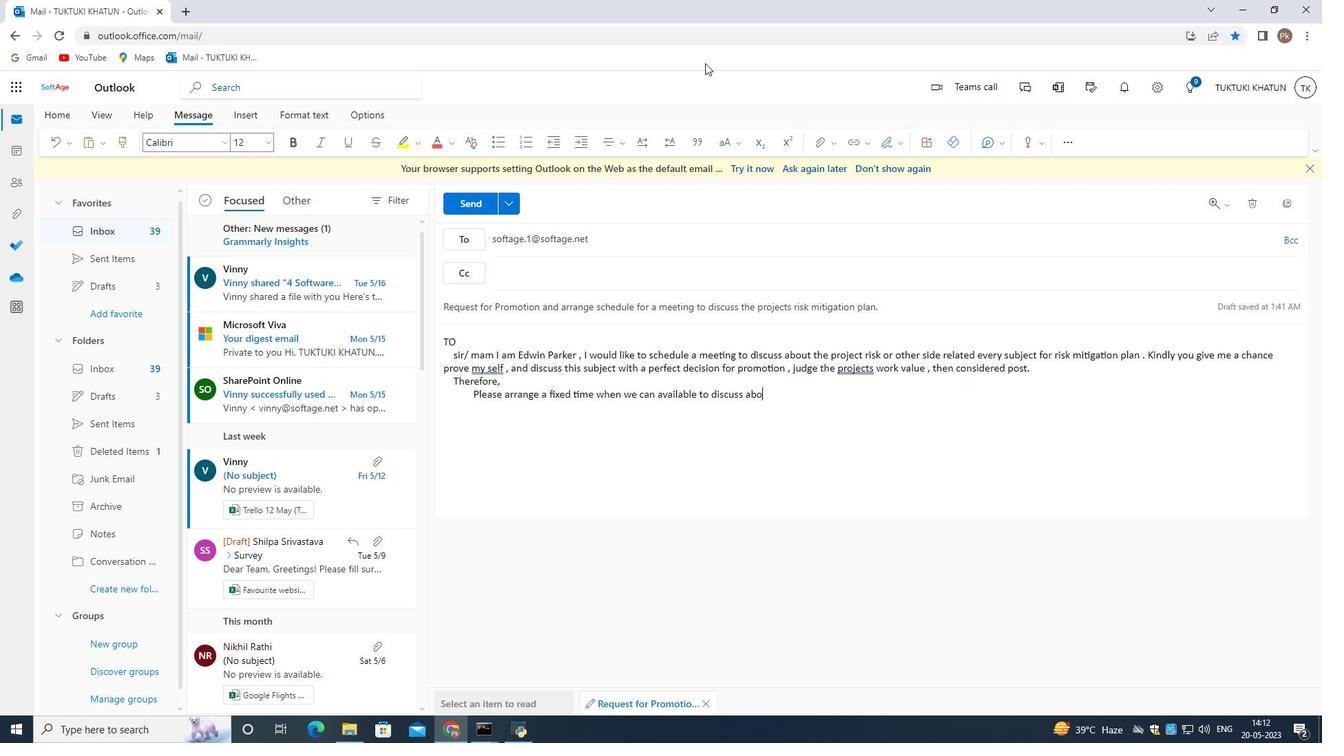 
Action: Mouse moved to (705, 63)
Screenshot: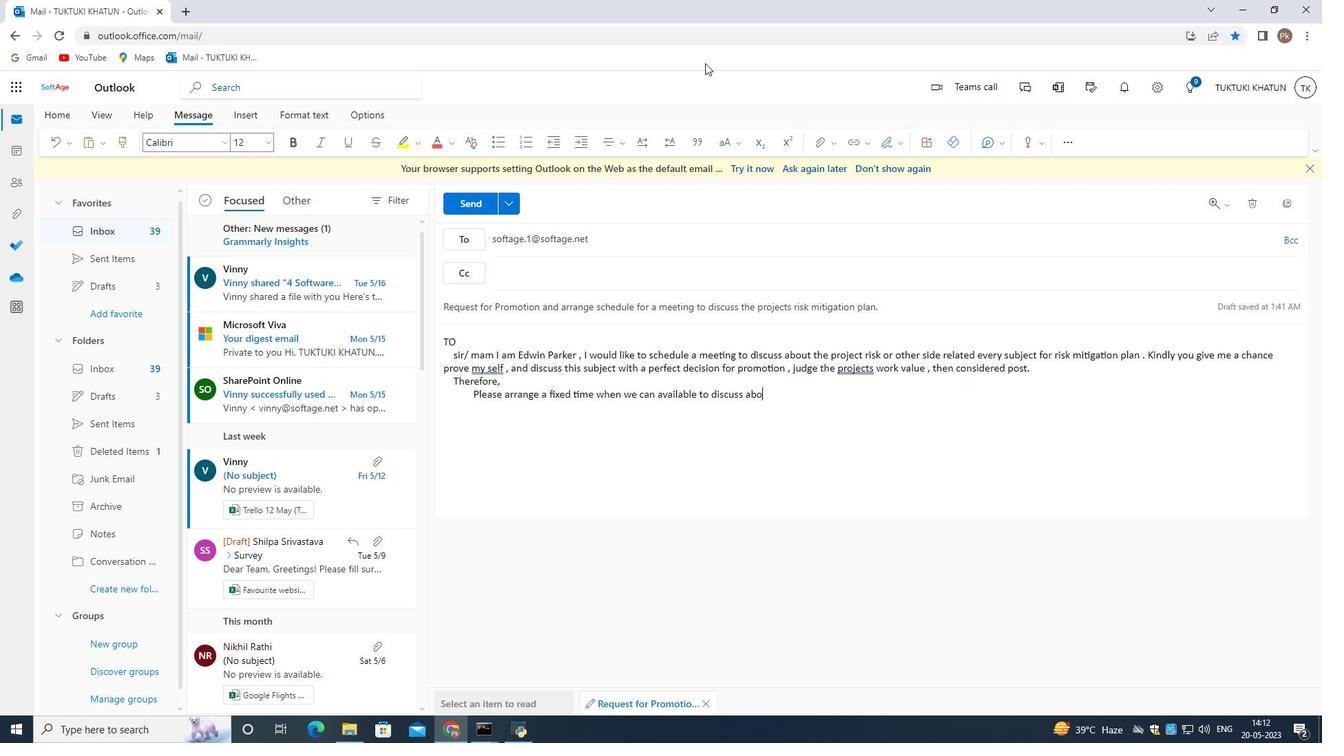 
Action: Key pressed t<Key.backspace>ut<Key.space>
Screenshot: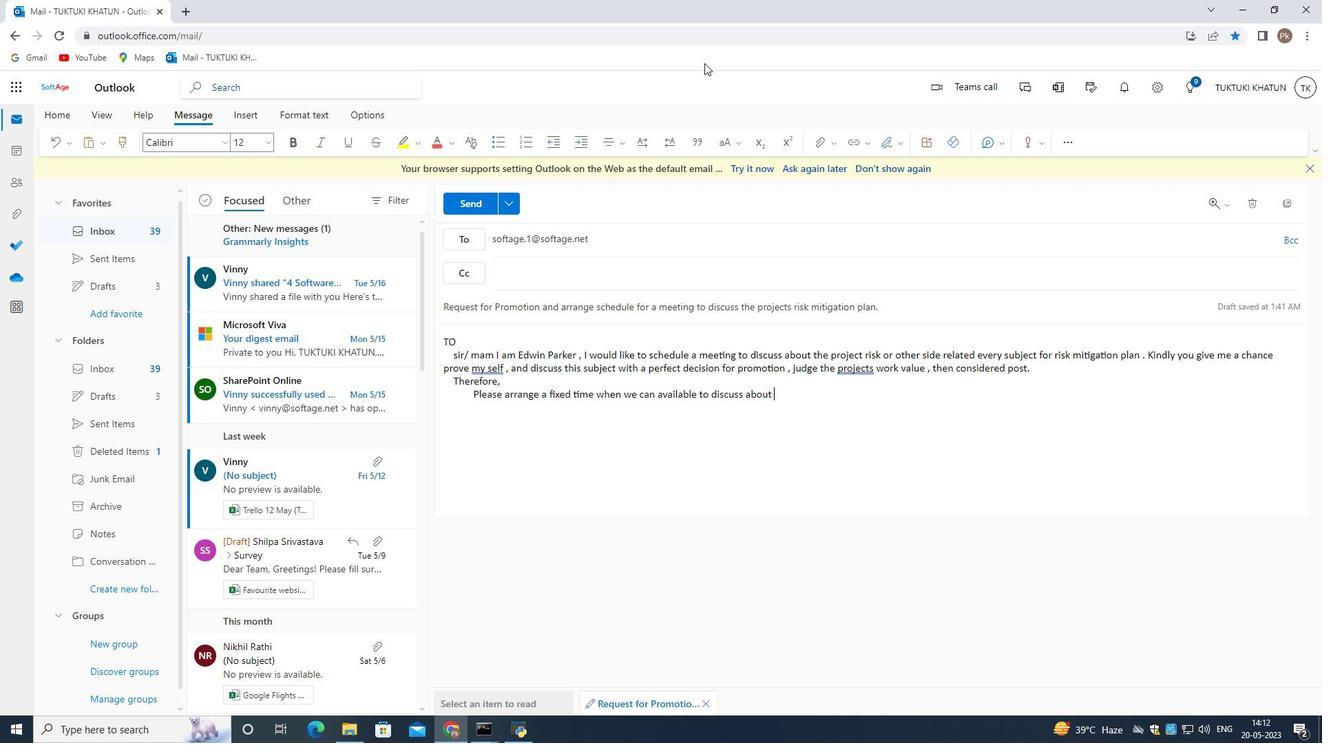 
Action: Mouse moved to (704, 63)
Screenshot: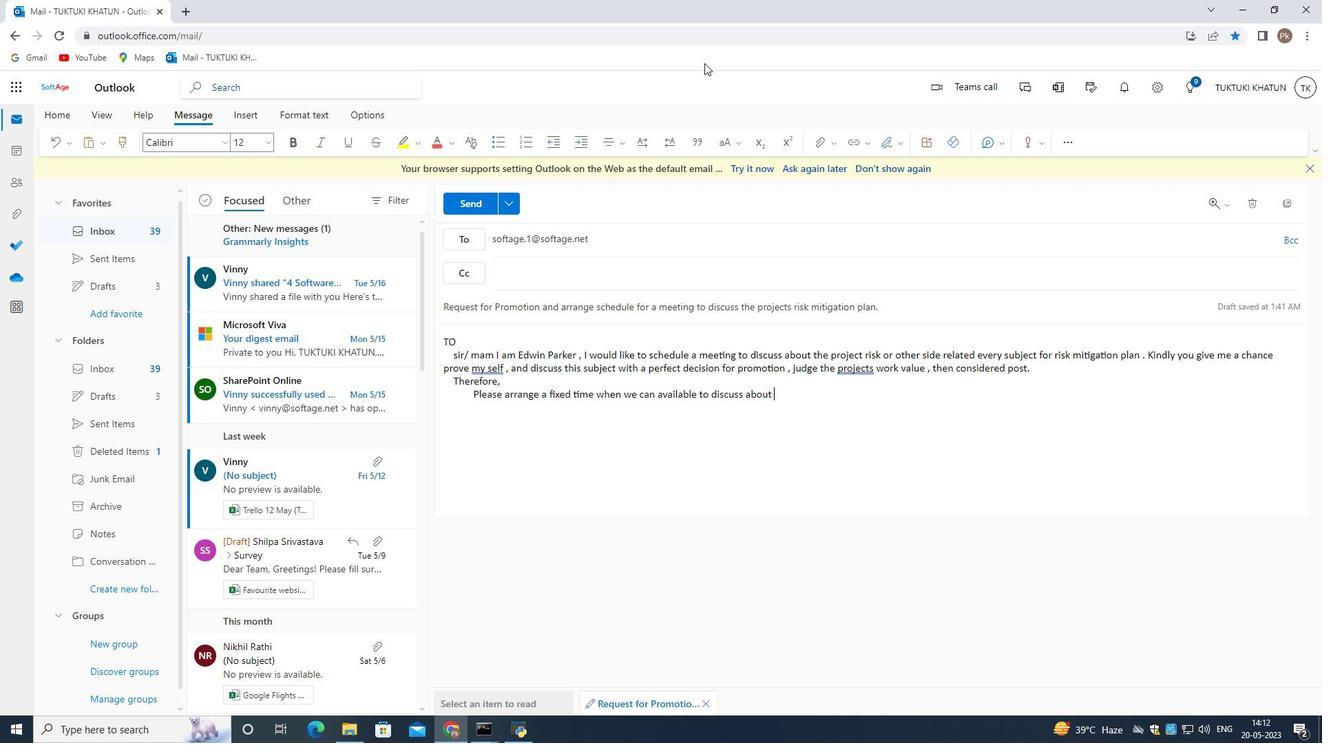
Action: Key pressed our<Key.space>
Screenshot: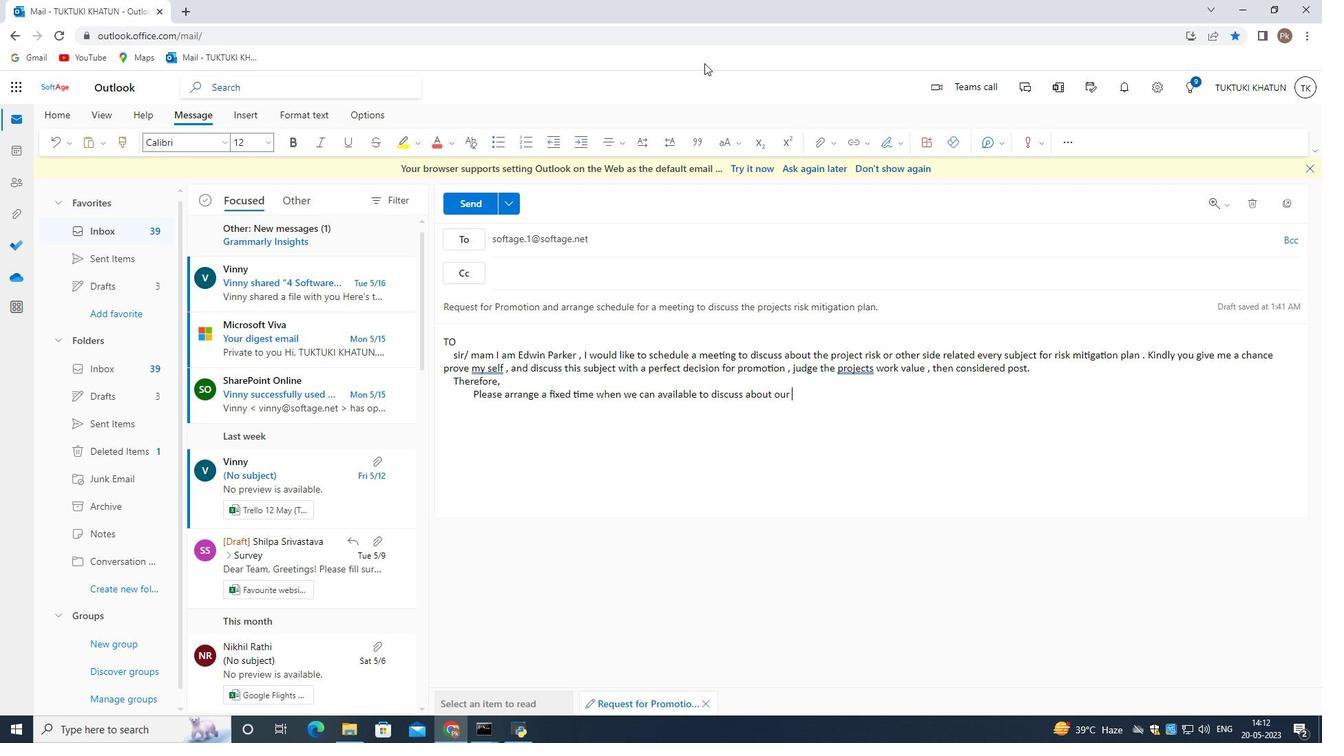 
Action: Mouse moved to (771, 393)
Screenshot: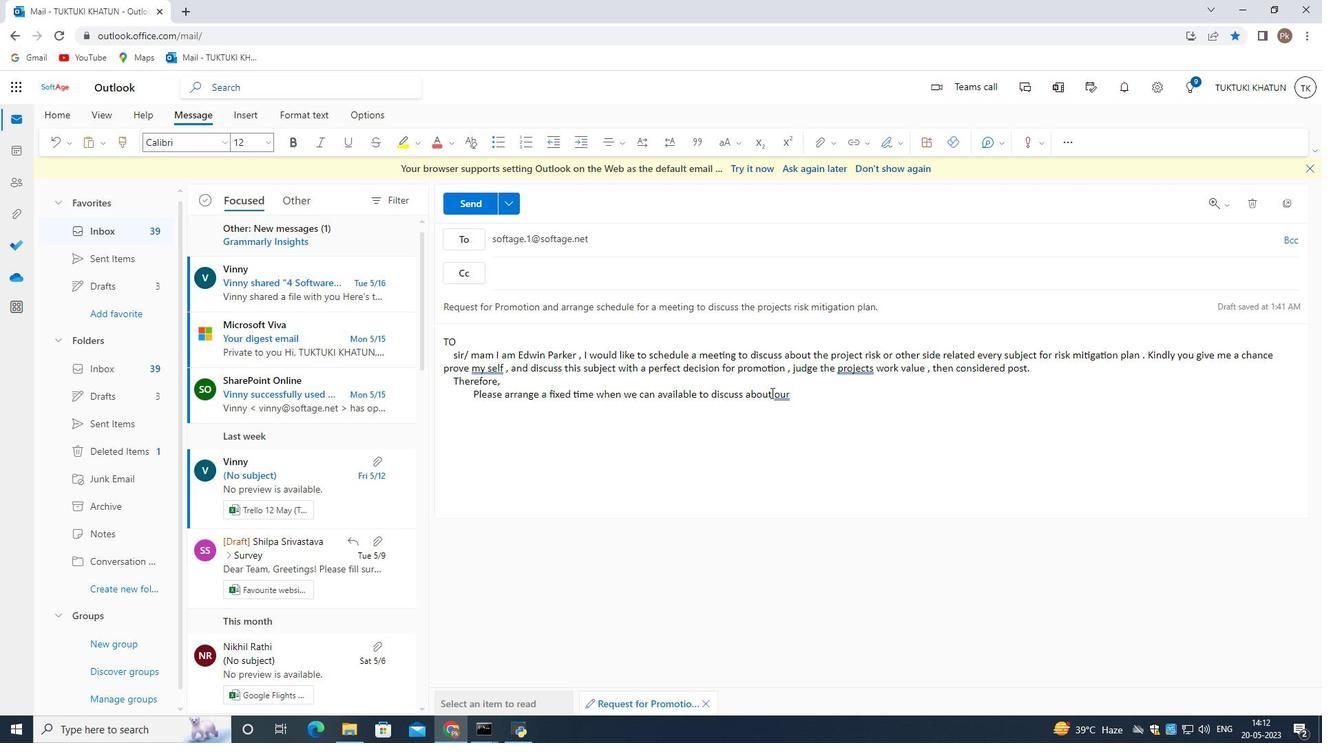 
Action: Mouse pressed left at (771, 393)
Screenshot: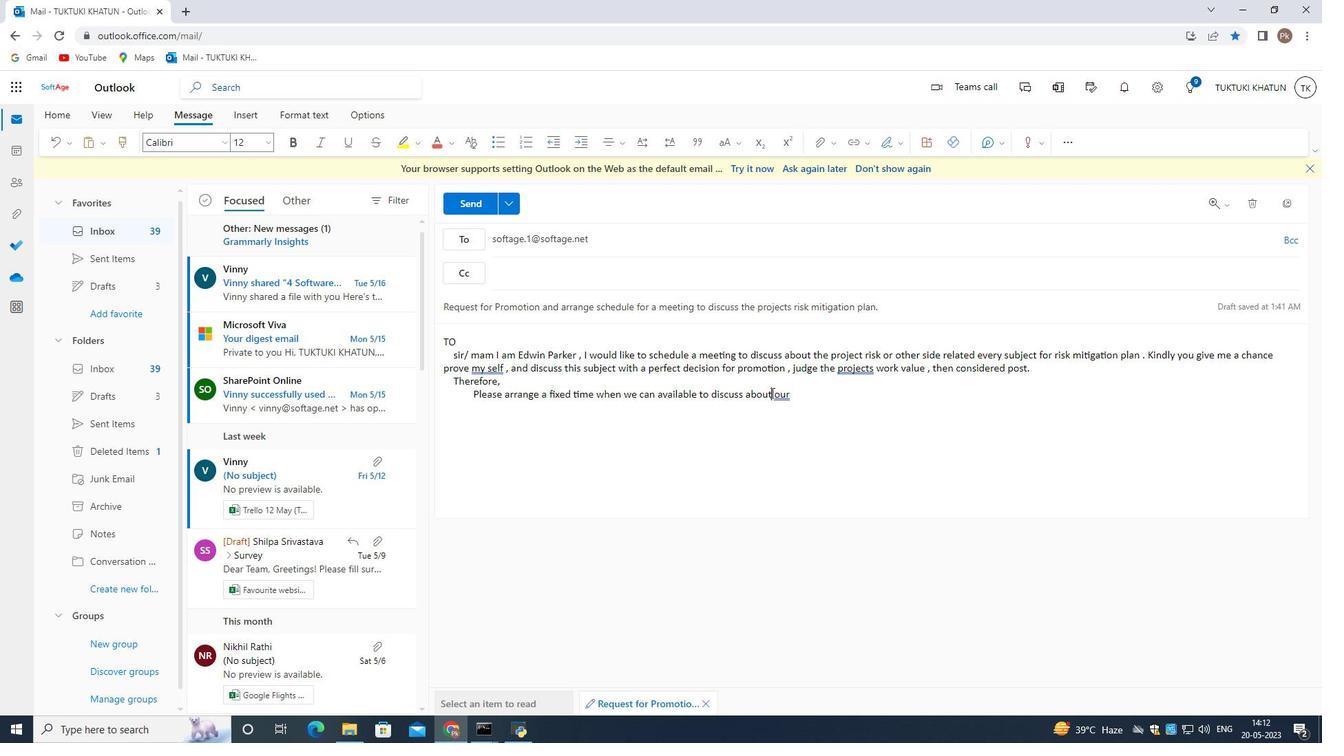 
Action: Mouse moved to (772, 393)
Screenshot: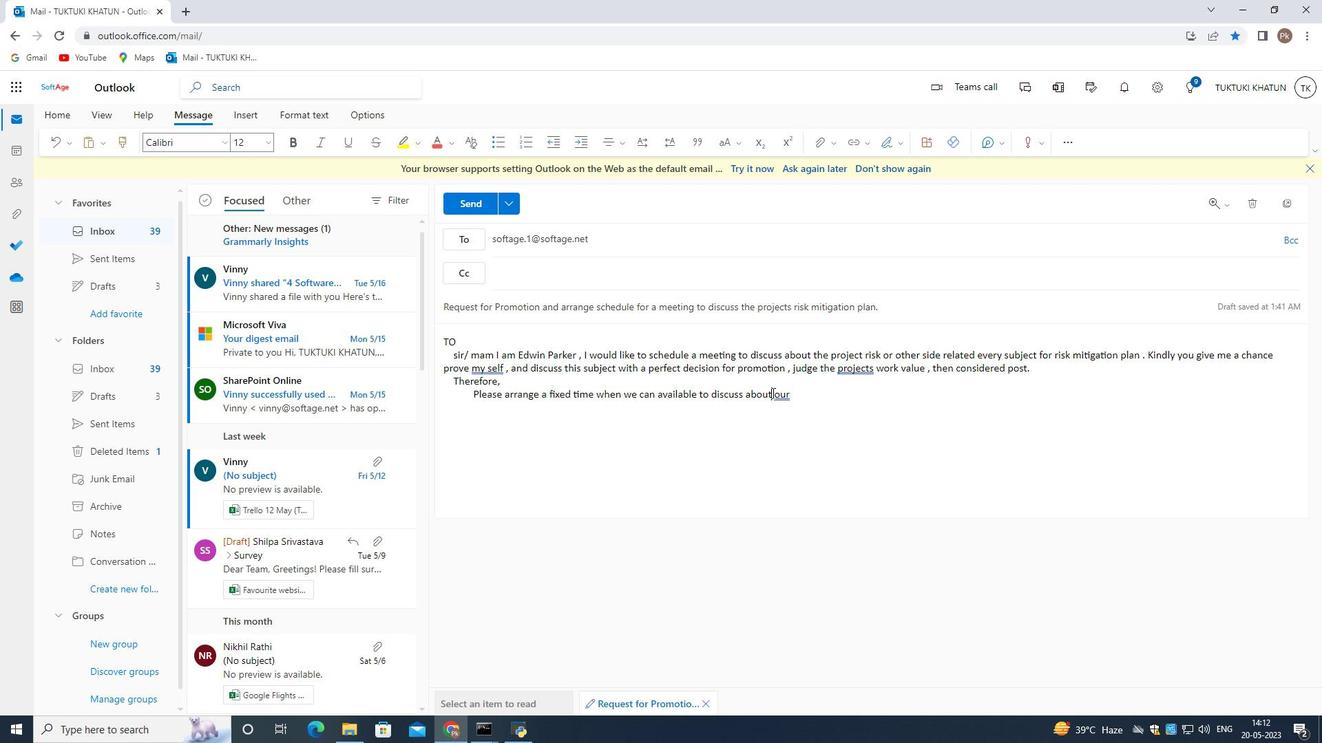 
Action: Key pressed <Key.backspace><Key.backspace><Key.backspace><Key.backspace><Key.backspace>
Screenshot: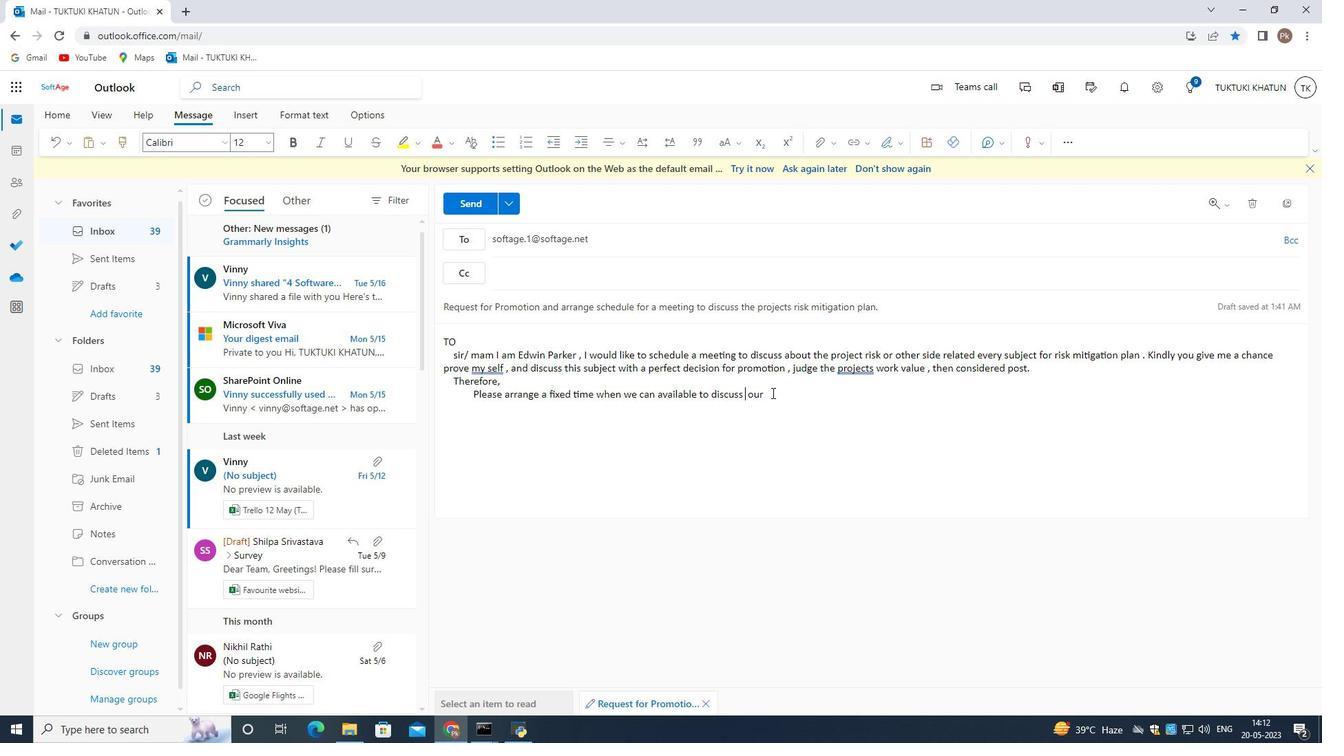 
Action: Mouse moved to (766, 393)
Screenshot: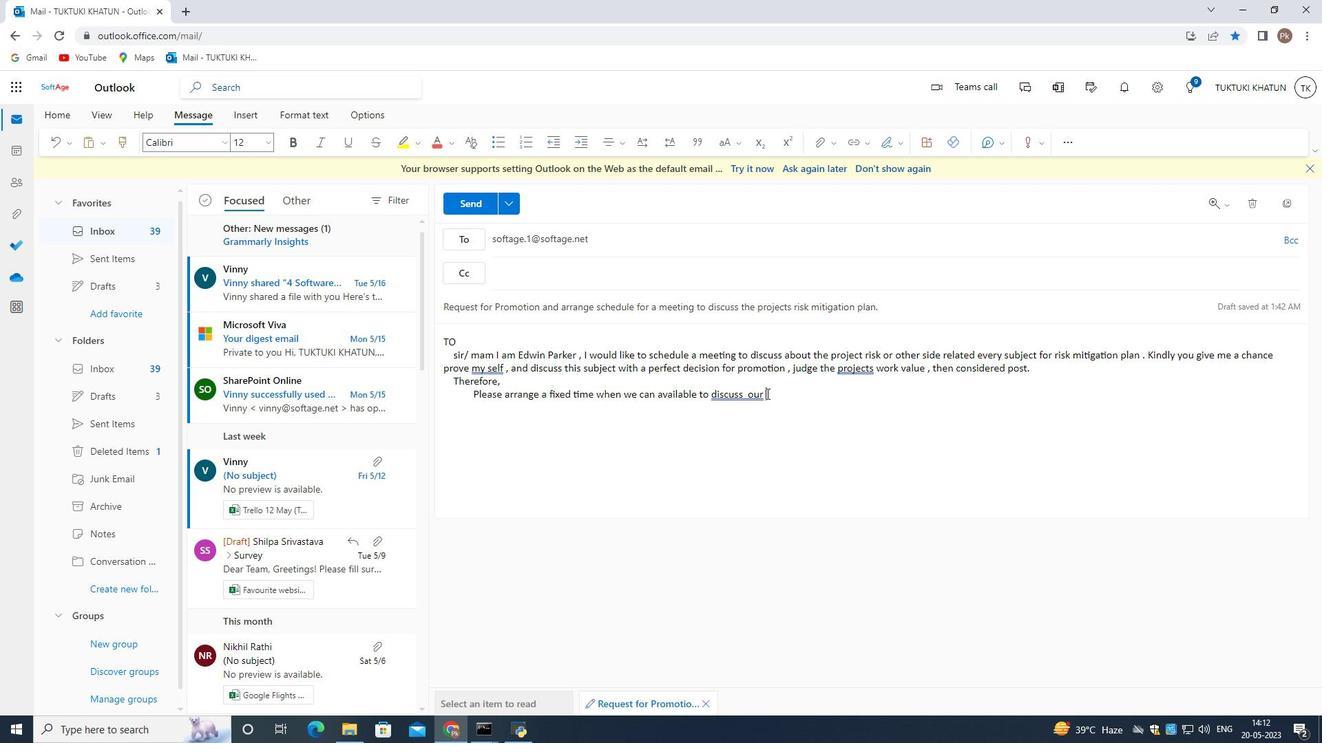 
Action: Mouse pressed left at (766, 393)
Screenshot: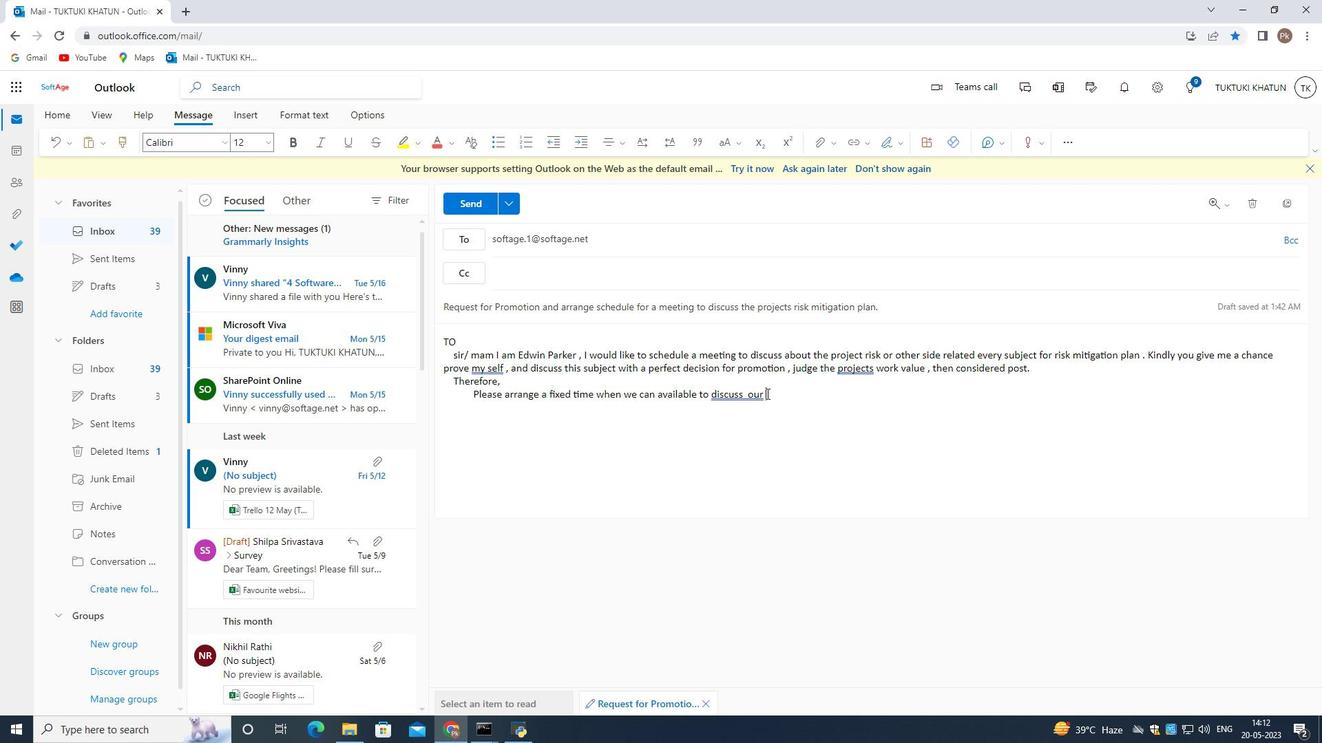 
Action: Mouse moved to (748, 396)
Screenshot: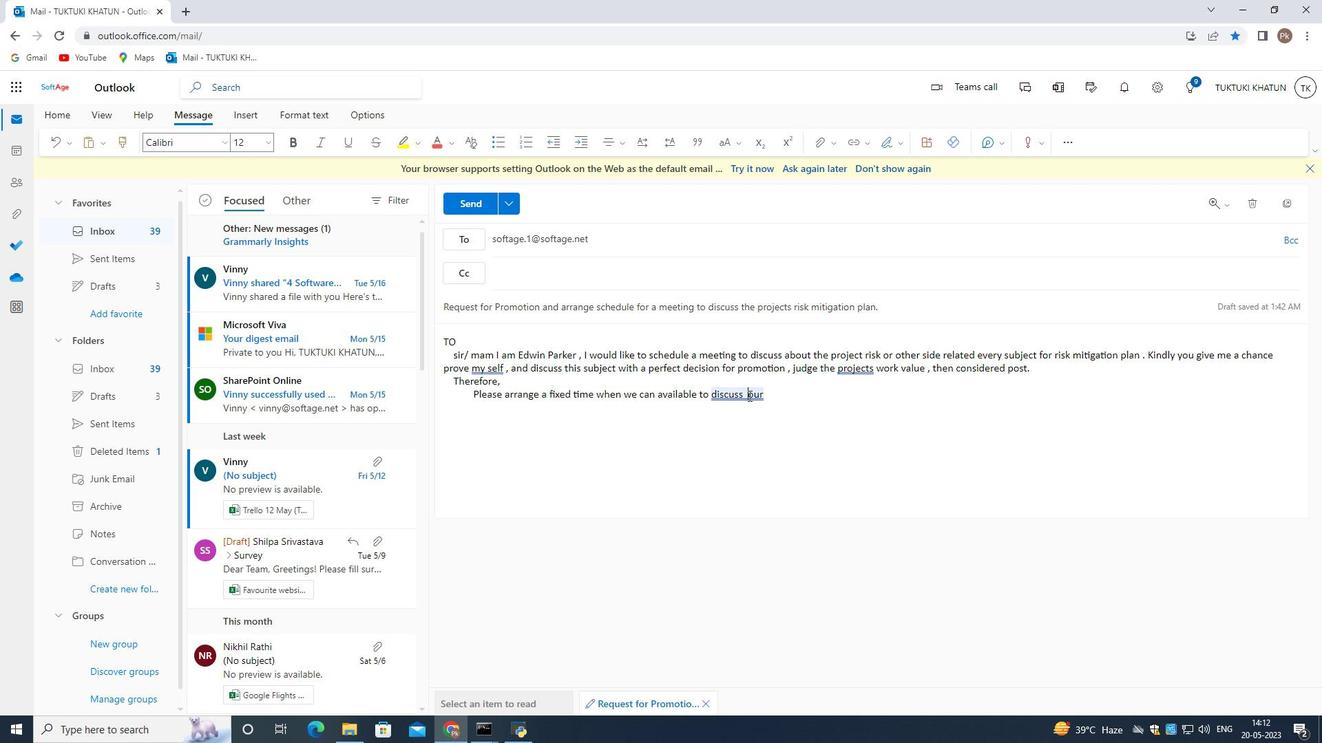 
Action: Mouse pressed left at (748, 396)
Screenshot: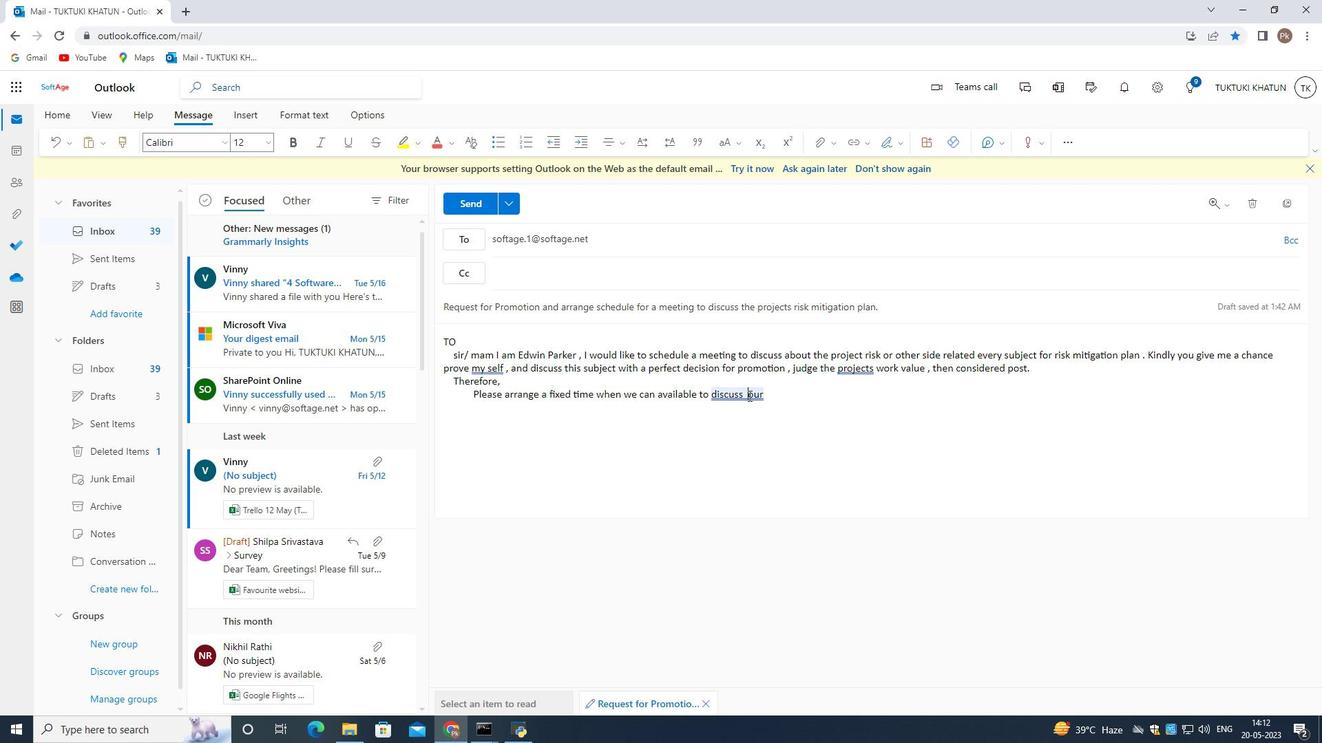 
Action: Mouse moved to (748, 396)
Screenshot: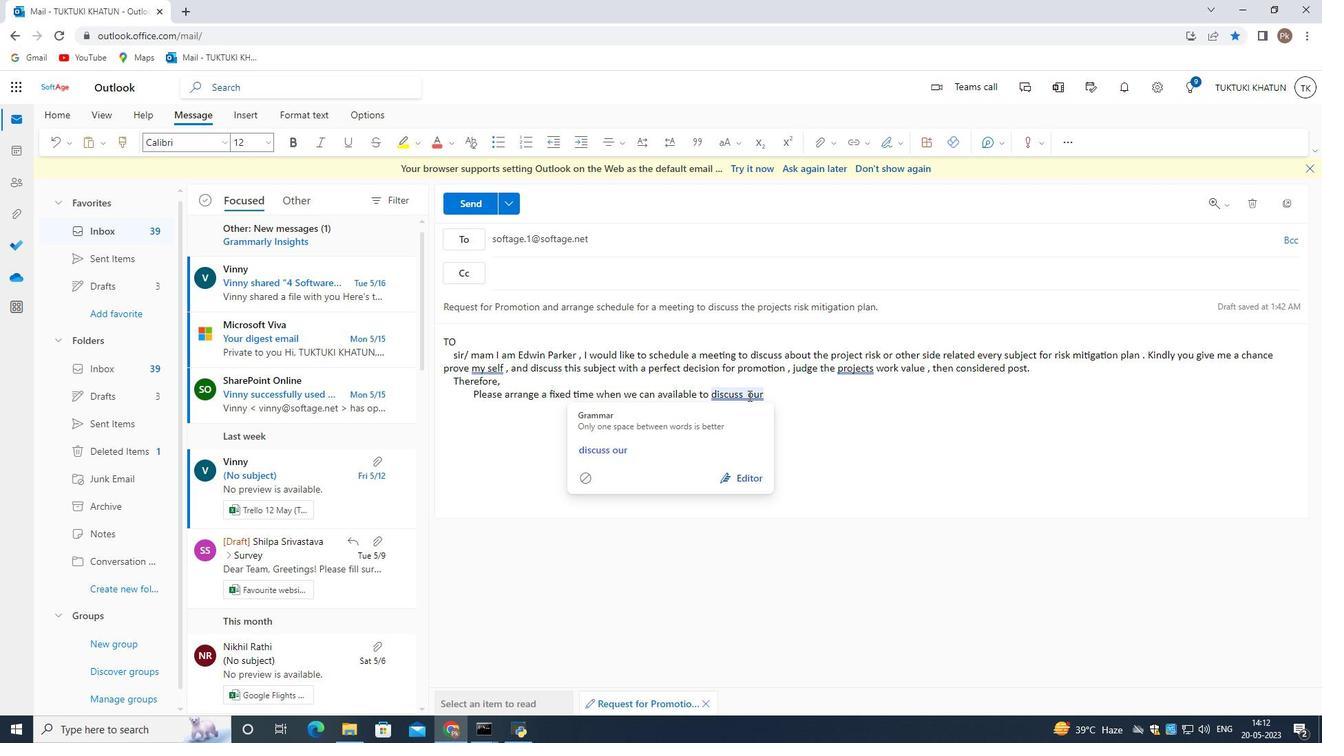 
Action: Key pressed <Key.backspace>
Screenshot: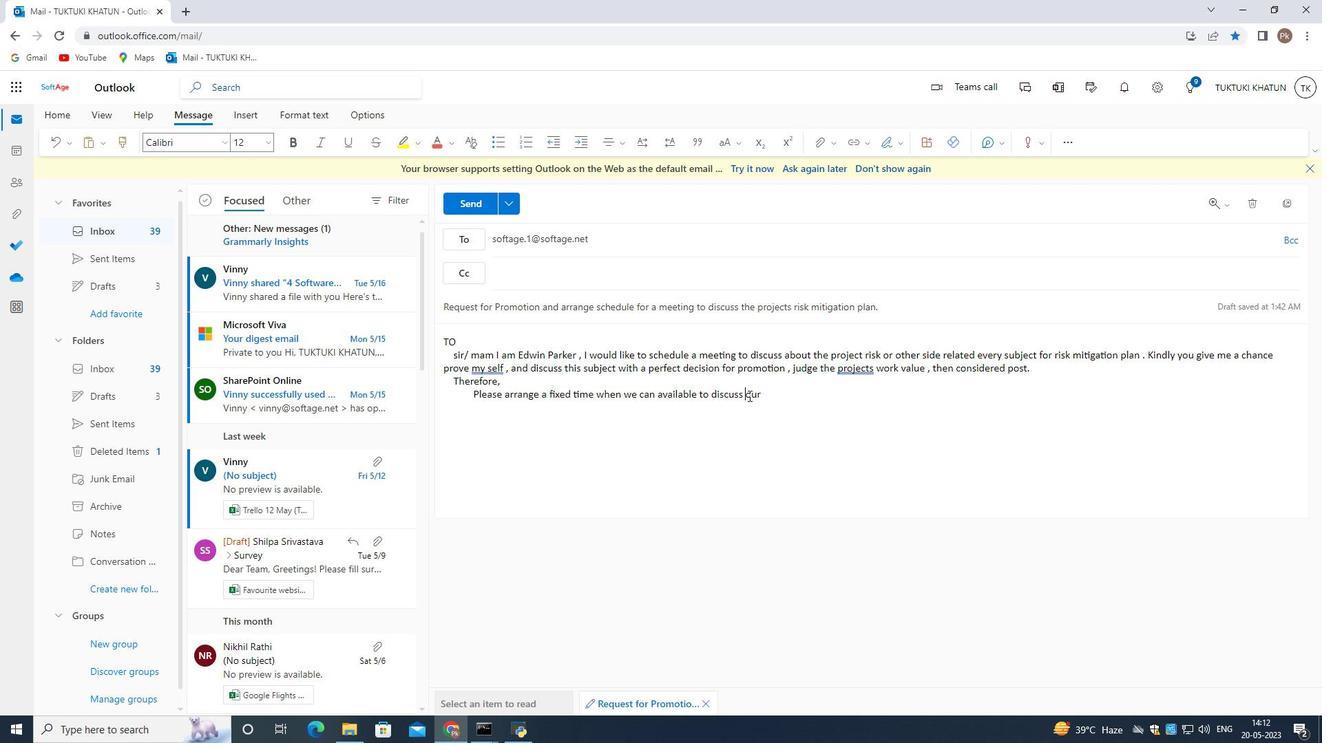 
Action: Mouse moved to (787, 398)
Screenshot: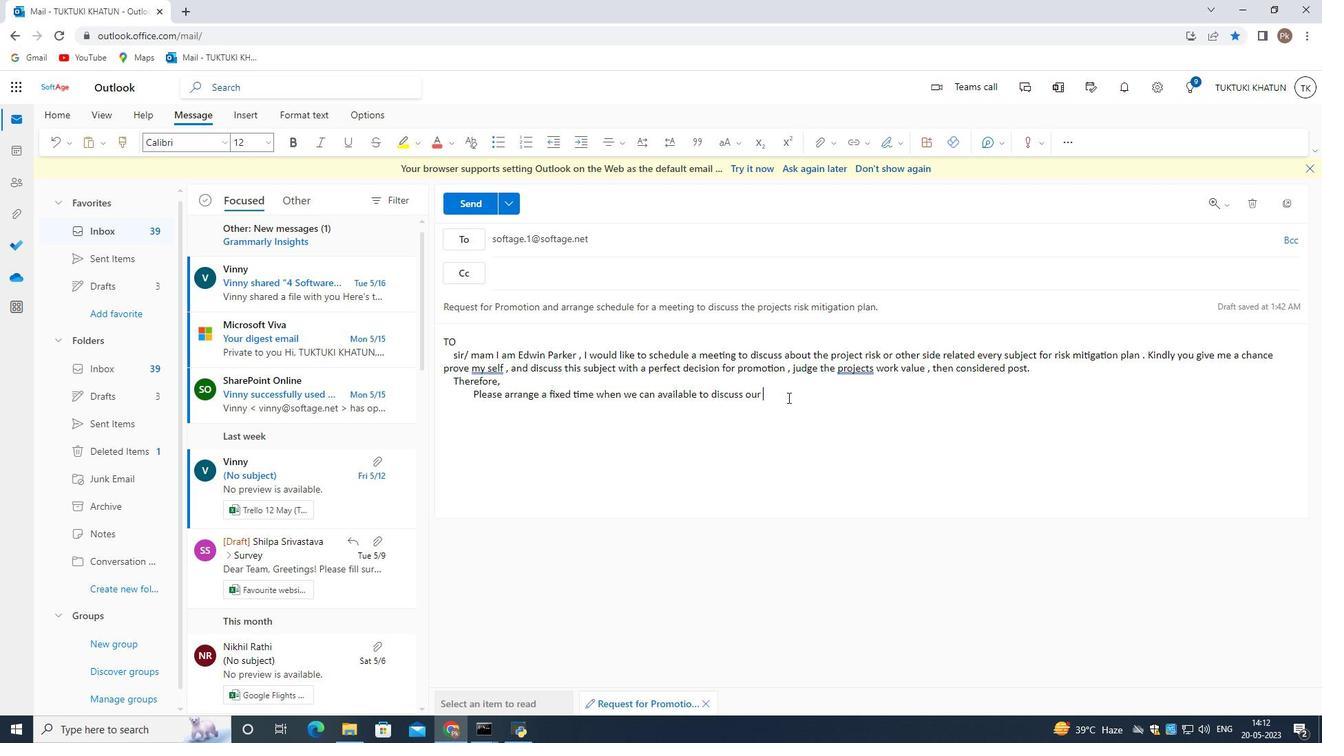 
Action: Mouse pressed left at (787, 398)
Screenshot: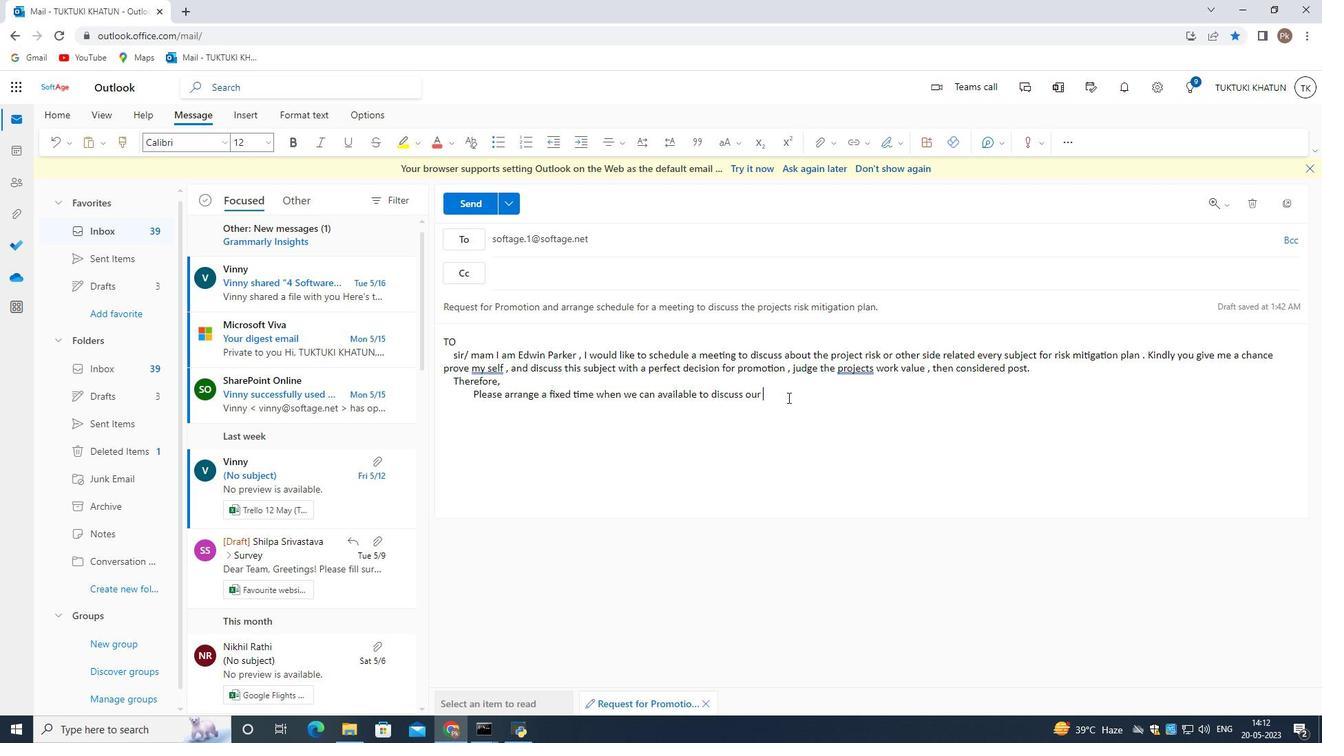 
Action: Key pressed view<Key.space>to
Screenshot: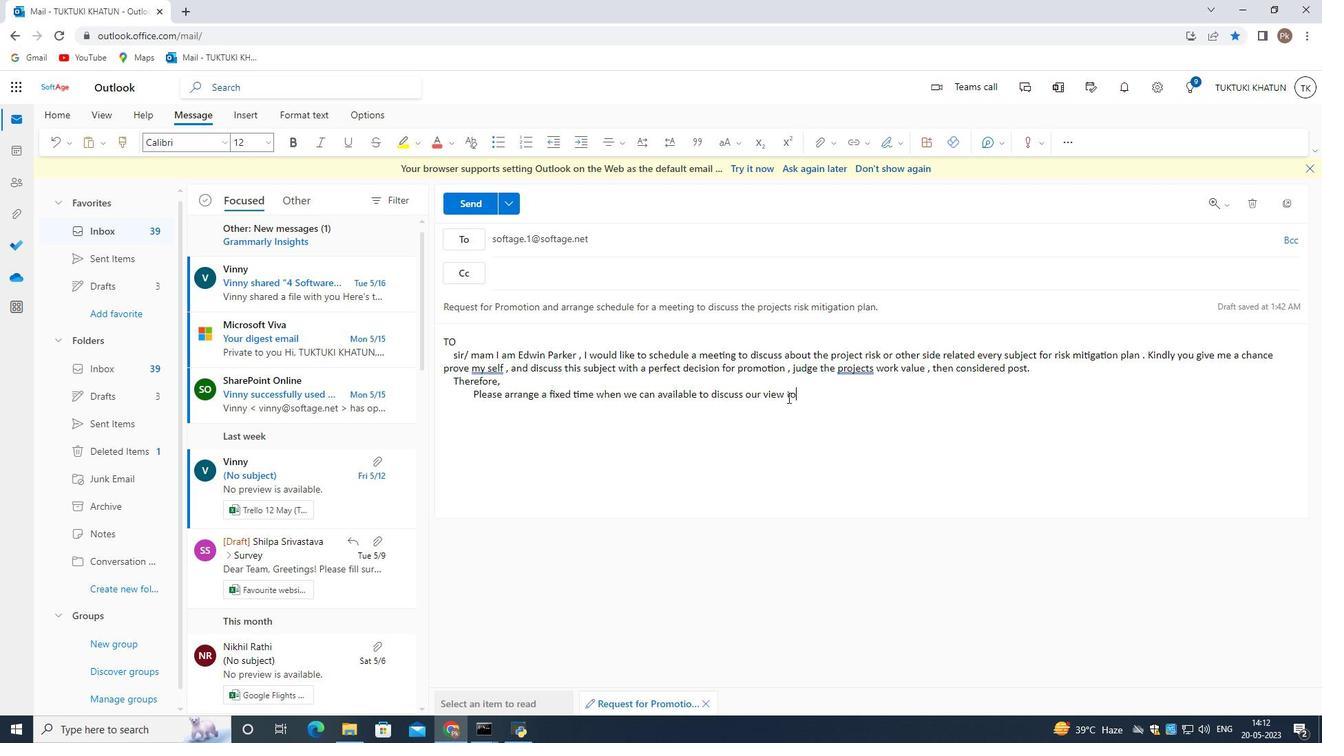 
Action: Mouse moved to (593, 396)
Screenshot: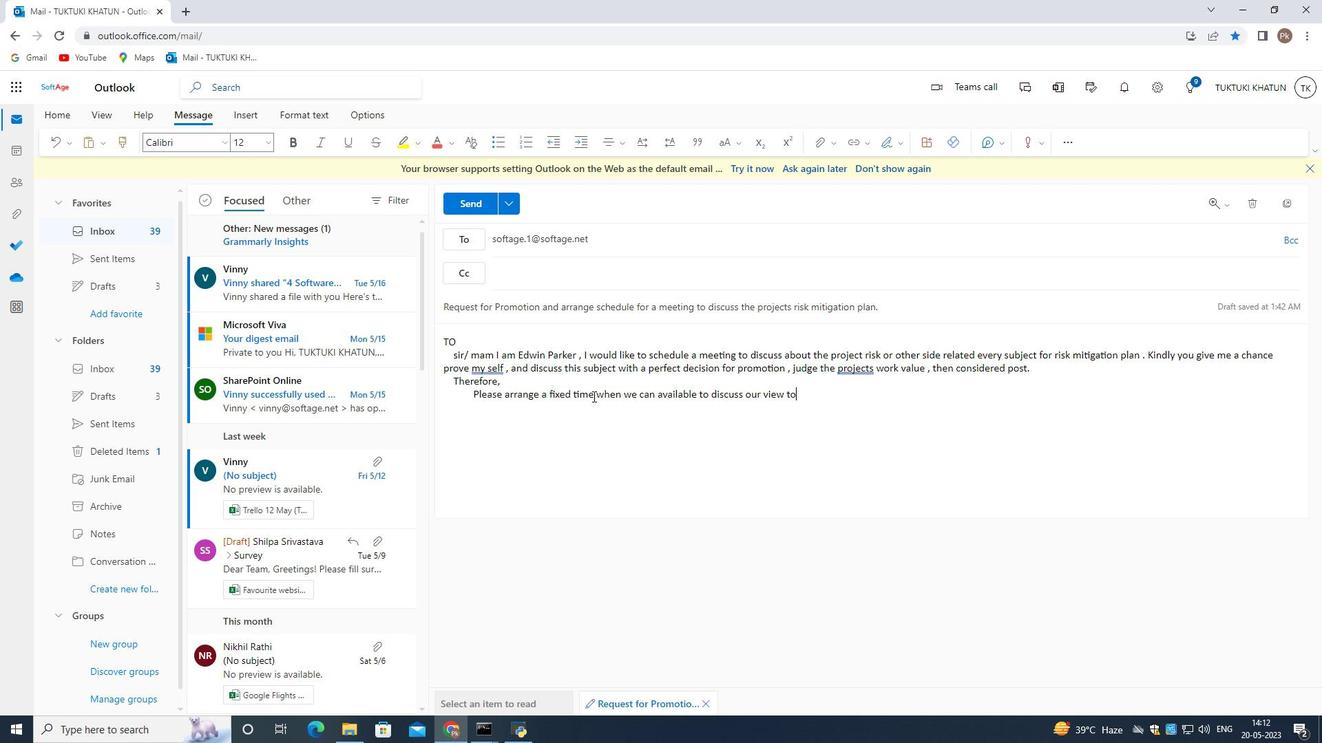 
Action: Mouse pressed left at (593, 396)
Screenshot: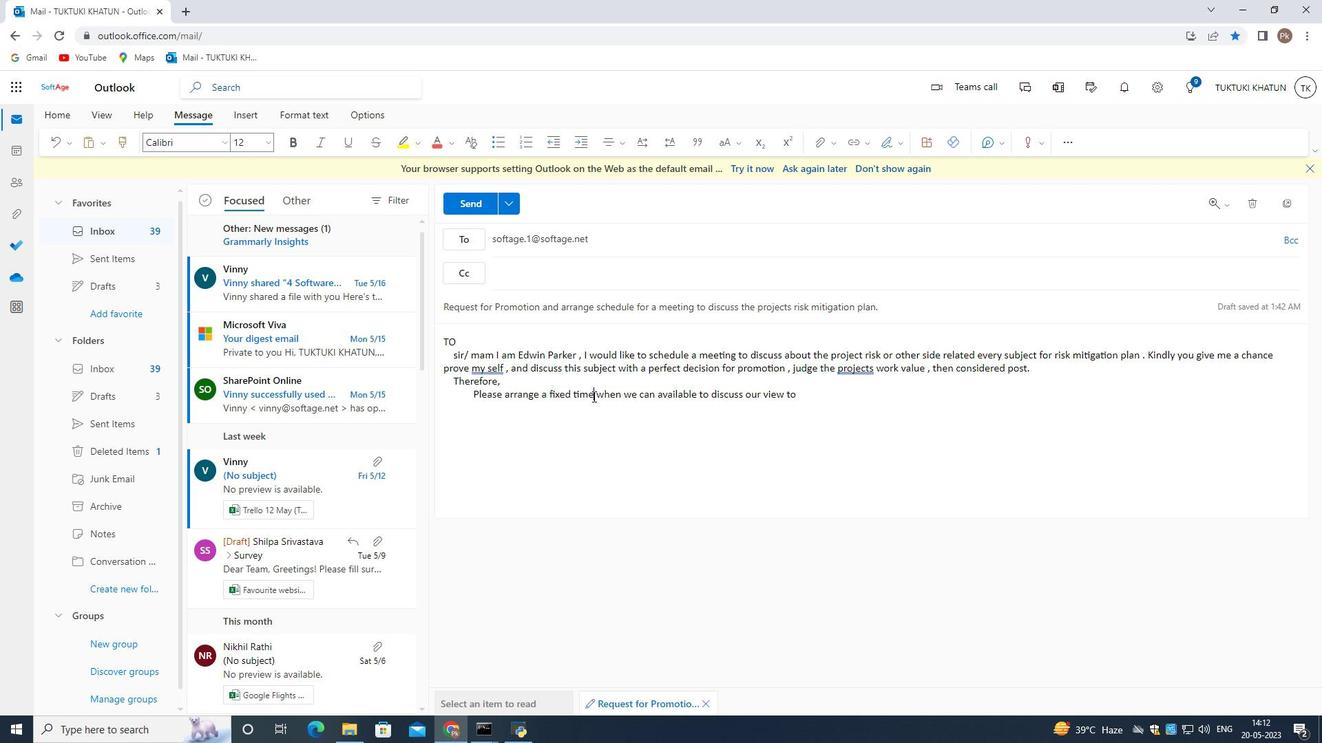 
Action: Key pressed /schedule
Screenshot: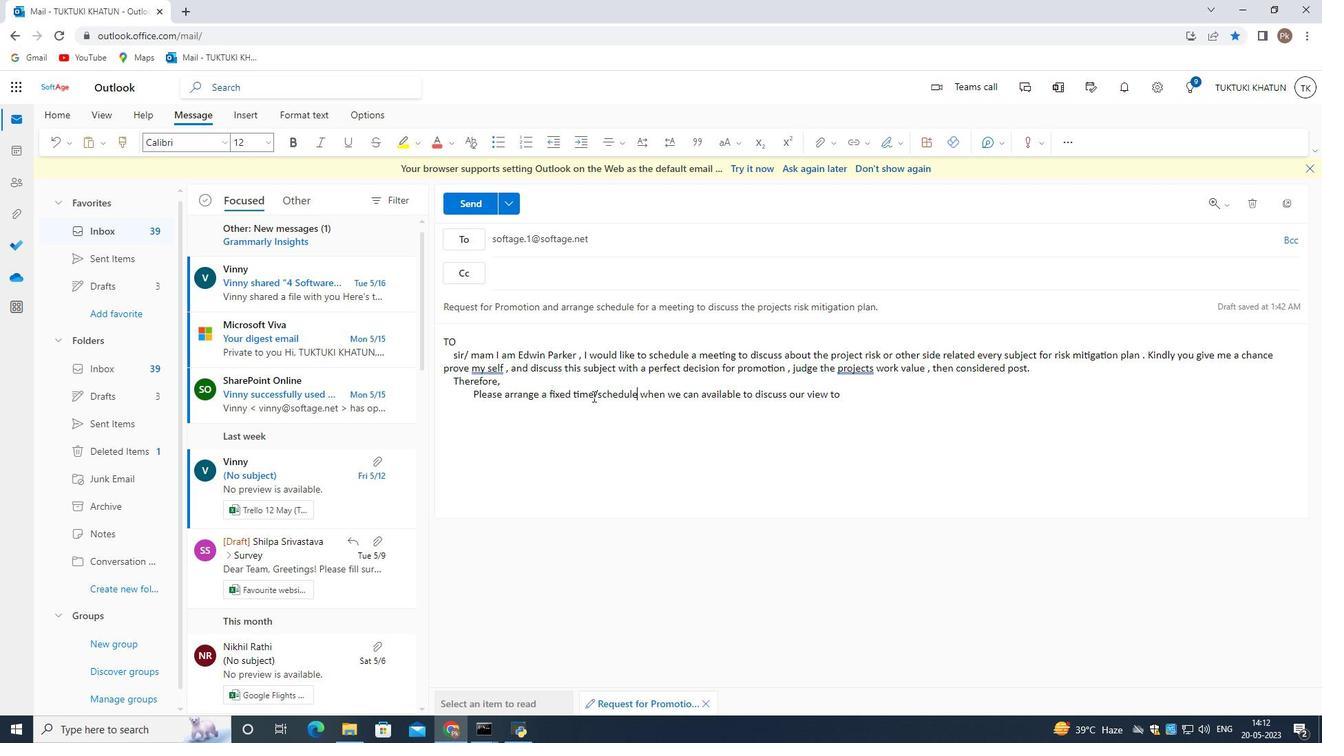 
Action: Mouse moved to (859, 394)
Screenshot: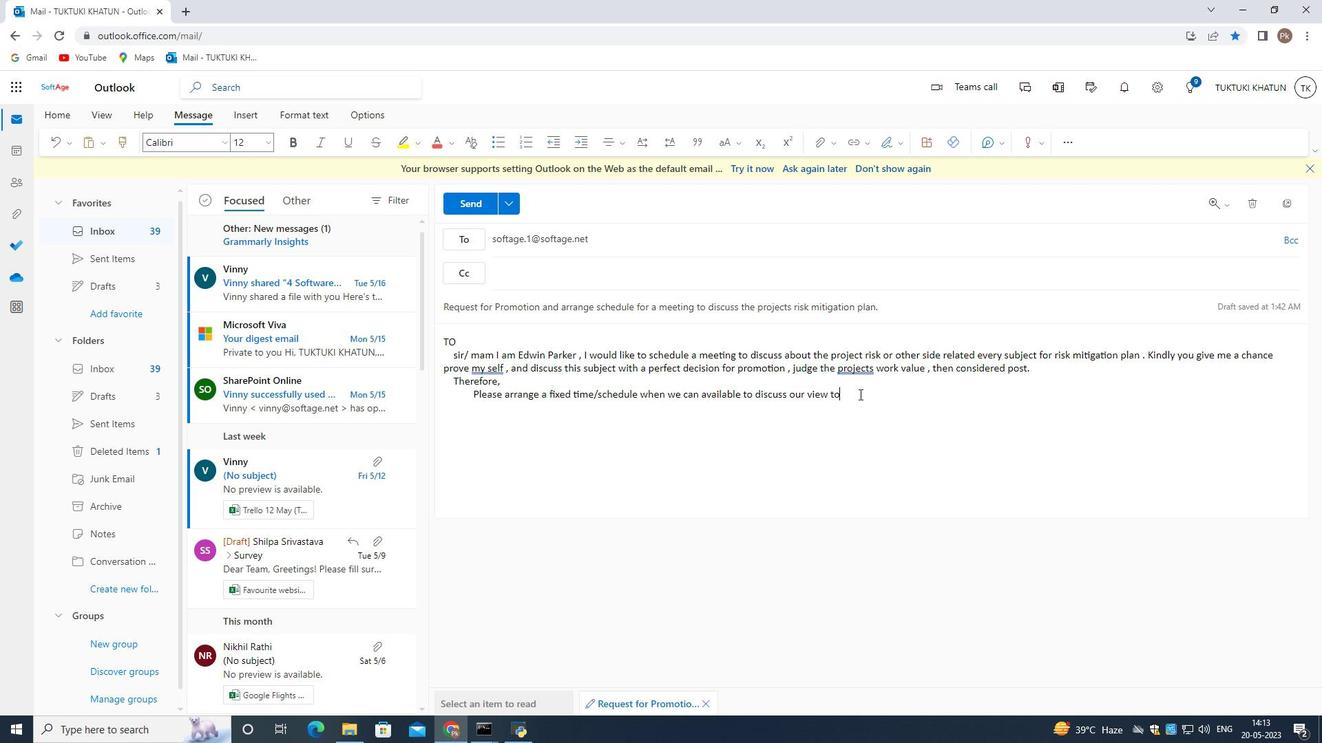 
Action: Mouse pressed left at (859, 394)
Screenshot: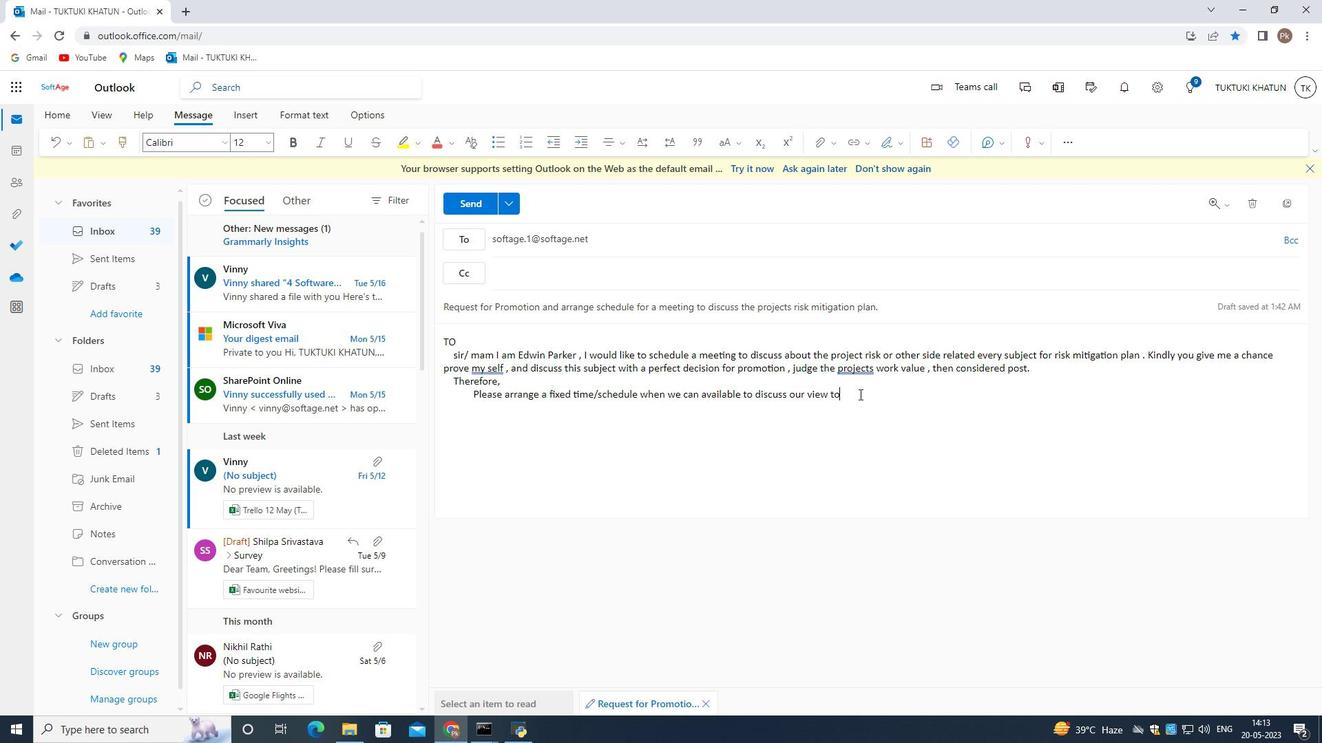 
Action: Key pressed <Key.space>
Screenshot: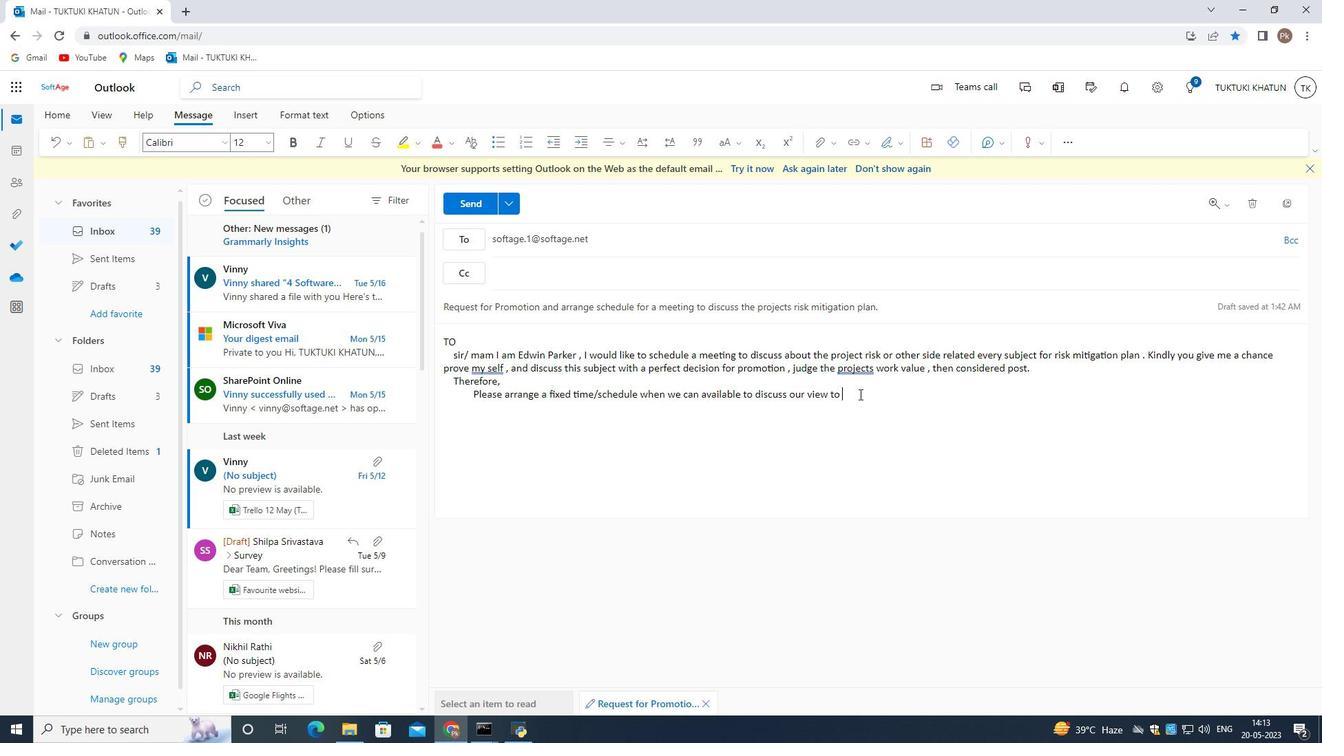 
Action: Mouse moved to (843, 395)
Screenshot: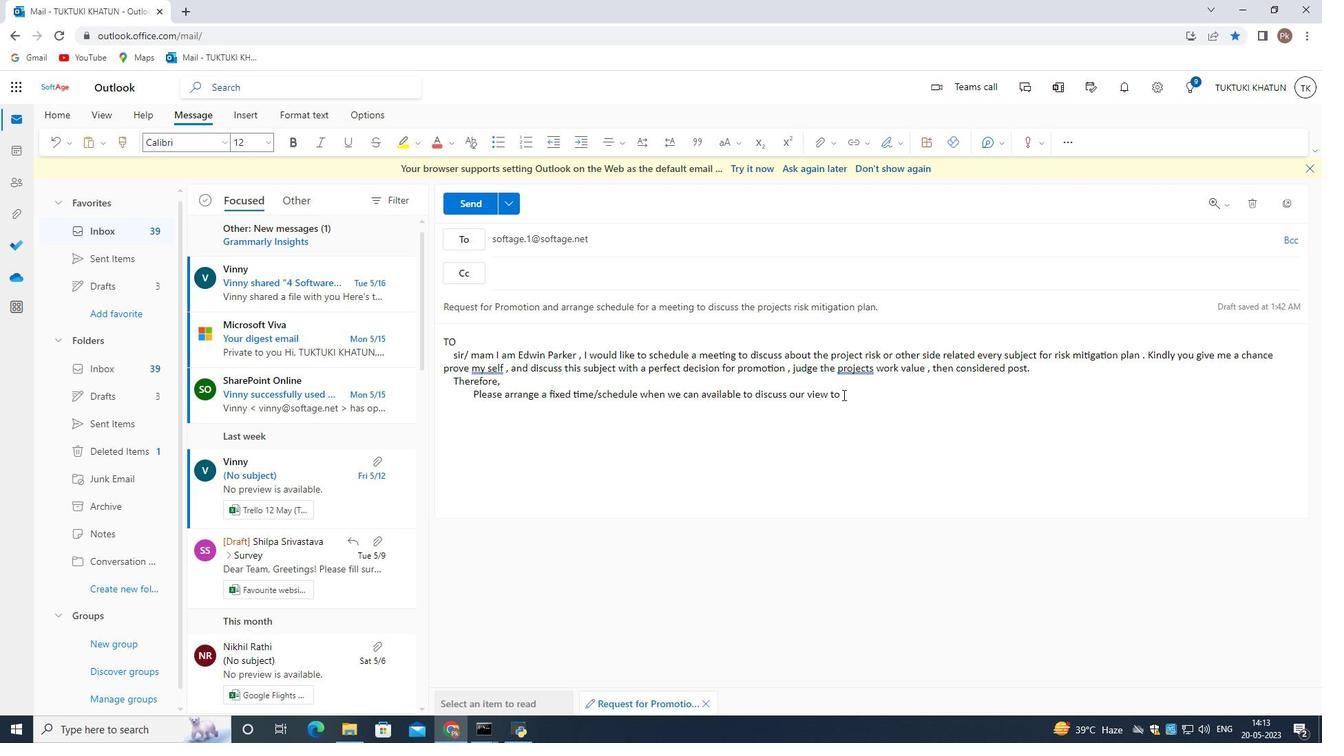 
Action: Key pressed <Key.backspace><Key.backspace><Key.backspace>or<Key.space>discuss<Key.space>the<Key.space>projecy<Key.backspace>ts<Key.space>risk<Key.space>mitigation<Key.space>plan<Key.space><Key.backspace>'s<Key.space>every<Key.space>part
Screenshot: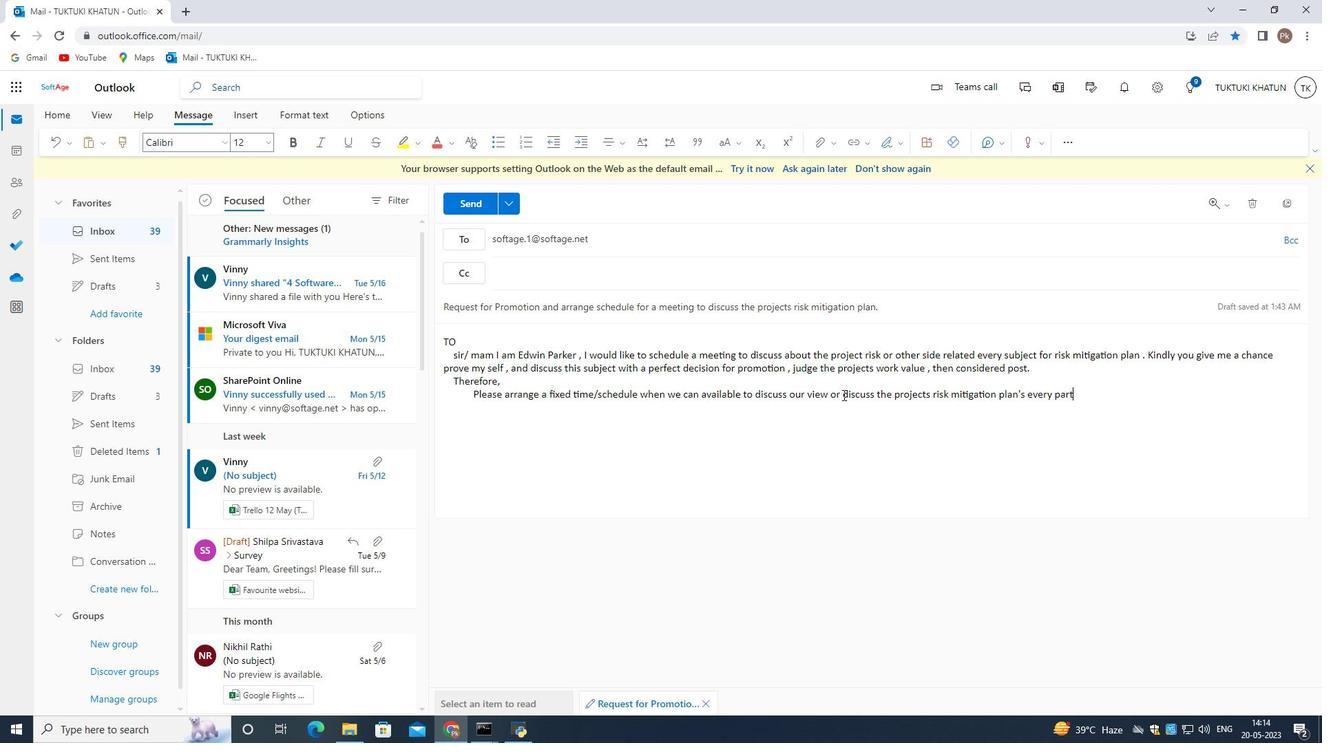 
Action: Mouse moved to (1115, 400)
Screenshot: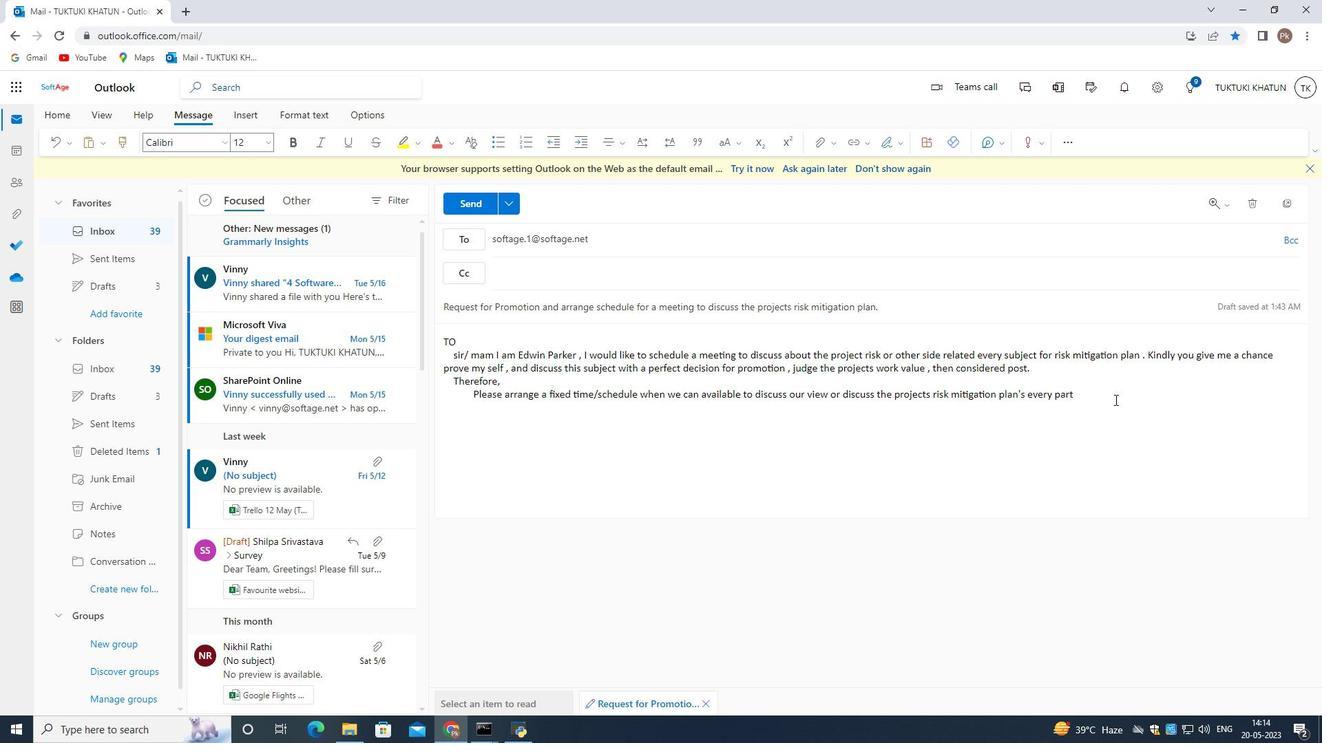
Action: Key pressed .<Key.space><Key.shift>I<Key.space>request<Key.space>you<Key.space>to<Key.space>schedule<Key.space>a<Key.space>meer<Key.backspace>ting<Key.space>soon.
Screenshot: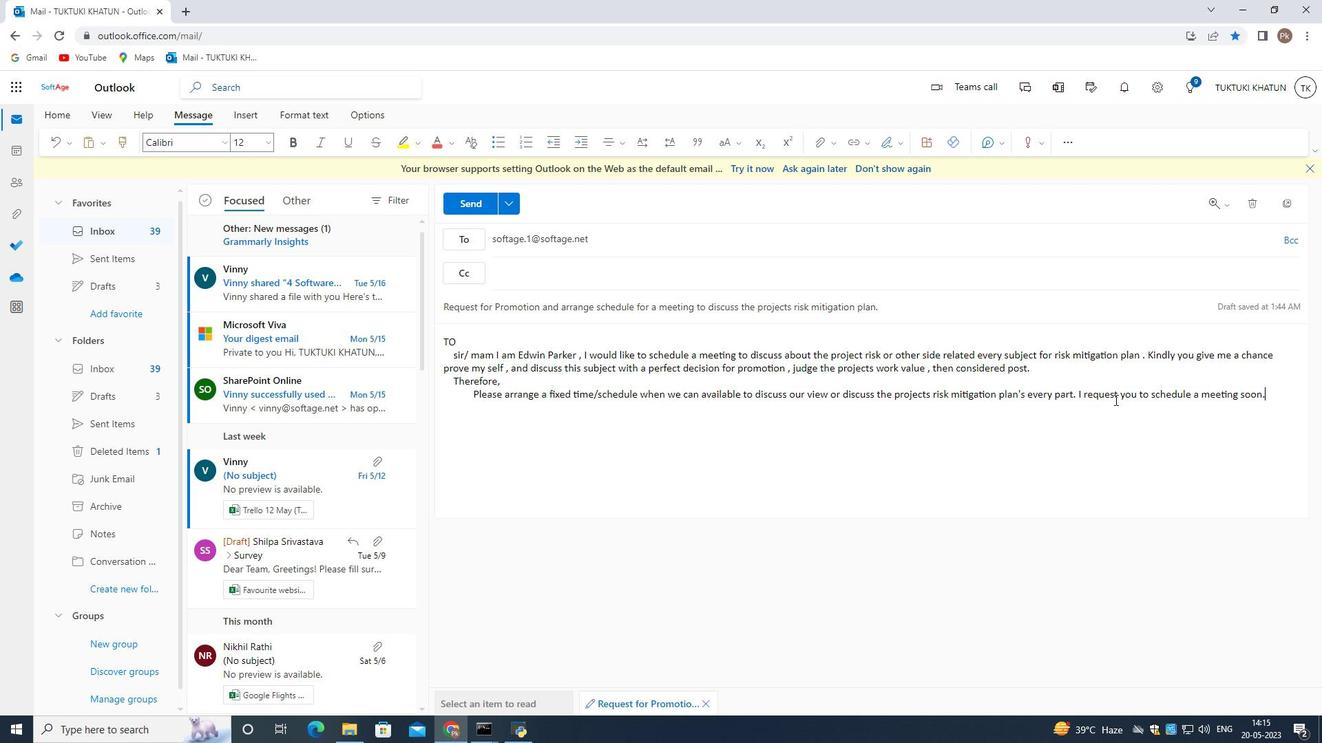 
Action: Mouse moved to (1194, 393)
Screenshot: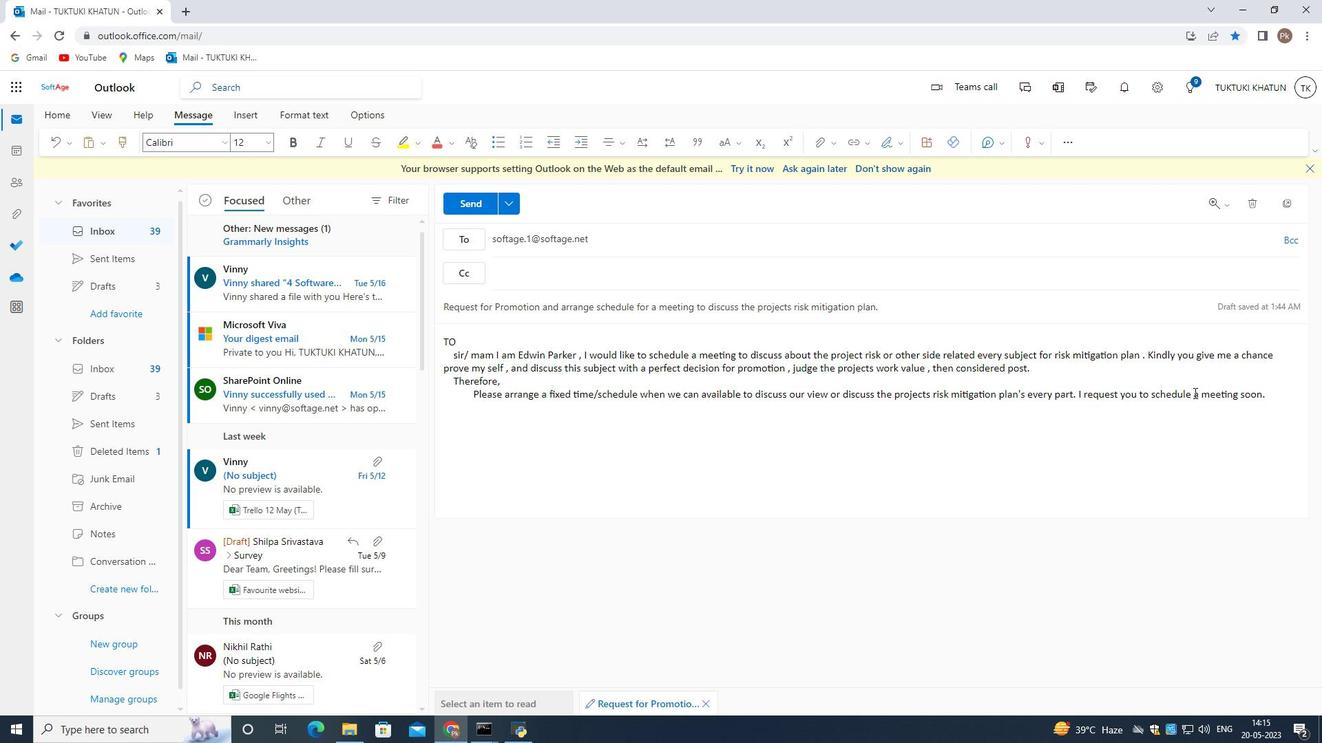 
Action: Mouse pressed left at (1194, 393)
Screenshot: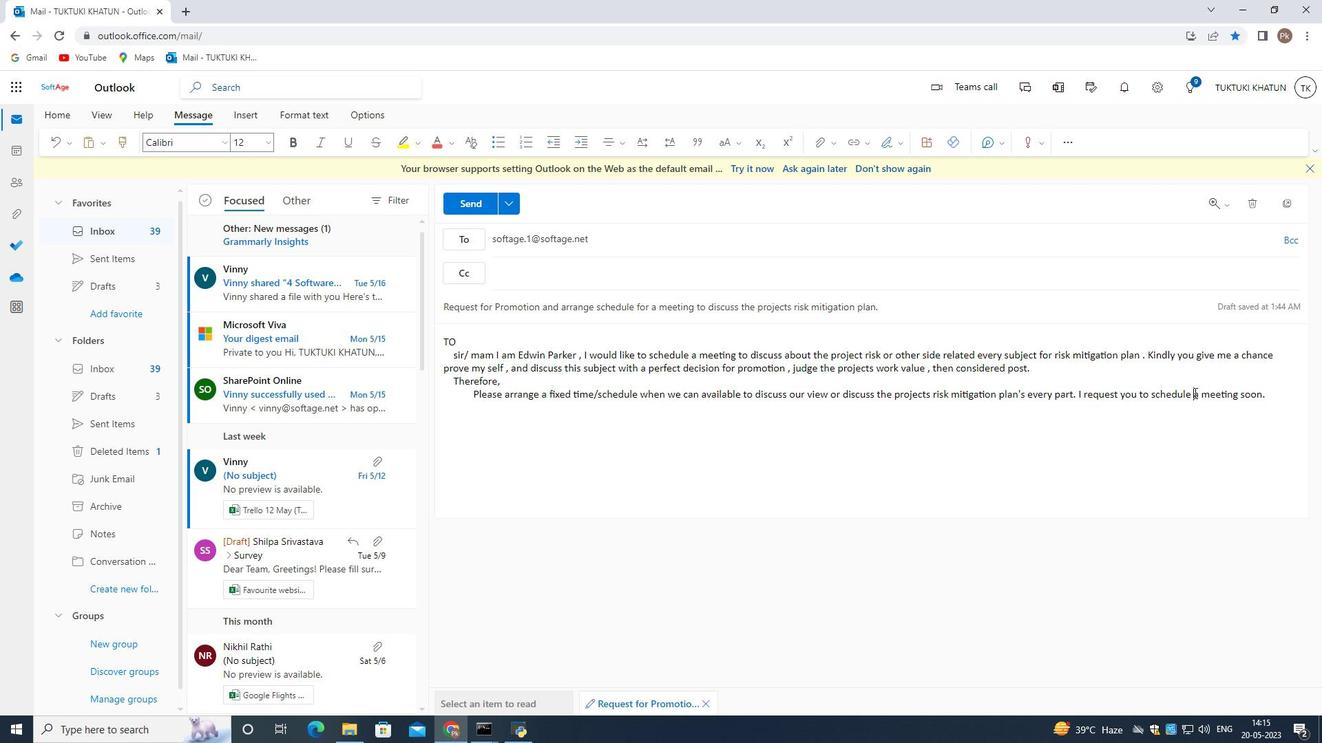 
Action: Mouse moved to (1194, 393)
Screenshot: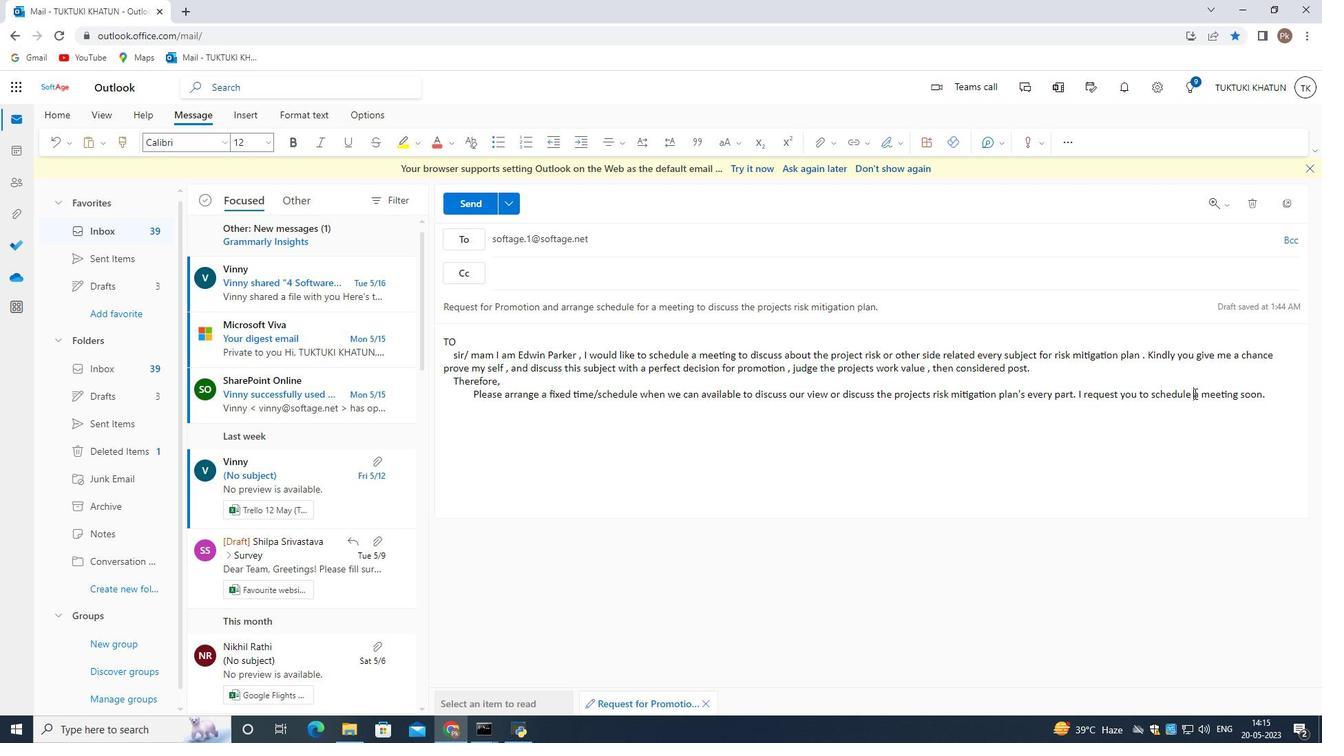 
Action: Key pressed for<Key.space>
Screenshot: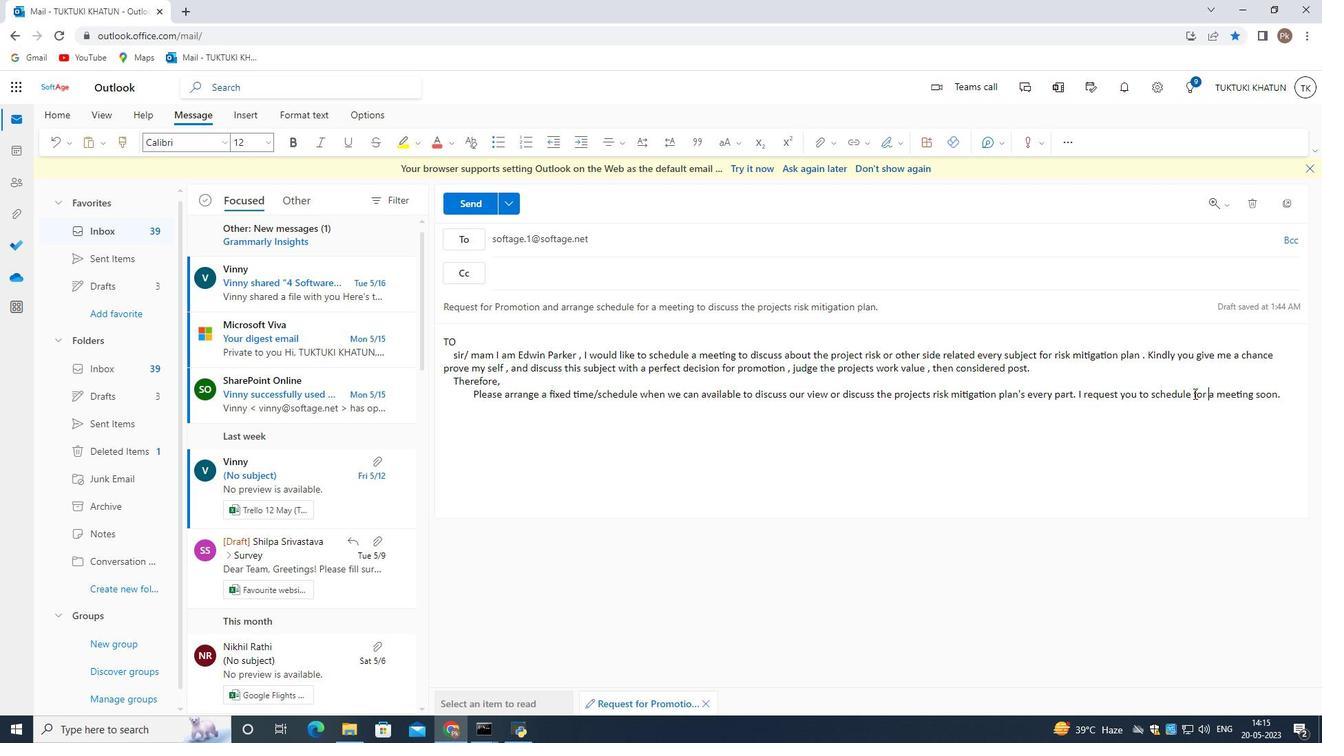 
Action: Mouse moved to (1148, 391)
Screenshot: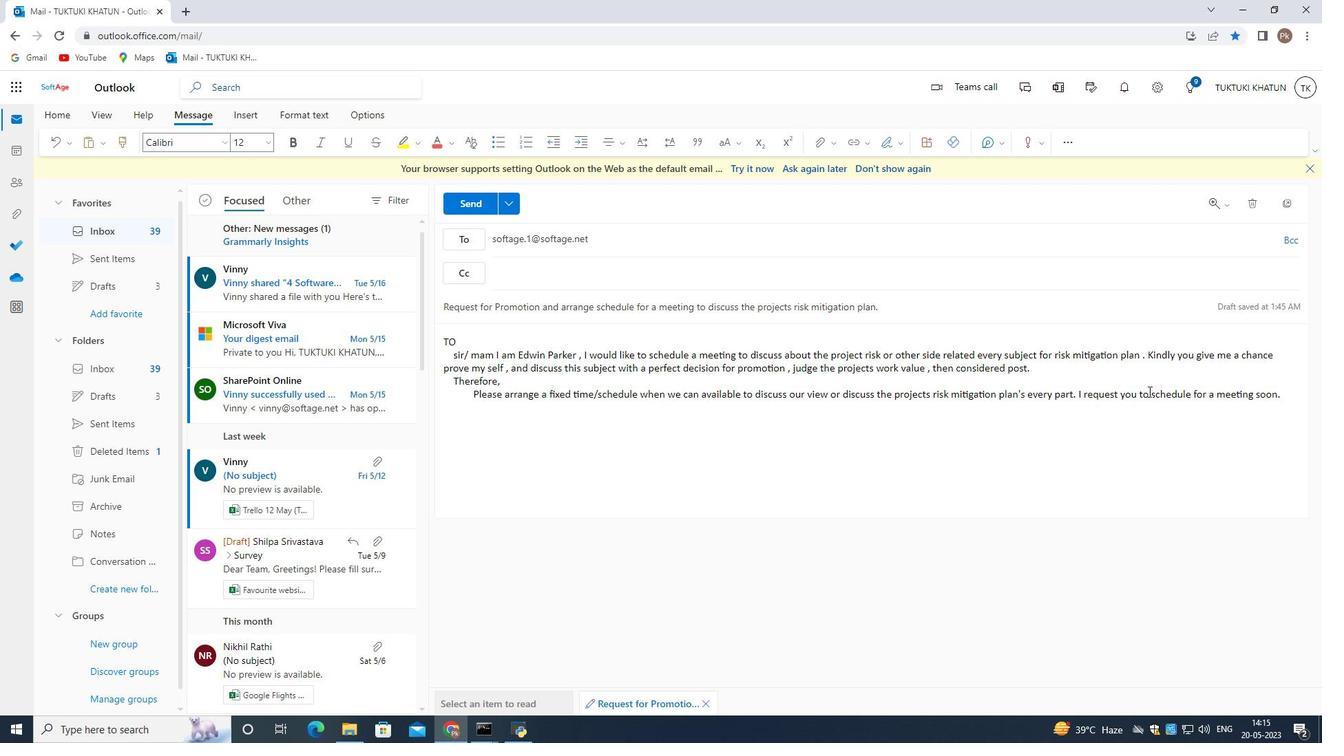 
Action: Mouse pressed left at (1148, 391)
Screenshot: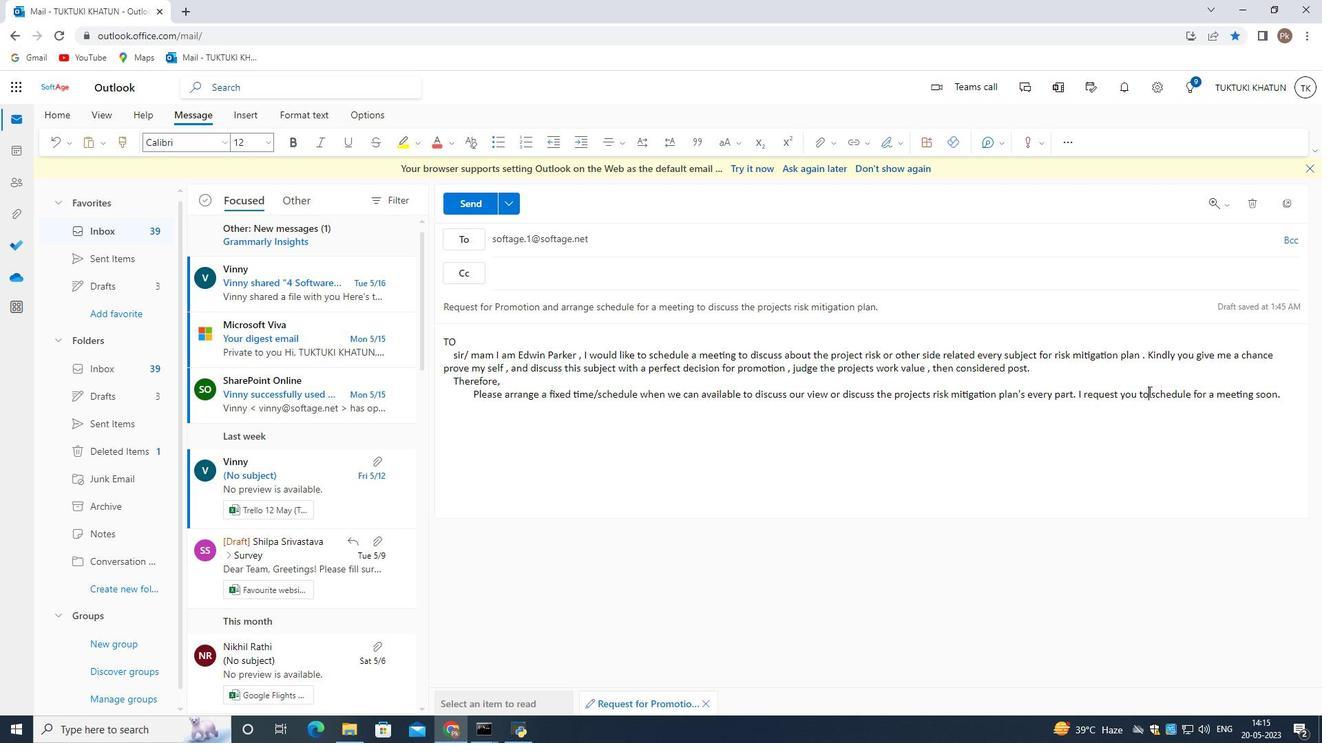 
Action: Mouse moved to (1163, 391)
Screenshot: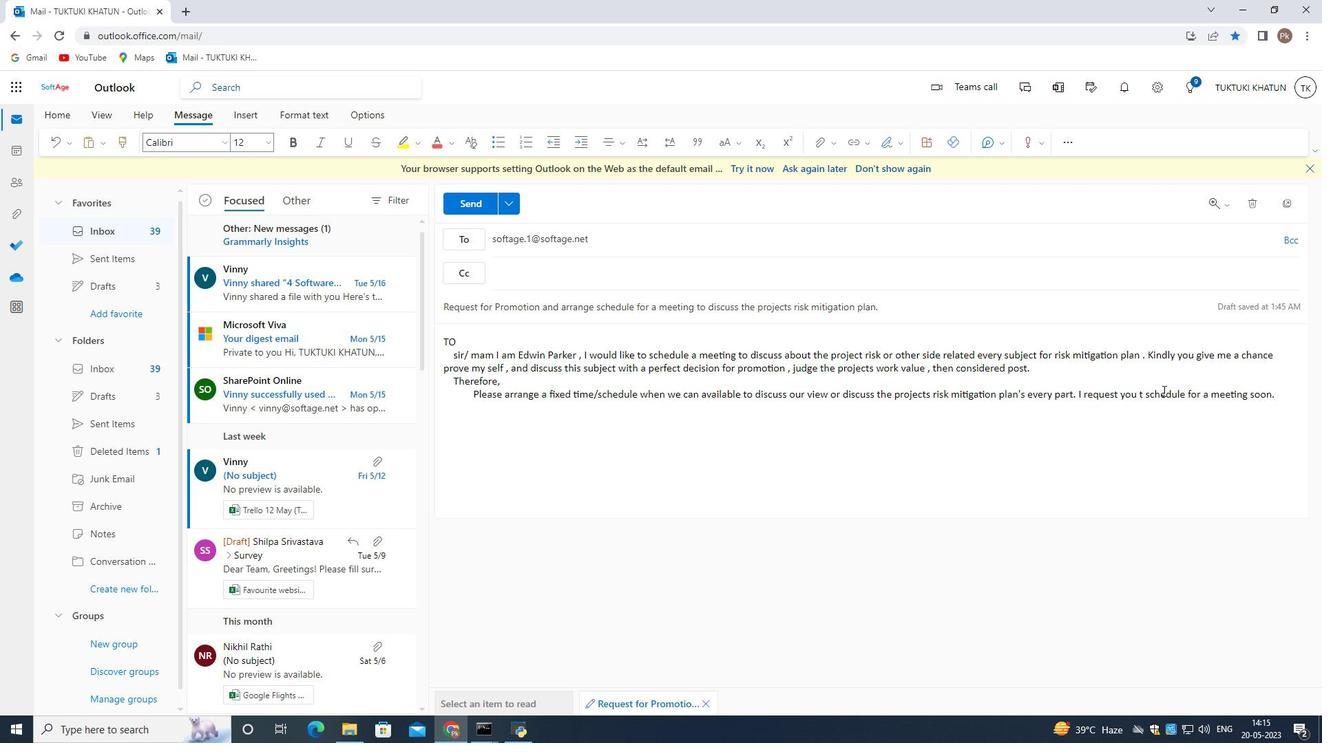
Action: Key pressed <Key.backspace><Key.backspace>
Screenshot: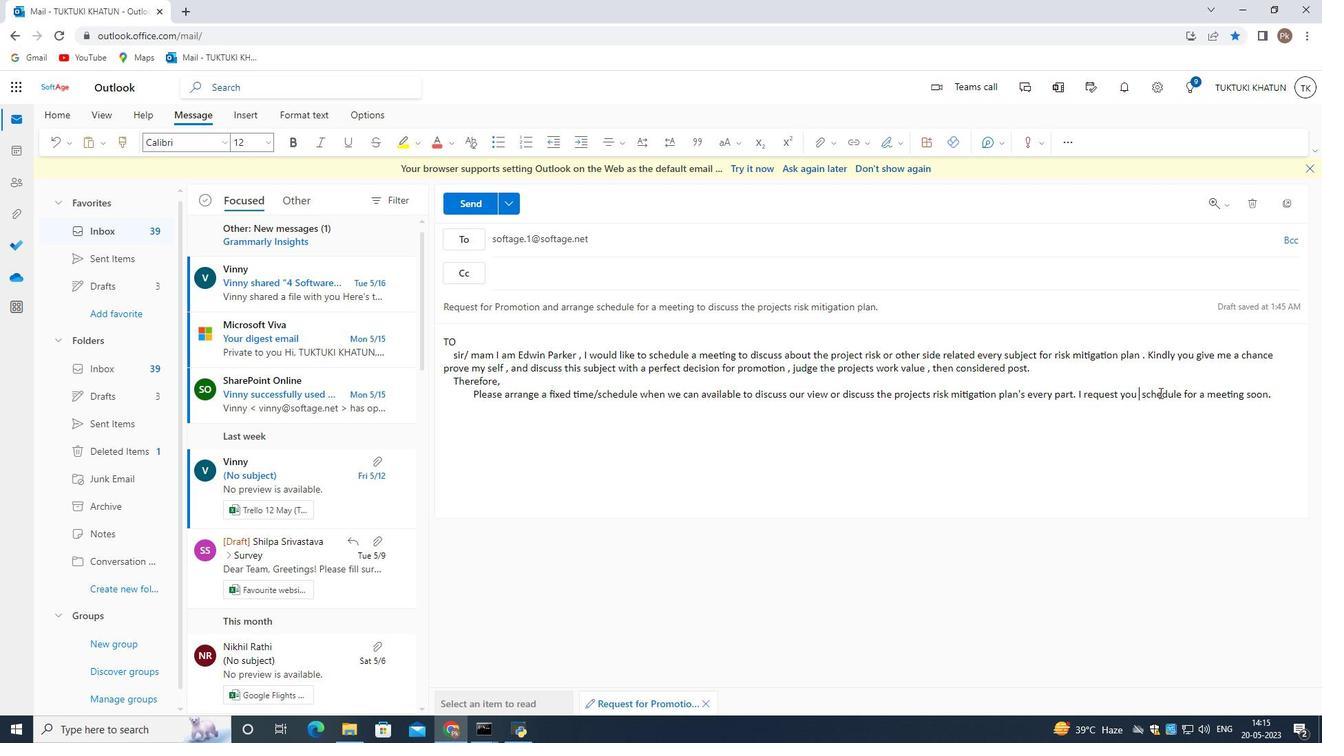 
Action: Mouse moved to (1121, 391)
Screenshot: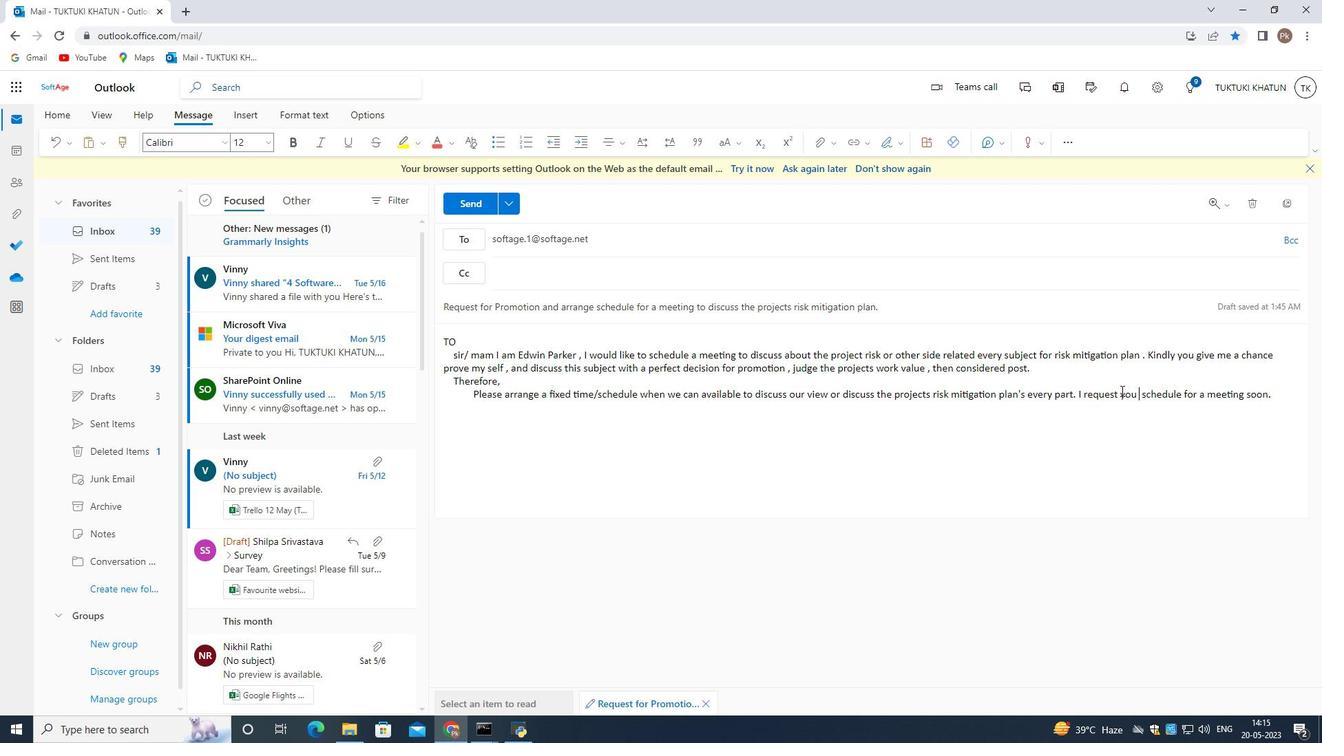 
Action: Mouse pressed left at (1121, 391)
Screenshot: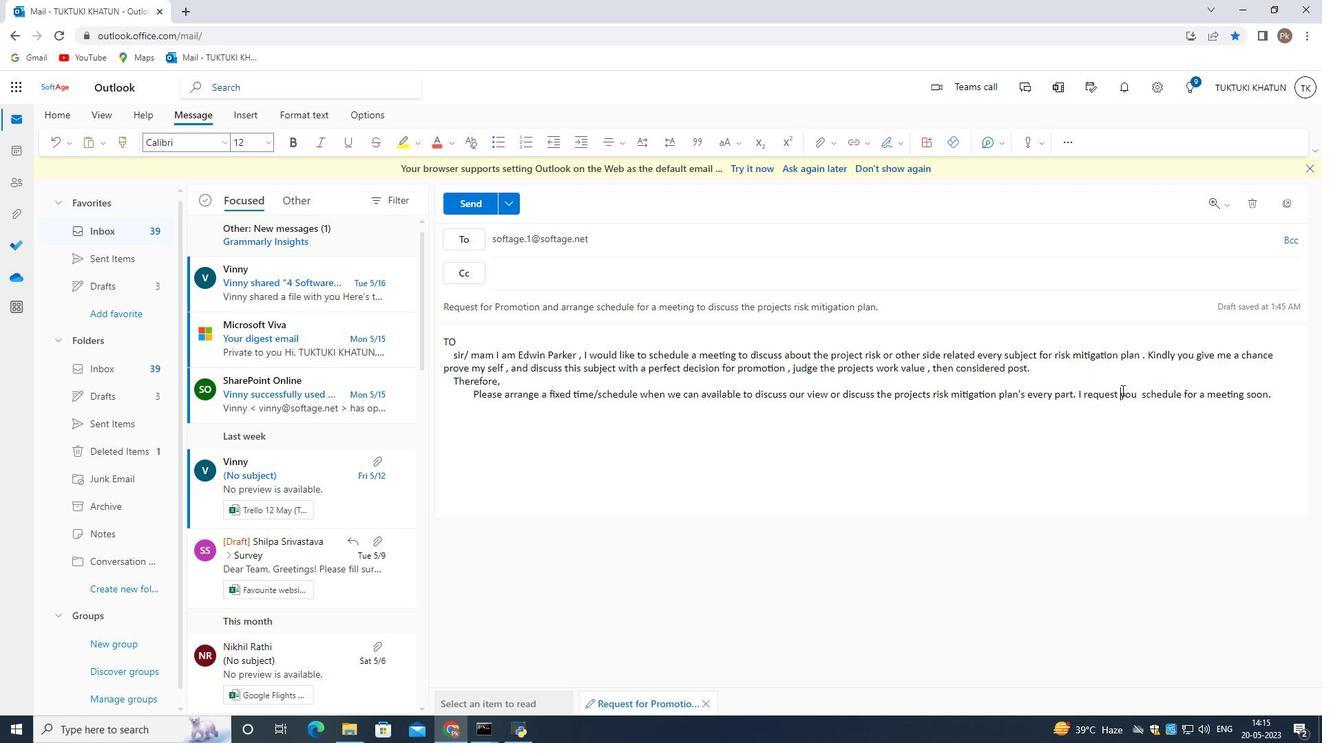 
Action: Mouse moved to (1140, 402)
Screenshot: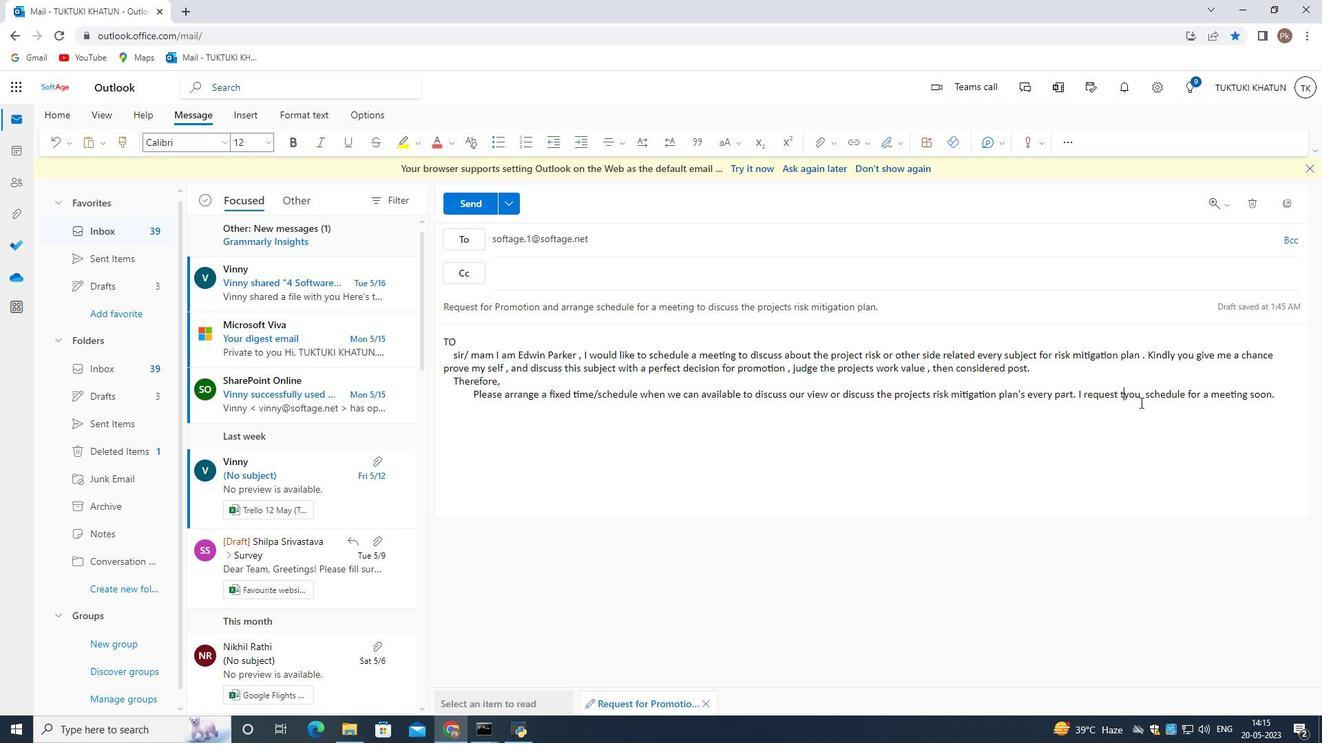 
Action: Key pressed to
Screenshot: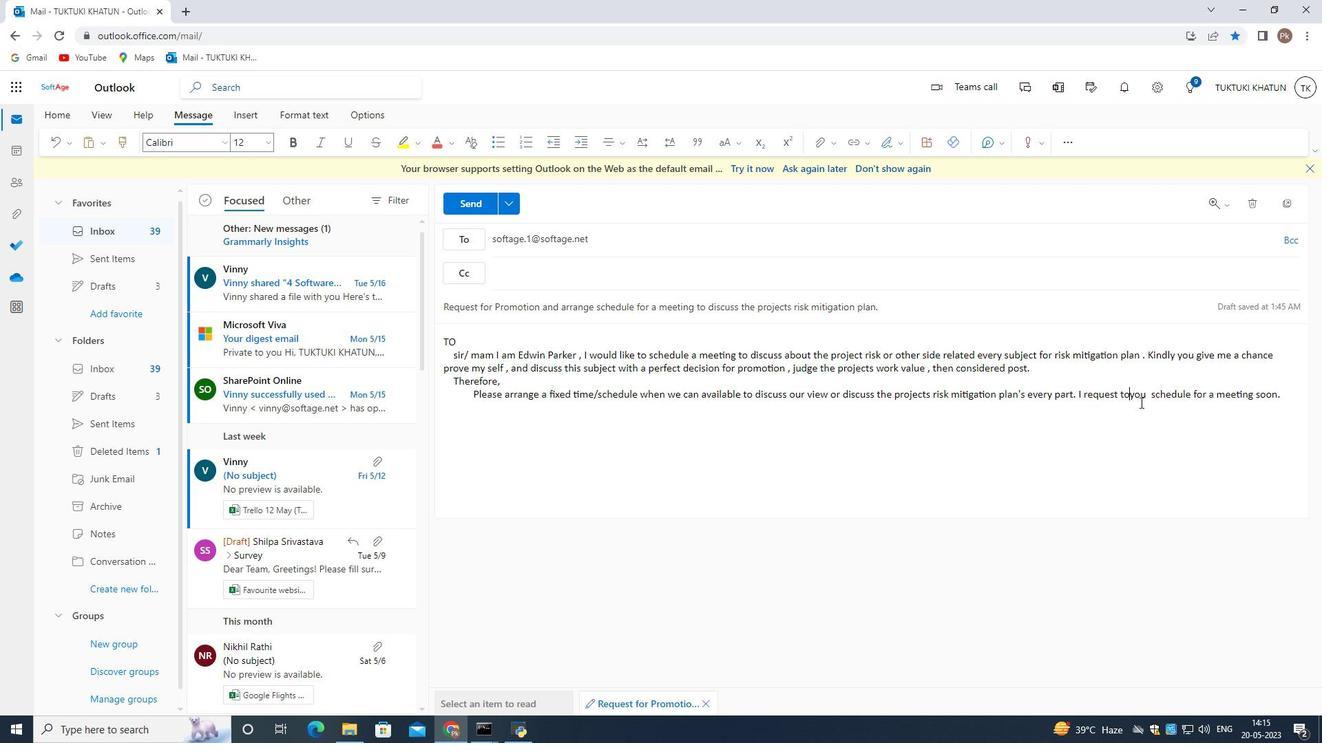
Action: Mouse moved to (1139, 406)
Screenshot: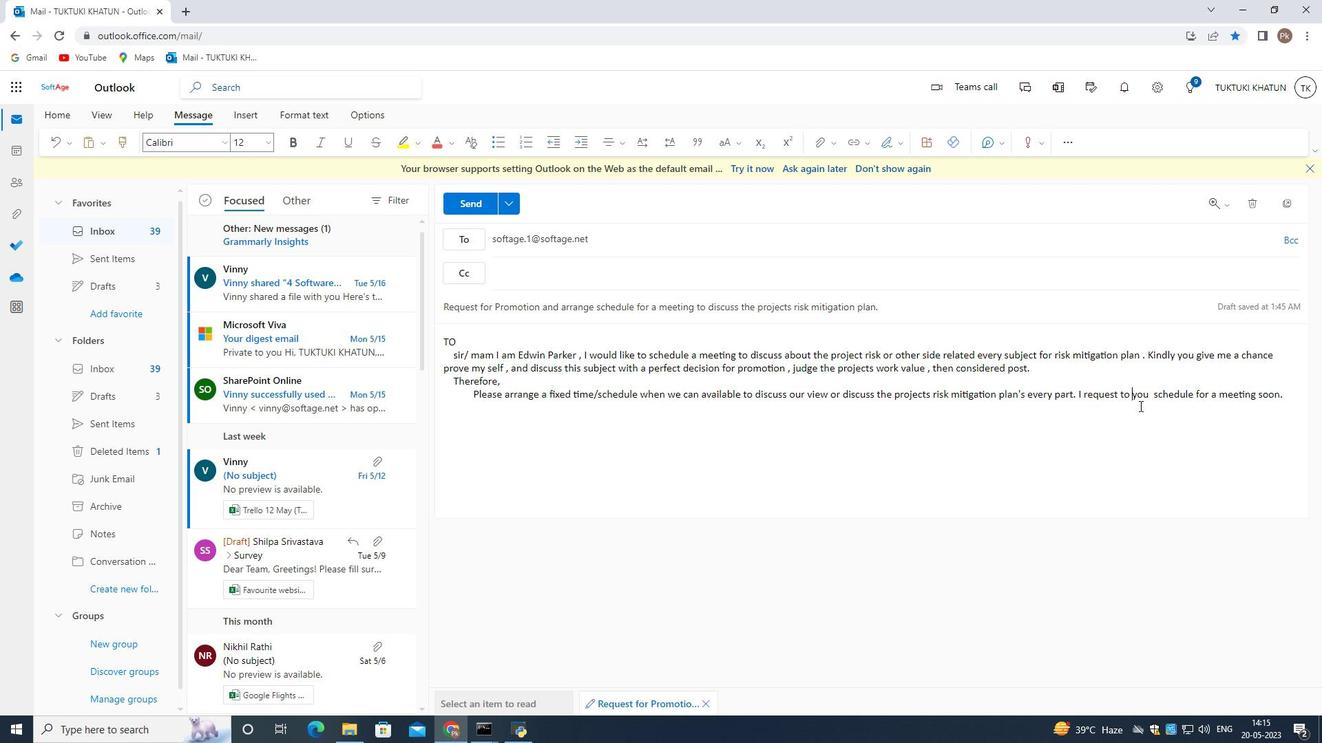 
Action: Key pressed <Key.space>
Screenshot: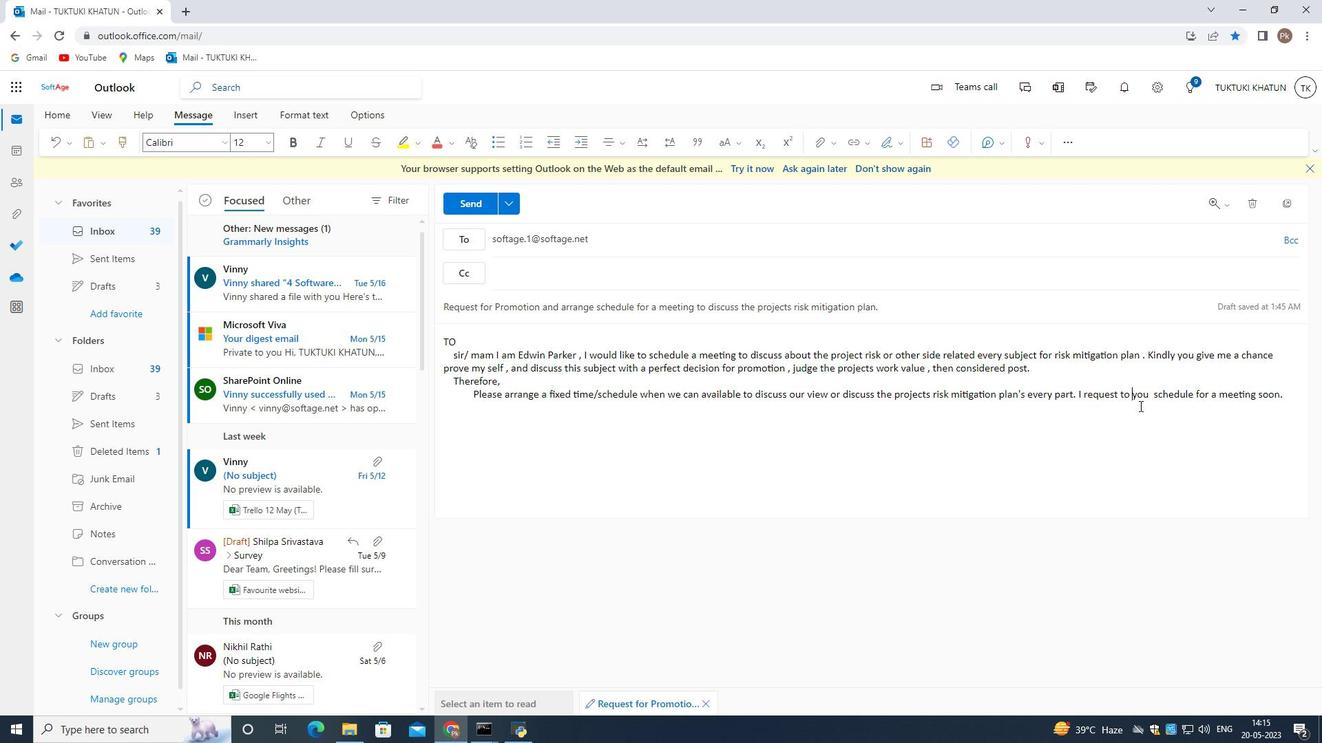 
Action: Mouse moved to (1153, 398)
Screenshot: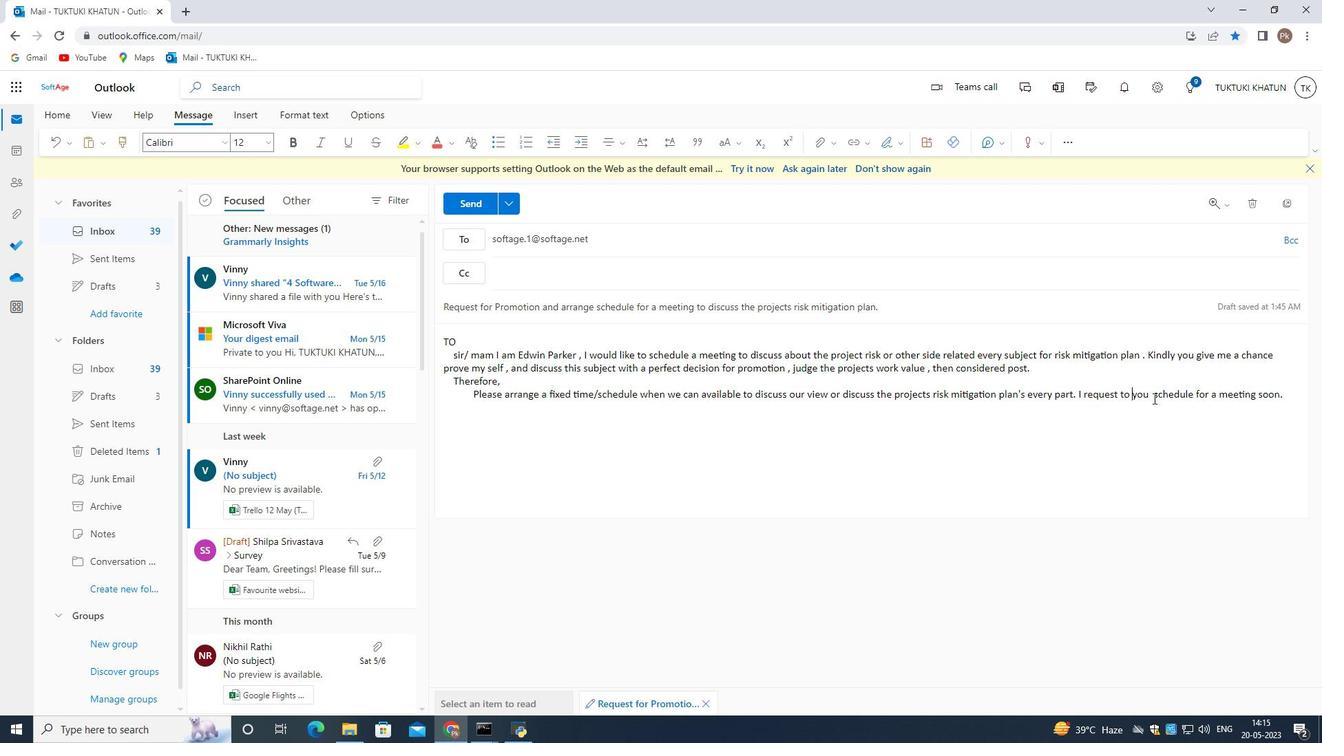 
Action: Mouse pressed left at (1153, 398)
Screenshot: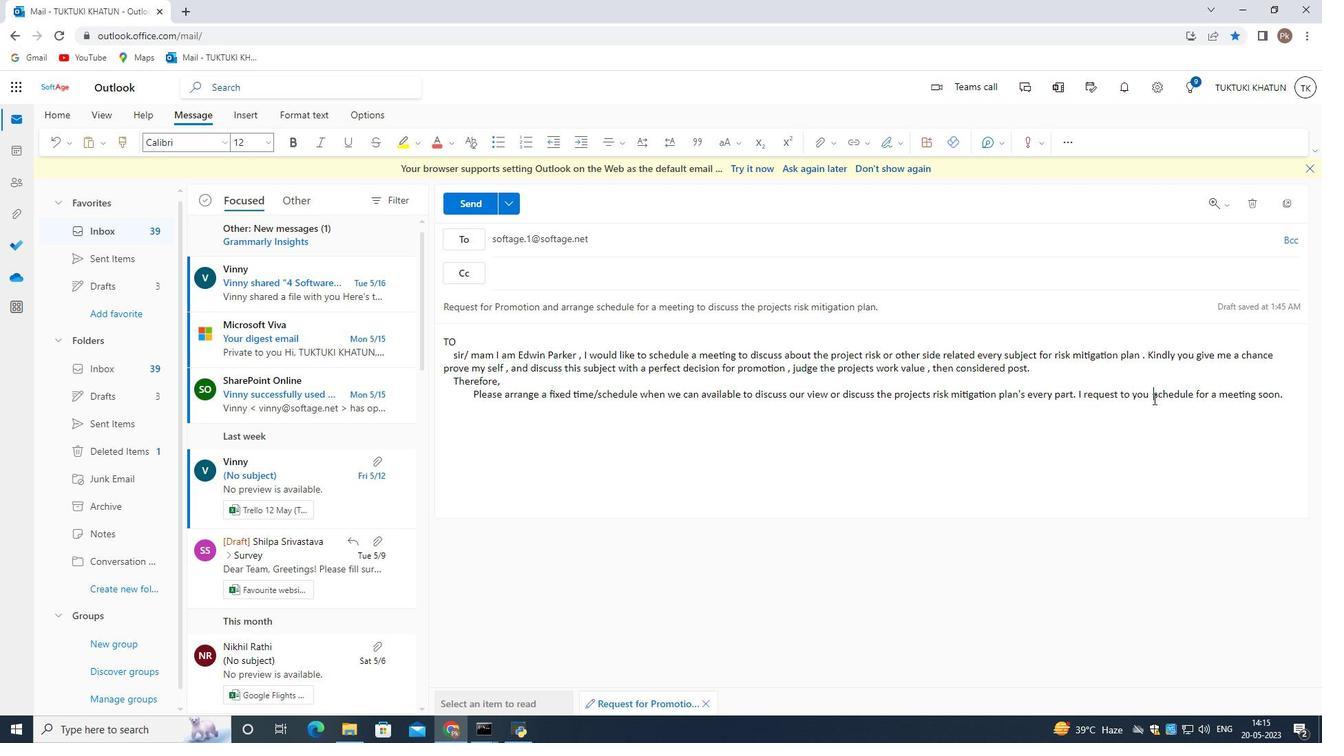 
Action: Mouse moved to (1191, 409)
Screenshot: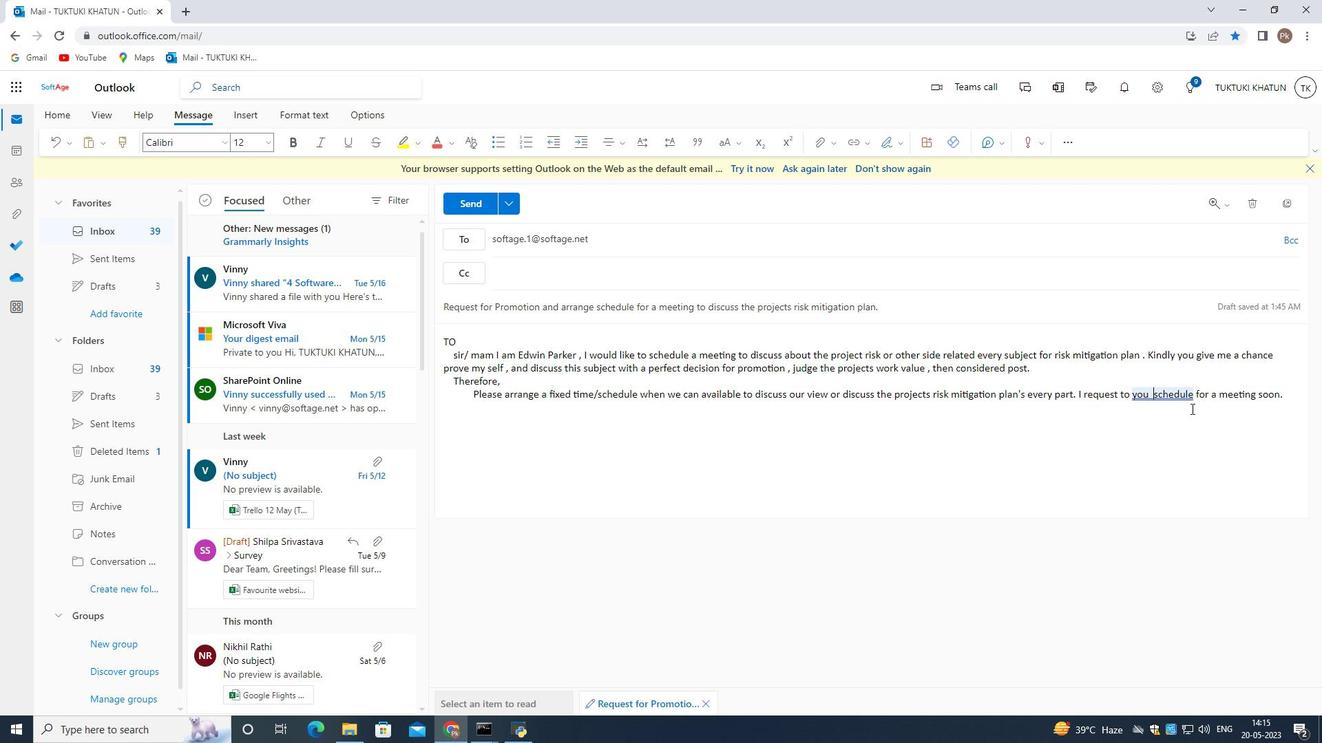 
Action: Key pressed for<Key.space>
Screenshot: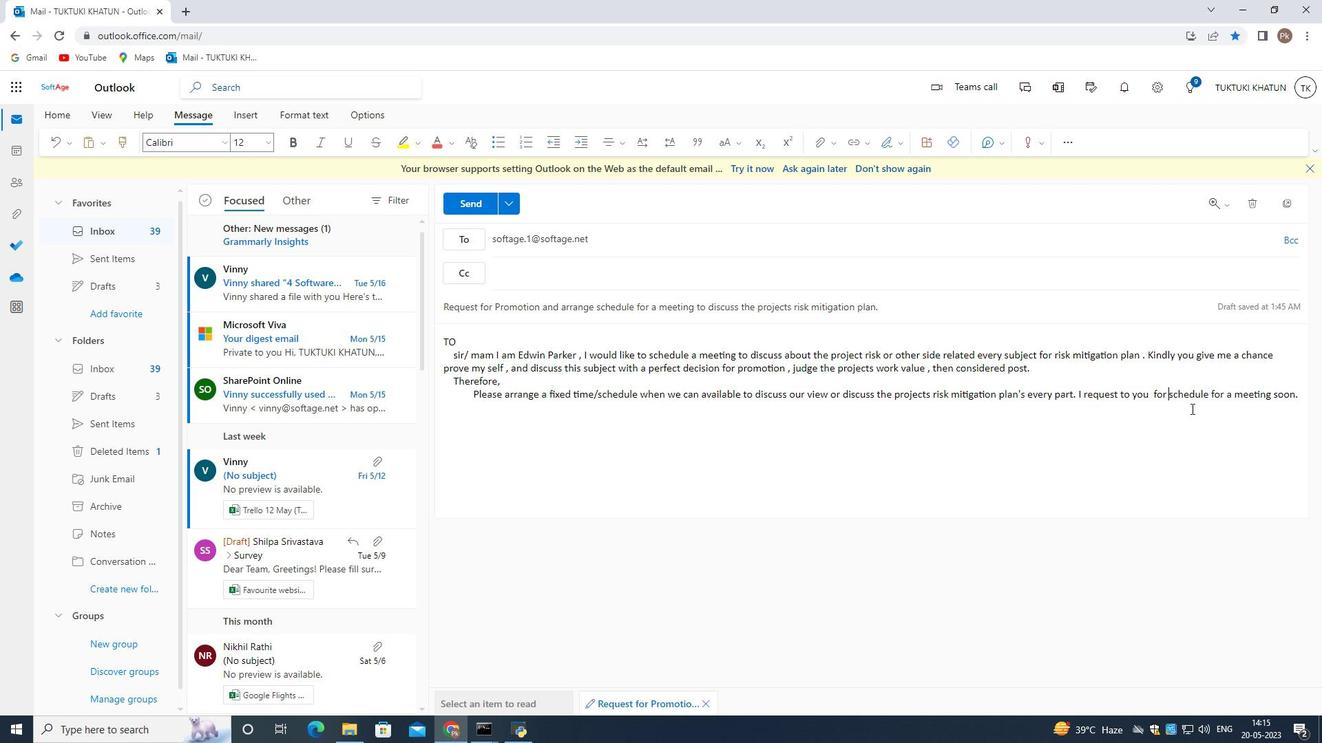 
Action: Mouse moved to (1223, 396)
Screenshot: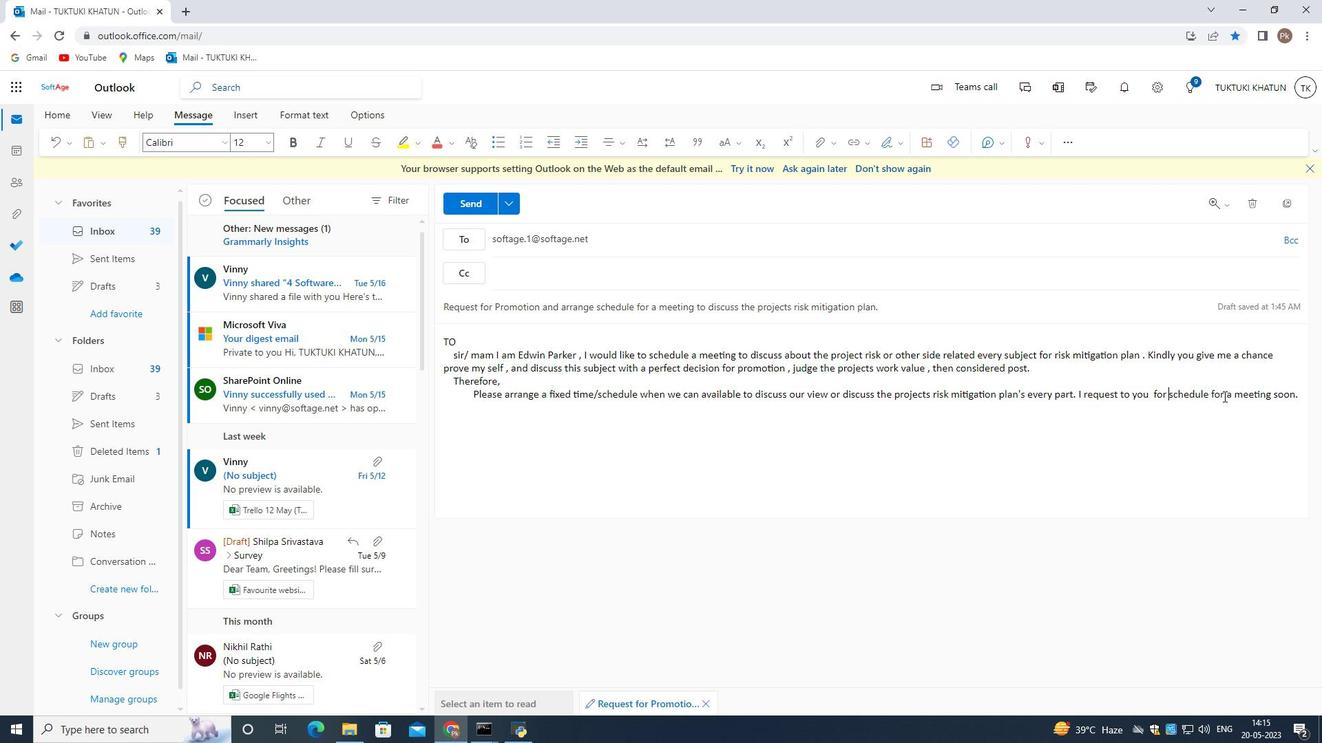 
Action: Mouse pressed left at (1223, 396)
Screenshot: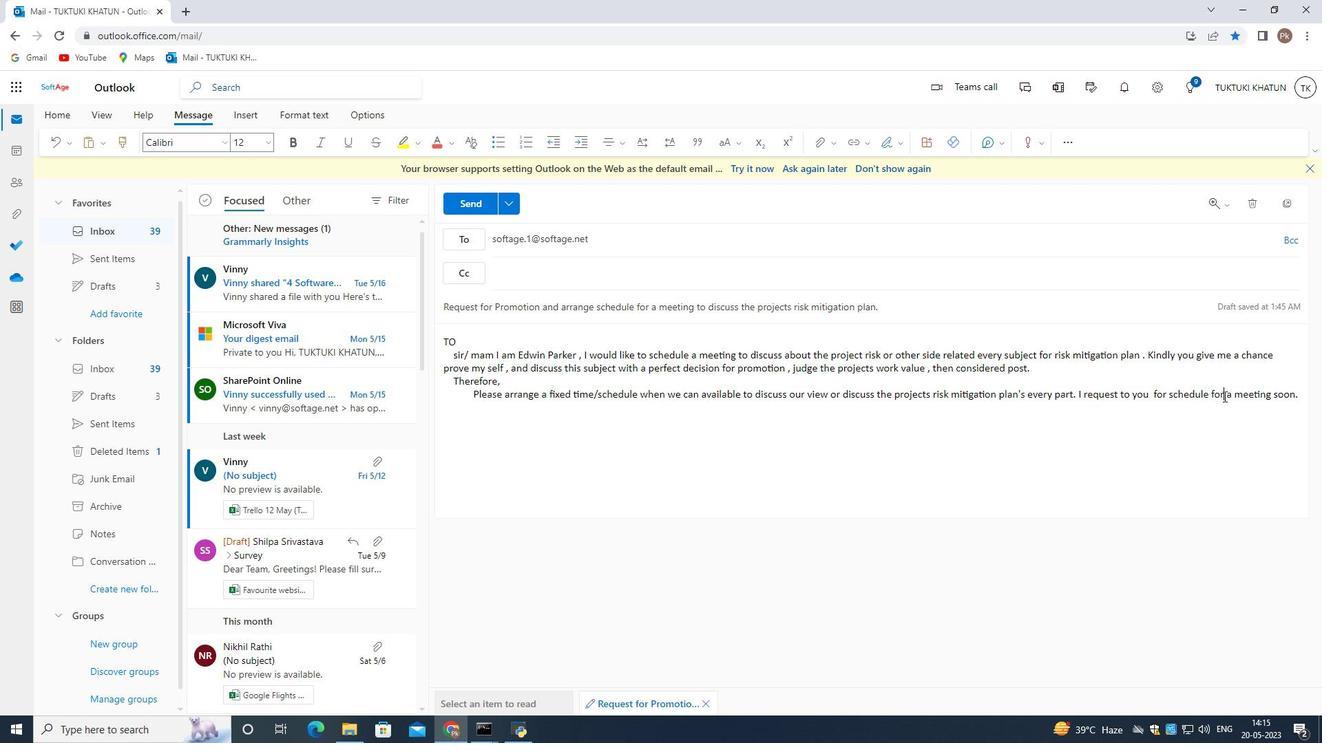 
Action: Mouse moved to (1219, 399)
Screenshot: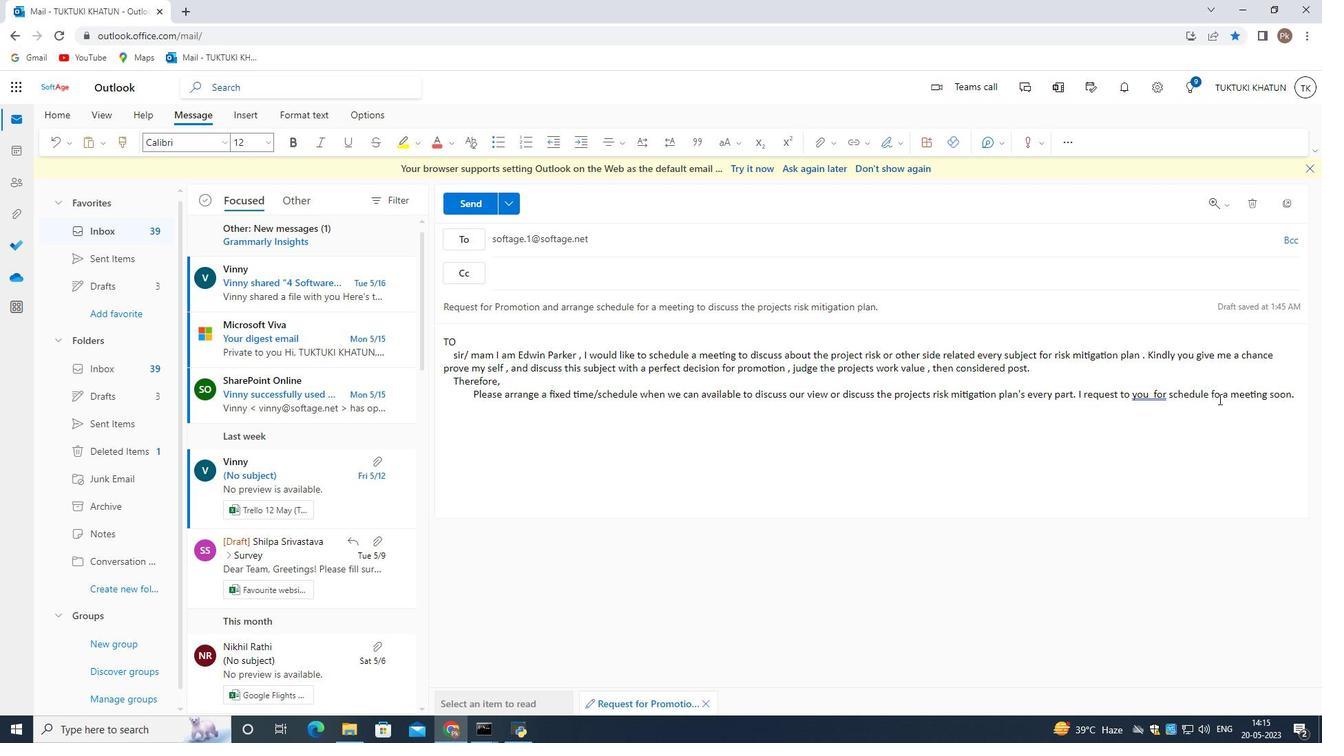 
Action: Key pressed <Key.backspace>
Screenshot: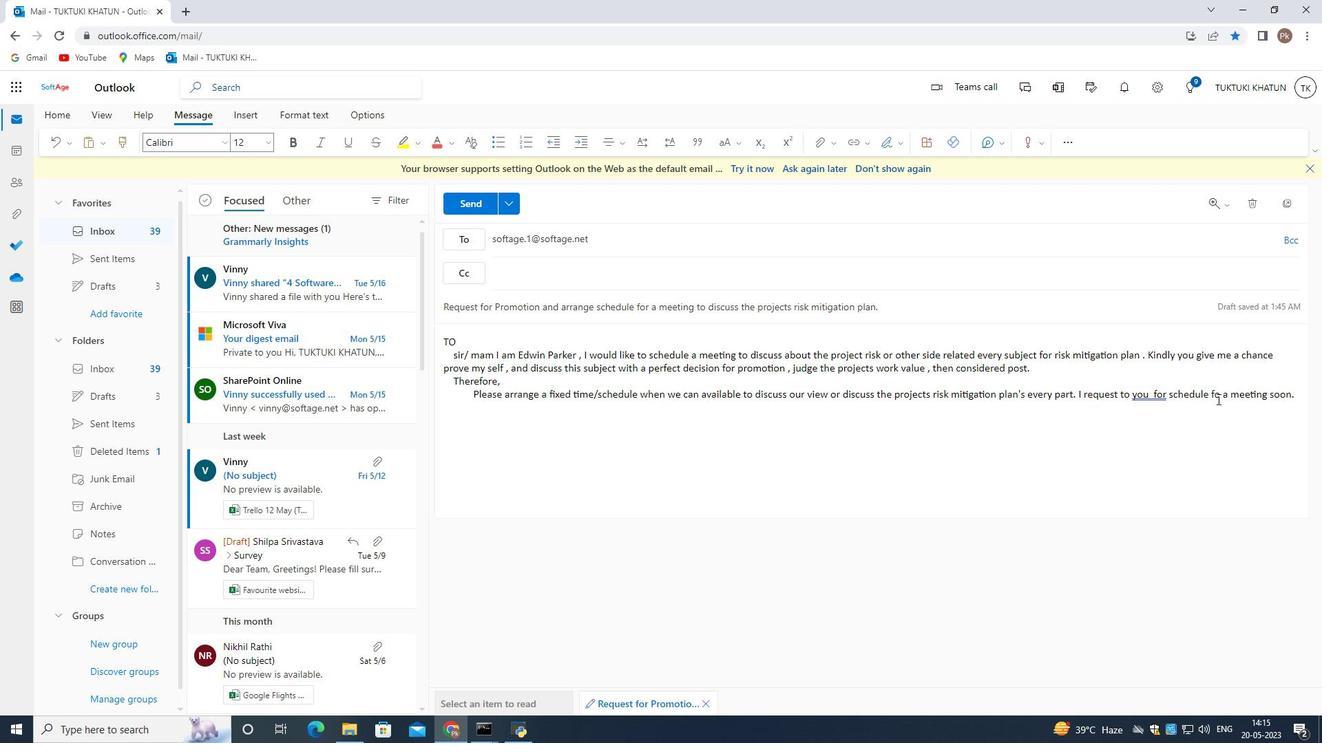 
Action: Mouse moved to (1217, 399)
Screenshot: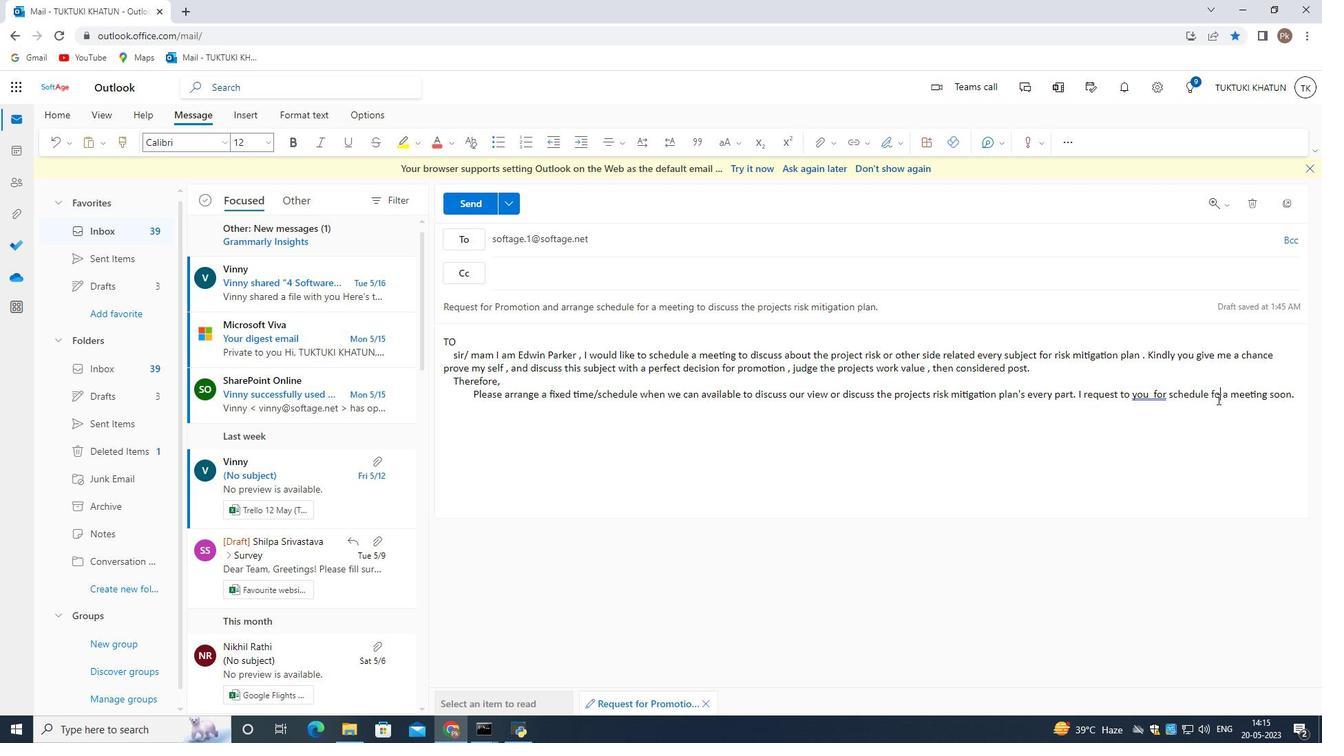 
Action: Key pressed <Key.backspace><Key.backspace>
Screenshot: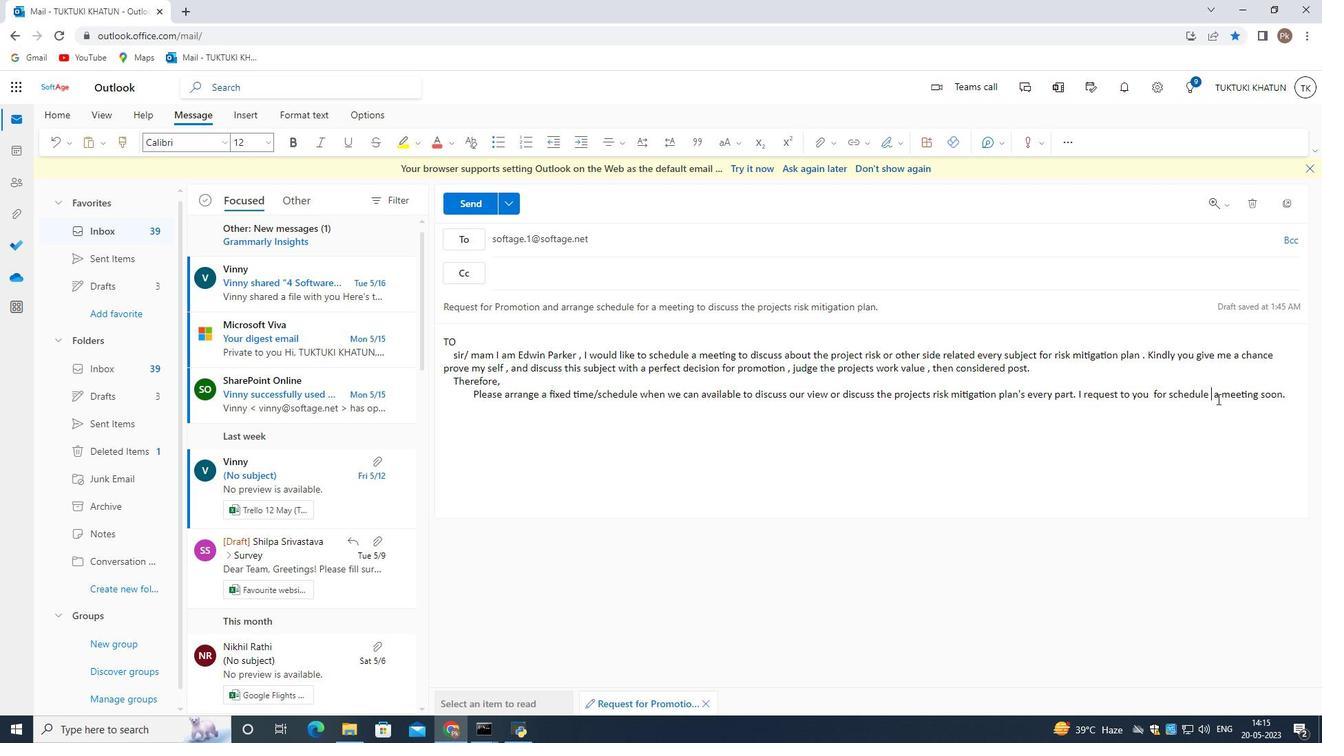 
Action: Mouse moved to (1177, 416)
Screenshot: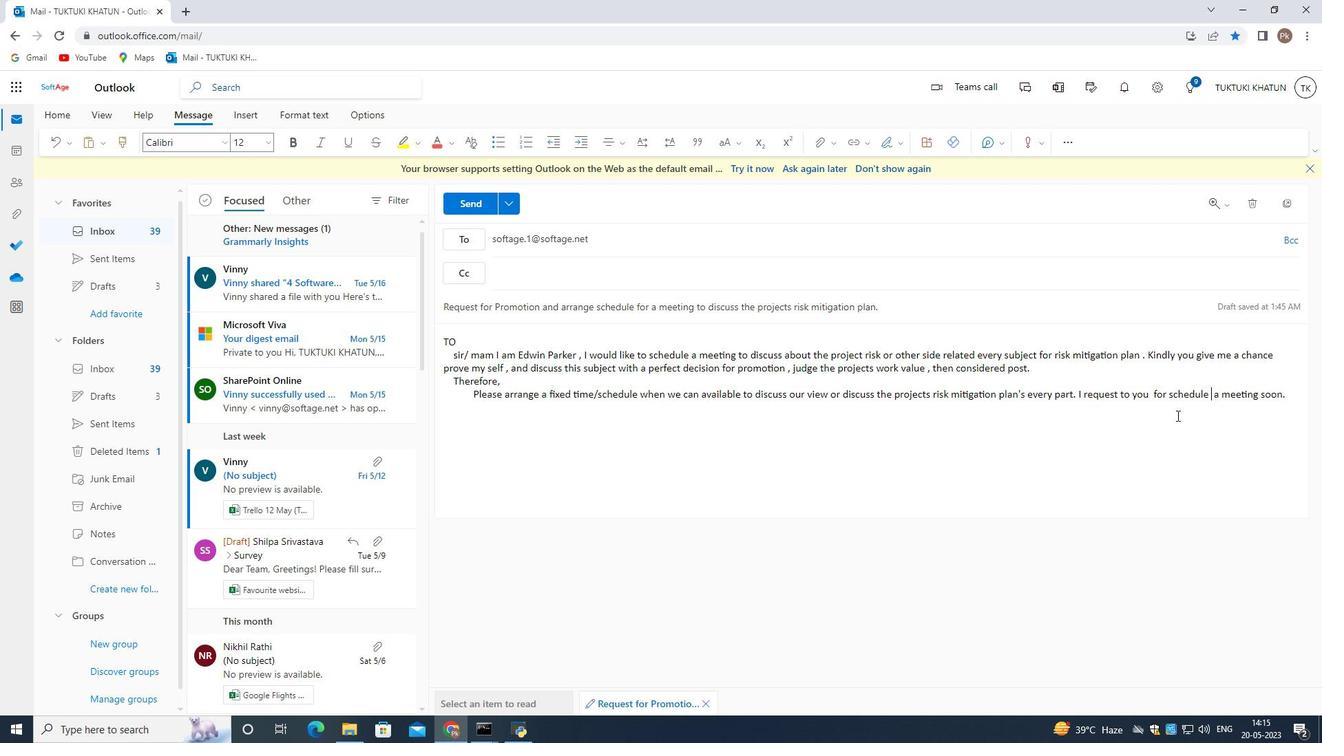 
Action: Key pressed <Key.backspace>
Screenshot: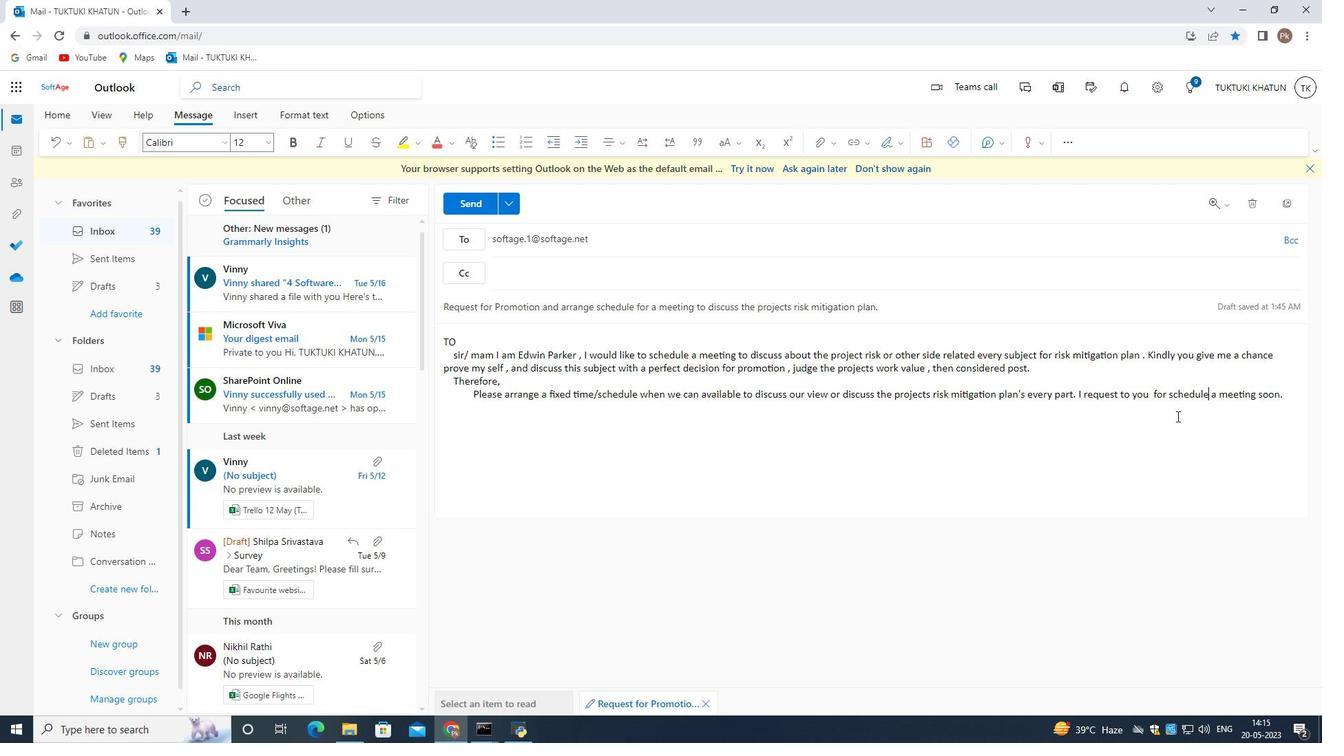 
Action: Mouse moved to (1157, 467)
Screenshot: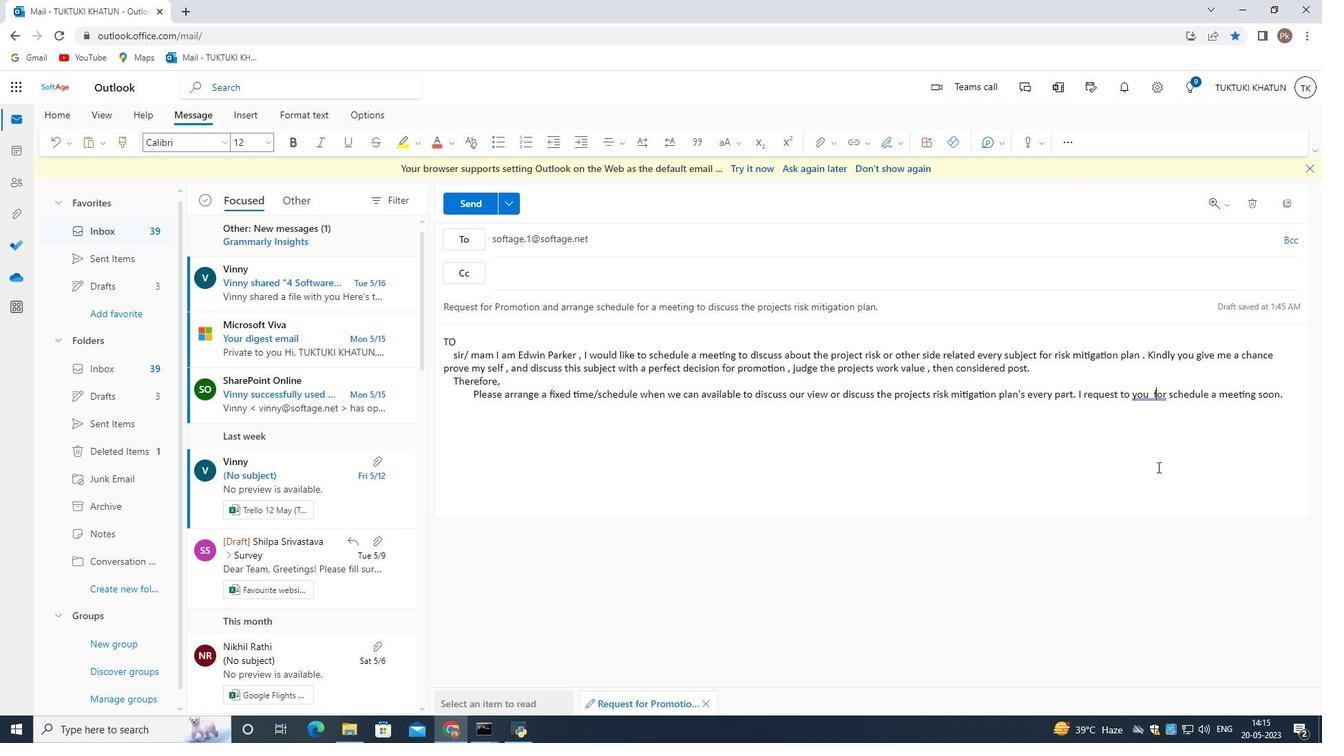 
Action: Mouse pressed left at (1157, 467)
Screenshot: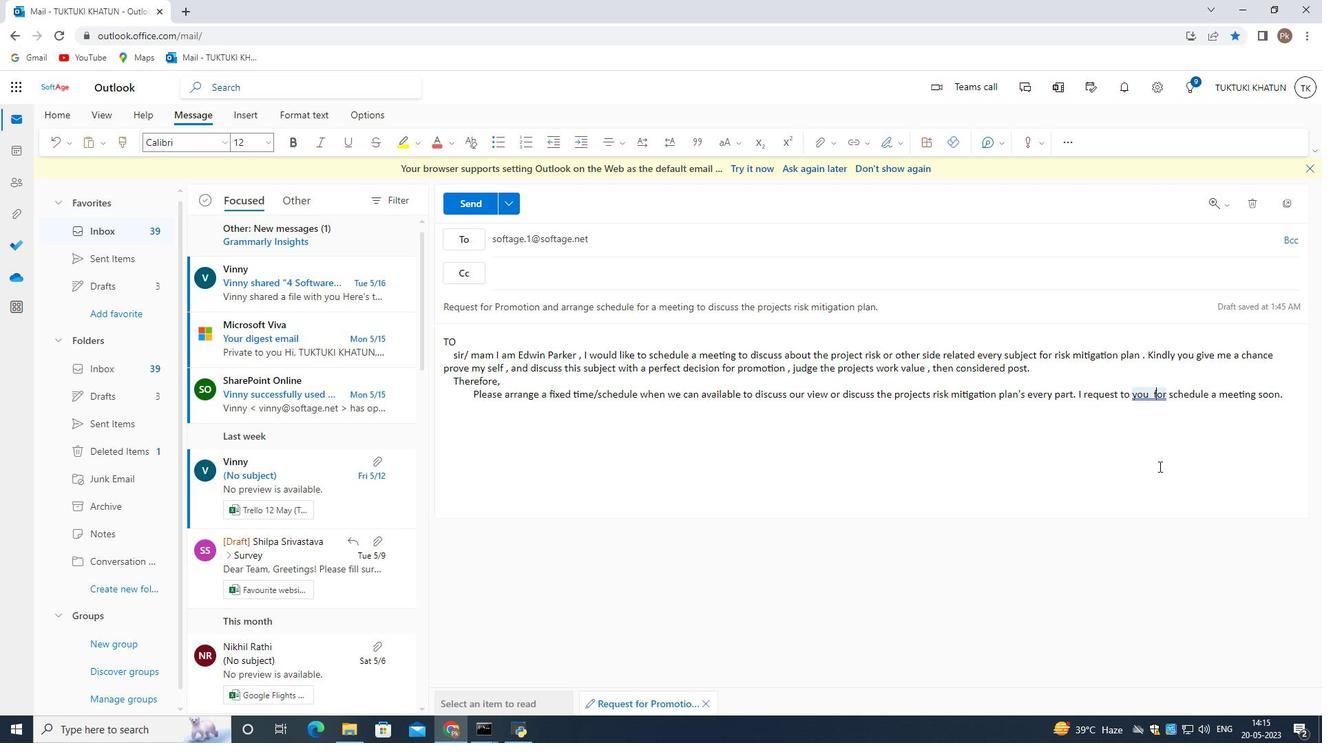 
Action: Mouse moved to (1155, 394)
Screenshot: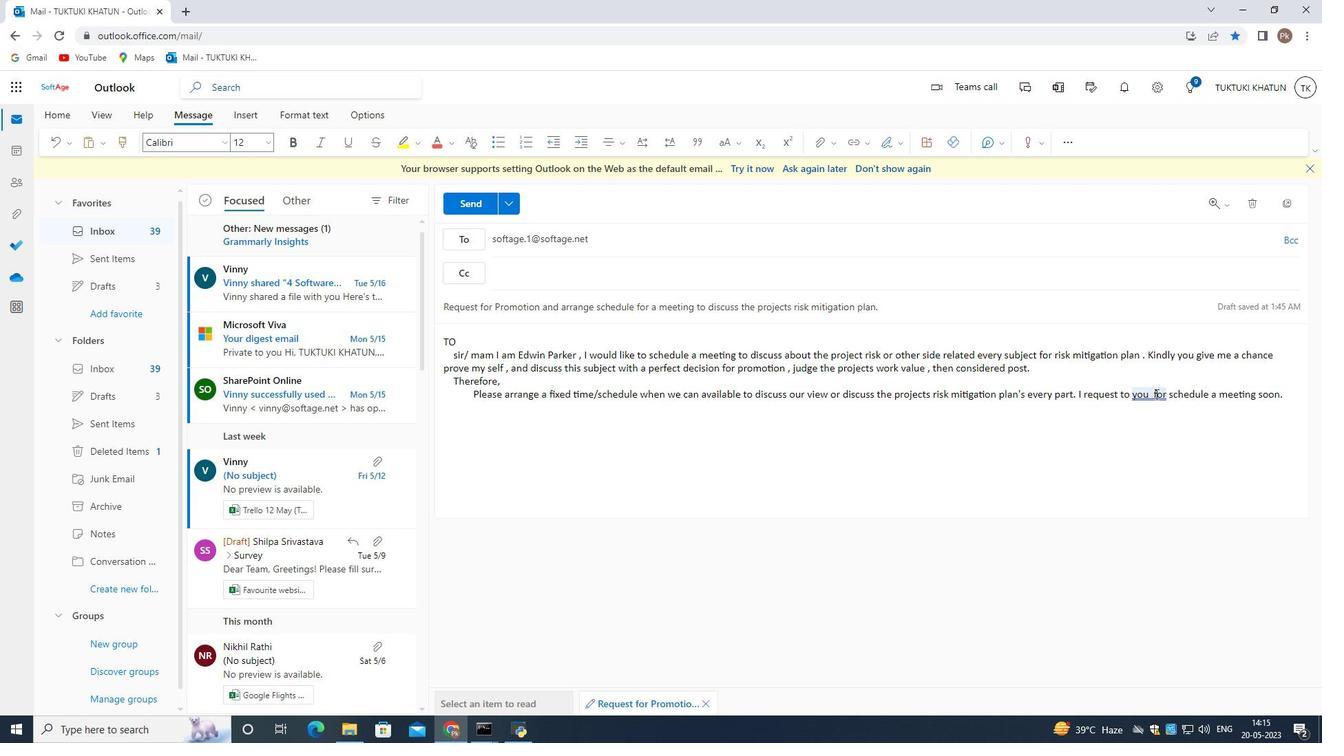 
Action: Mouse pressed left at (1155, 394)
Screenshot: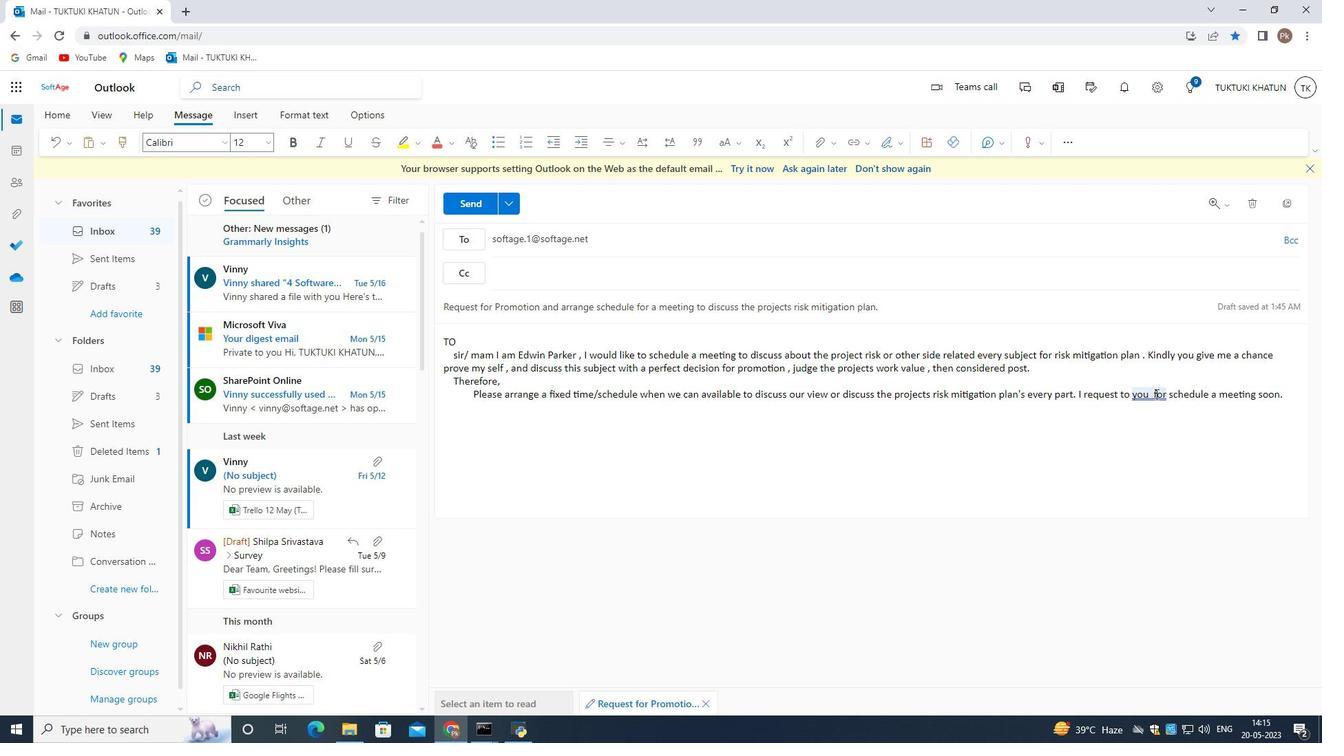 
Action: Mouse moved to (1001, 455)
Screenshot: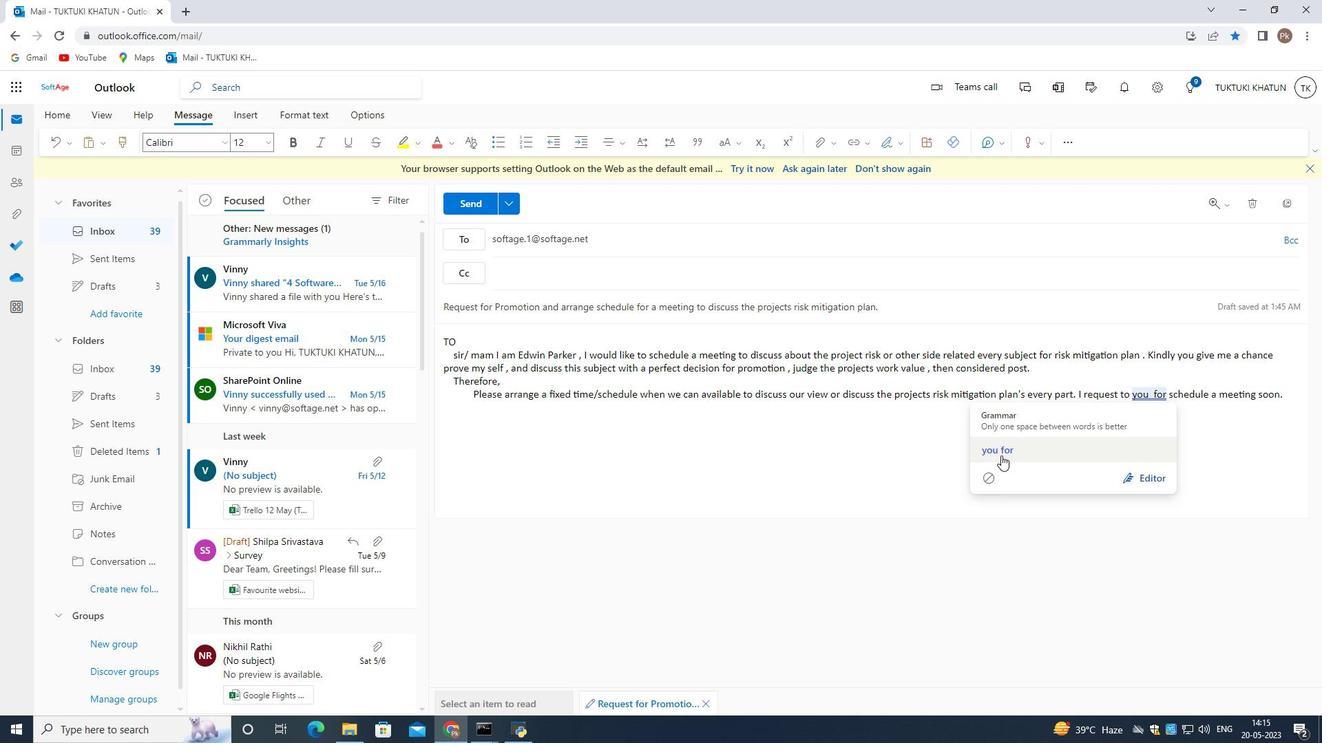 
Action: Mouse pressed left at (1001, 455)
Screenshot: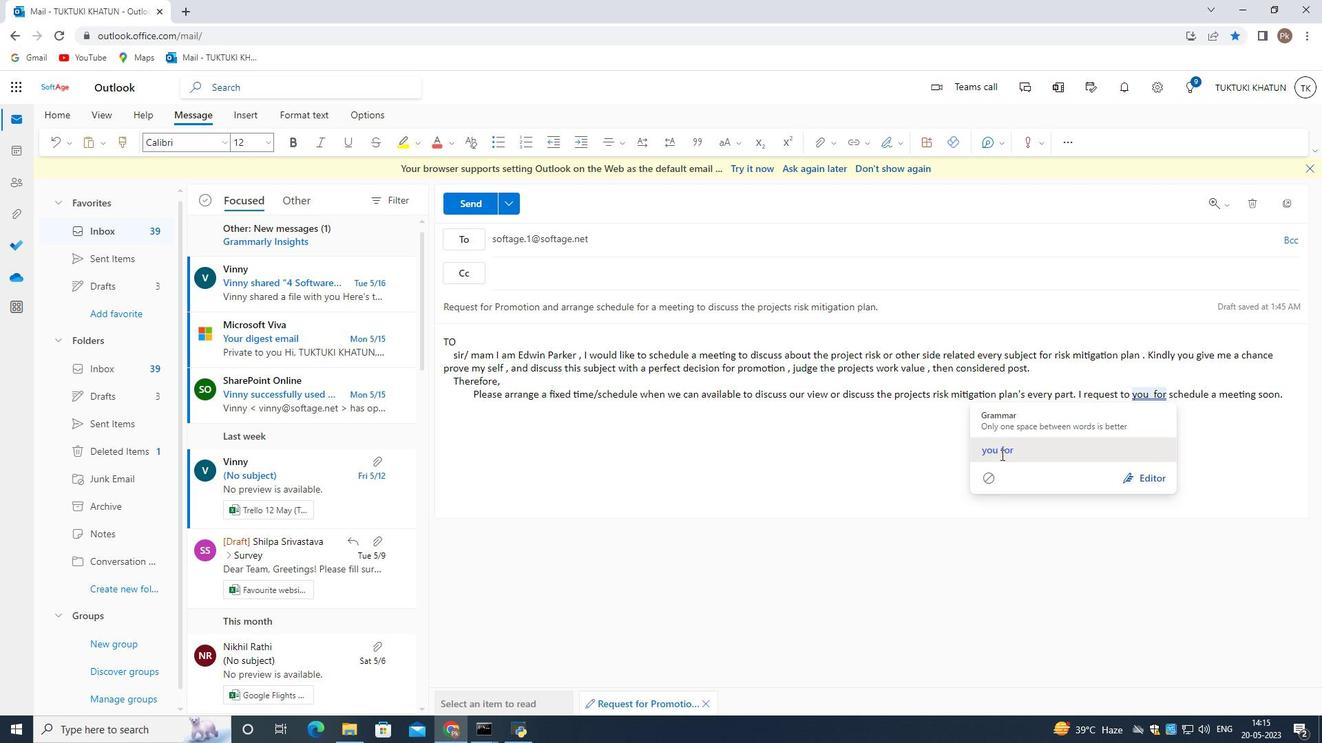 
Action: Mouse moved to (483, 432)
Screenshot: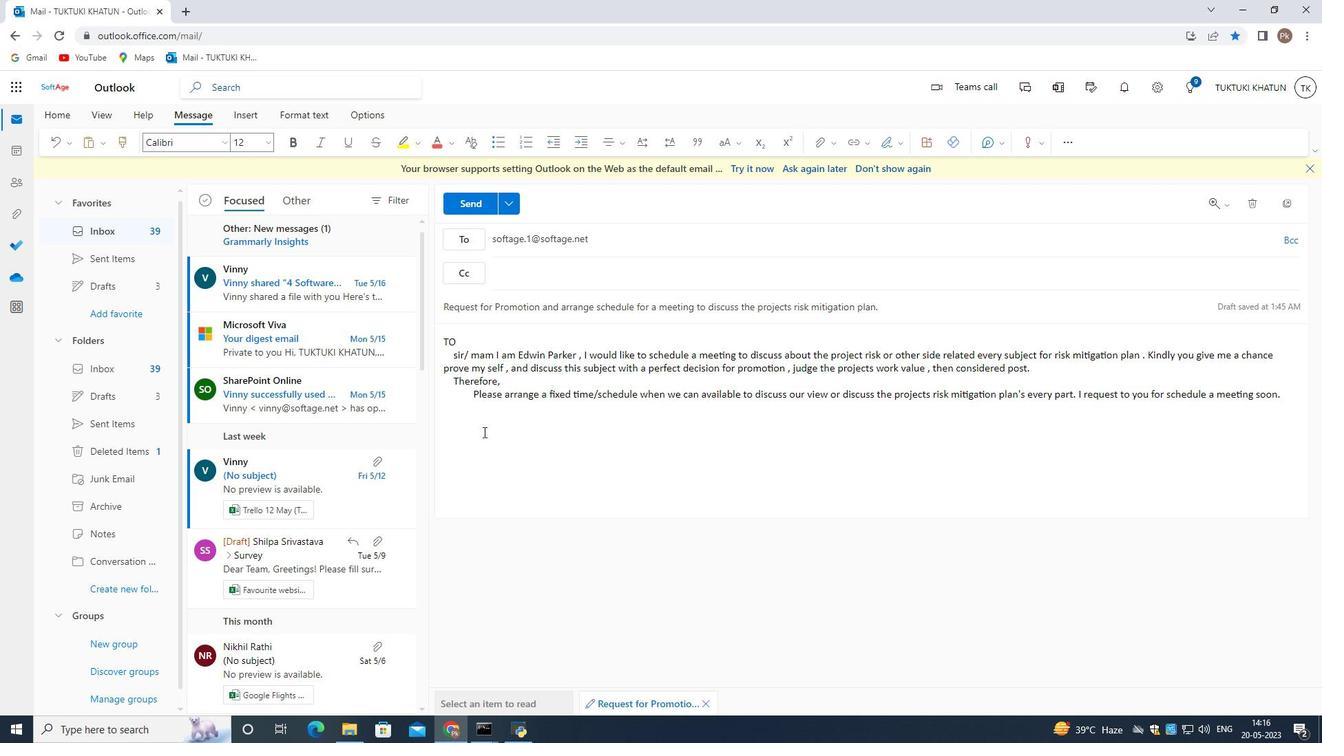 
Action: Mouse pressed left at (483, 432)
Screenshot: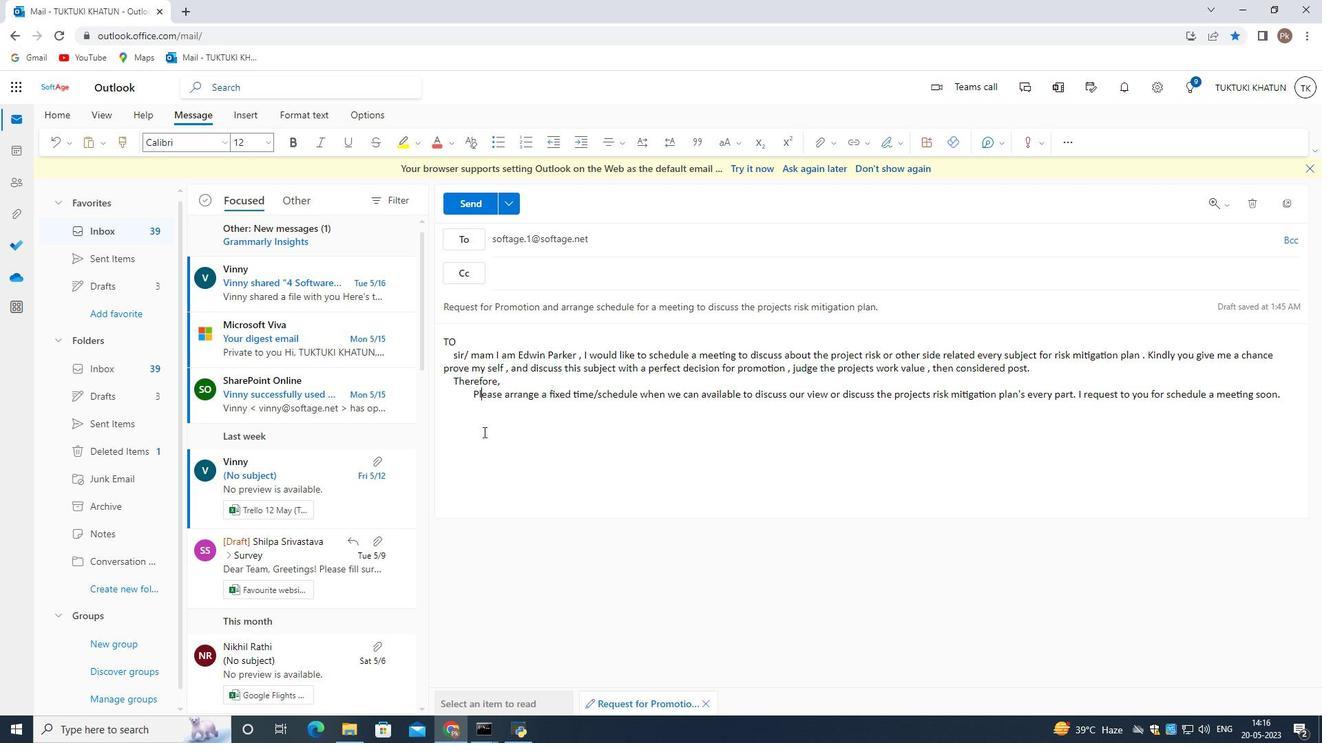 
Action: Mouse moved to (1290, 399)
Screenshot: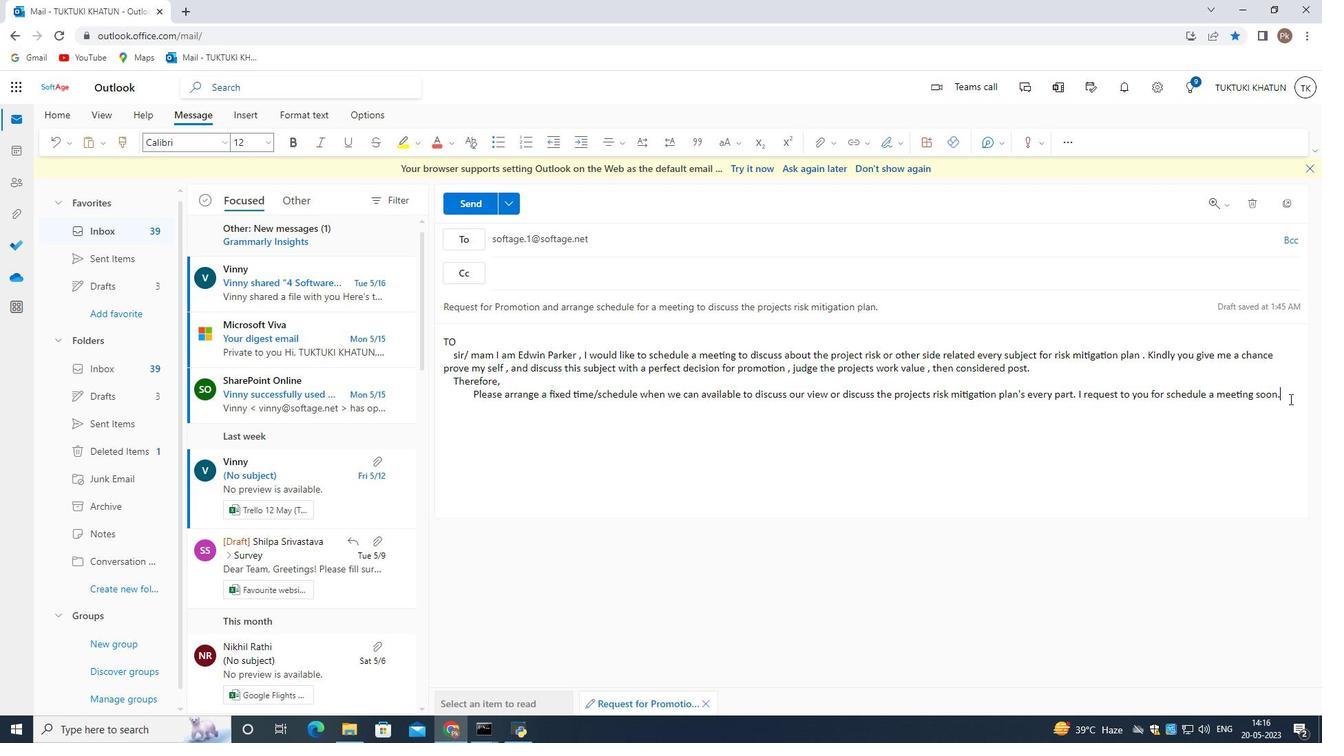
Action: Mouse pressed left at (1290, 399)
Screenshot: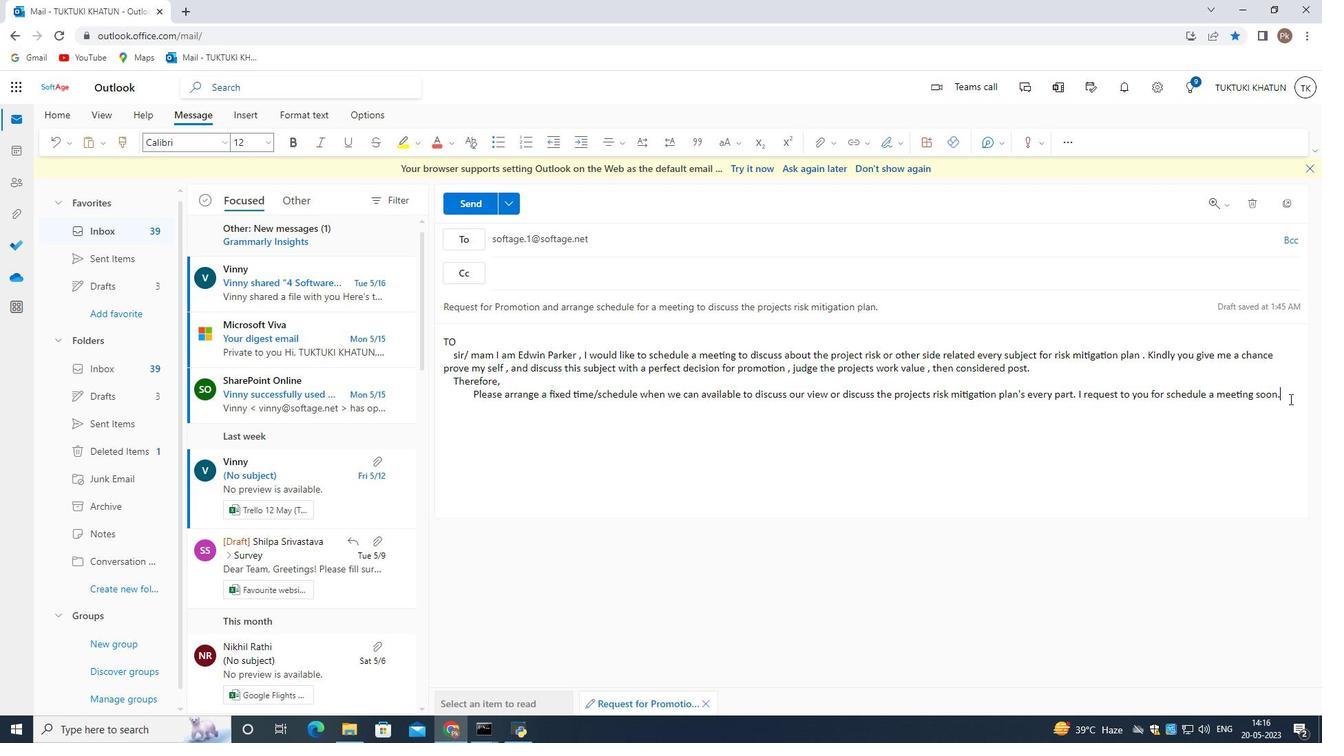 
Action: Mouse moved to (1287, 399)
Screenshot: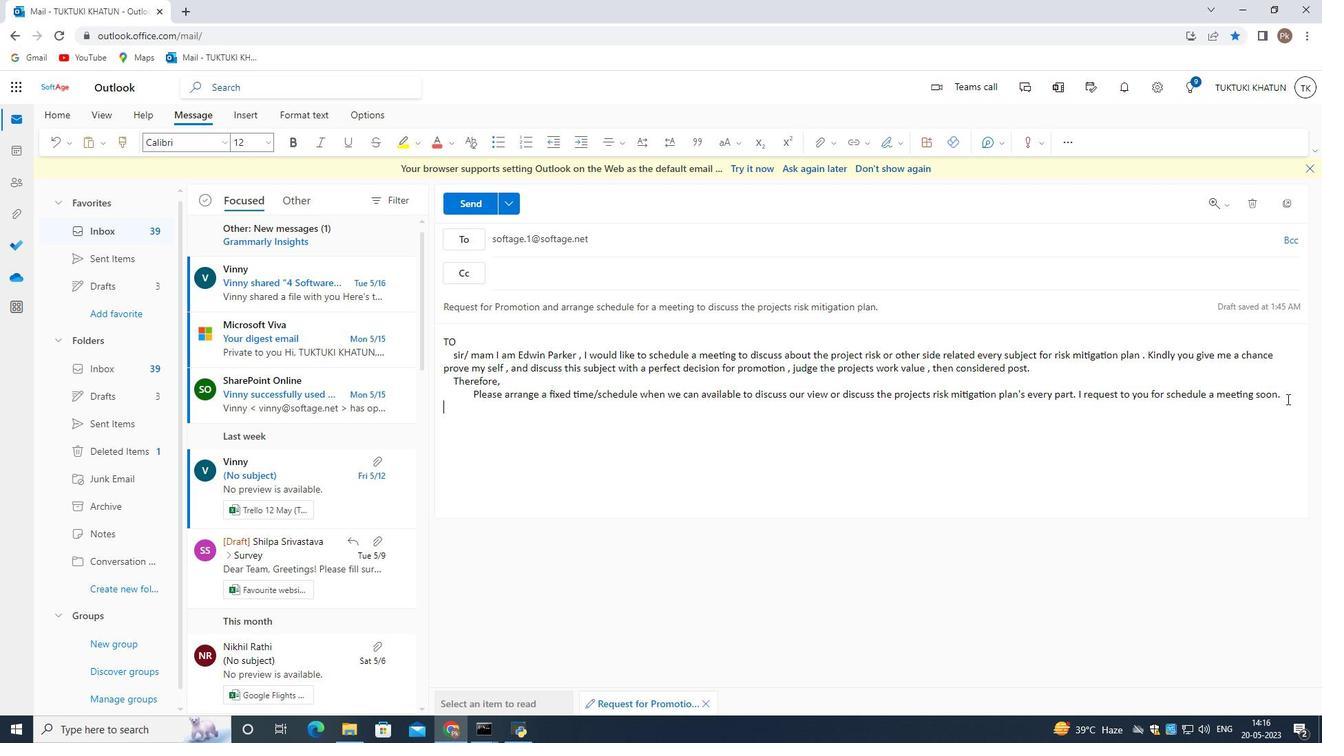 
Action: Key pressed <Key.enter>
Screenshot: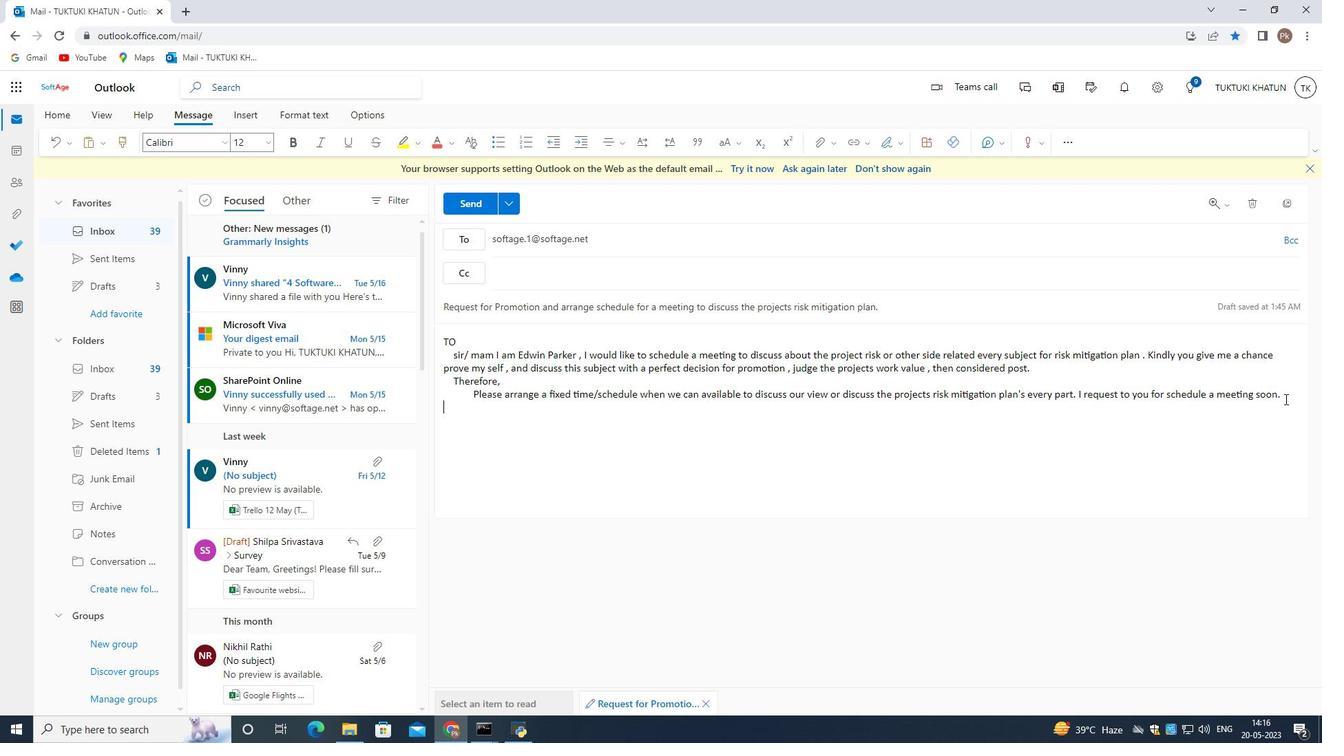 
Action: Mouse moved to (1272, 407)
Screenshot: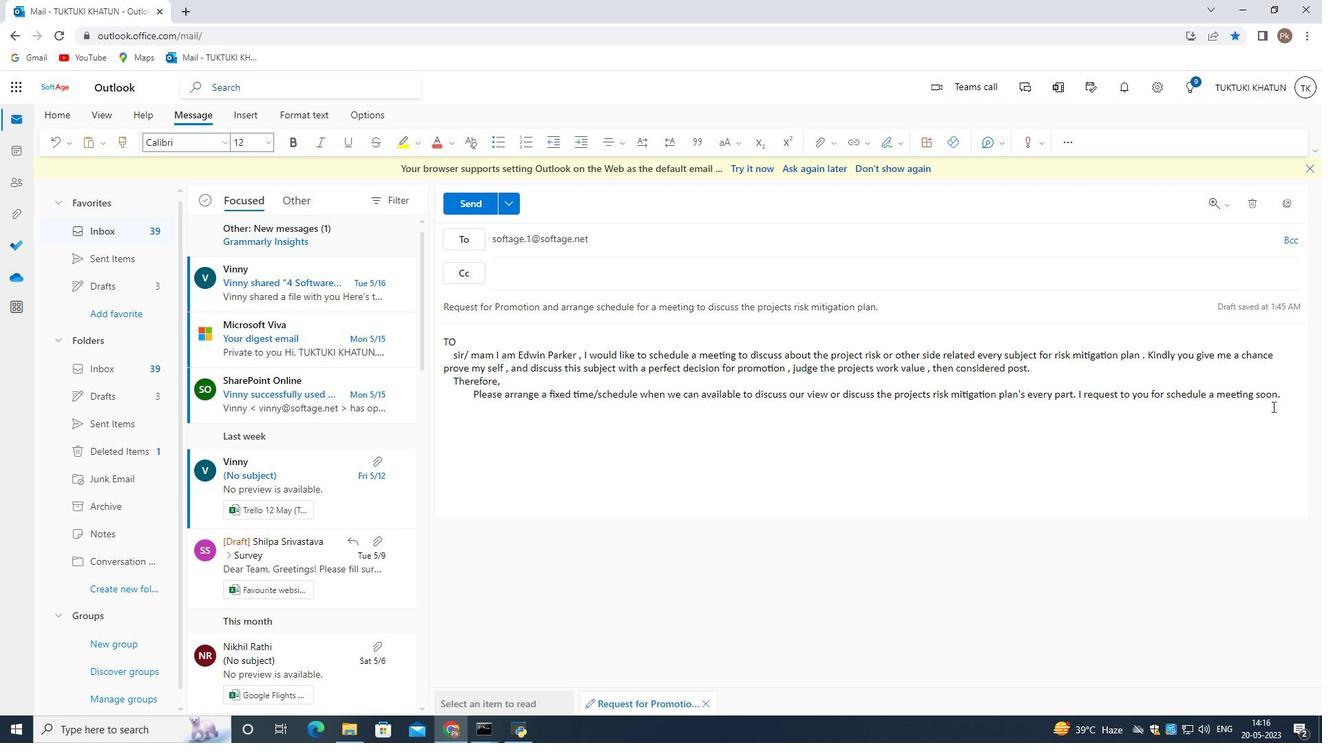 
Action: Key pressed <Key.enter><Key.enter><Key.shift_r><Key.shift_r><Key.shift_r><Key.shift_r><Key.shift_r><Key.shift_r>
Screenshot: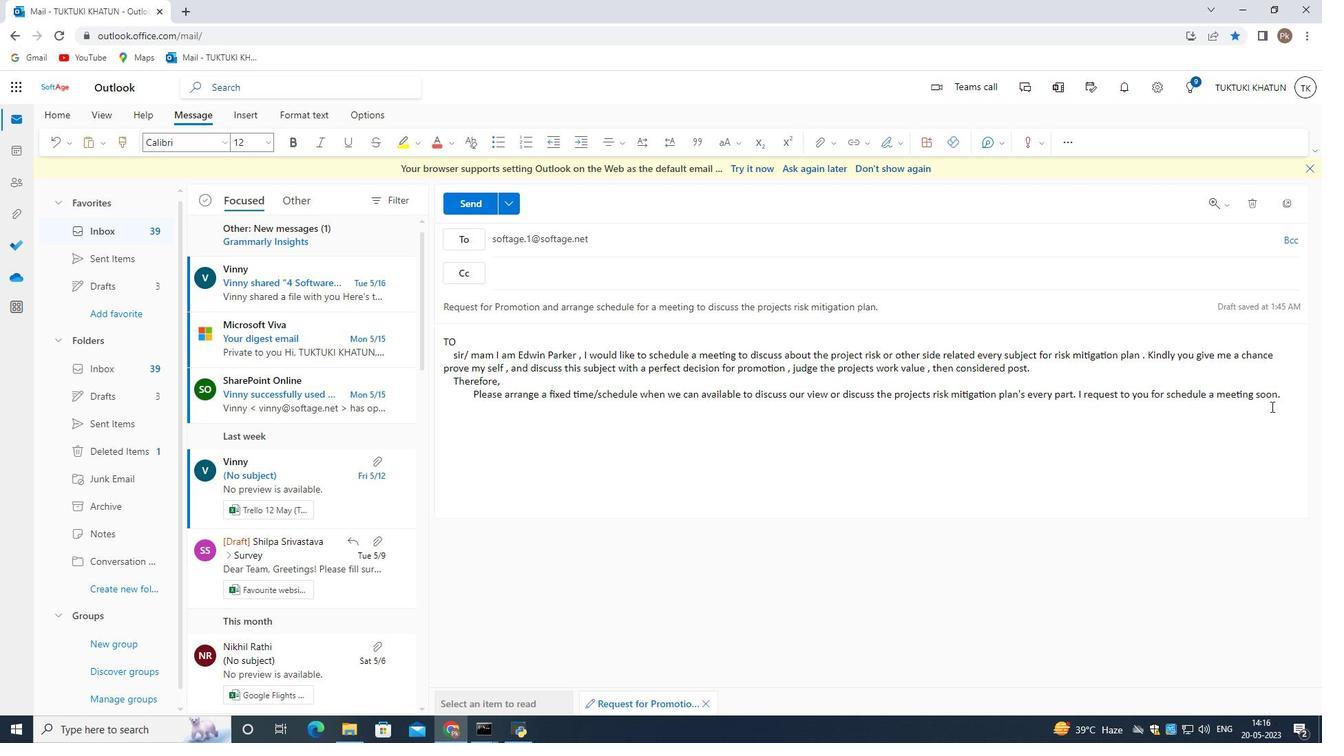 
Action: Mouse moved to (1272, 407)
Screenshot: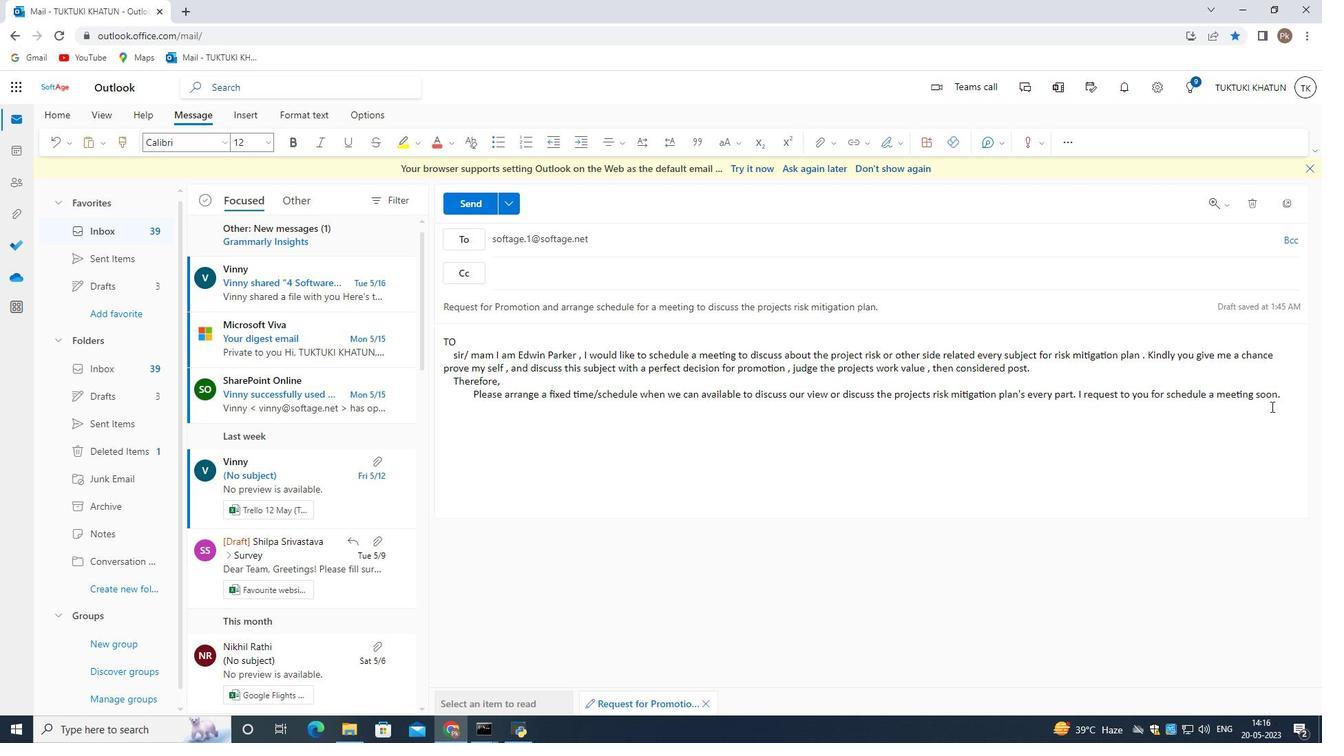 
Action: Key pressed <Key.shift_r>
Screenshot: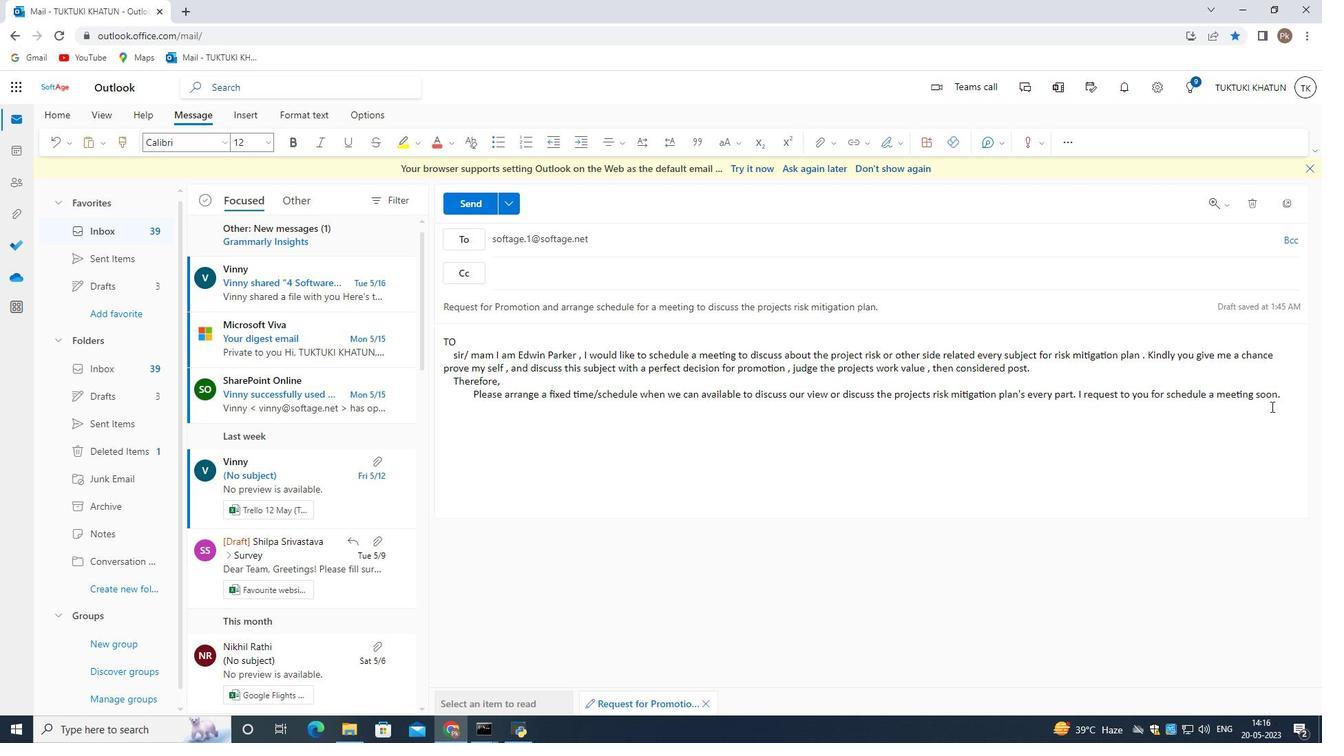 
Action: Mouse moved to (1271, 407)
Screenshot: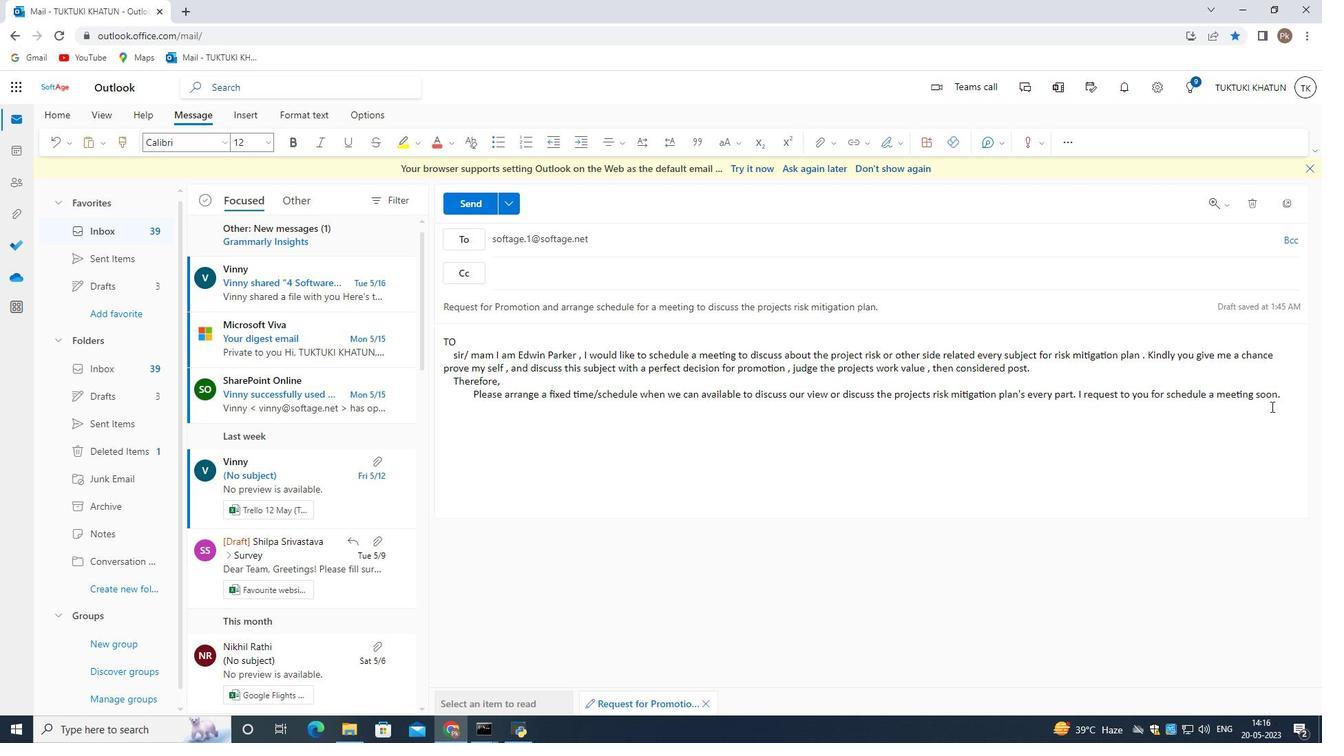 
Action: Key pressed <Key.shift_r><Key.shift_r><Key.shift_r><Key.shift_r><Key.shift_r><Key.shift_r><Key.shift_r><Key.shift_r><Key.shift_r><Key.shift_r><Key.shift_r><Key.shift_r><Key.shift_r><Key.shift_r><Key.shift_r><Key.shift_r><Key.space><Key.space><Key.space><Key.space><Key.space><Key.space><Key.space><Key.space><Key.space><Key.space><Key.space><Key.space><Key.space><Key.space><Key.space><Key.space><Key.space><Key.space><Key.space><Key.space><Key.space><Key.space><Key.space><Key.space><Key.space><Key.space><Key.space><Key.space><Key.space><Key.space><Key.space><Key.space><Key.space><Key.space><Key.space><Key.space><Key.space><Key.space><Key.space><Key.space><Key.space><Key.space><Key.space><Key.space><Key.space><Key.space><Key.space><Key.space><Key.space><Key.space><Key.space><Key.space><Key.space><Key.space><Key.space><Key.space><Key.space><Key.space><Key.space><Key.space><Key.space><Key.space><Key.space><Key.space><Key.space><Key.space><Key.space><Key.space><Key.space><Key.space><Key.space><Key.space><Key.space><Key.space><Key.space><Key.space><Key.space><Key.space><Key.space><Key.space><Key.space><Key.space><Key.space><Key.space><Key.space><Key.space><Key.space><Key.space><Key.space><Key.space><Key.space><Key.space><Key.space><Key.space><Key.space><Key.space><Key.space><Key.space><Key.space><Key.space><Key.space><Key.space><Key.space><Key.space><Key.space><Key.enter><Key.enter><Key.enter><Key.space><Key.space><Key.space><Key.space><Key.space><Key.space><Key.space><Key.space><Key.space><Key.space><Key.space><Key.space><Key.space><Key.space><Key.space><Key.space><Key.space><Key.space><Key.space><Key.space><Key.space><Key.space><Key.space><Key.space><Key.space><Key.space><Key.space><Key.space><Key.space><Key.space><Key.space><Key.space><Key.space><Key.space><Key.space><Key.space><Key.space><Key.space><Key.space><Key.space><Key.space><Key.space><Key.space><Key.space><Key.space><Key.space><Key.space><Key.space><Key.space><Key.space><Key.space><Key.space><Key.space><Key.space><Key.space><Key.space><Key.space><Key.space><Key.space><Key.space><Key.space><Key.space><Key.space><Key.space><Key.space><Key.space><Key.space><Key.space><Key.space><Key.space><Key.space><Key.space><Key.space><Key.space><Key.space><Key.space><Key.space><Key.space><Key.space><Key.space><Key.space><Key.space><Key.space><Key.space><Key.space><Key.space><Key.space><Key.space><Key.space><Key.space><Key.space><Key.space><Key.space><Key.space><Key.space><Key.space><Key.space><Key.space><Key.space><Key.space><Key.space><Key.space><Key.space><Key.space><Key.space><Key.space><Key.space><Key.space><Key.space><Key.space><Key.space><Key.space><Key.space><Key.space><Key.space><Key.space><Key.space><Key.space><Key.space><Key.space><Key.space><Key.space><Key.space><Key.space><Key.space><Key.space><Key.space><Key.space><Key.space><Key.space><Key.space><Key.space><Key.space><Key.space><Key.space><Key.space><Key.space><Key.space><Key.space><Key.space><Key.space><Key.space><Key.space><Key.space><Key.space><Key.space><Key.space><Key.space><Key.space><Key.space><Key.space><Key.space><Key.space><Key.space><Key.space><Key.space><Key.space><Key.space><Key.space><Key.space><Key.space><Key.space><Key.space><Key.space><Key.space><Key.space><Key.space><Key.space><Key.space><Key.space><Key.space><Key.space><Key.space><Key.space><Key.space><Key.space><Key.space><Key.space><Key.space><Key.space><Key.space><Key.space><Key.space><Key.space><Key.space><Key.space><Key.space><Key.shift>Your<Key.space>regurds
Screenshot: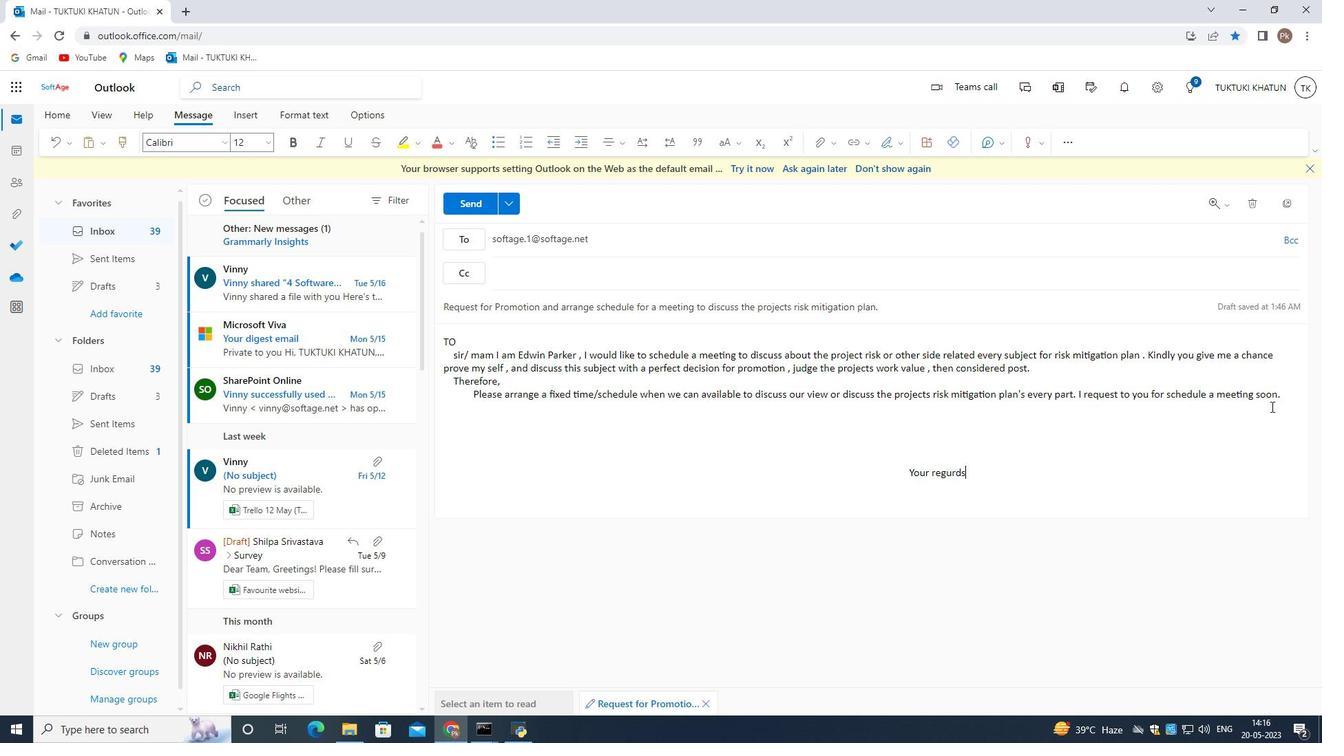 
Action: Mouse moved to (943, 479)
Screenshot: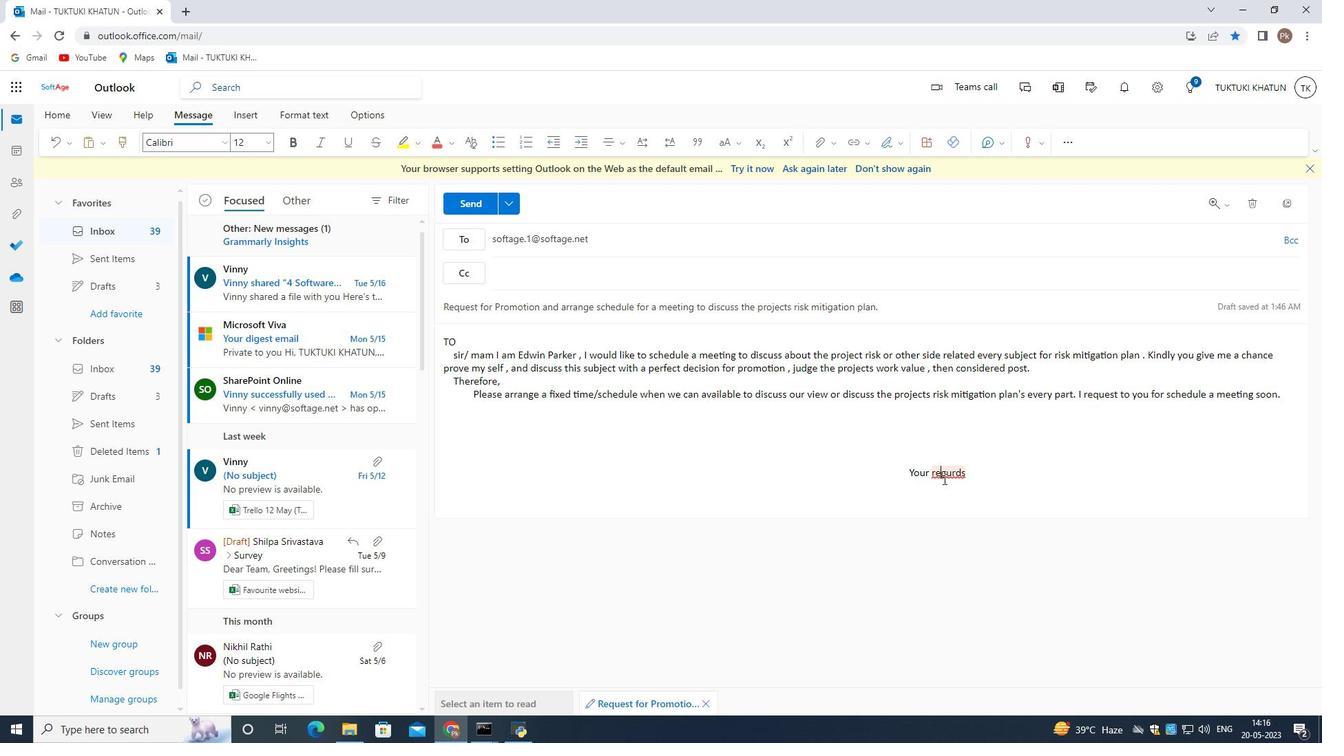 
Action: Mouse pressed right at (943, 479)
Screenshot: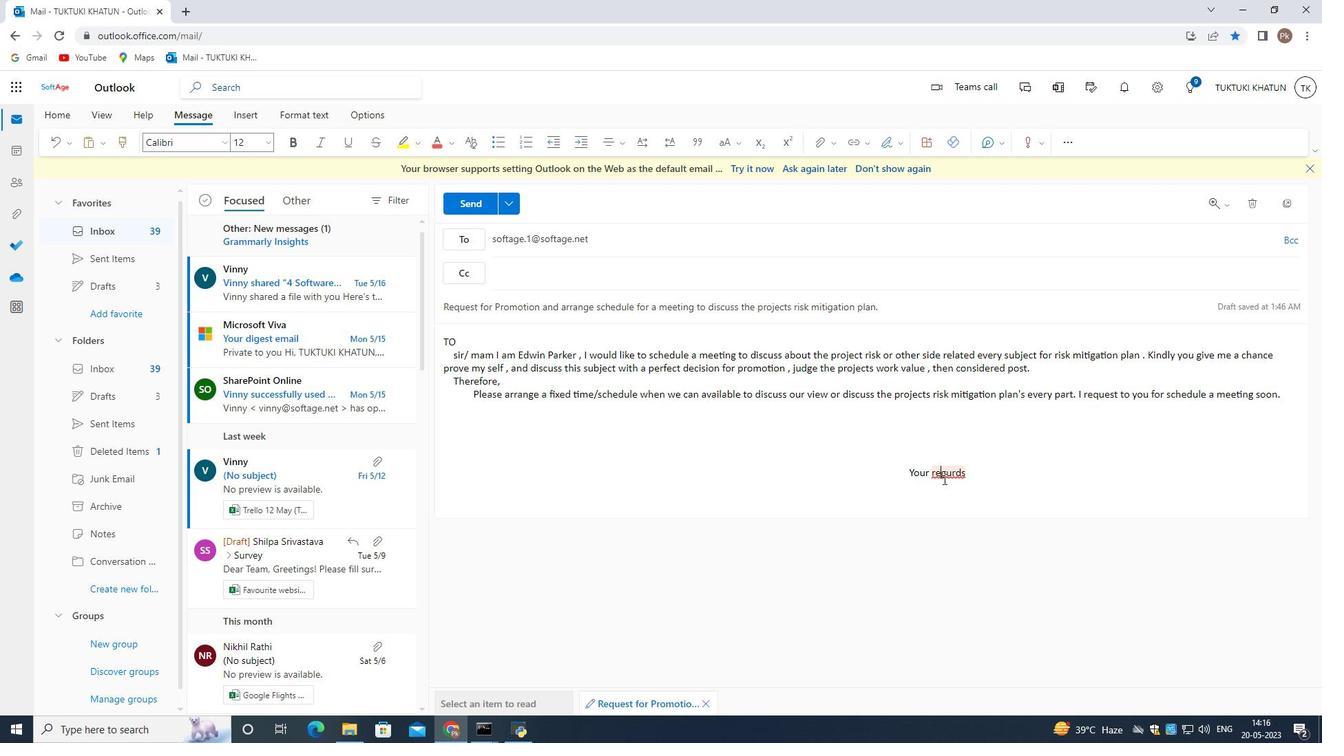 
Action: Mouse moved to (885, 507)
Screenshot: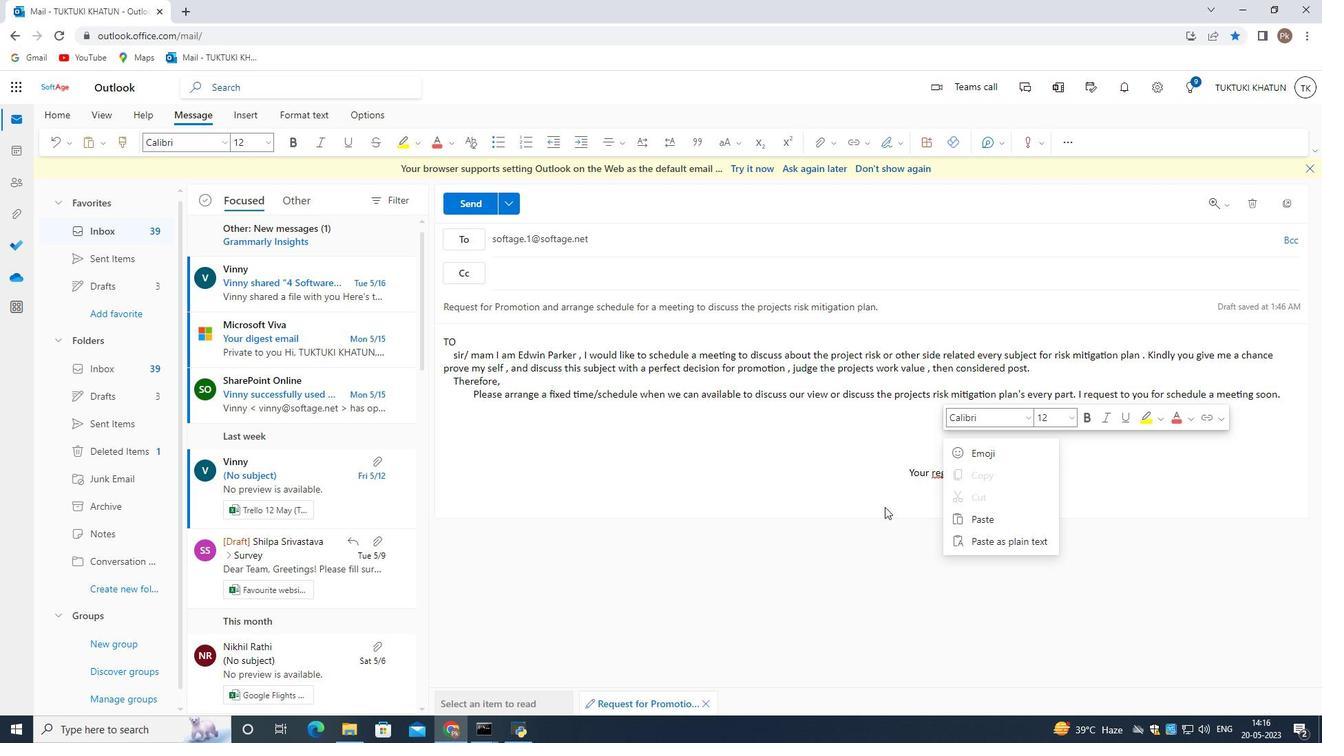 
Action: Mouse pressed left at (885, 507)
Screenshot: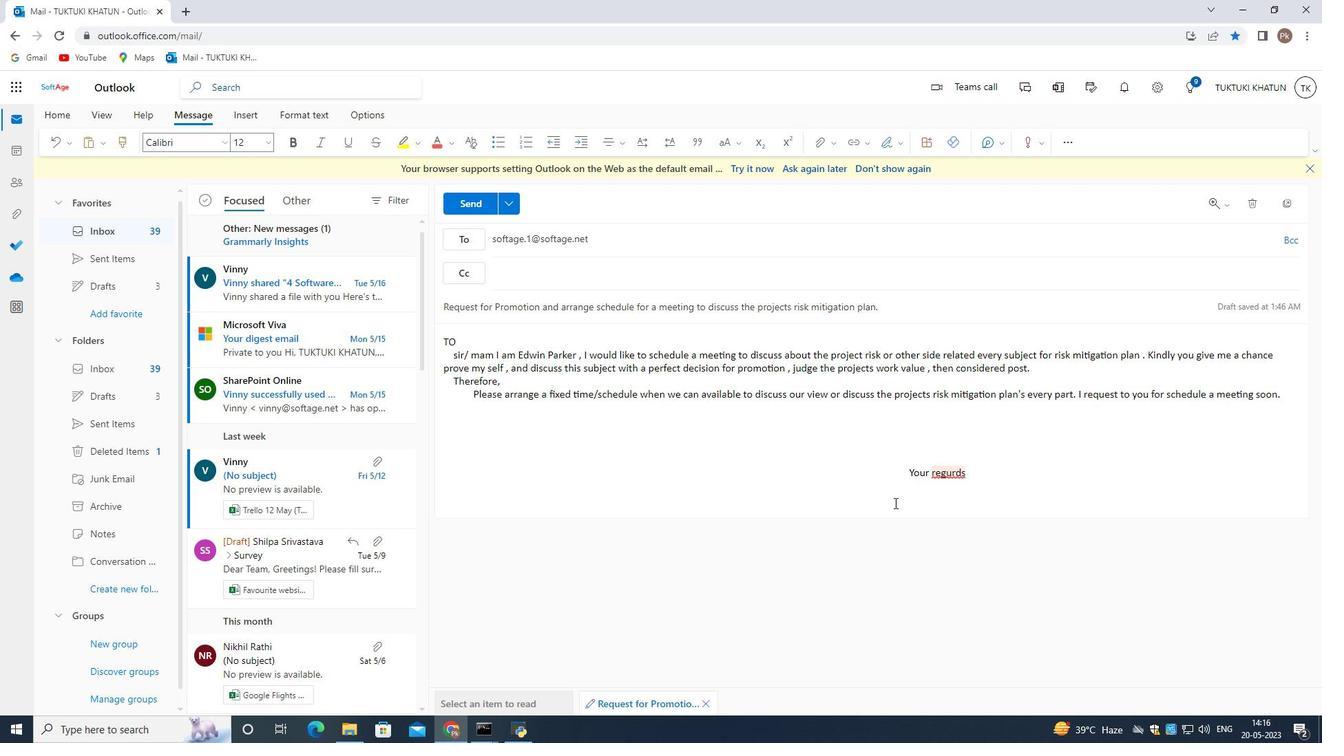 
Action: Mouse moved to (944, 477)
Screenshot: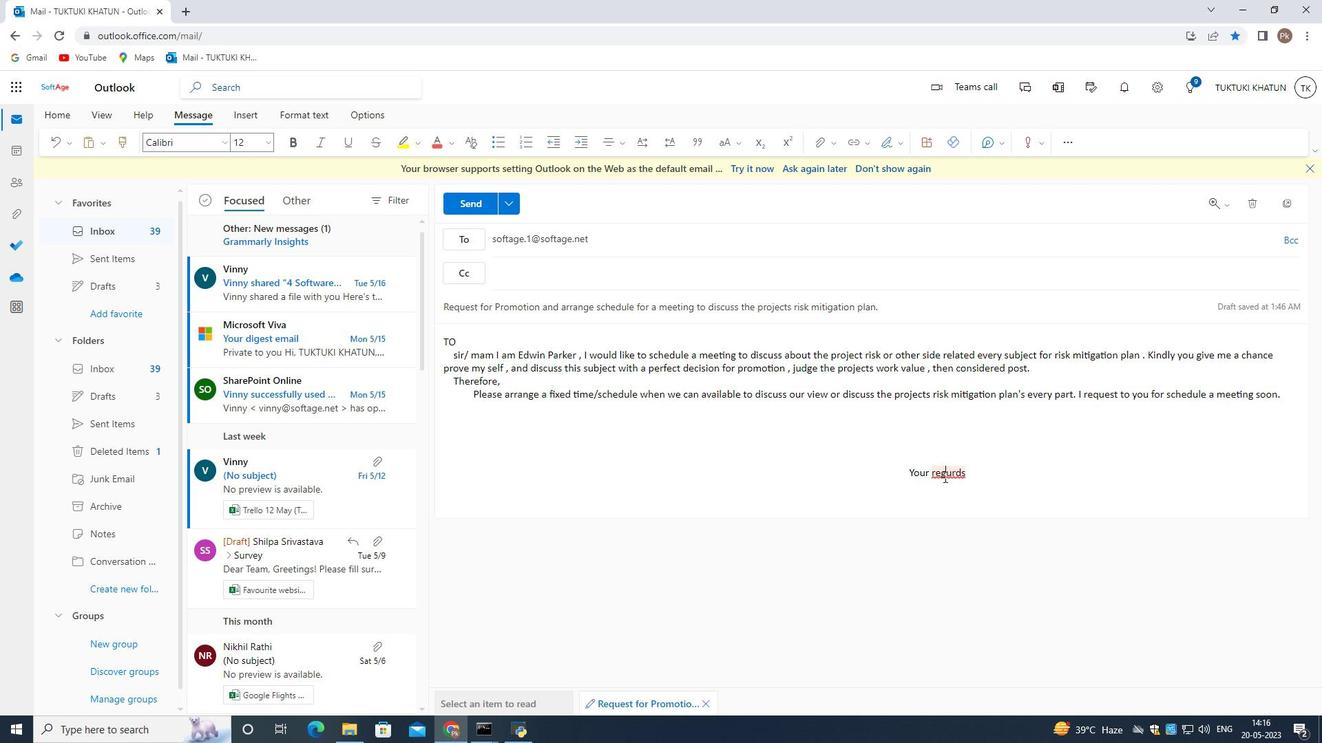 
Action: Mouse pressed left at (944, 477)
Screenshot: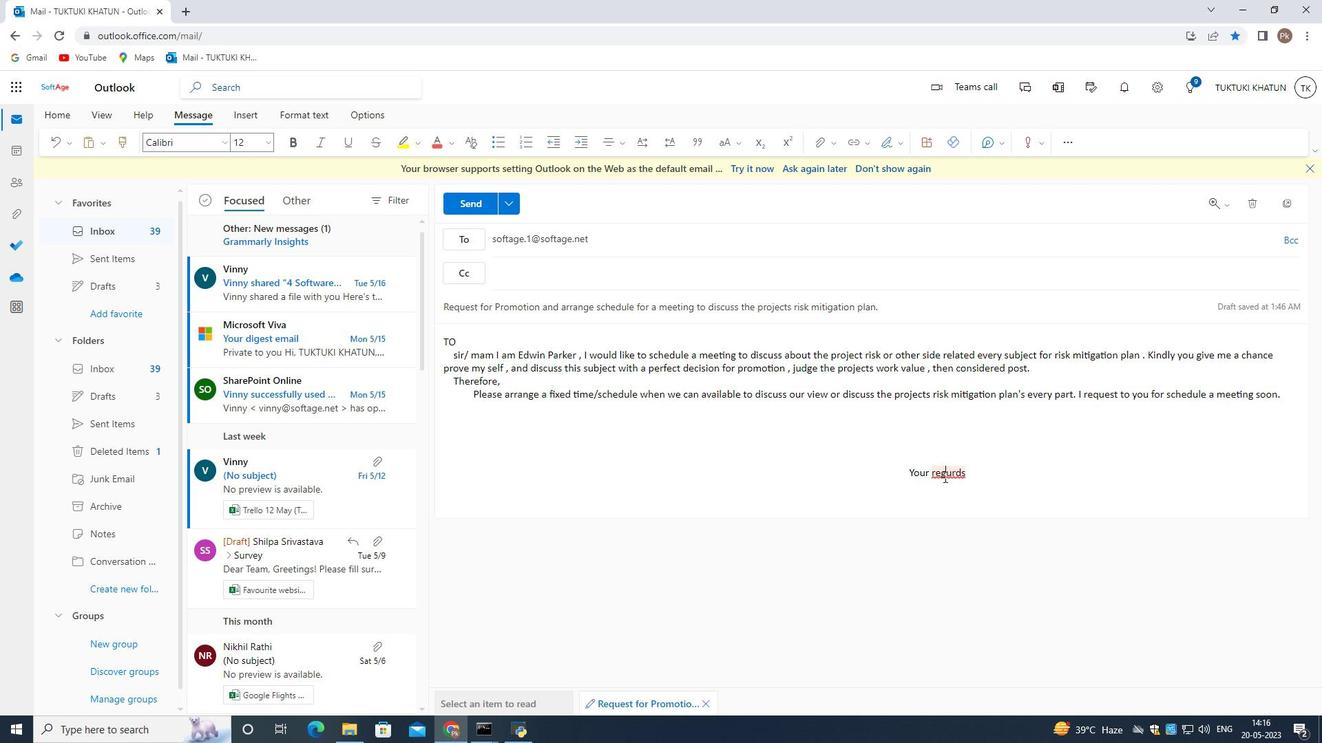 
Action: Mouse moved to (816, 517)
Screenshot: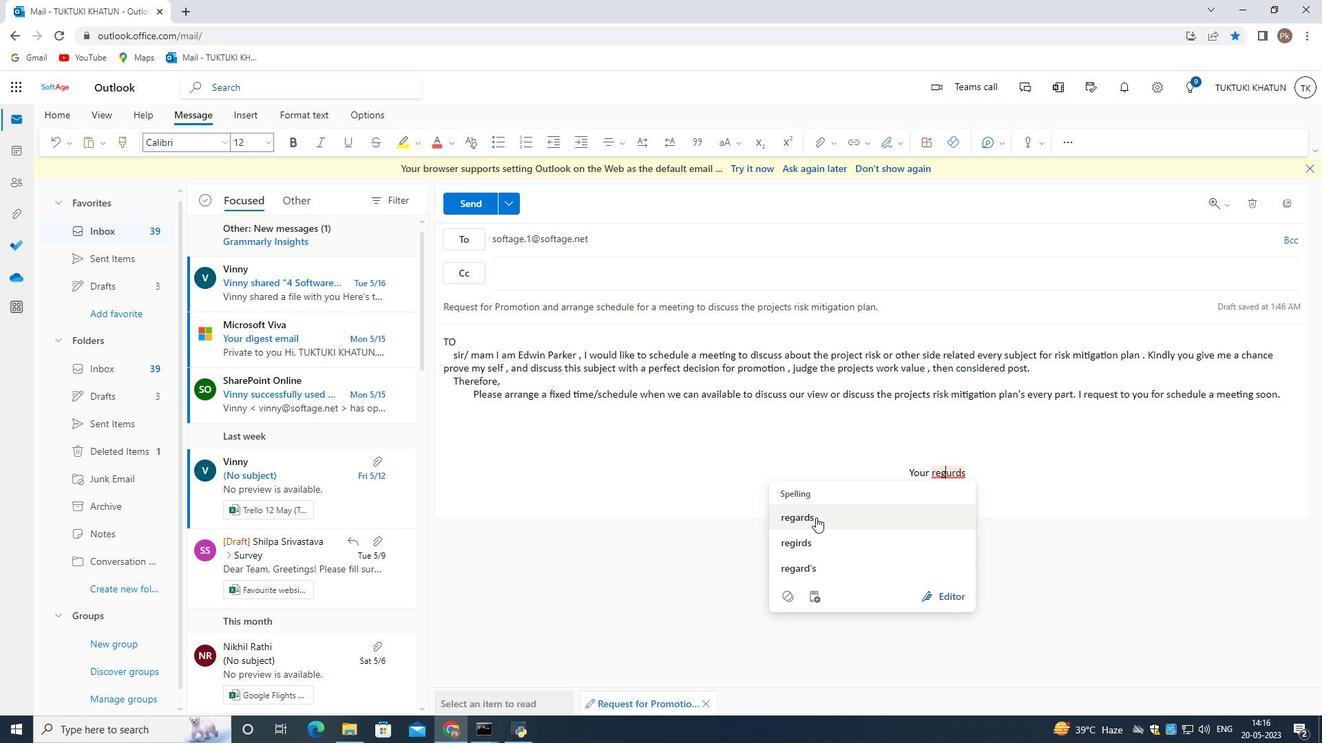 
Action: Mouse pressed left at (816, 517)
Screenshot: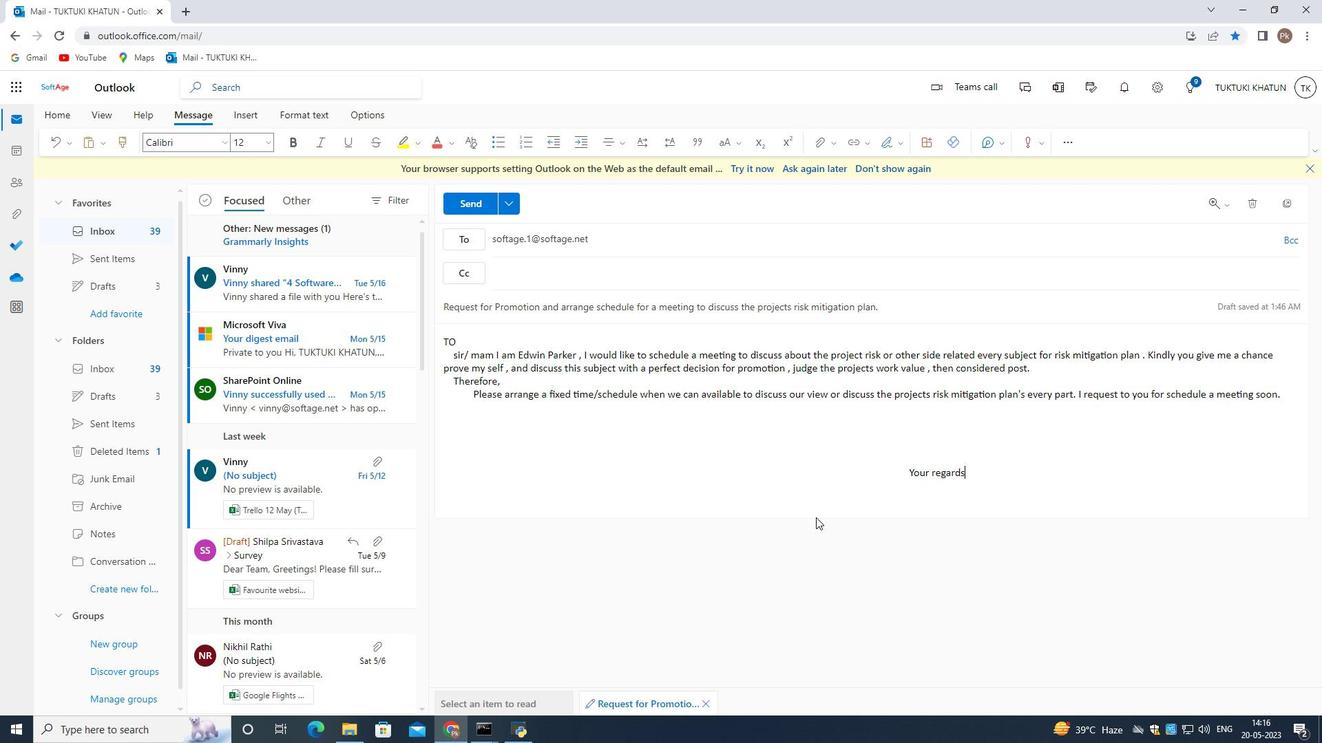 
Action: Key pressed <Key.enter><Key.space><Key.space><Key.space><Key.space><Key.space><Key.space><Key.space><Key.space><Key.space><Key.space><Key.space><Key.space><Key.space><Key.space><Key.space><Key.space><Key.space><Key.space><Key.space><Key.space><Key.space><Key.space><Key.space><Key.space><Key.space><Key.space><Key.space><Key.space><Key.space><Key.space><Key.space><Key.space><Key.space><Key.space><Key.space><Key.space><Key.space><Key.space><Key.space><Key.space><Key.space><Key.space><Key.space><Key.space><Key.space><Key.space><Key.space><Key.space><Key.space><Key.space><Key.space><Key.space><Key.space><Key.space><Key.space><Key.space><Key.space><Key.space><Key.space><Key.space><Key.space><Key.space><Key.space><Key.space><Key.space><Key.space><Key.space><Key.space><Key.space><Key.space><Key.space><Key.space><Key.space><Key.space><Key.space><Key.space><Key.space><Key.space><Key.space><Key.space><Key.space><Key.space><Key.space><Key.space><Key.space><Key.space><Key.space><Key.space><Key.space><Key.space><Key.space><Key.space><Key.space><Key.space><Key.space><Key.space><Key.space><Key.space><Key.space><Key.space><Key.space><Key.space><Key.space><Key.space><Key.space><Key.space><Key.space><Key.space><Key.space><Key.space><Key.space><Key.space><Key.space><Key.space><Key.space><Key.space><Key.space><Key.space><Key.space><Key.space><Key.space><Key.space><Key.space><Key.space><Key.space><Key.space><Key.space><Key.space><Key.space><Key.space><Key.space><Key.space><Key.space><Key.space><Key.space><Key.space><Key.space><Key.space><Key.space><Key.space><Key.space><Key.space><Key.space><Key.space><Key.space><Key.space><Key.space><Key.space><Key.space><Key.space><Key.space><Key.space><Key.space><Key.space><Key.space><Key.space><Key.space><Key.space><Key.space><Key.space><Key.space><Key.space><Key.space><Key.space><Key.space><Key.space><Key.space><Key.space><Key.space><Key.space><Key.space><Key.space><Key.space><Key.space><Key.space><Key.space><Key.space><Key.space><Key.space><Key.space><Key.space><Key.space><Key.space><Key.space><Key.space><Key.space><Key.space><Key.space><Key.space><Key.space><Key.backspace><Key.backspace><Key.backspace><Key.backspace><Key.shift><Key.shift><Key.shift><Key.shift>E<Key.shift>D<Key.backspace>dwin<Key.space><Key.shift><Key.shift><Key.shift><Key.shift><Key.shift><Key.shift><Key.shift><Key.shift><Key.shift><Key.shift><Key.shift>Parker
Screenshot: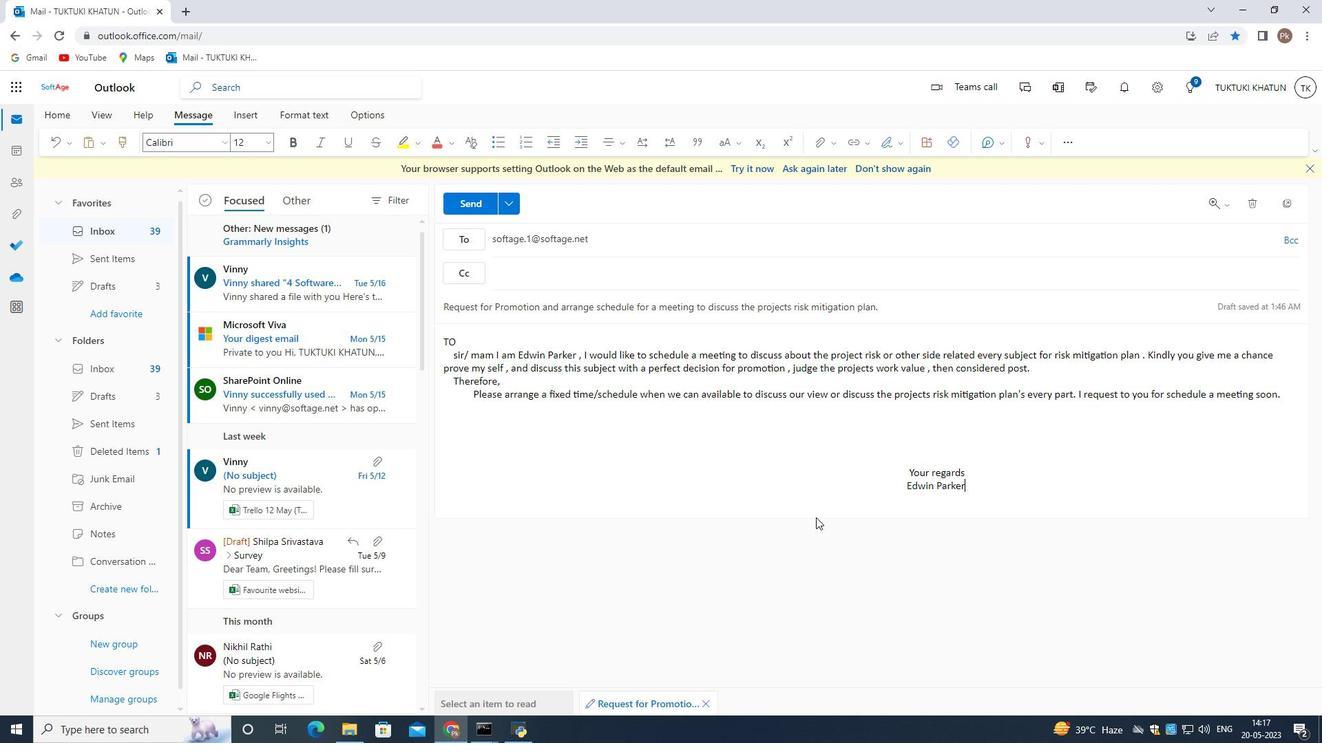 
Action: Mouse moved to (622, 557)
Screenshot: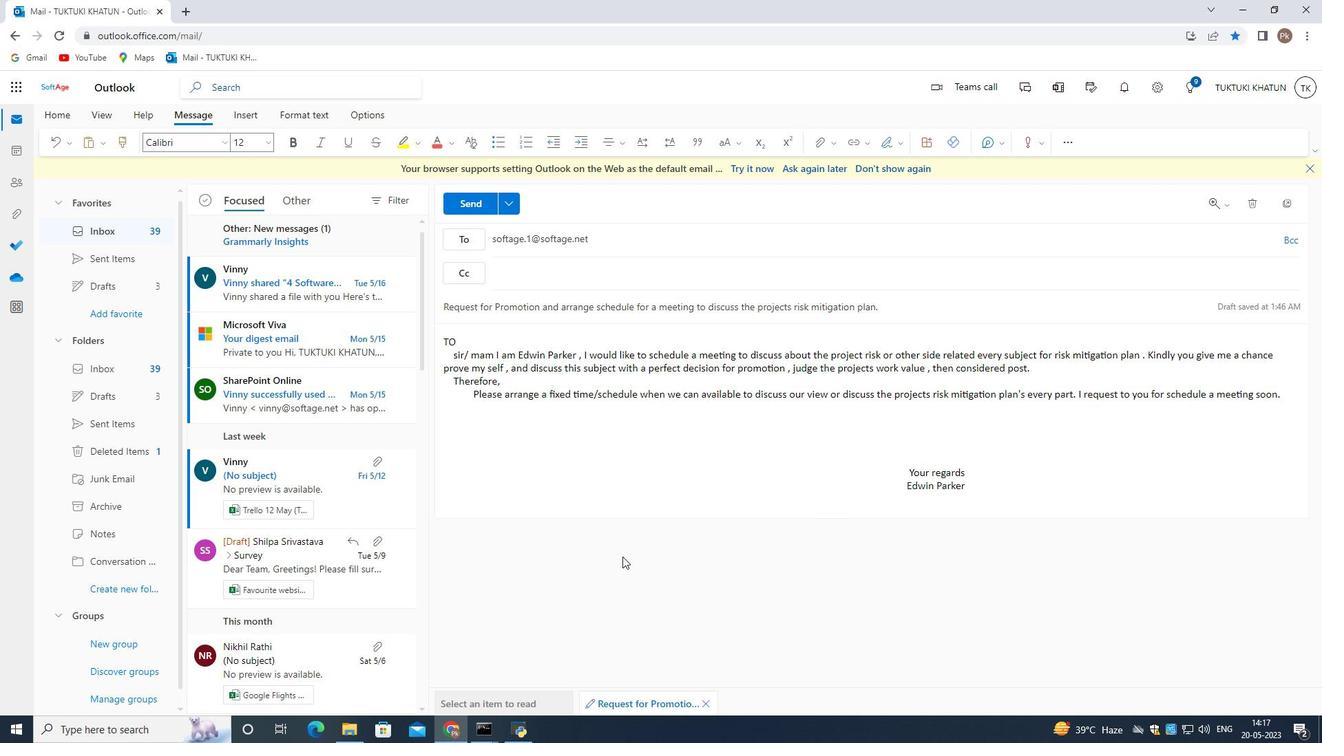 
Action: Mouse scrolled (622, 557) with delta (0, 0)
Screenshot: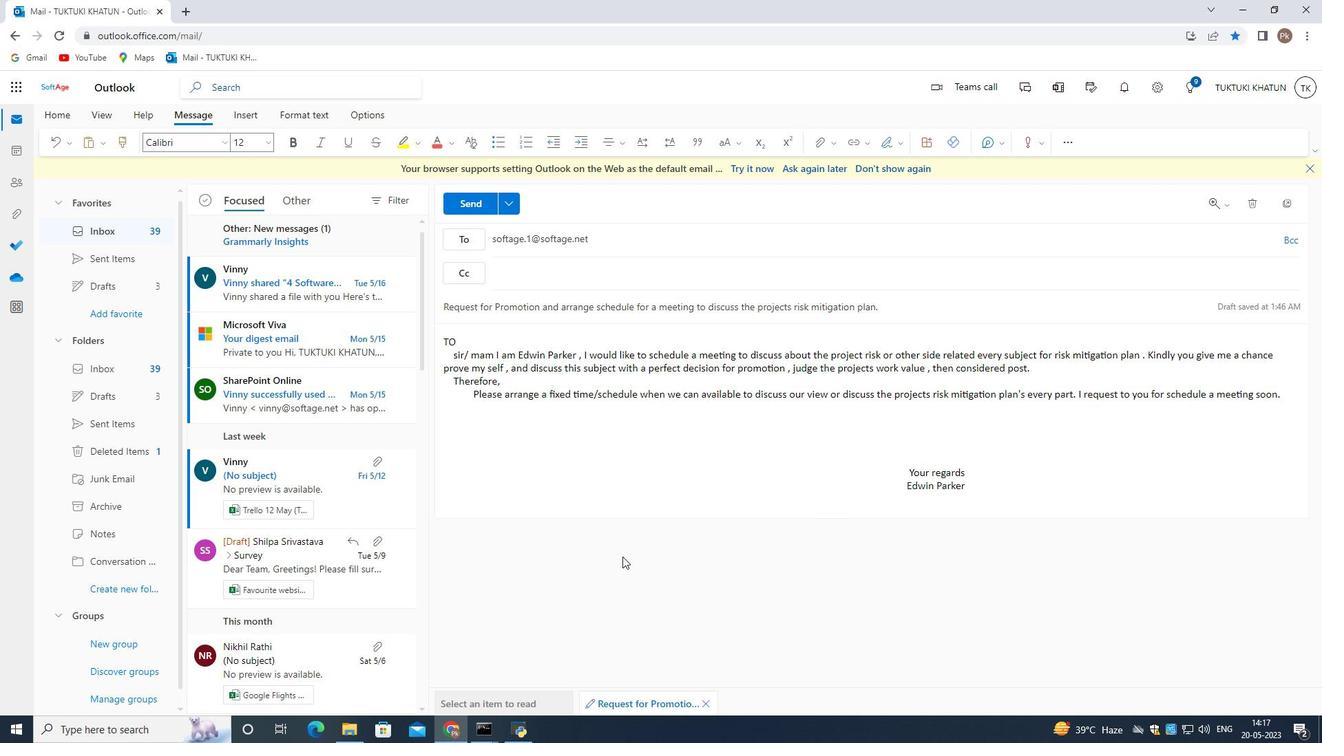 
Action: Mouse scrolled (622, 557) with delta (0, 0)
Screenshot: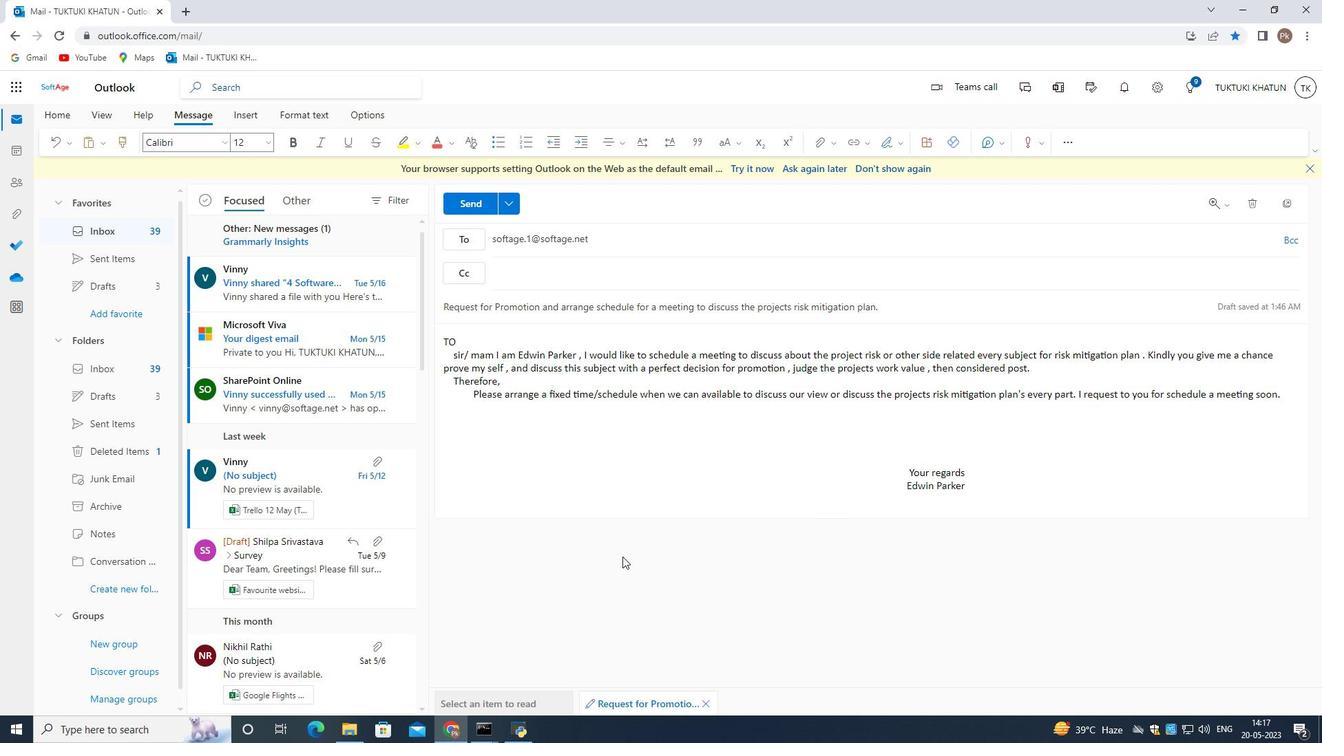 
Action: Mouse scrolled (622, 557) with delta (0, 0)
Screenshot: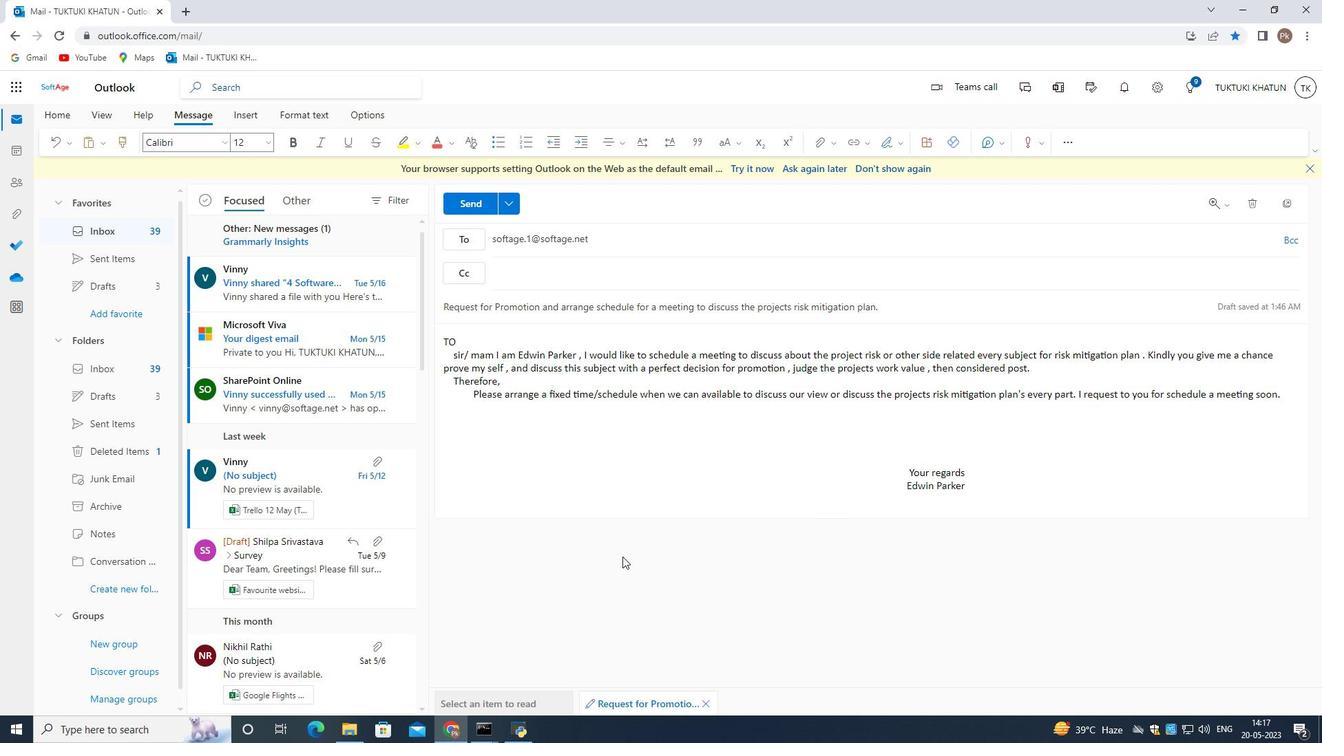 
Action: Mouse moved to (620, 556)
Screenshot: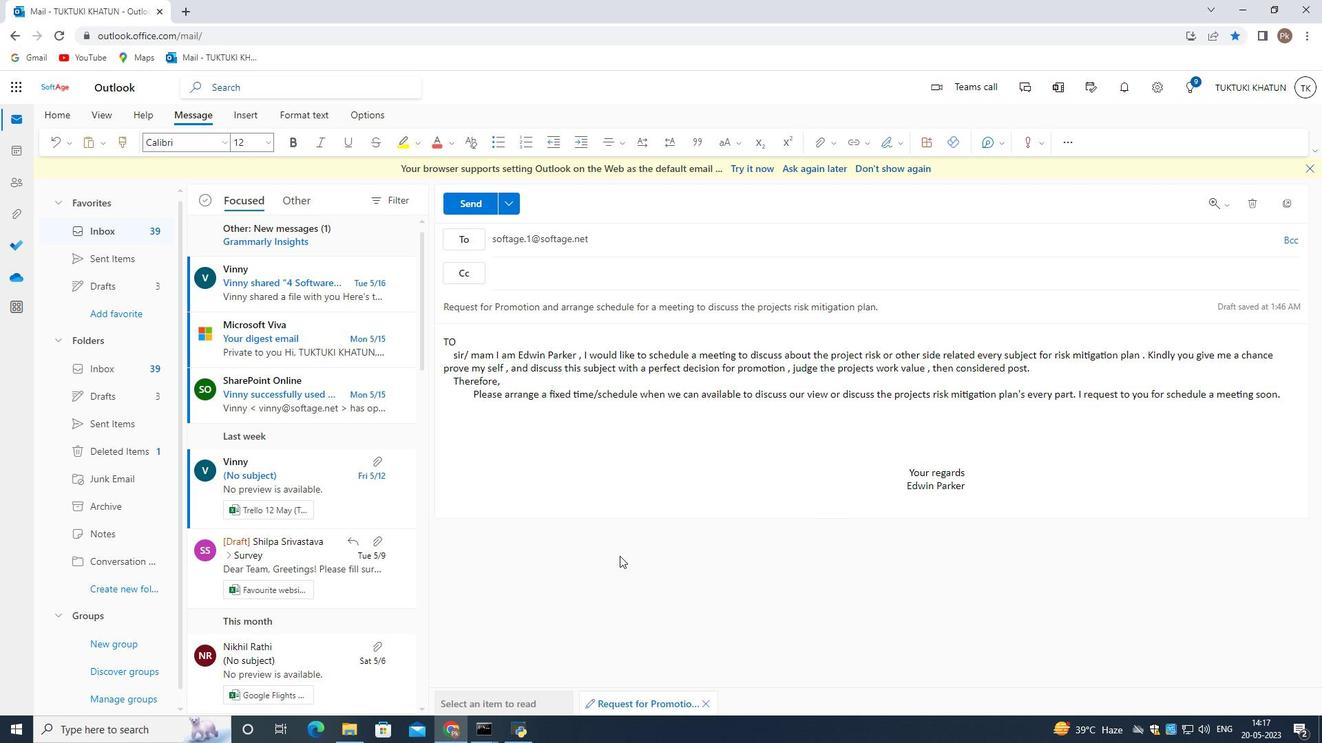 
Action: Mouse scrolled (620, 557) with delta (0, 0)
Screenshot: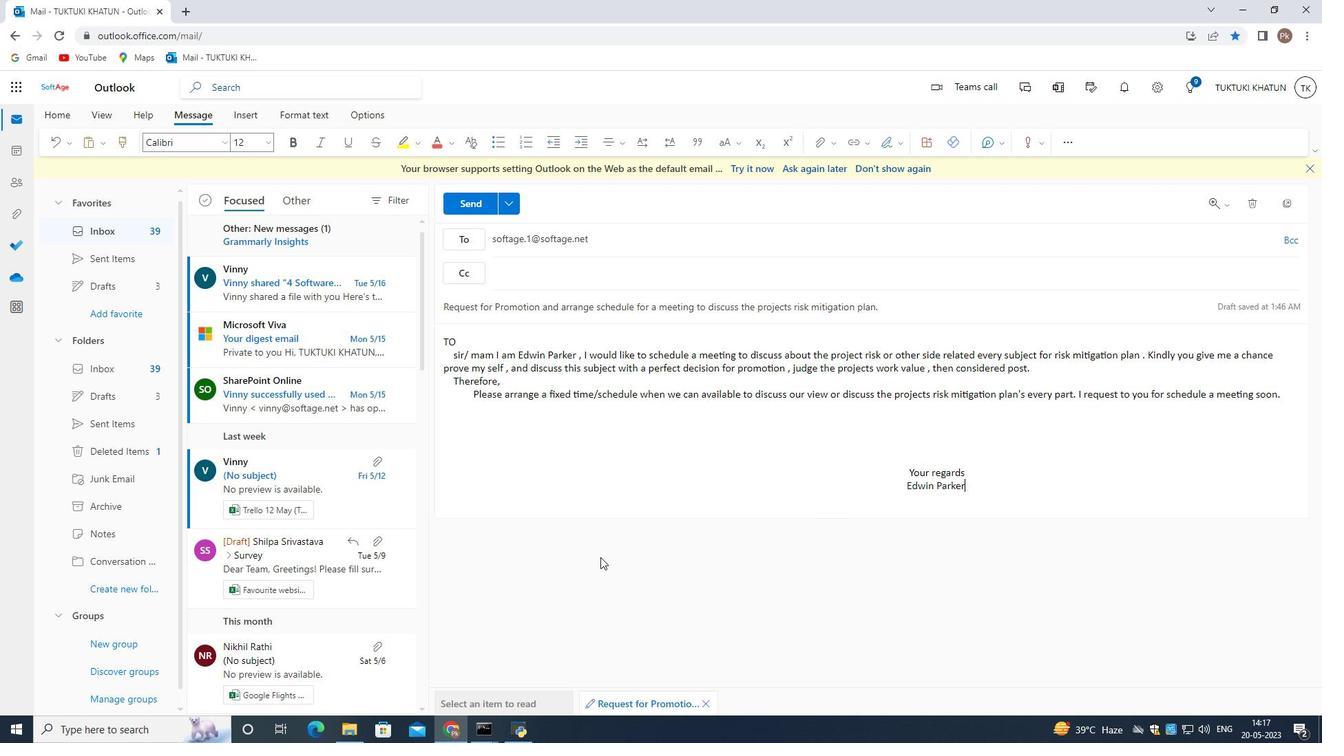 
Action: Mouse scrolled (620, 557) with delta (0, 0)
Screenshot: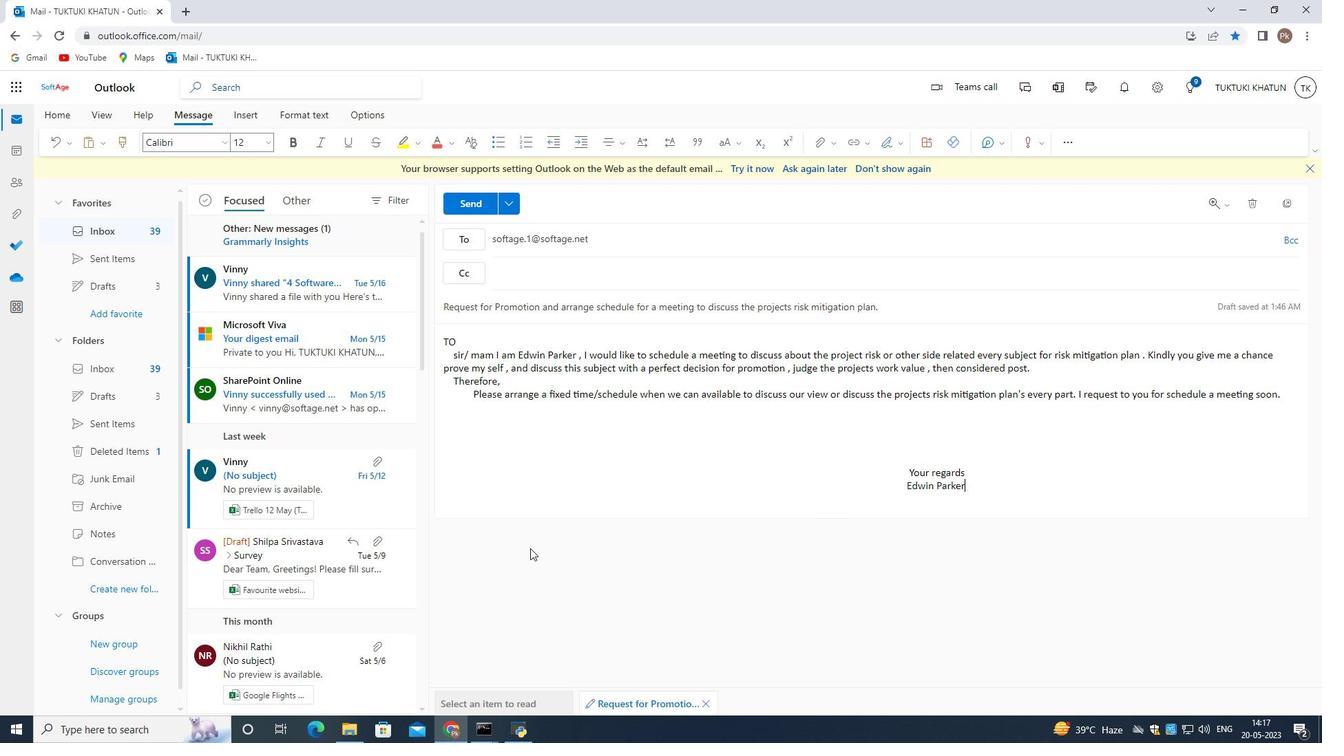 
Action: Mouse scrolled (620, 557) with delta (0, 0)
Screenshot: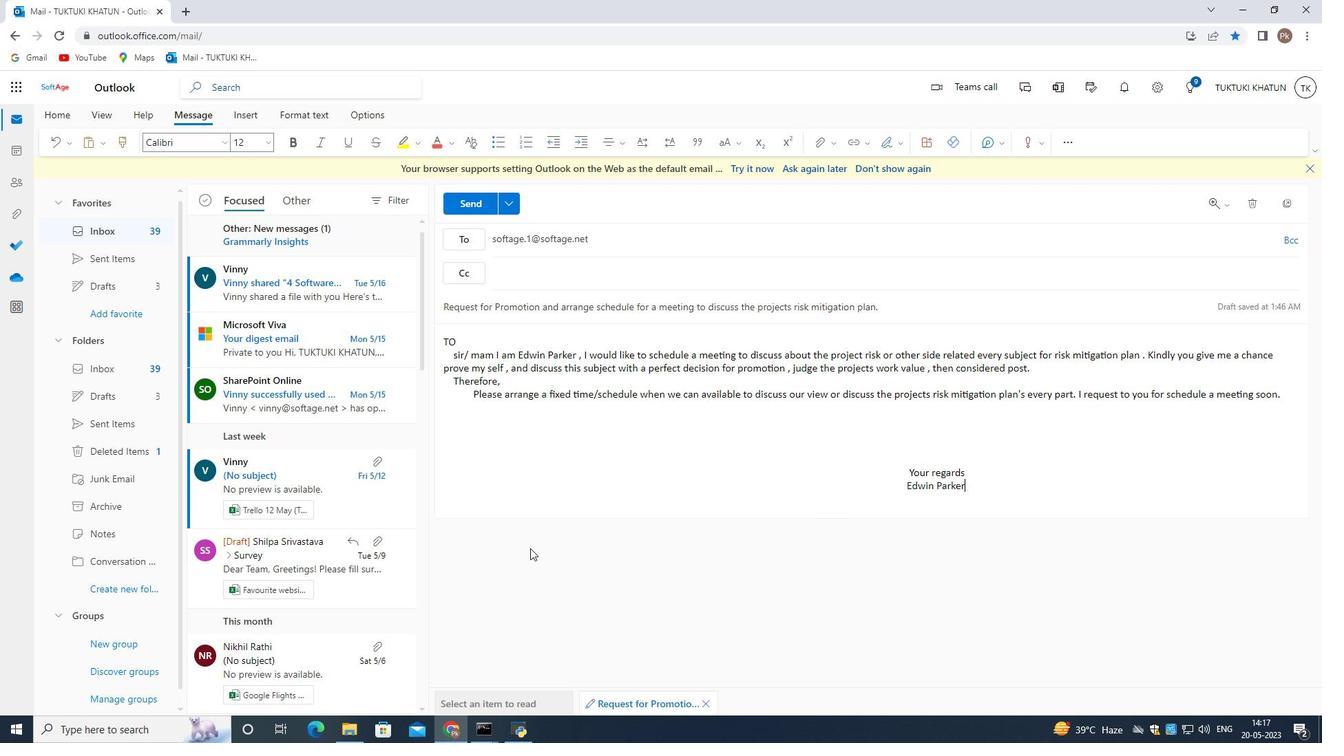 
Action: Mouse scrolled (620, 557) with delta (0, 0)
Screenshot: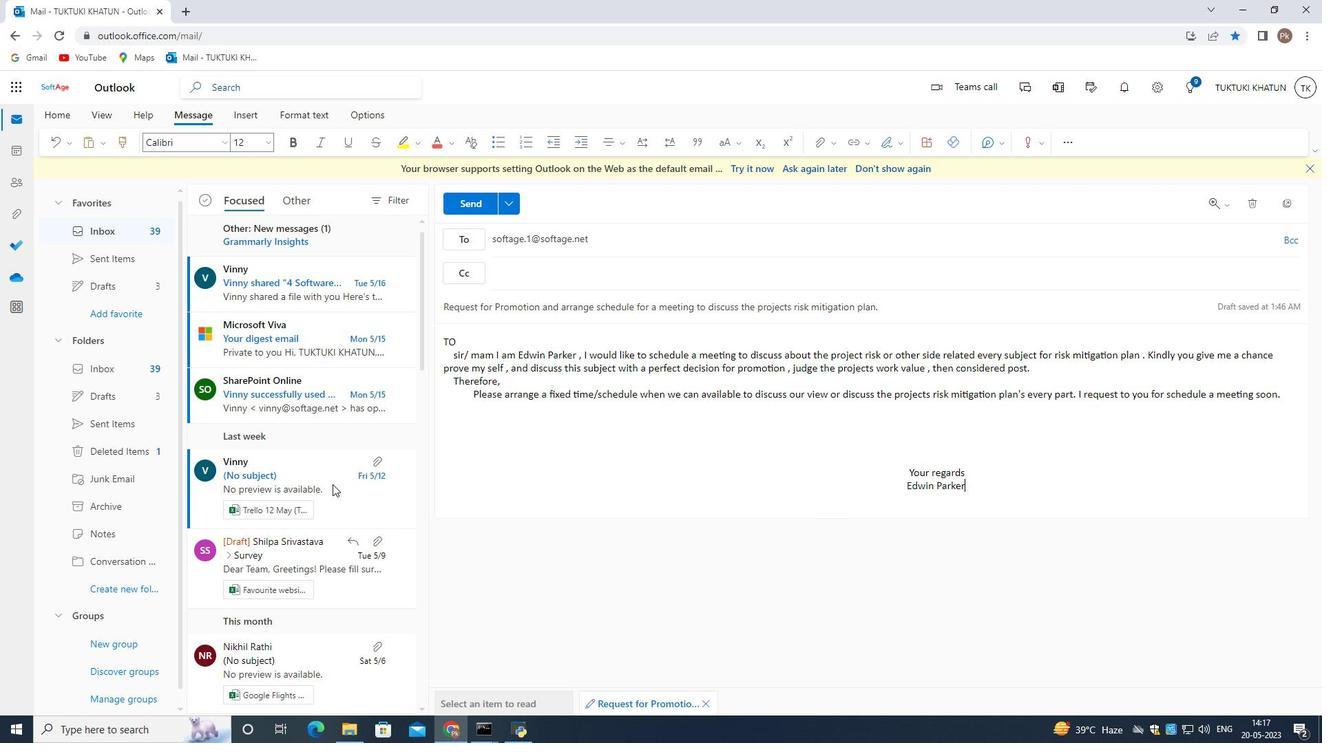
Action: Mouse moved to (620, 497)
Screenshot: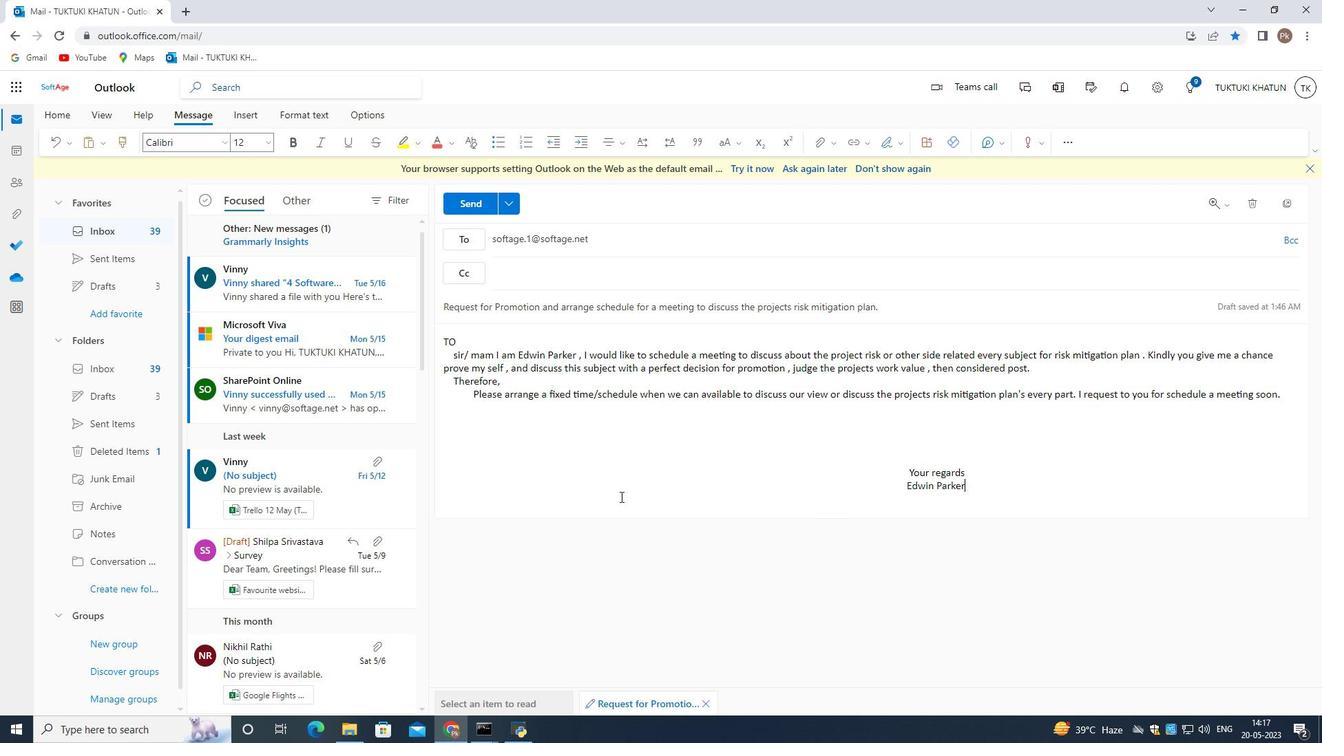 
